 Task: Research Airbnb accommodation in Mansa, Zambia from 5th November, 2023 to 16th November, 2023 for 2 adults.1  bedroom having 1 bed and 1 bathroom. Property type can be hotel. Amenities needed are: washing machine. Look for 5 properties as per requirement.
Action: Mouse pressed left at (467, 180)
Screenshot: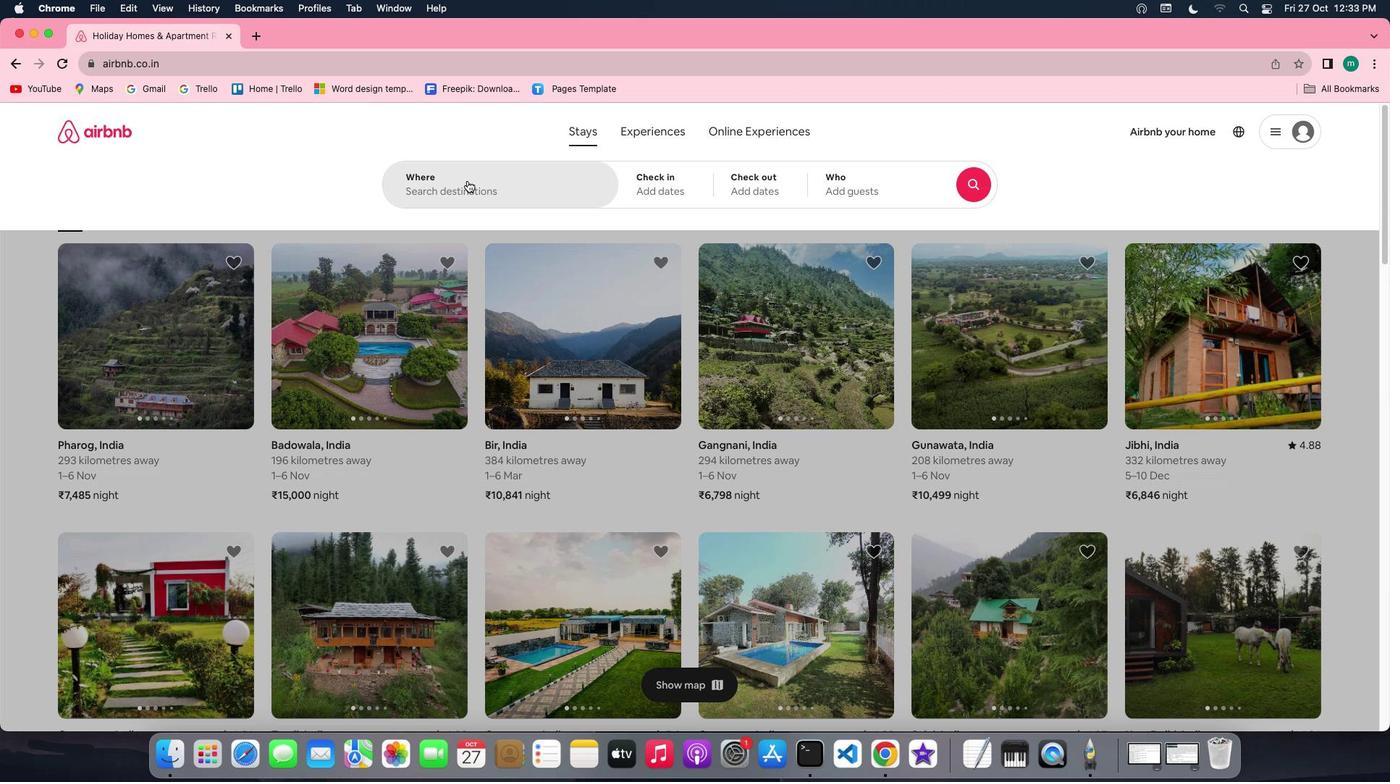 
Action: Key pressed Key.shift'M''a''n''s''a'','Key.spaceKey.shift'Z''a''m''b''i''a'
Screenshot: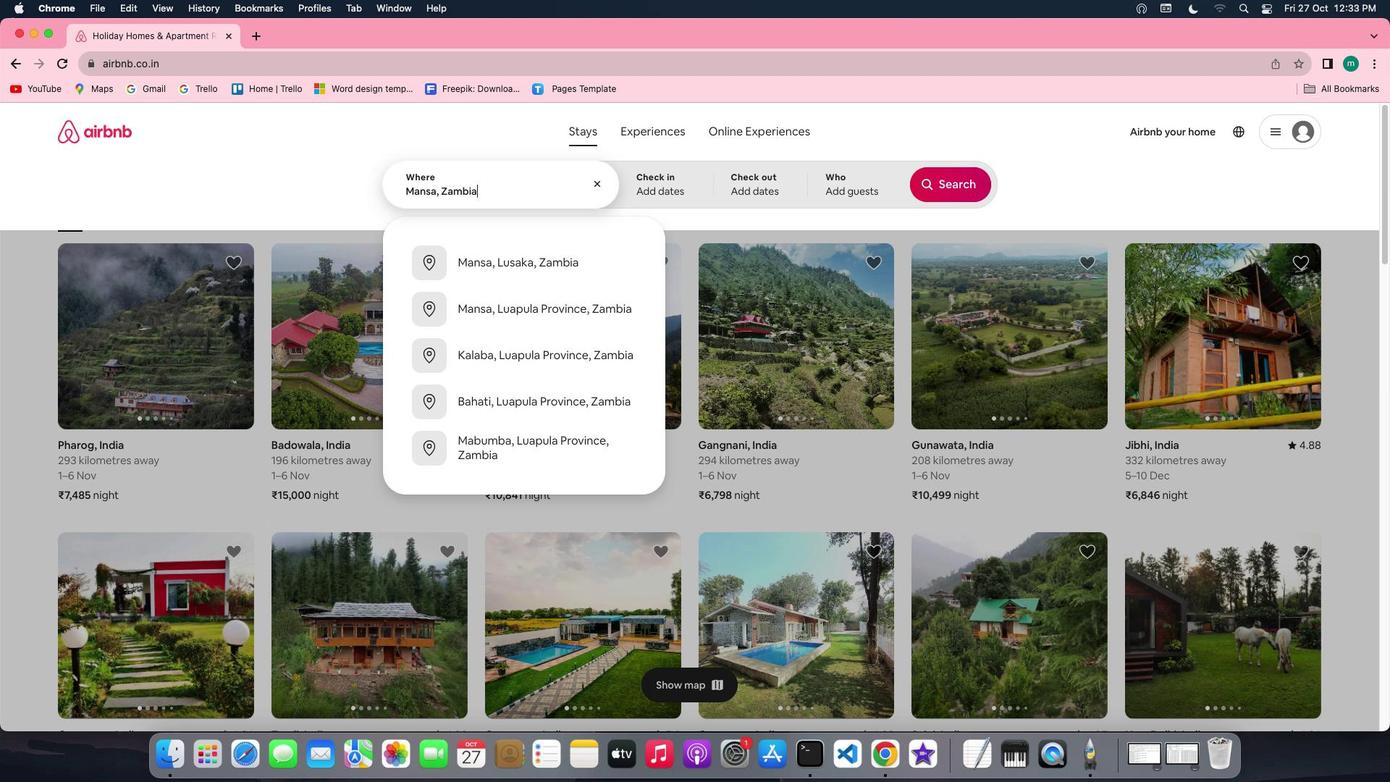 
Action: Mouse moved to (667, 186)
Screenshot: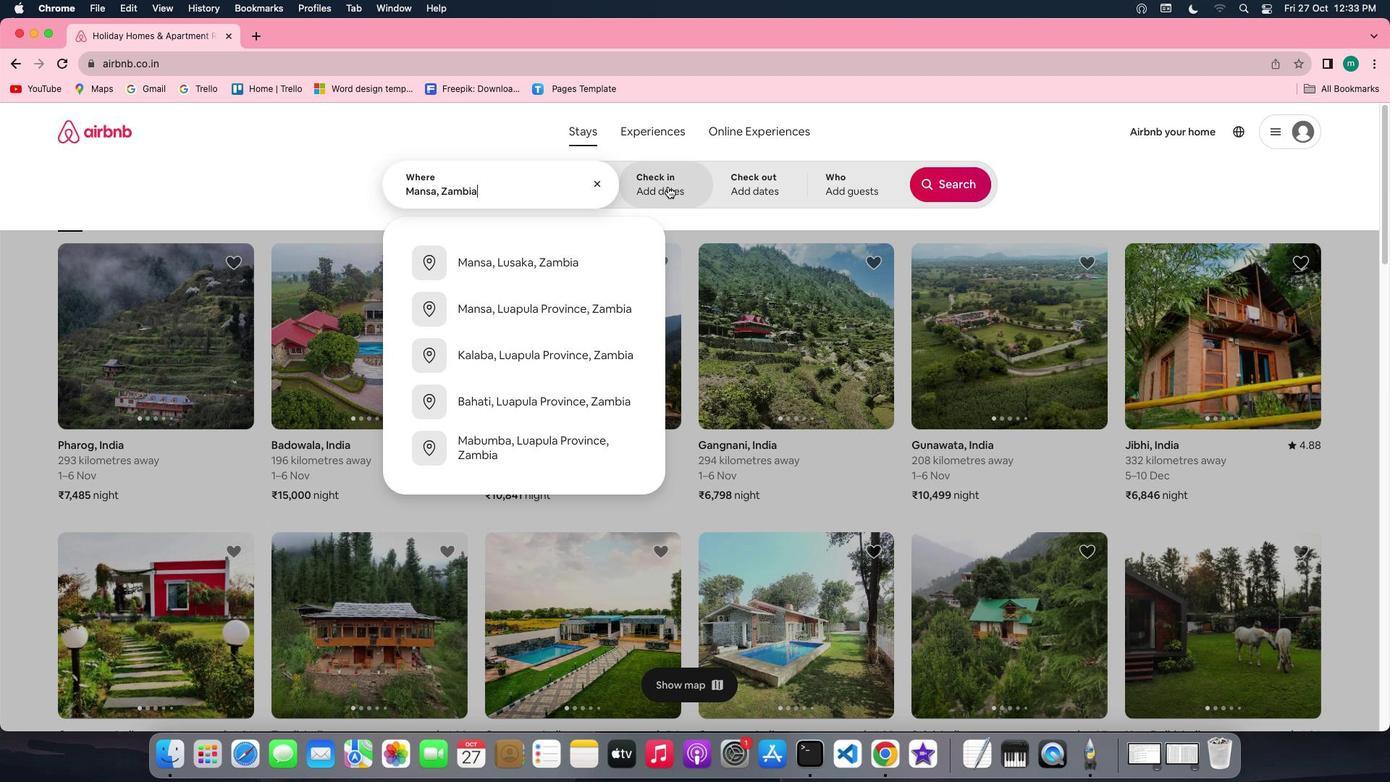 
Action: Mouse pressed left at (667, 186)
Screenshot: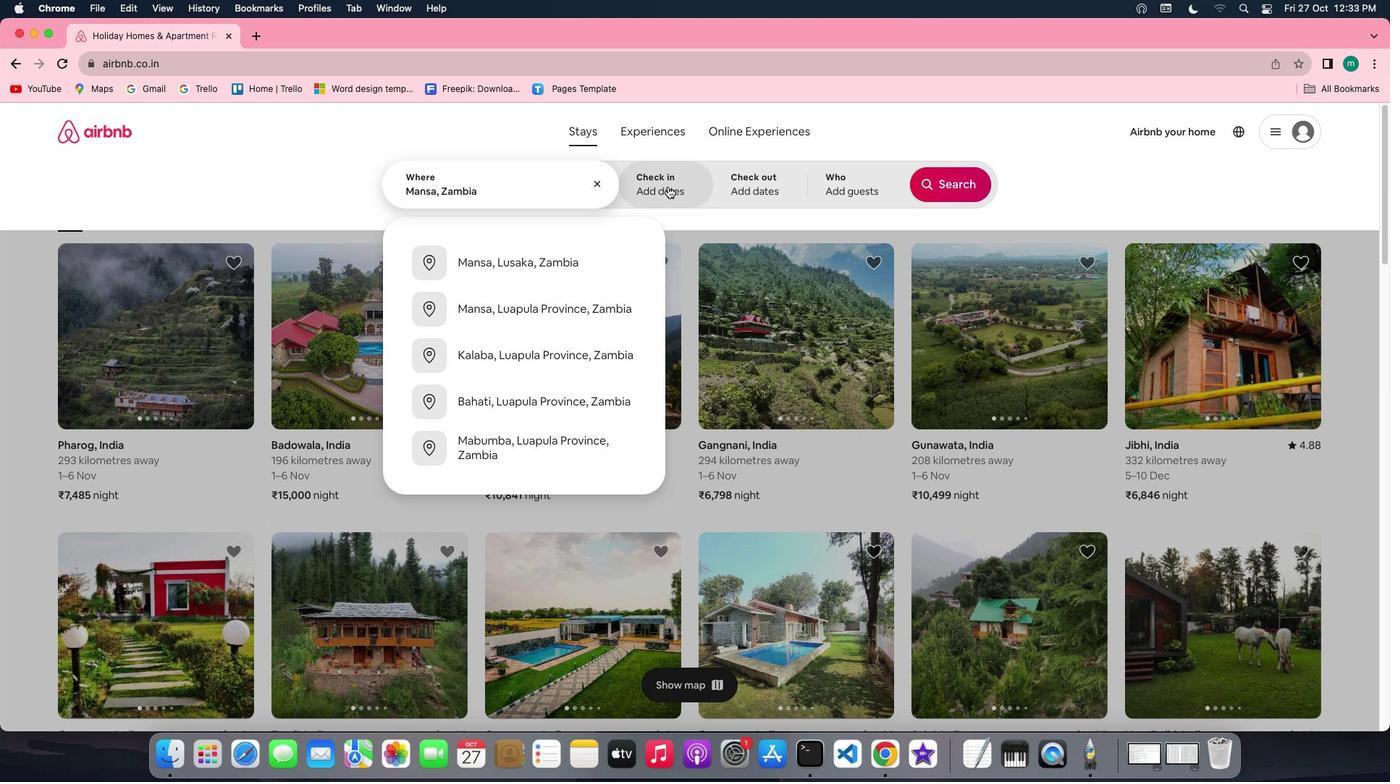 
Action: Mouse moved to (727, 396)
Screenshot: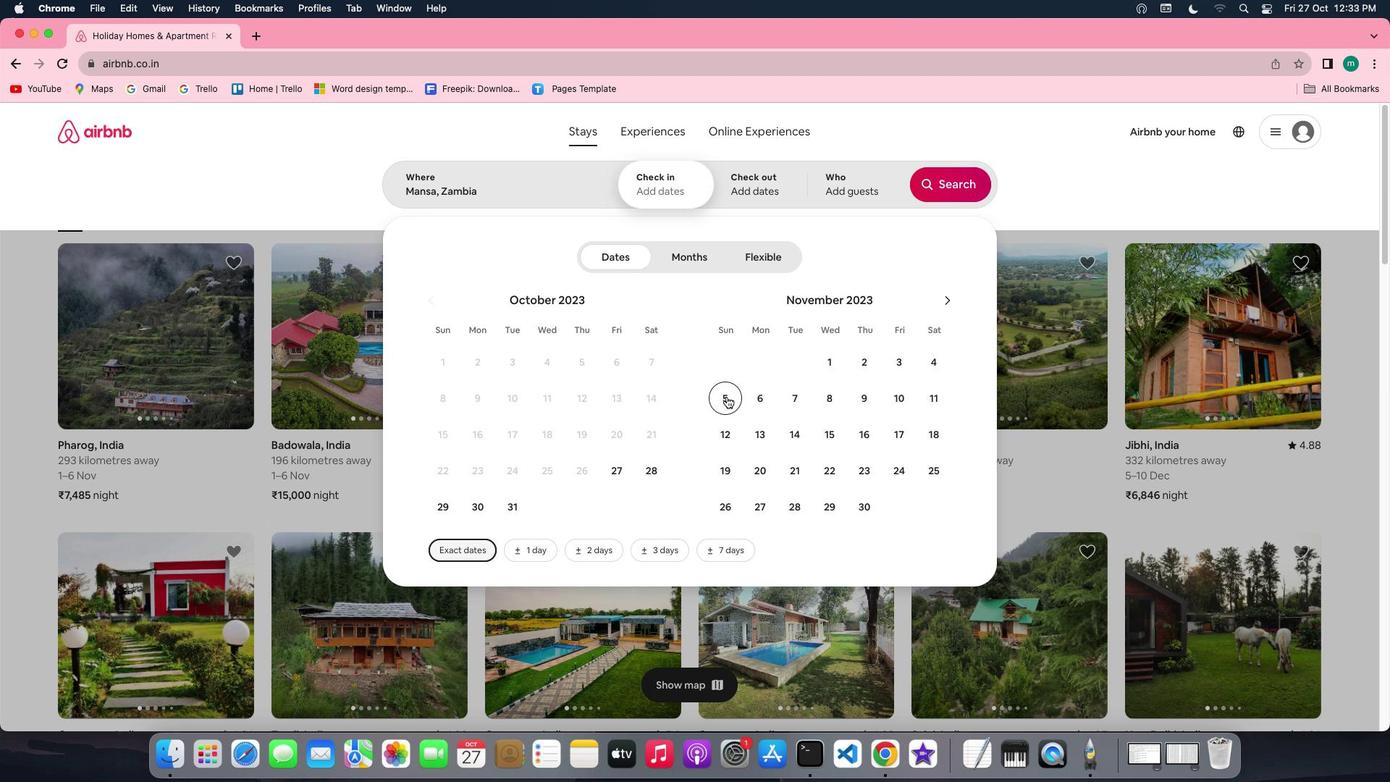 
Action: Mouse pressed left at (727, 396)
Screenshot: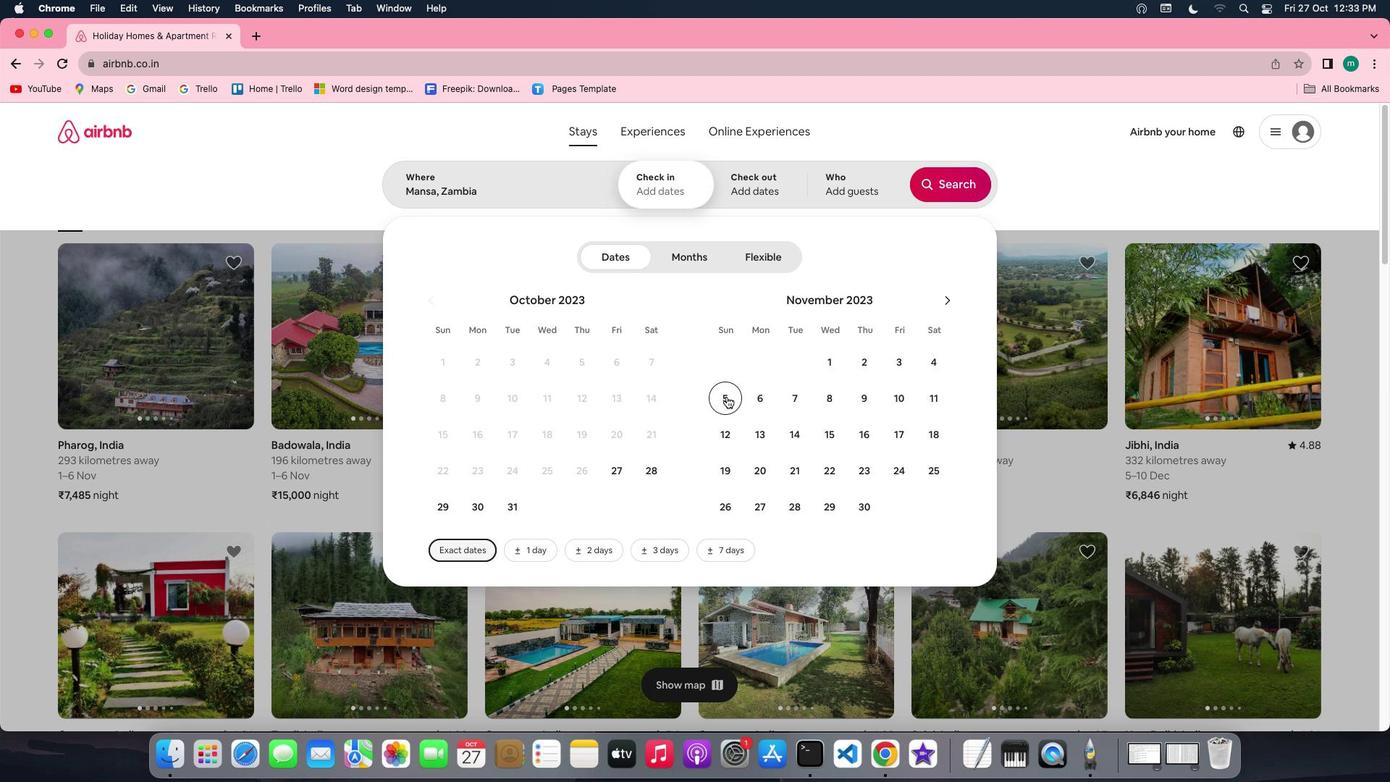 
Action: Mouse moved to (867, 422)
Screenshot: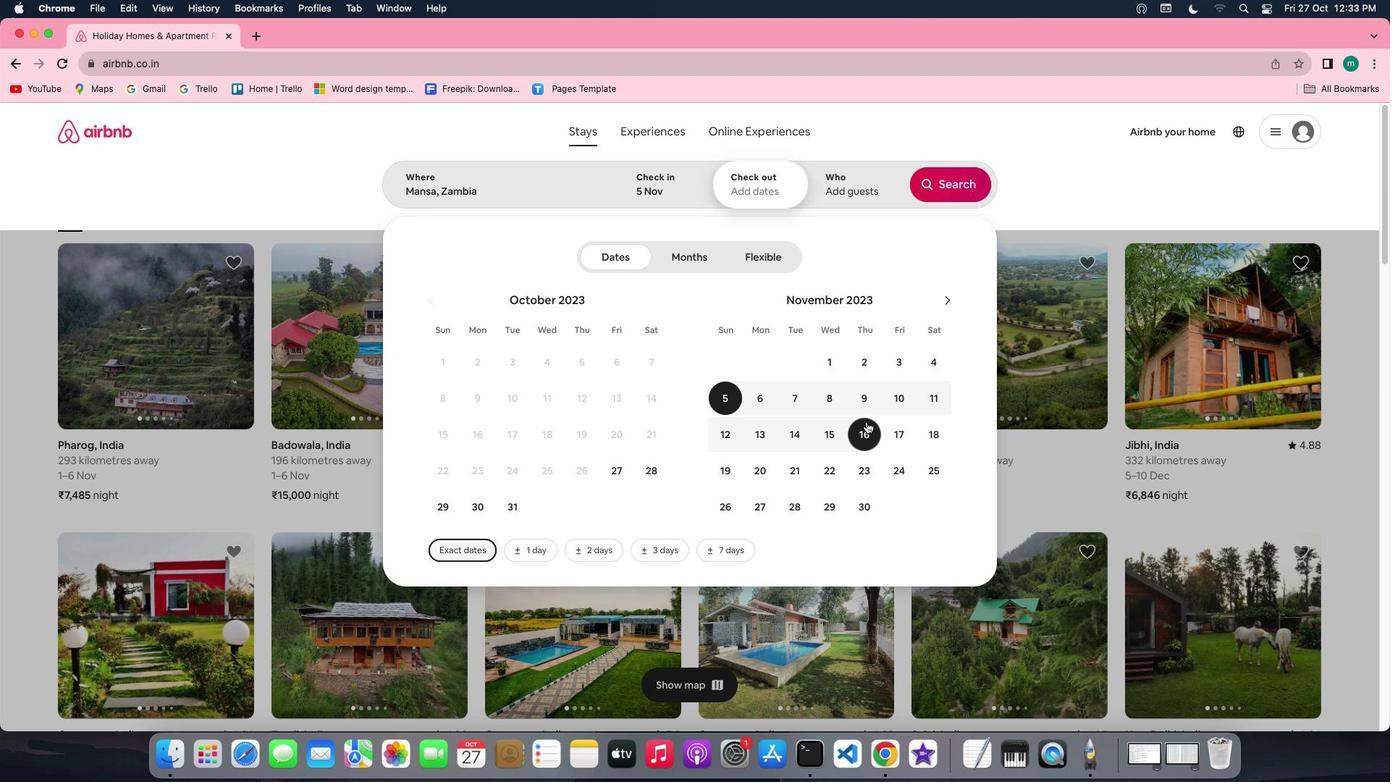 
Action: Mouse pressed left at (867, 422)
Screenshot: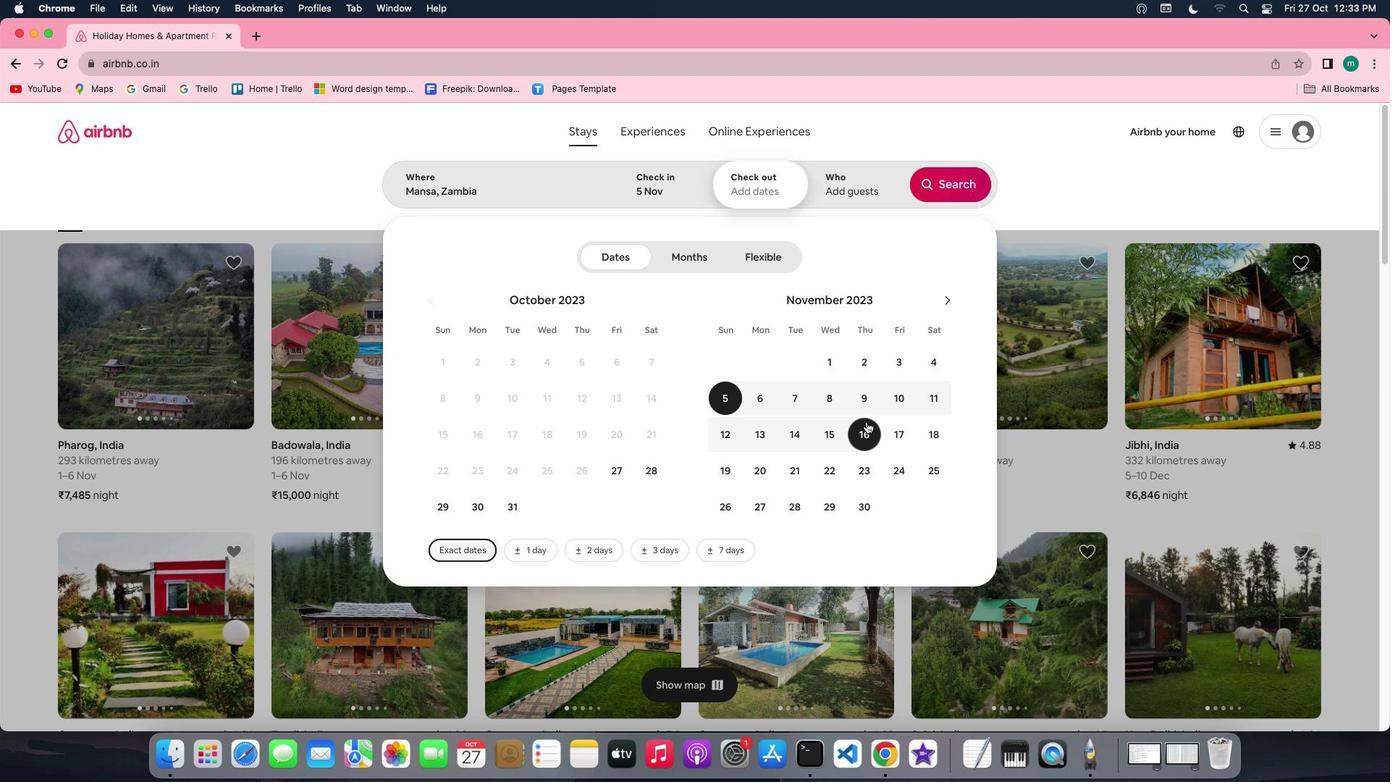 
Action: Mouse moved to (848, 184)
Screenshot: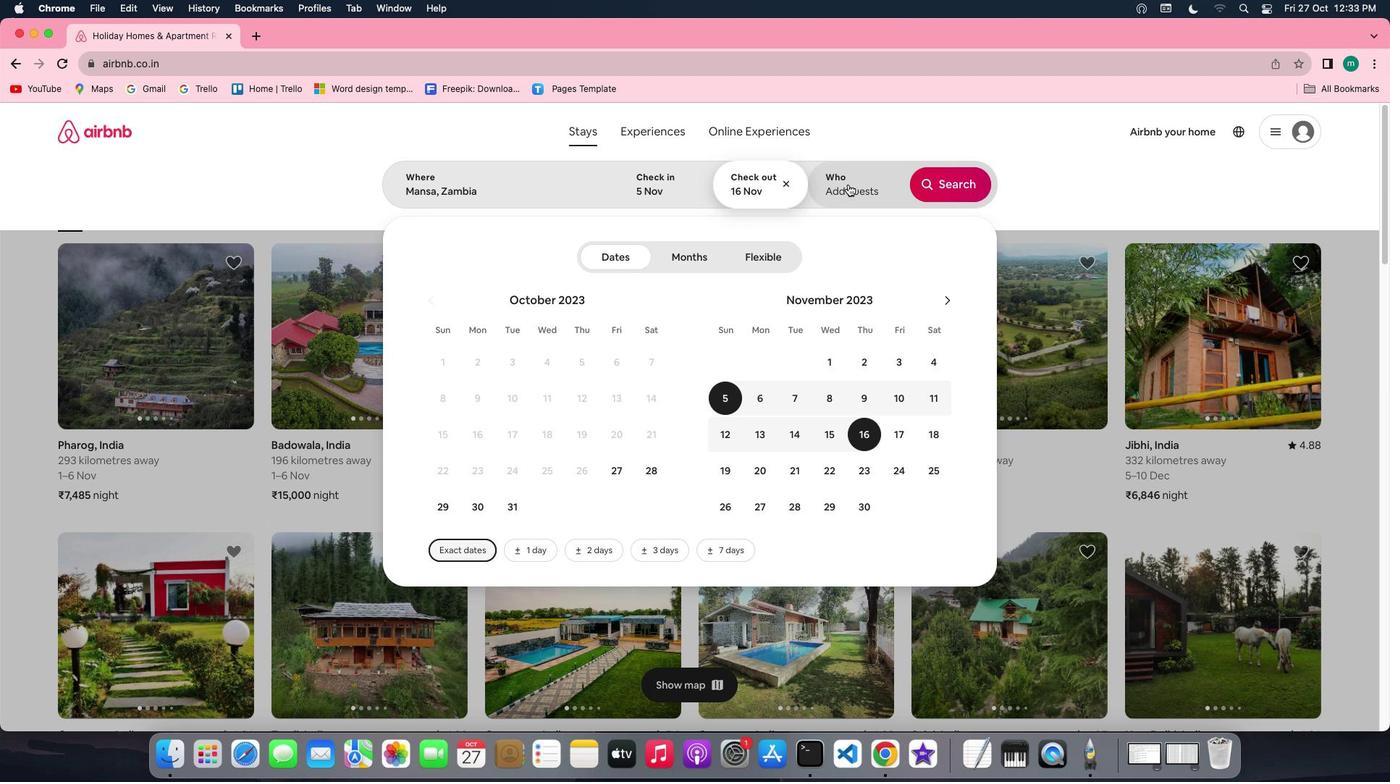 
Action: Mouse pressed left at (848, 184)
Screenshot: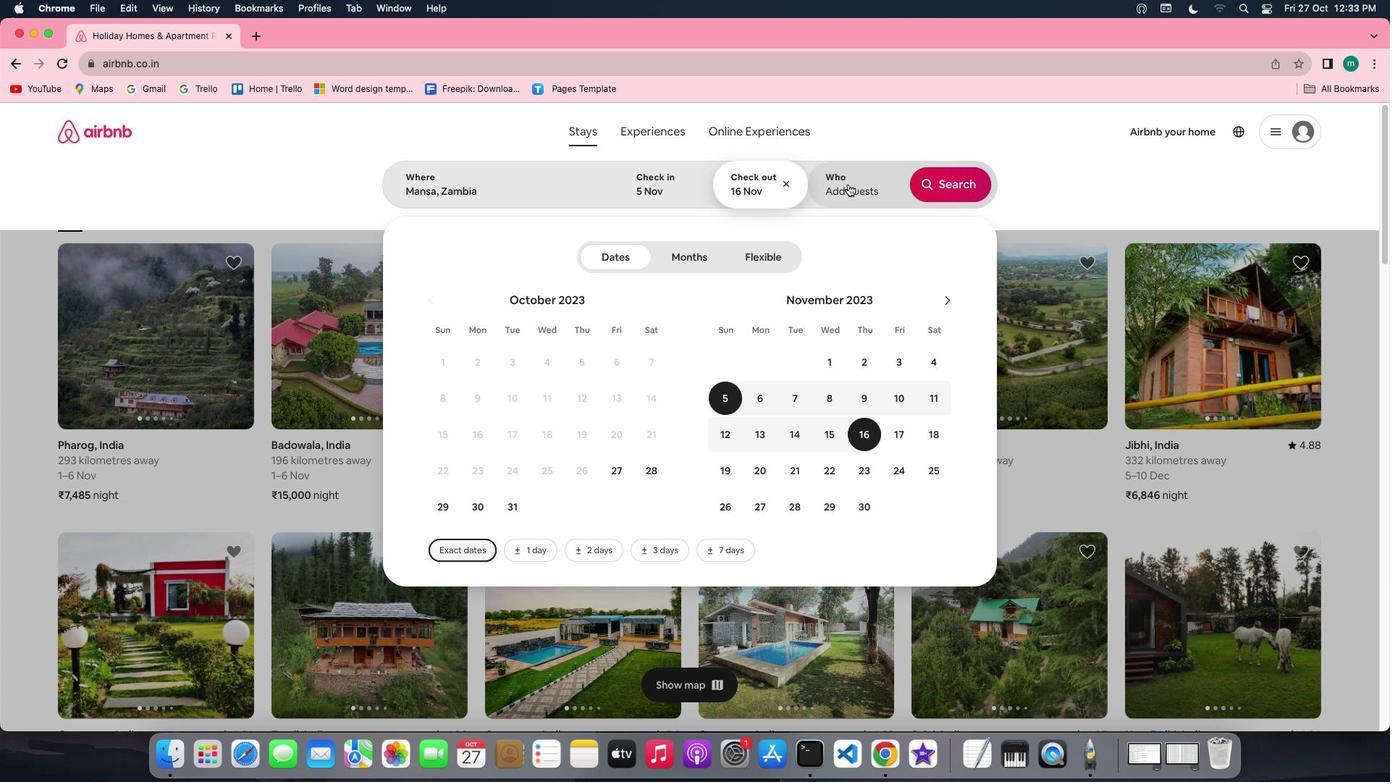 
Action: Mouse moved to (955, 252)
Screenshot: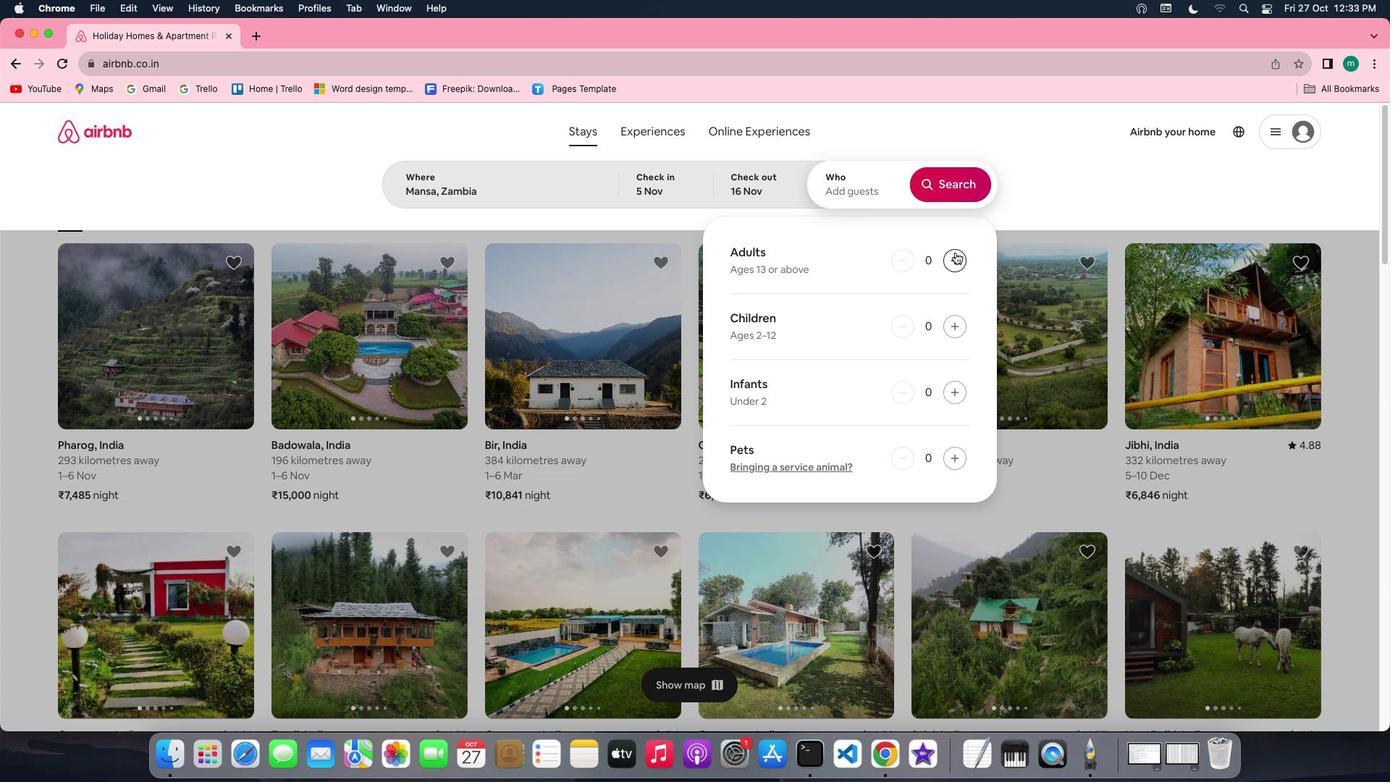 
Action: Mouse pressed left at (955, 252)
Screenshot: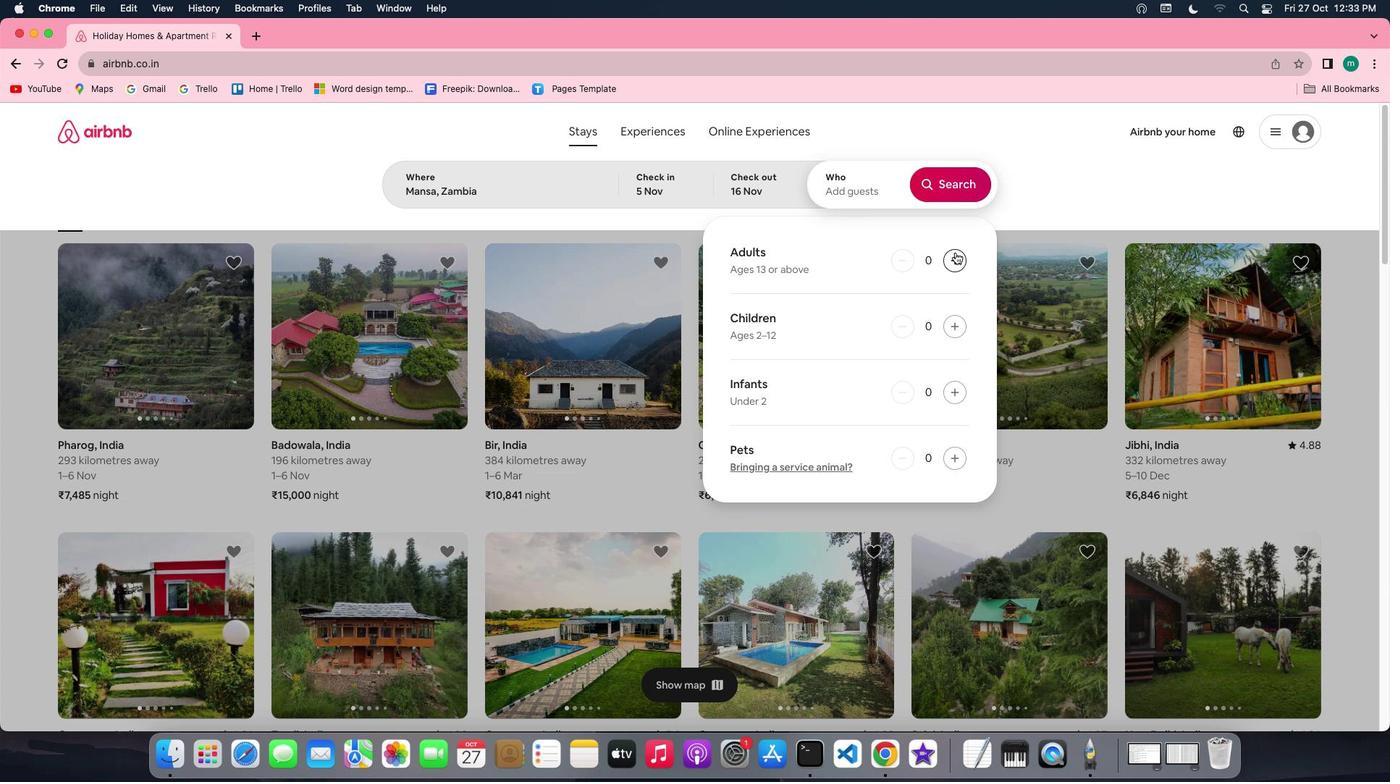 
Action: Mouse pressed left at (955, 252)
Screenshot: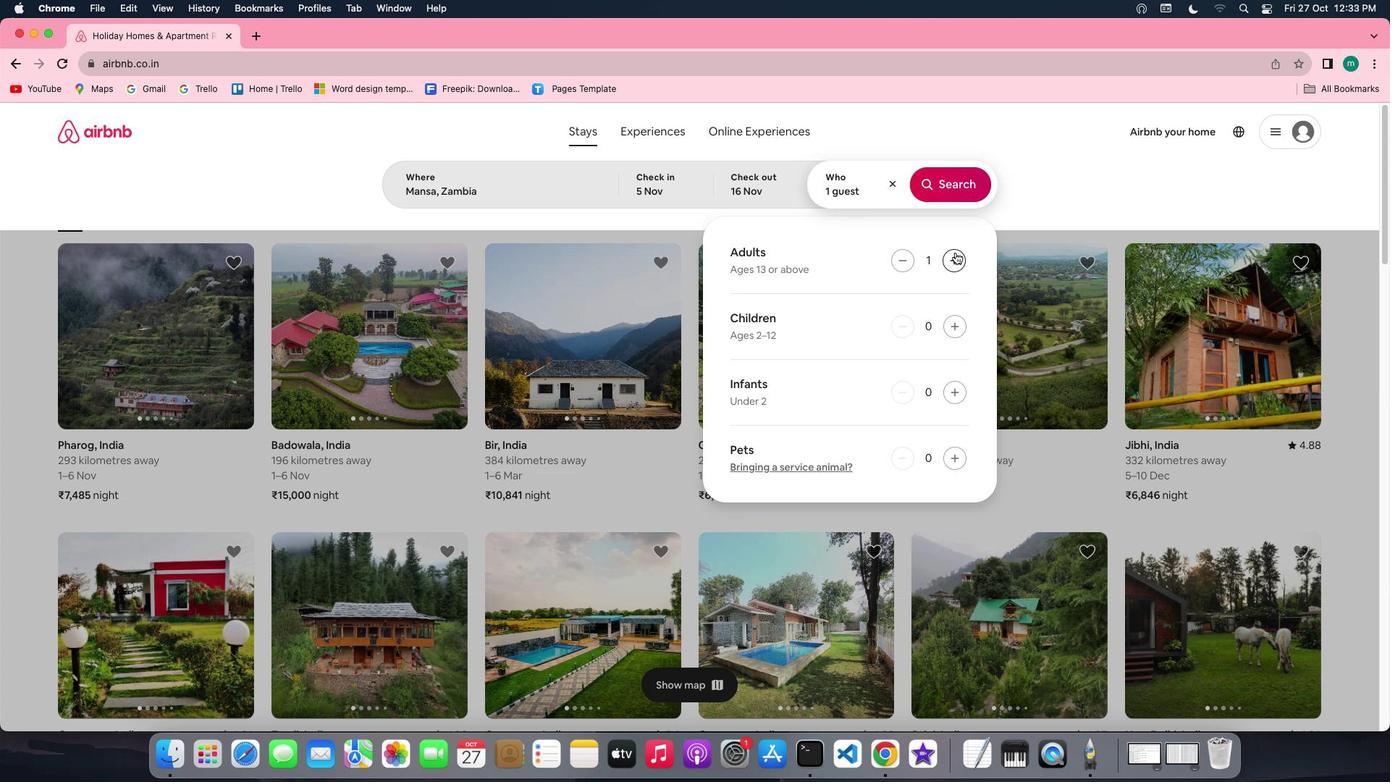
Action: Mouse moved to (945, 174)
Screenshot: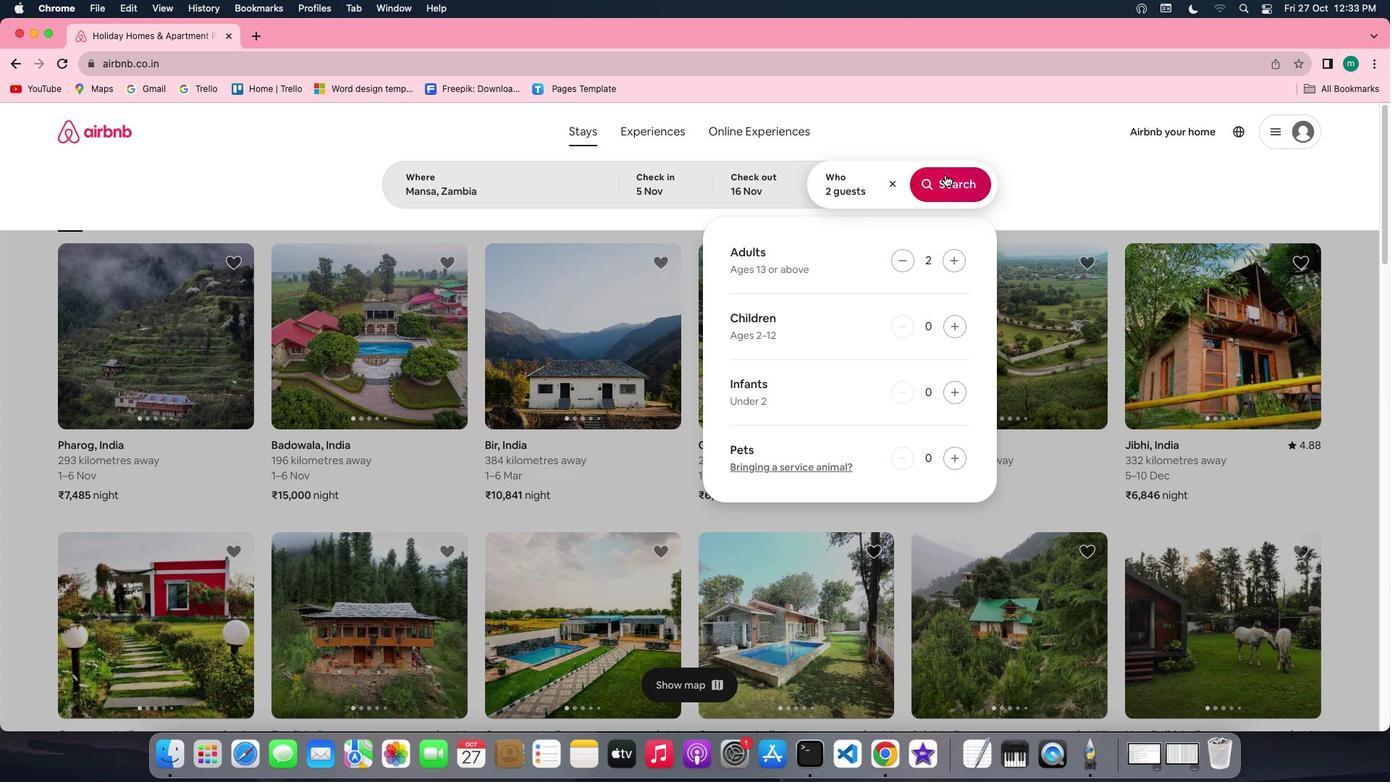 
Action: Mouse pressed left at (945, 174)
Screenshot: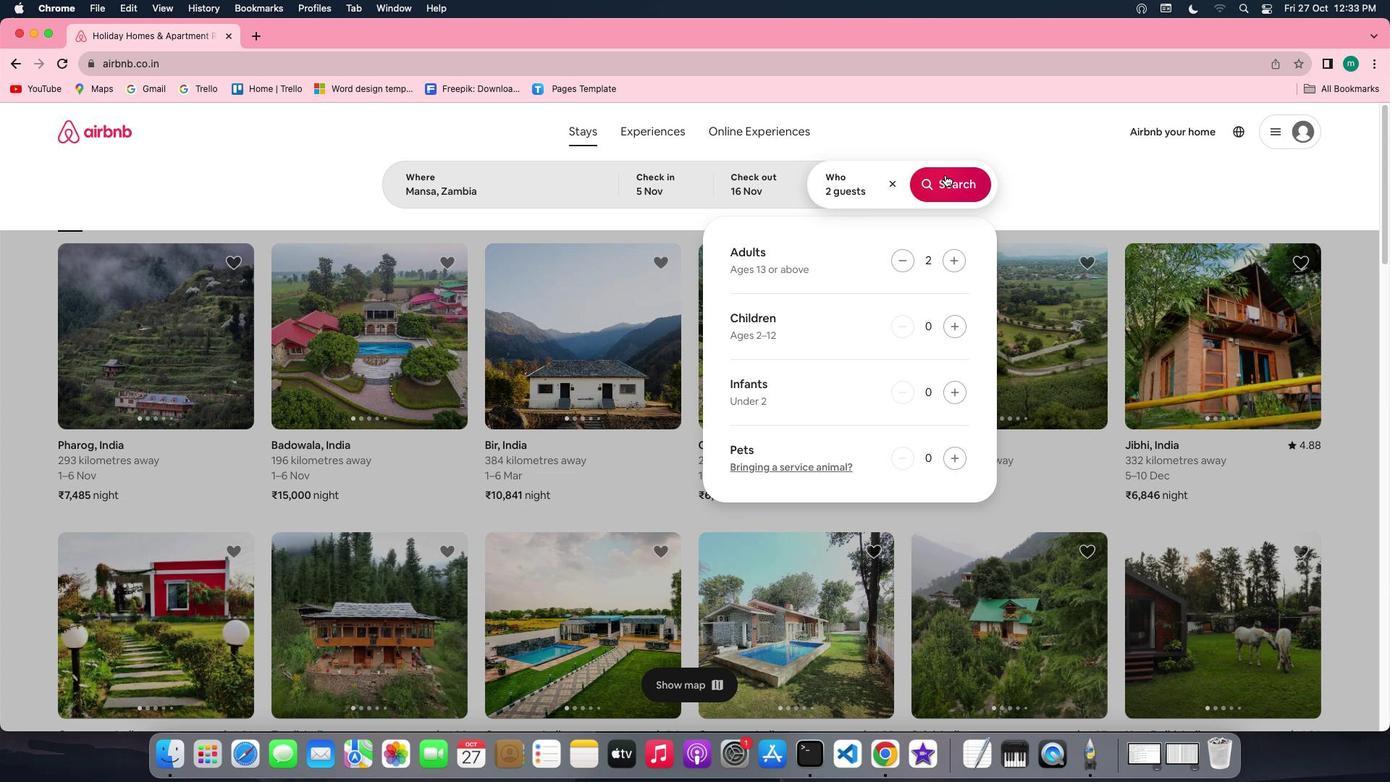 
Action: Mouse moved to (1148, 193)
Screenshot: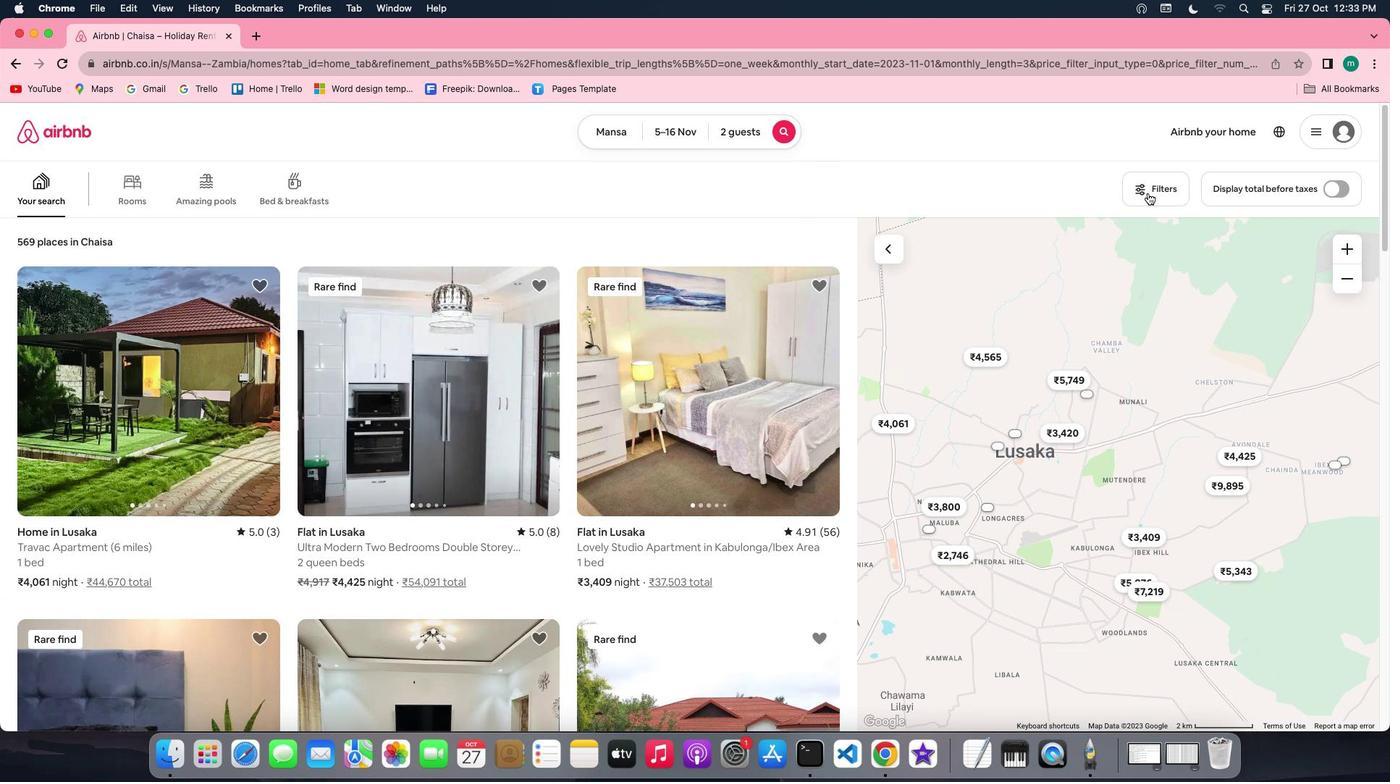 
Action: Mouse pressed left at (1148, 193)
Screenshot: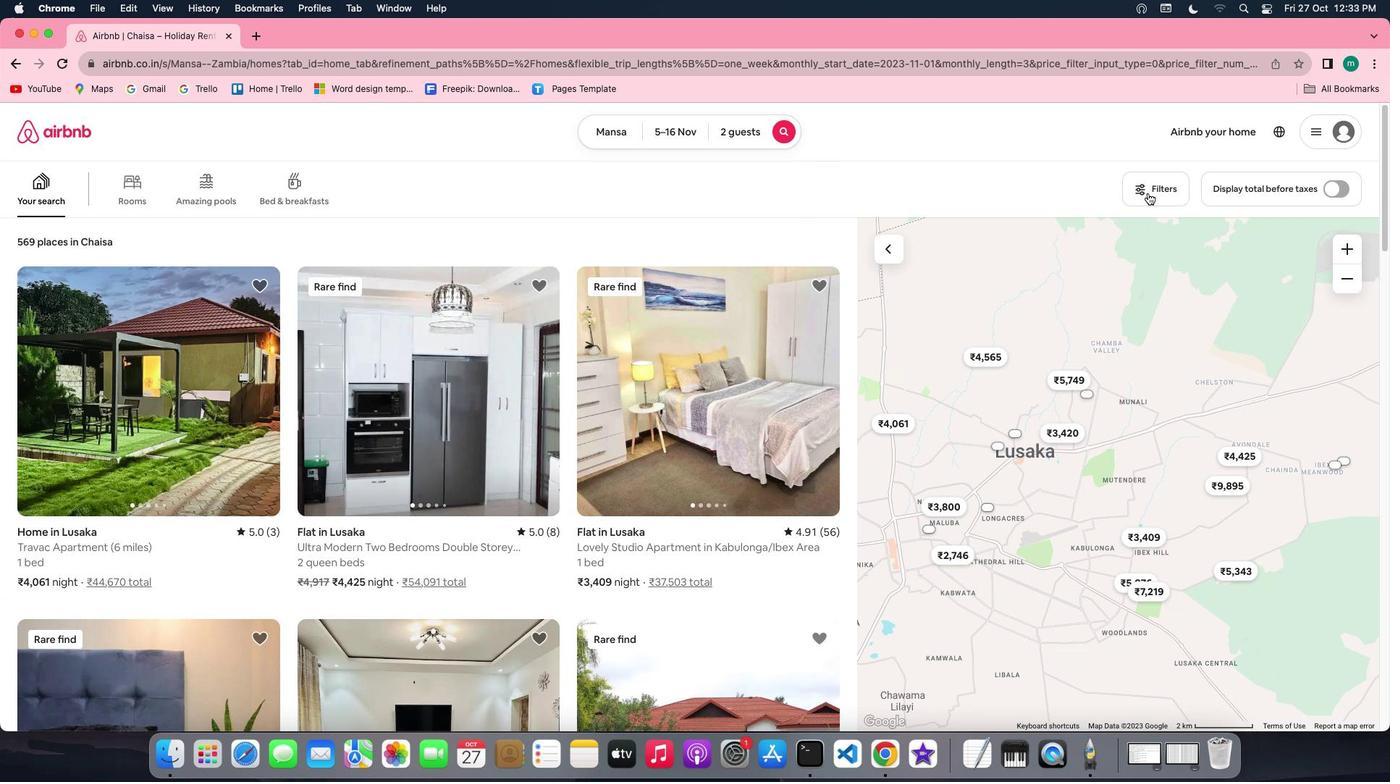 
Action: Mouse moved to (892, 286)
Screenshot: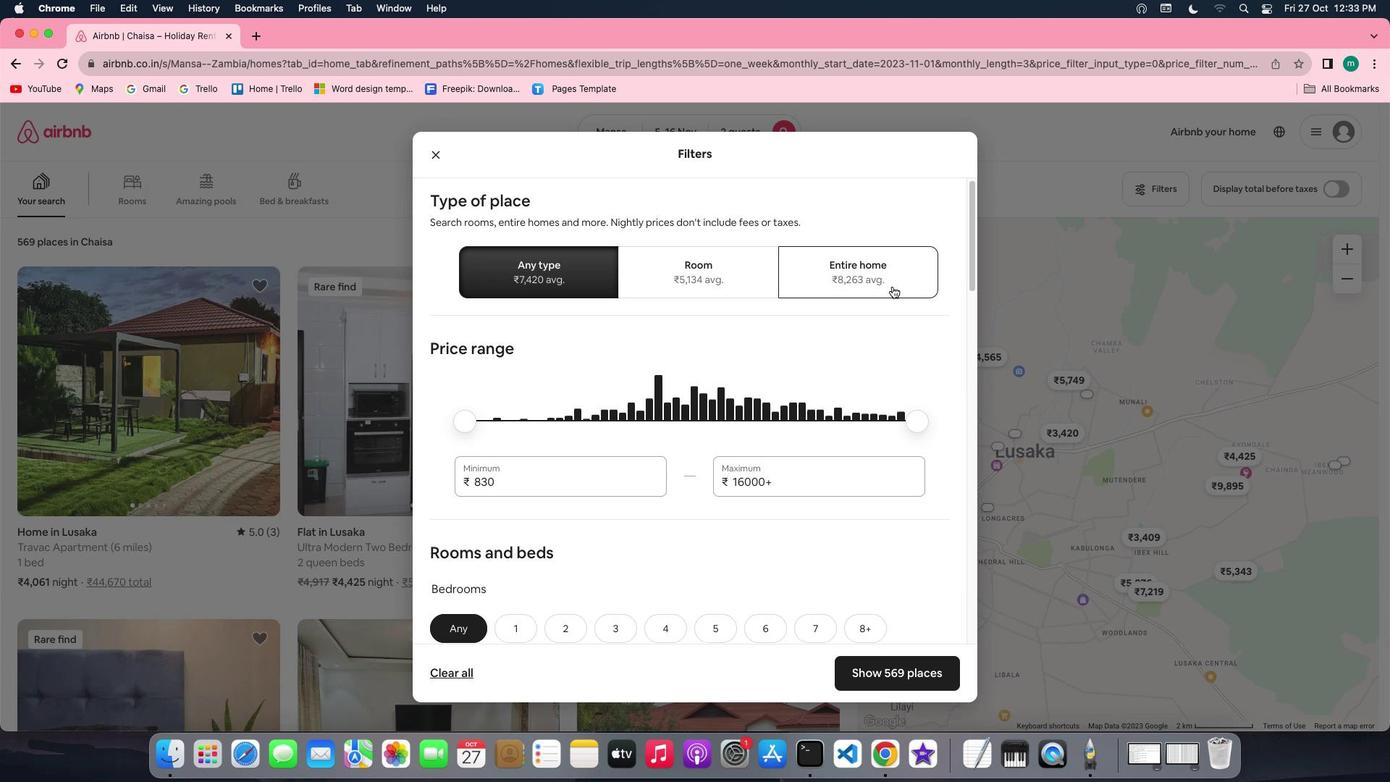 
Action: Mouse scrolled (892, 286) with delta (0, 0)
Screenshot: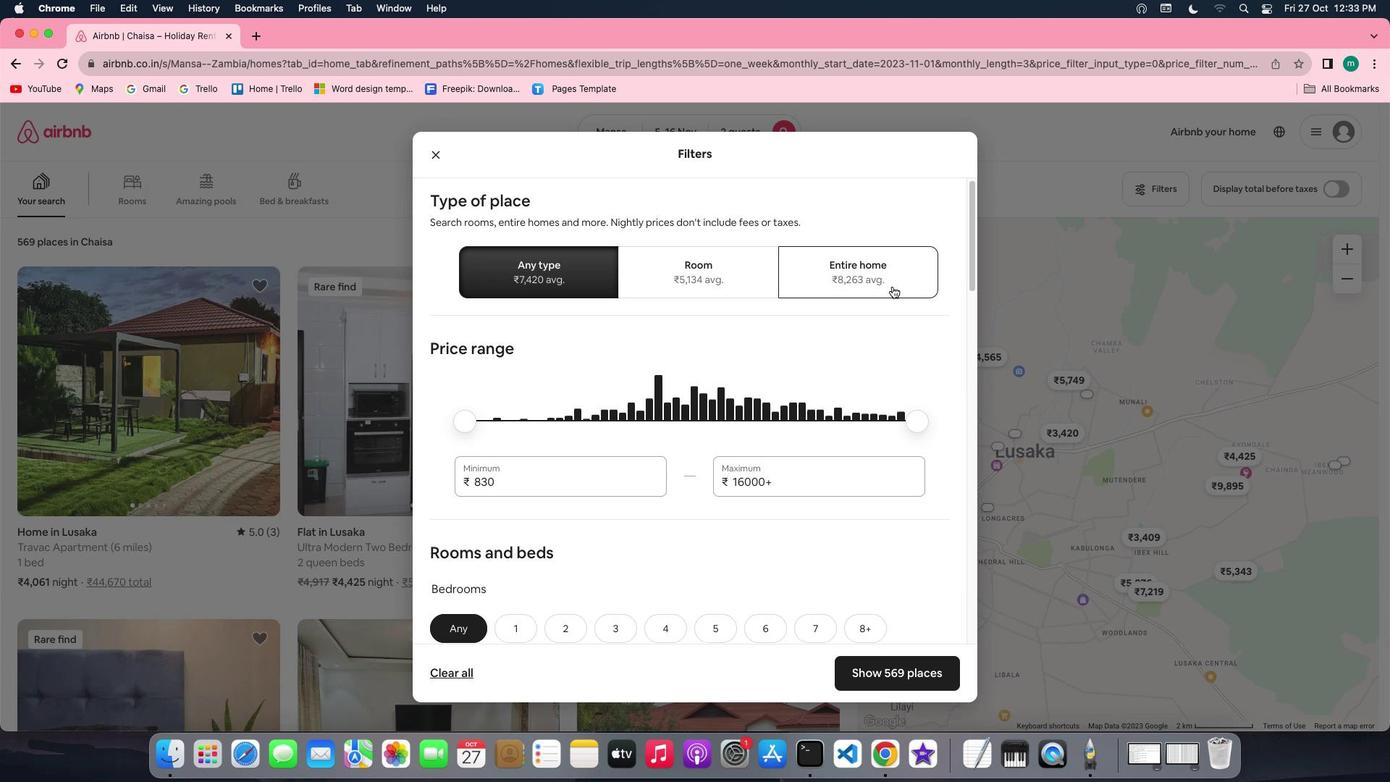 
Action: Mouse scrolled (892, 286) with delta (0, 0)
Screenshot: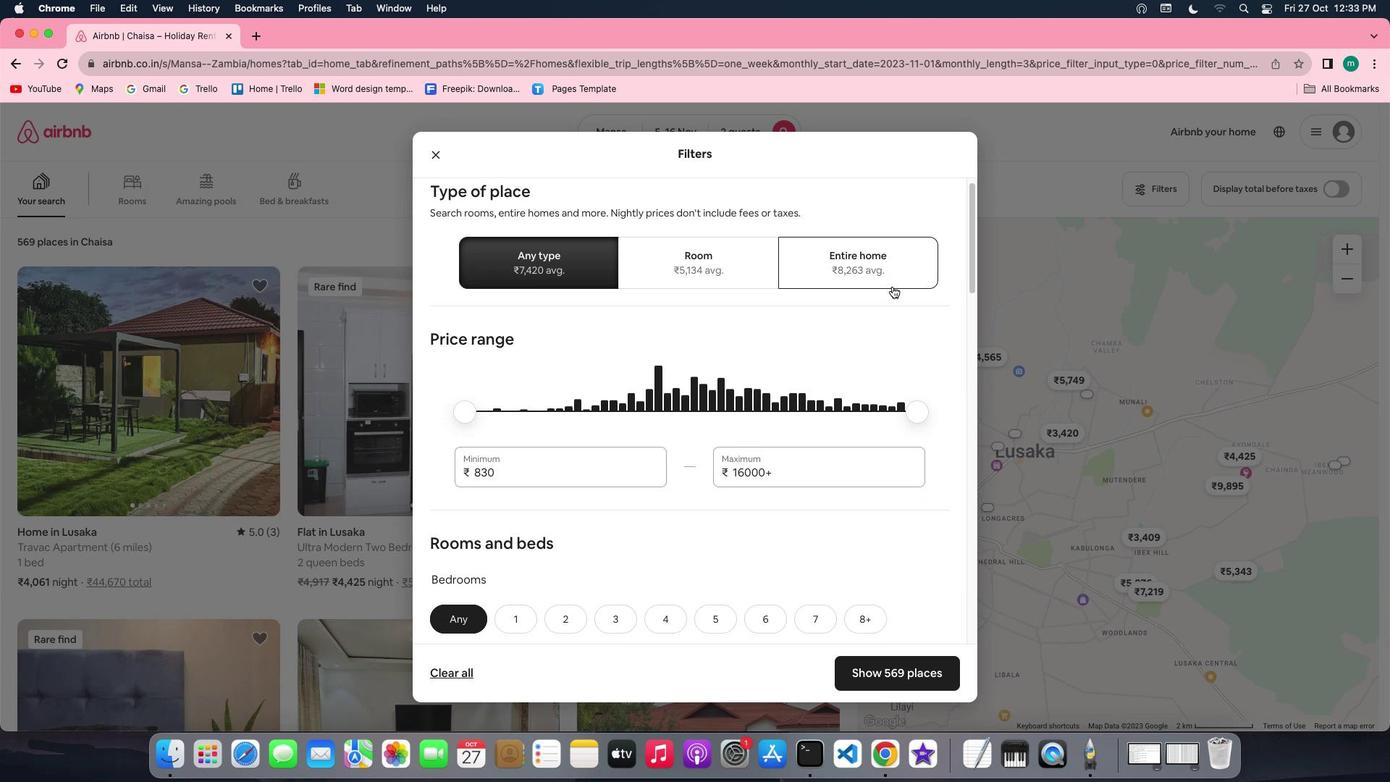 
Action: Mouse scrolled (892, 286) with delta (0, -1)
Screenshot: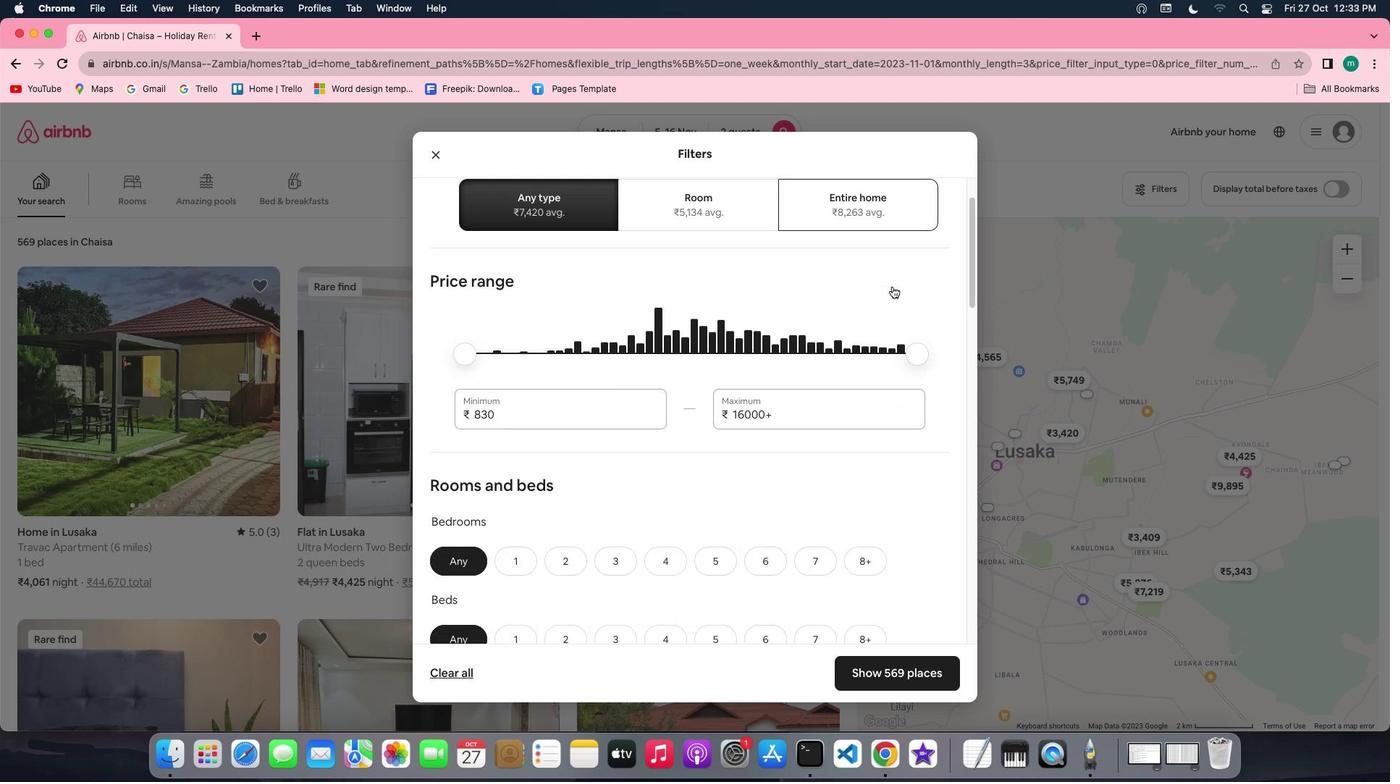 
Action: Mouse scrolled (892, 286) with delta (0, -2)
Screenshot: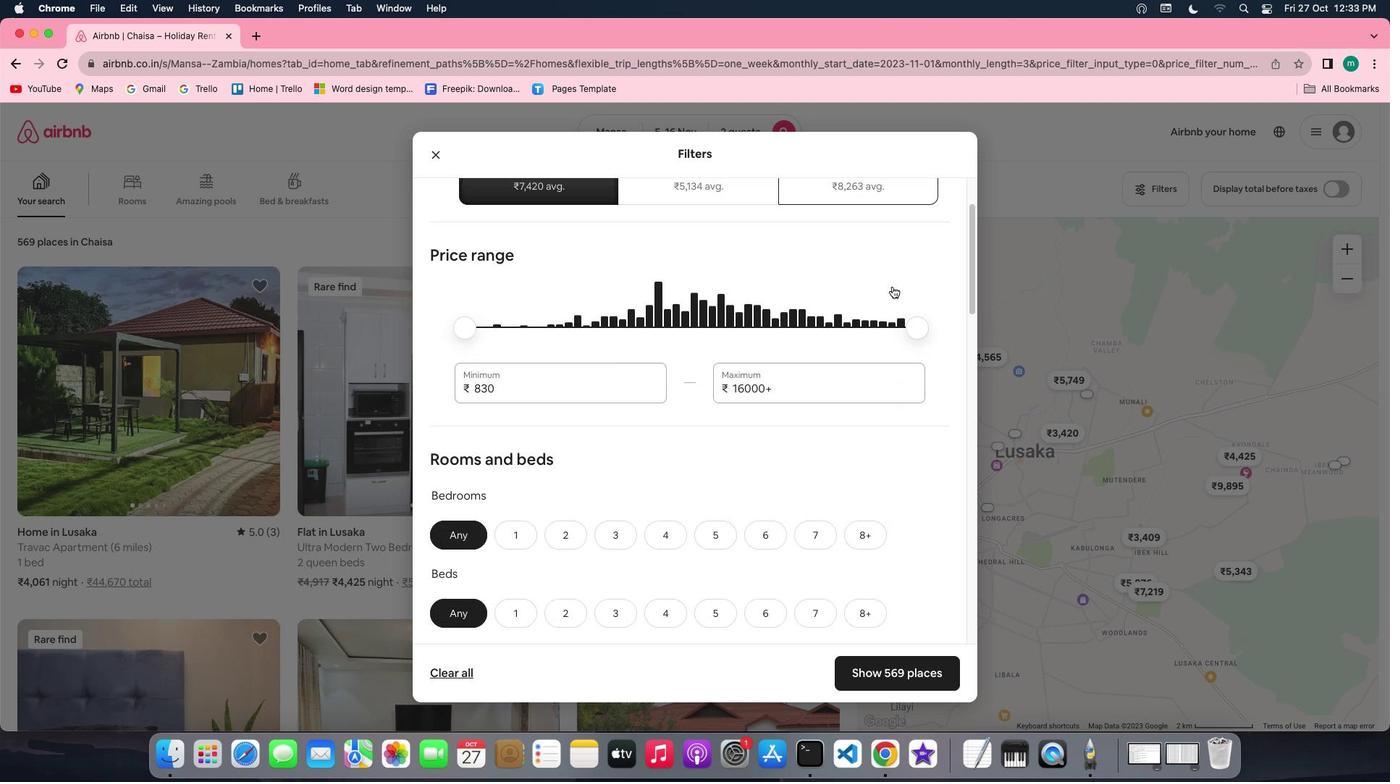
Action: Mouse moved to (529, 421)
Screenshot: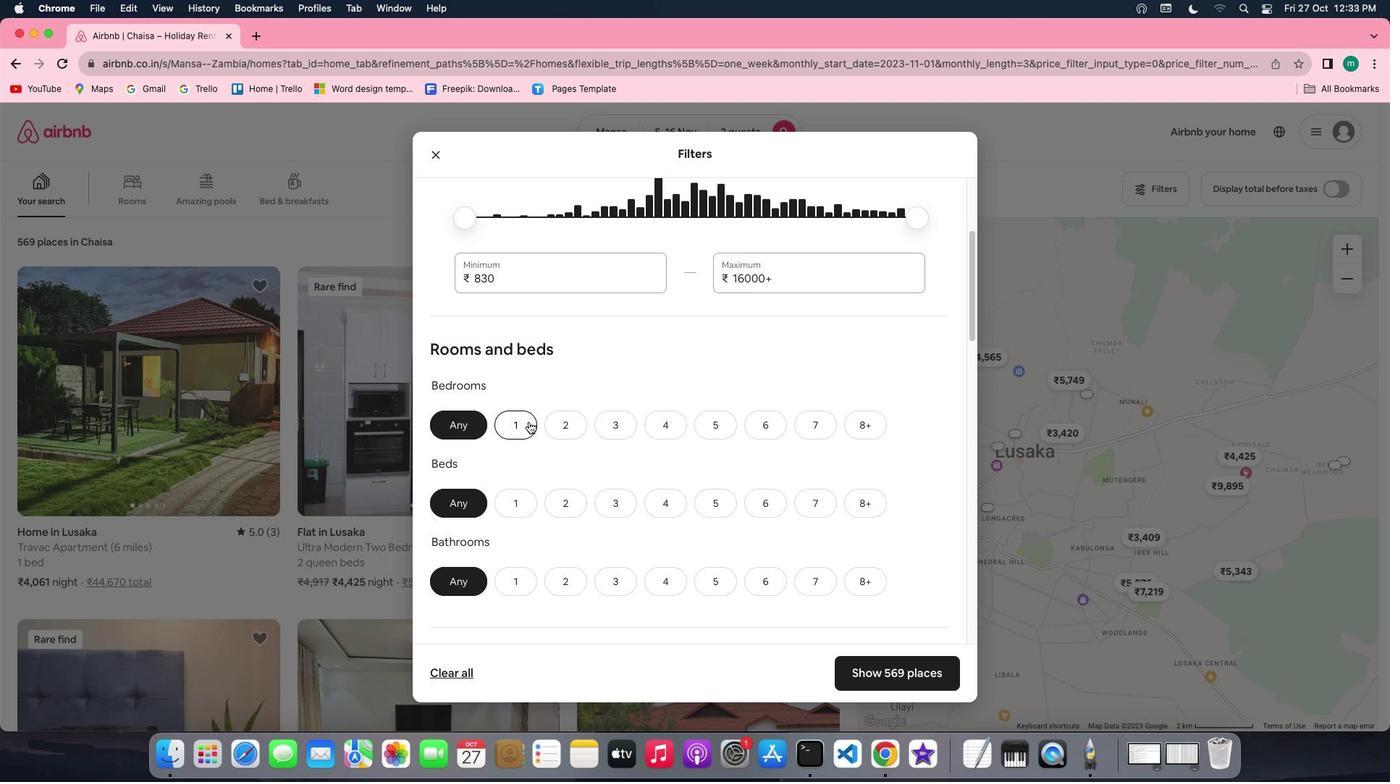 
Action: Mouse pressed left at (529, 421)
Screenshot: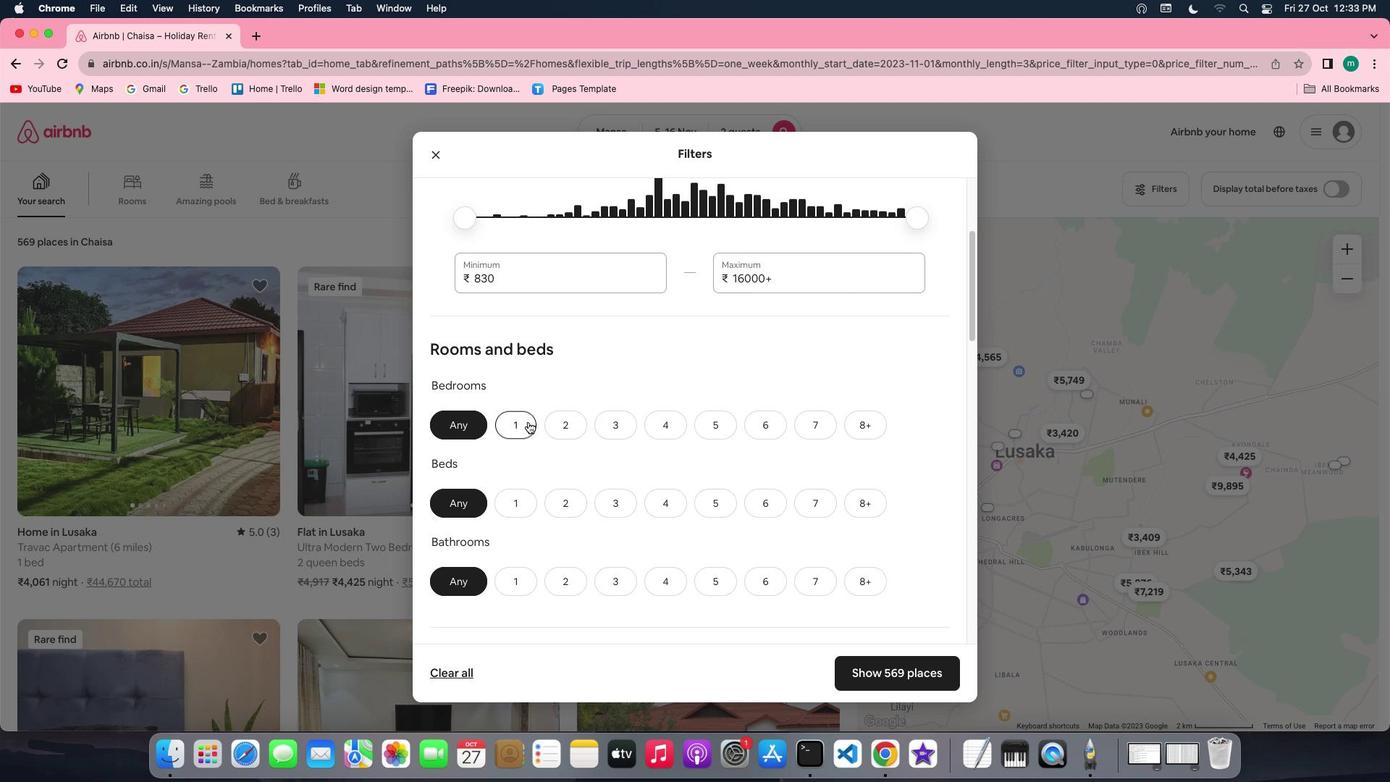 
Action: Mouse moved to (520, 502)
Screenshot: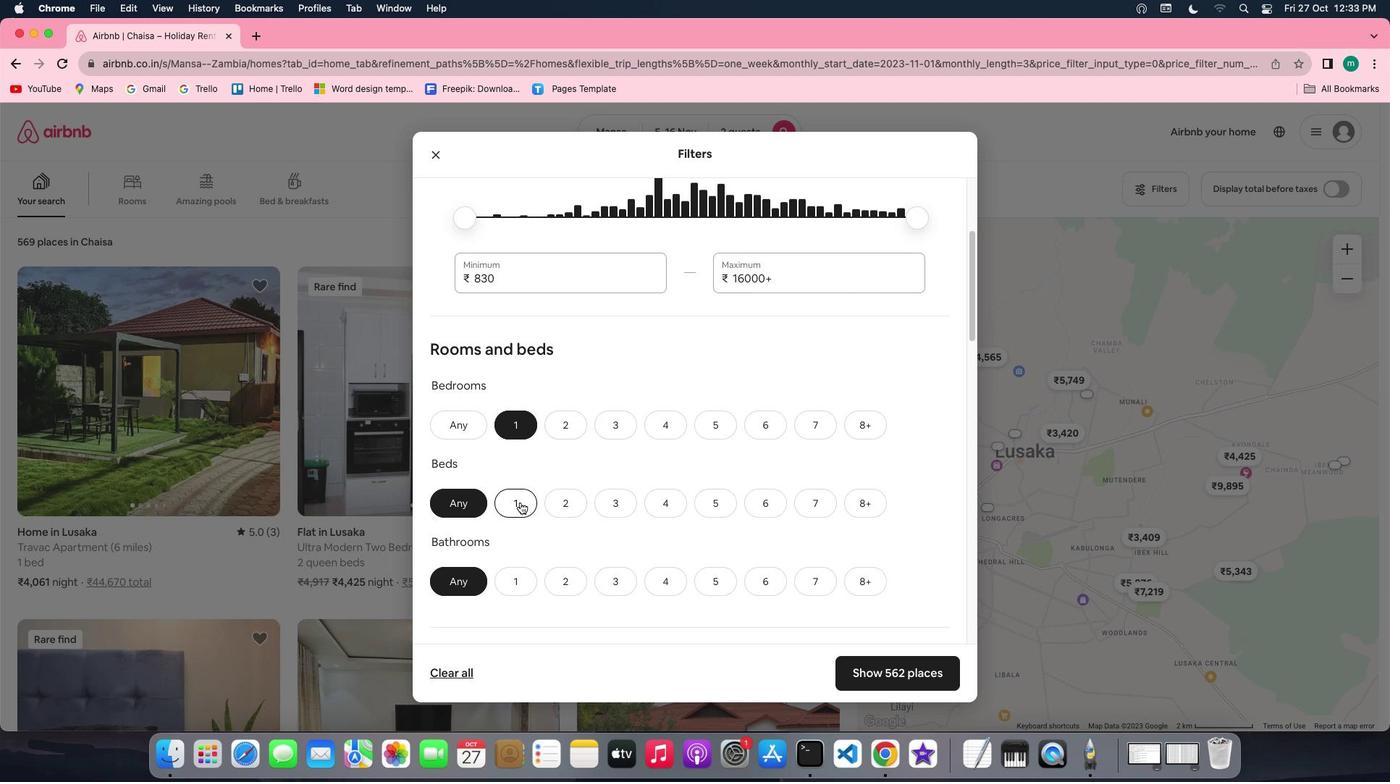 
Action: Mouse pressed left at (520, 502)
Screenshot: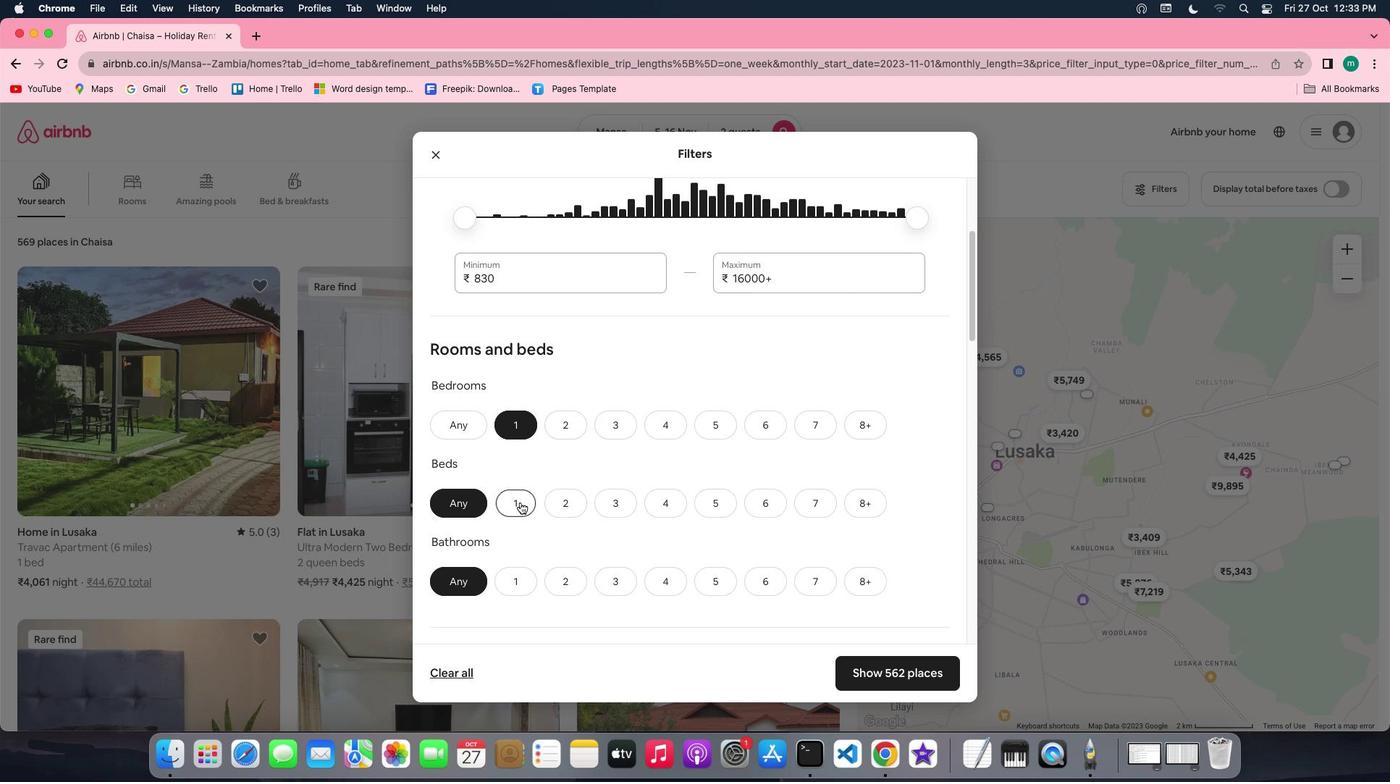 
Action: Mouse moved to (524, 574)
Screenshot: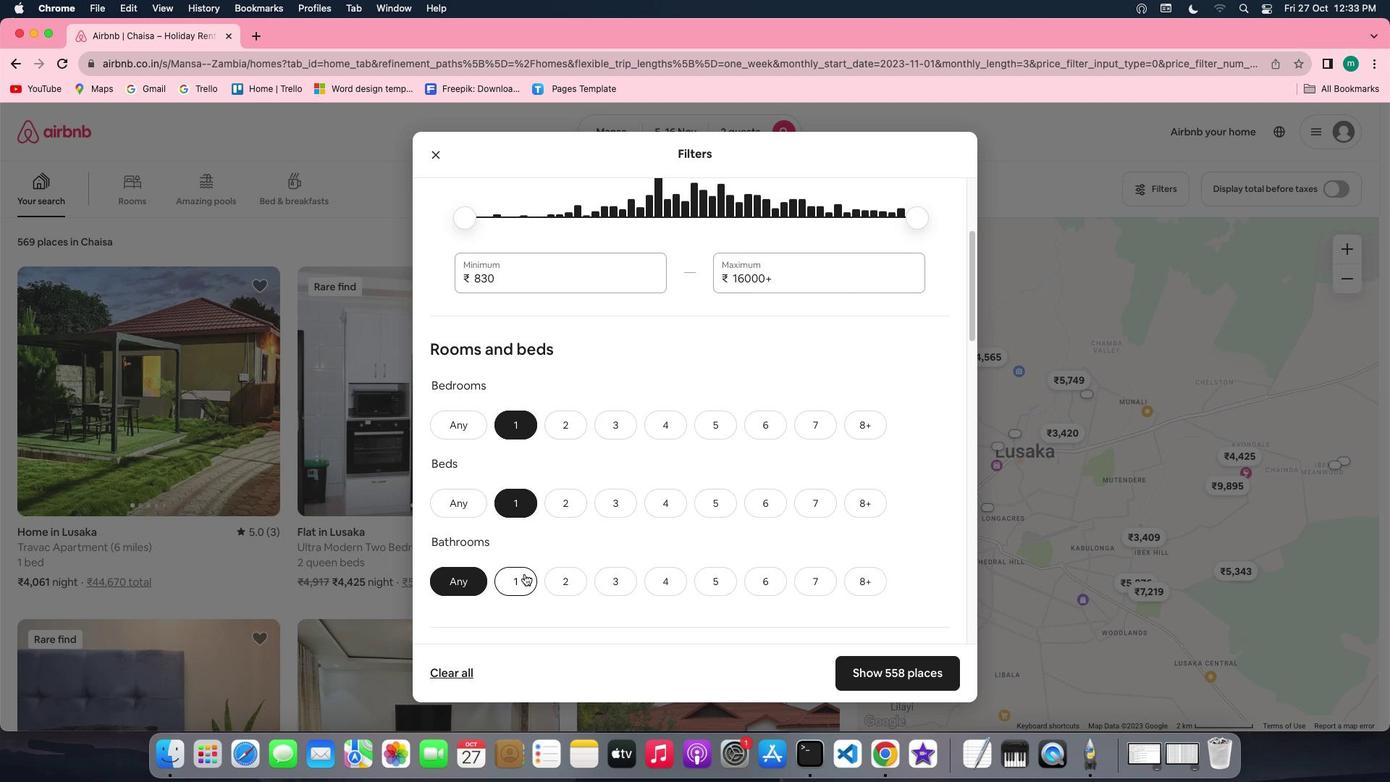 
Action: Mouse pressed left at (524, 574)
Screenshot: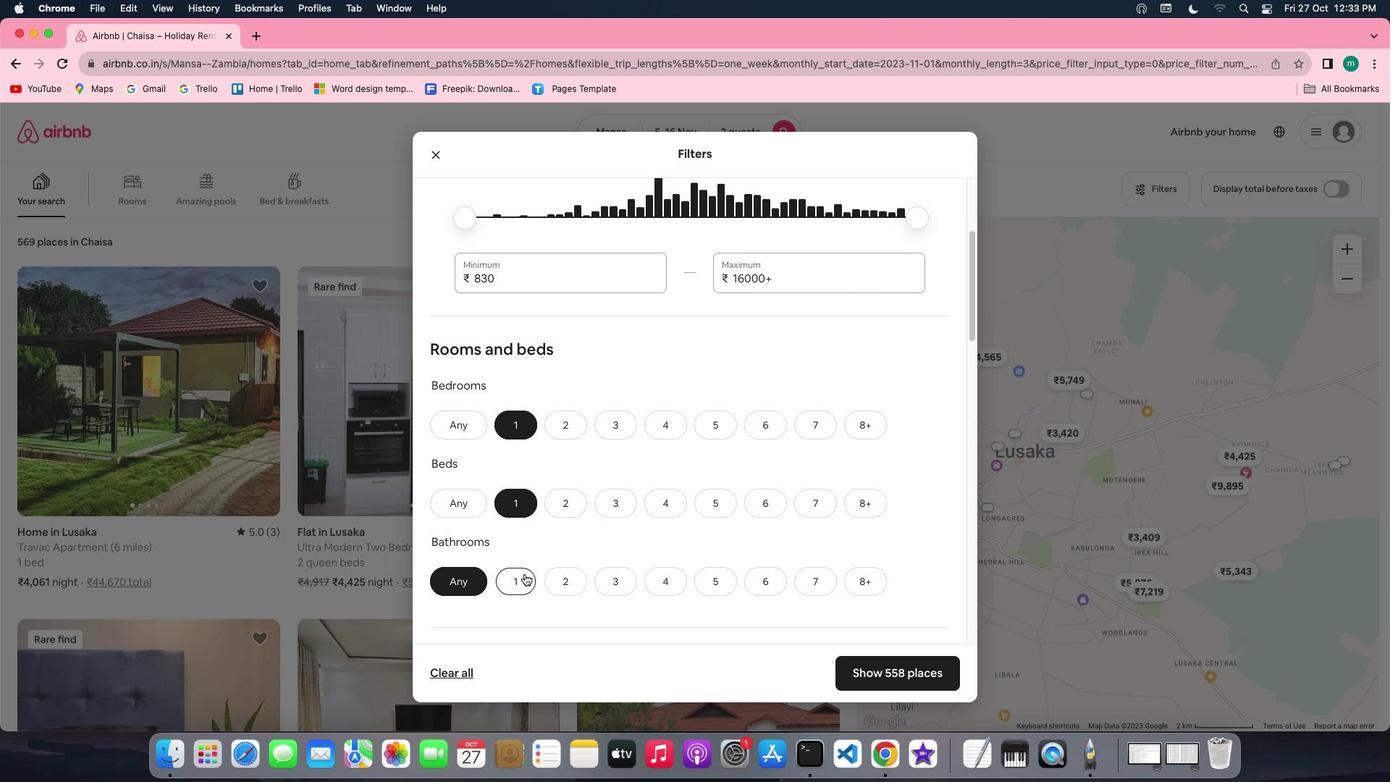 
Action: Mouse moved to (638, 607)
Screenshot: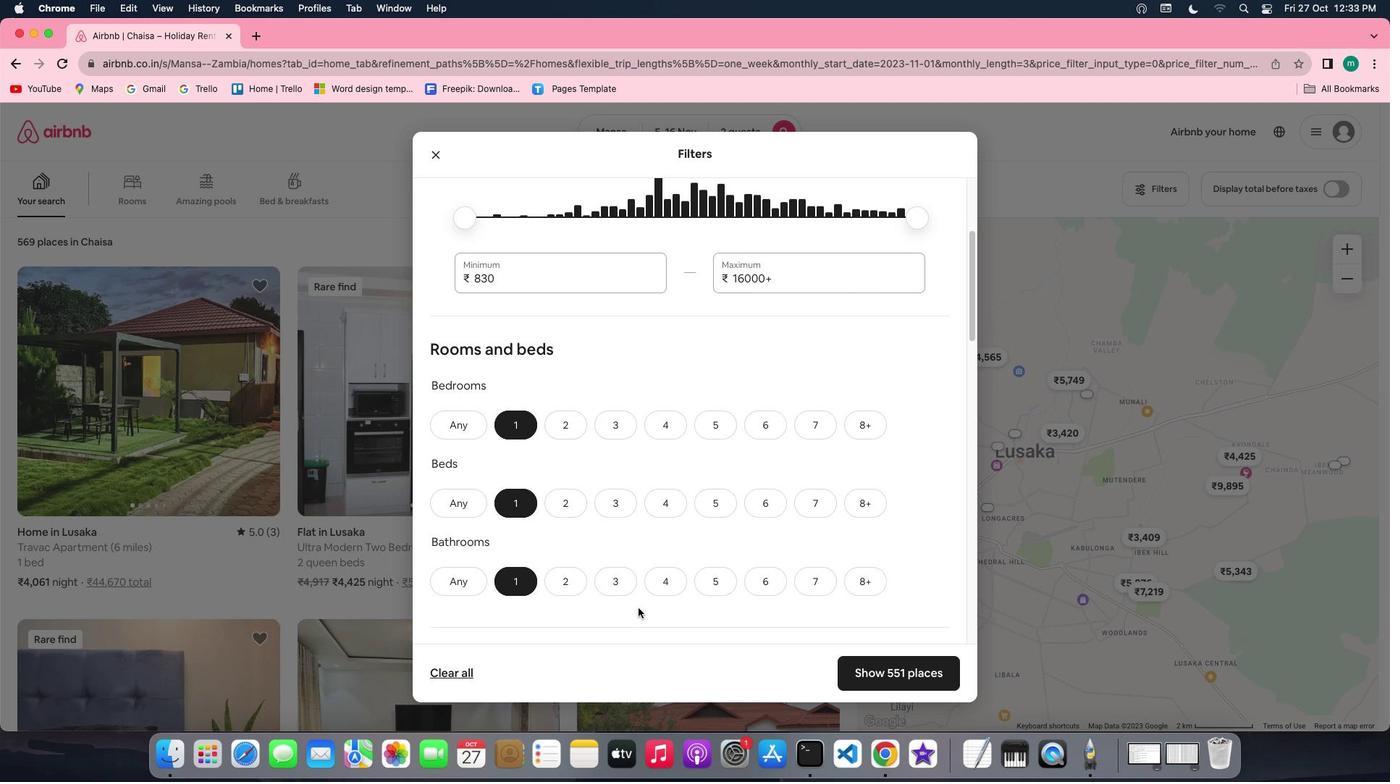 
Action: Mouse scrolled (638, 607) with delta (0, 0)
Screenshot: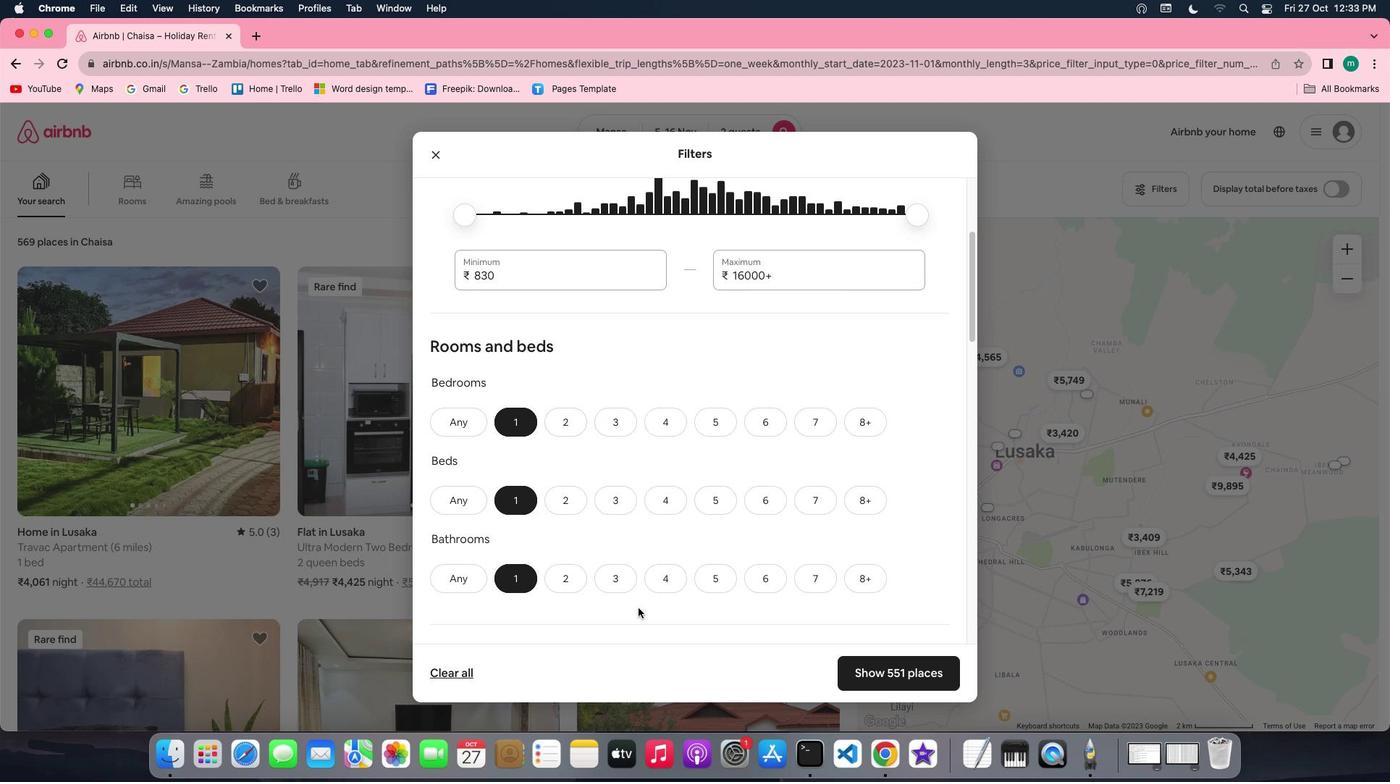 
Action: Mouse scrolled (638, 607) with delta (0, 0)
Screenshot: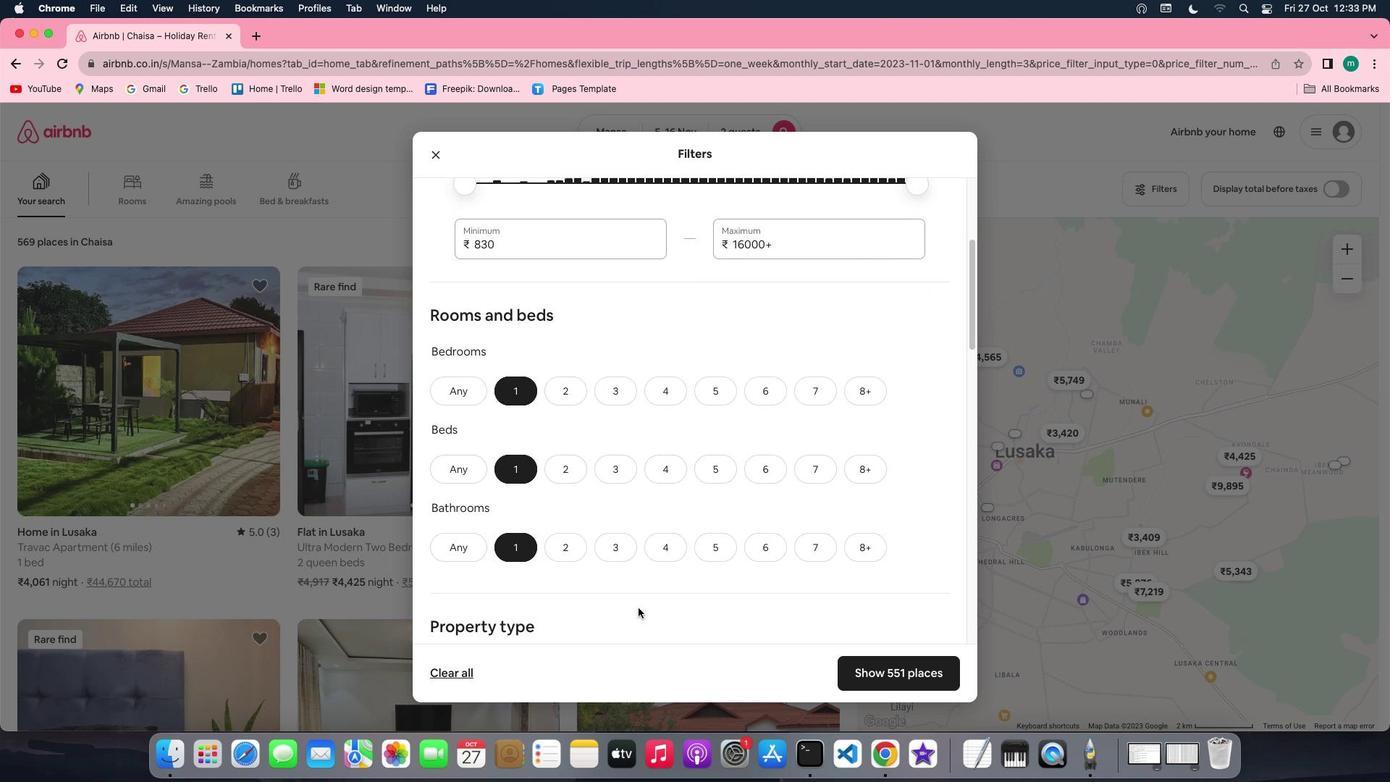 
Action: Mouse scrolled (638, 607) with delta (0, -1)
Screenshot: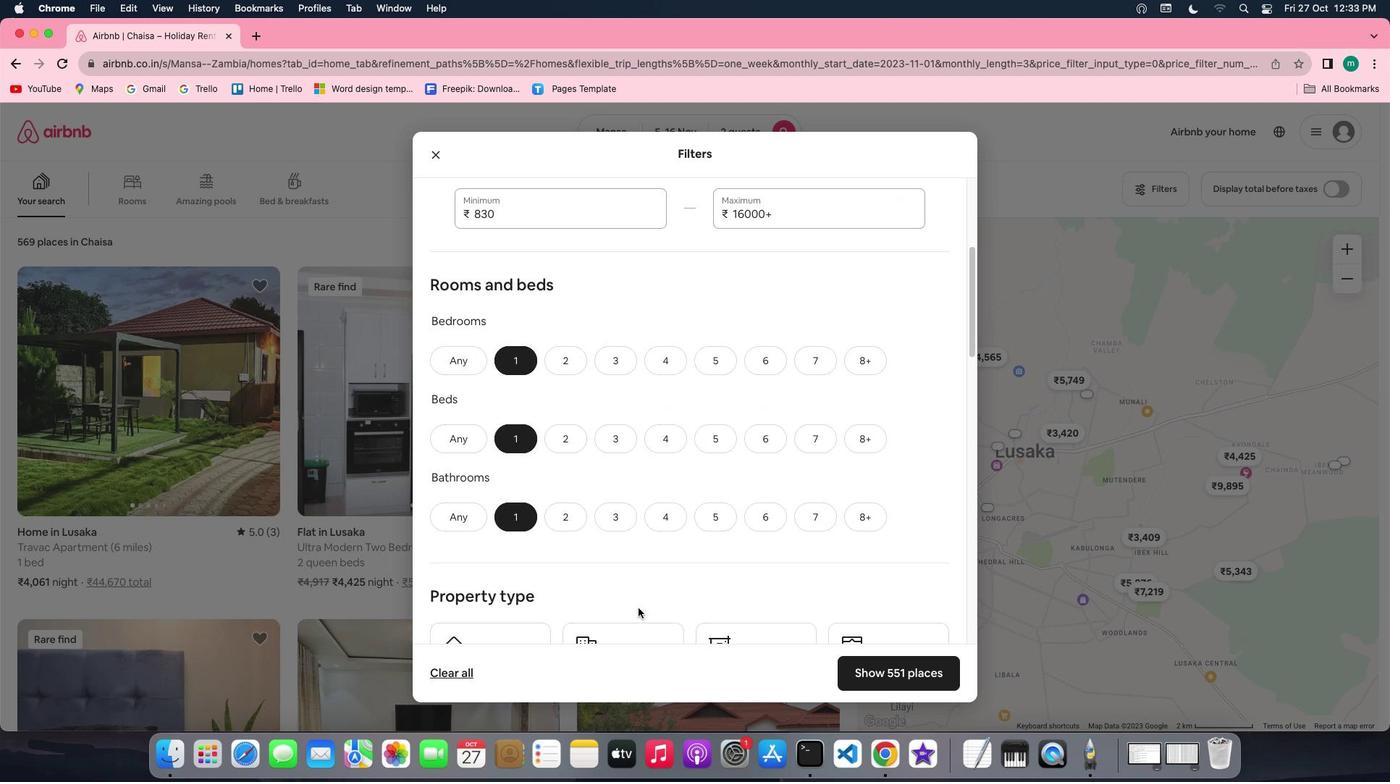 
Action: Mouse scrolled (638, 607) with delta (0, 0)
Screenshot: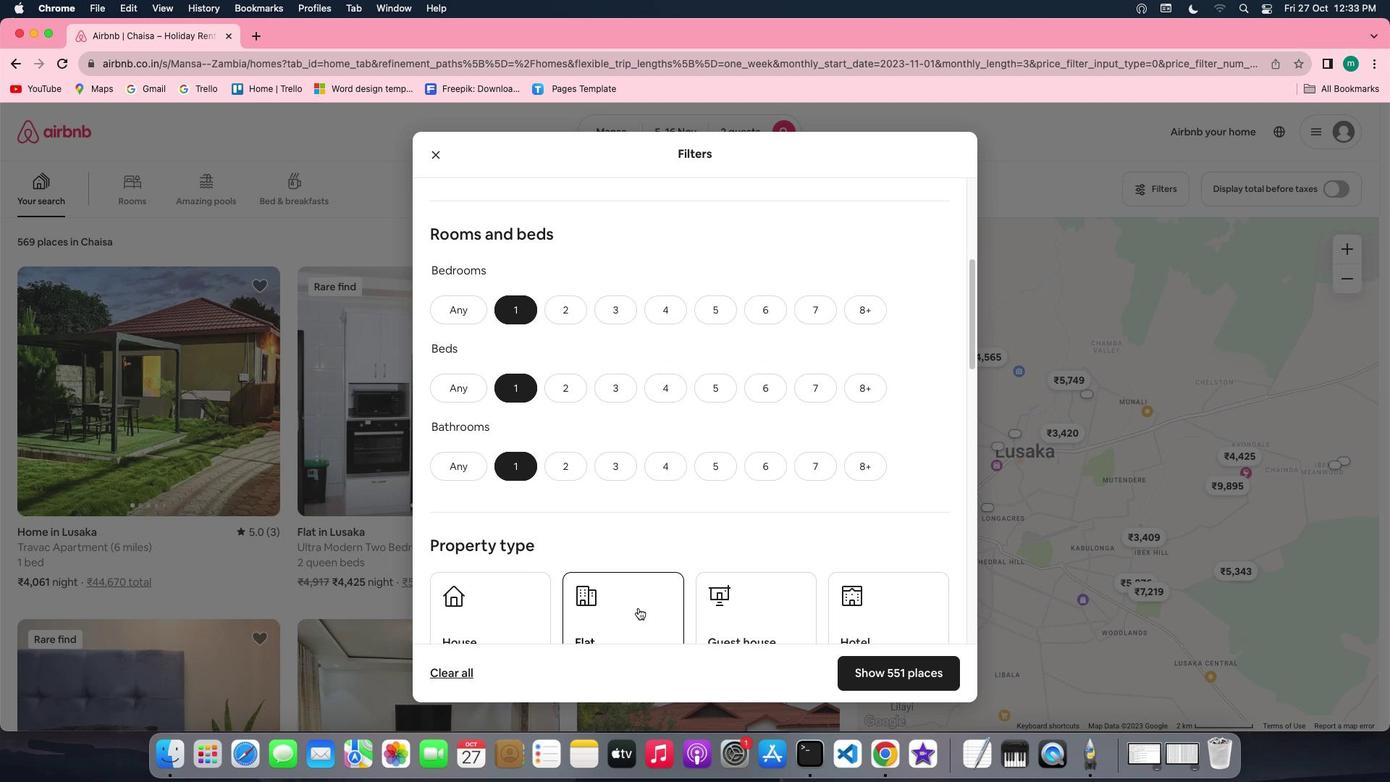 
Action: Mouse scrolled (638, 607) with delta (0, 0)
Screenshot: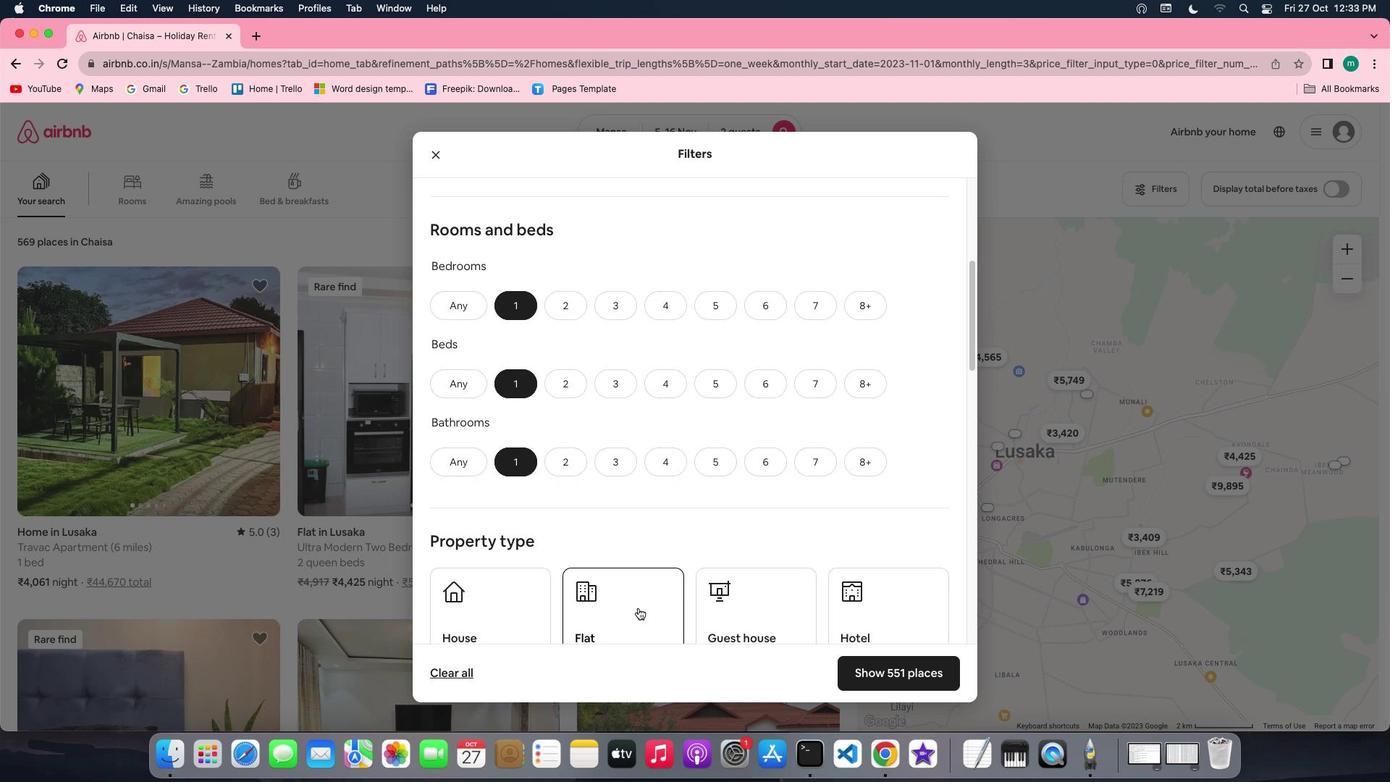 
Action: Mouse scrolled (638, 607) with delta (0, 0)
Screenshot: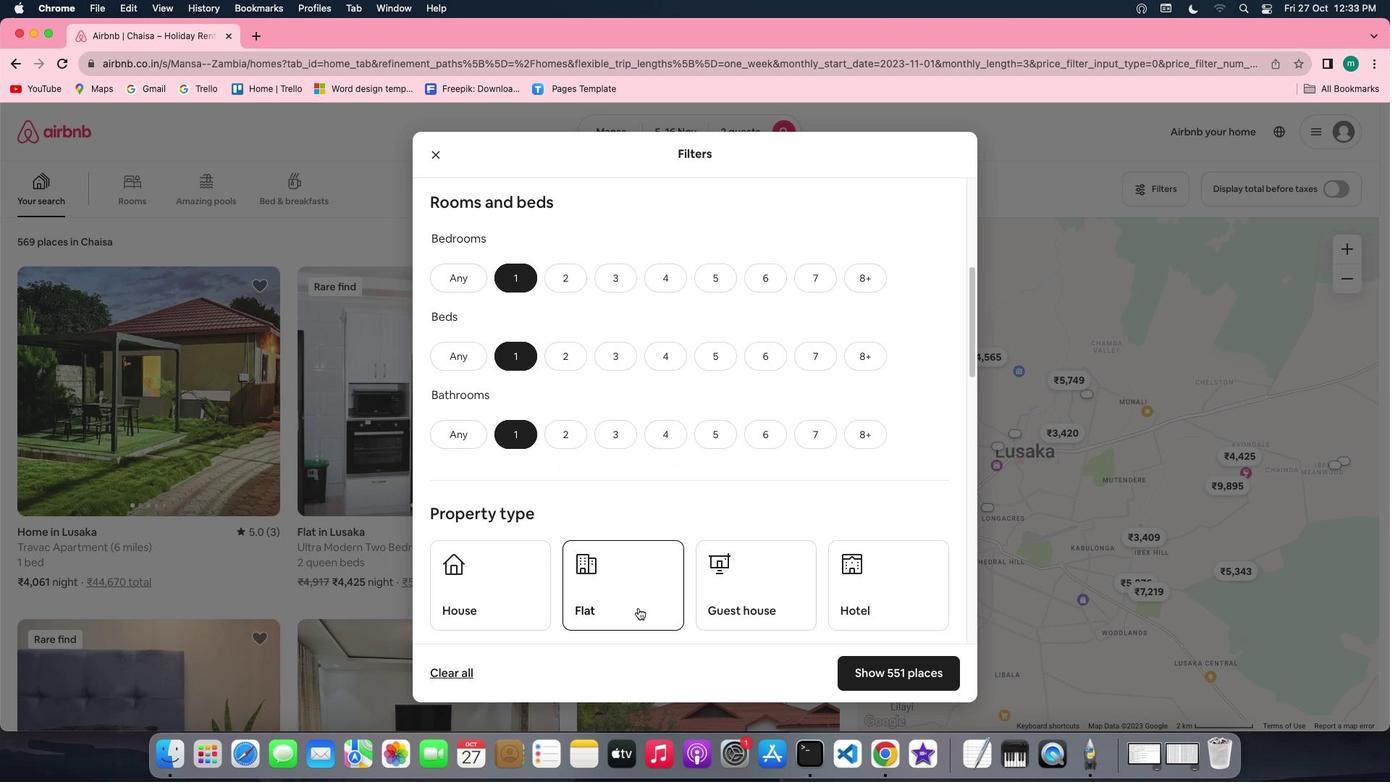 
Action: Mouse scrolled (638, 607) with delta (0, 0)
Screenshot: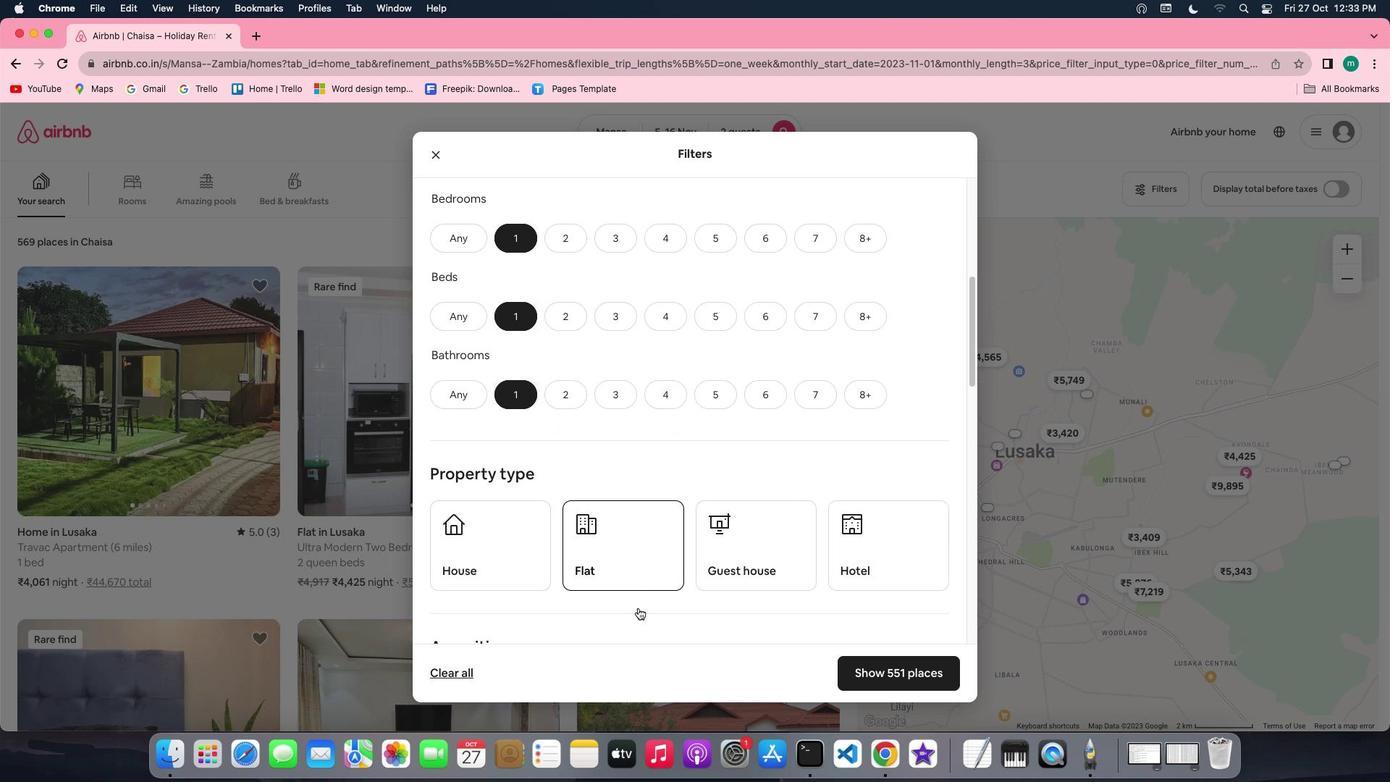 
Action: Mouse scrolled (638, 607) with delta (0, 0)
Screenshot: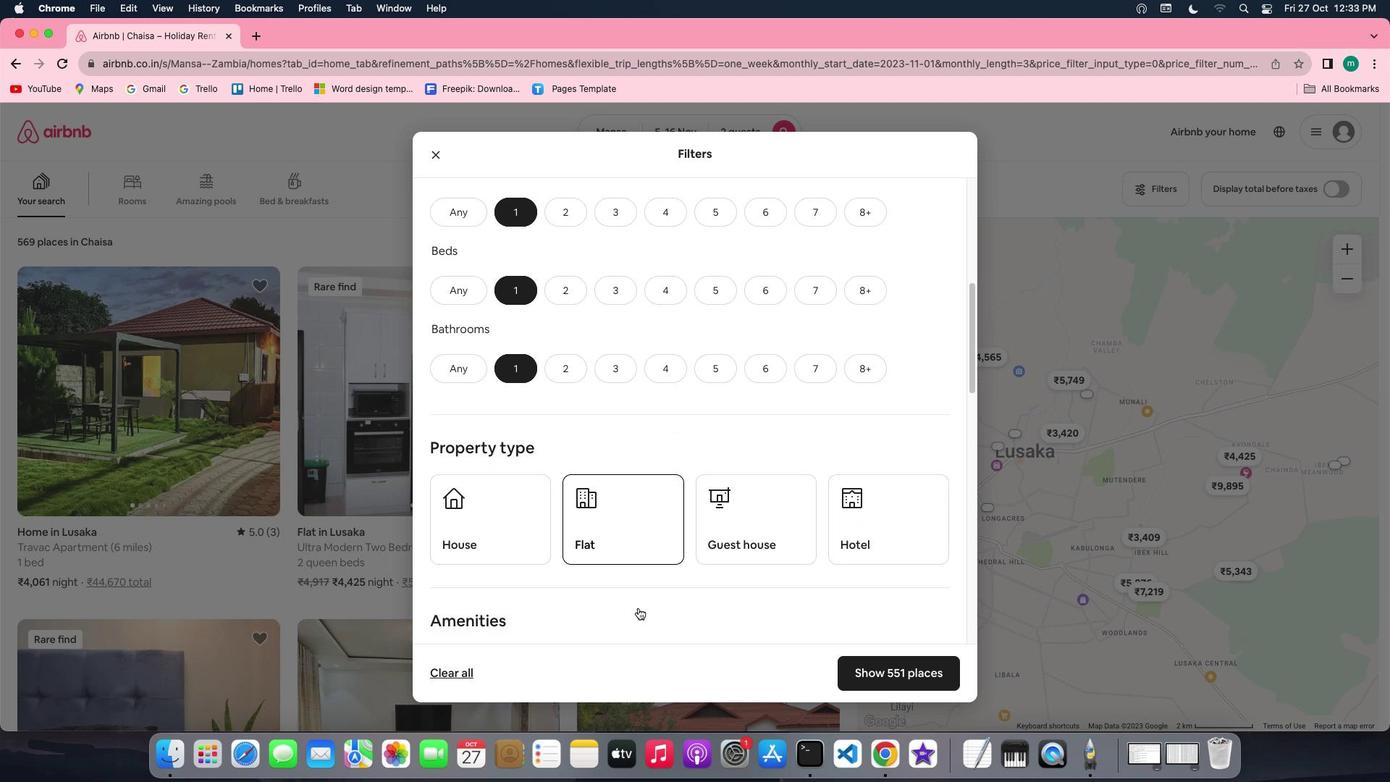 
Action: Mouse scrolled (638, 607) with delta (0, 0)
Screenshot: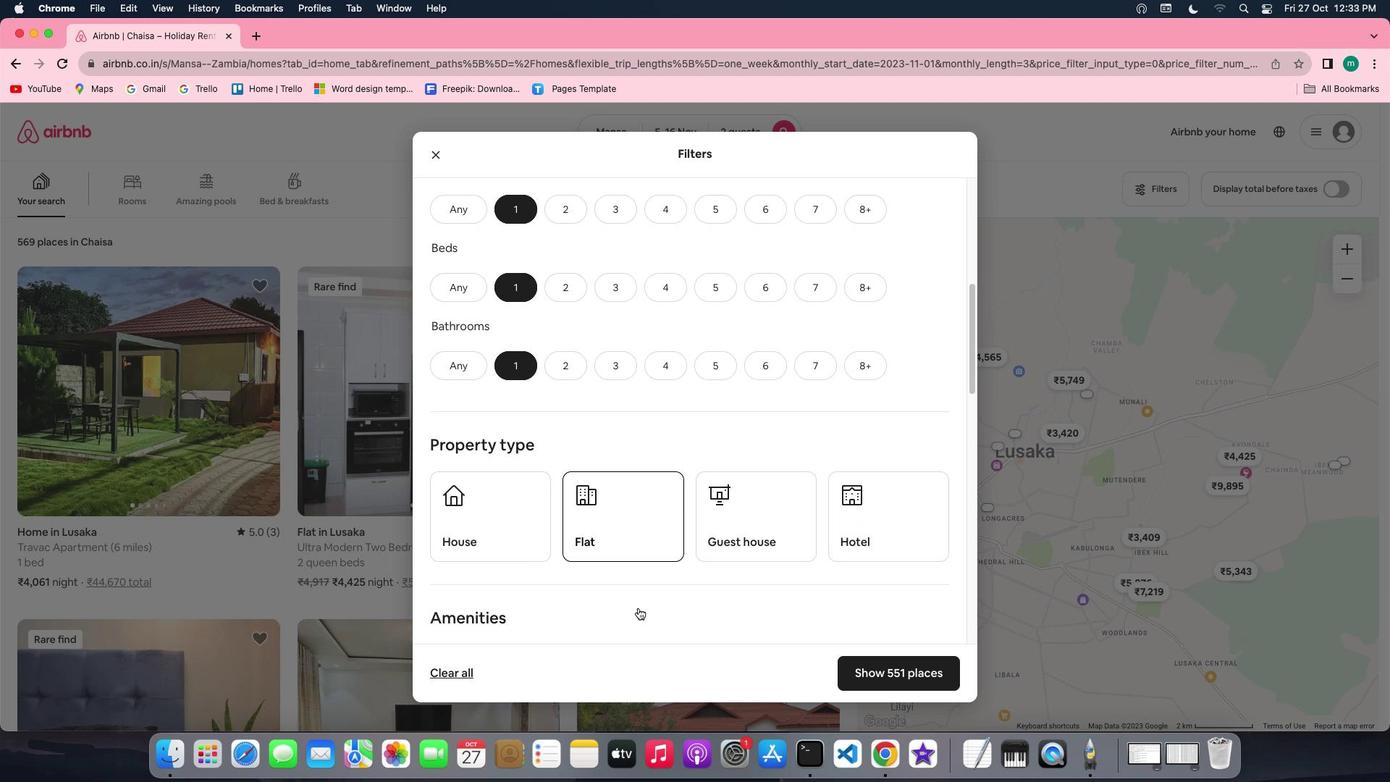 
Action: Mouse scrolled (638, 607) with delta (0, 0)
Screenshot: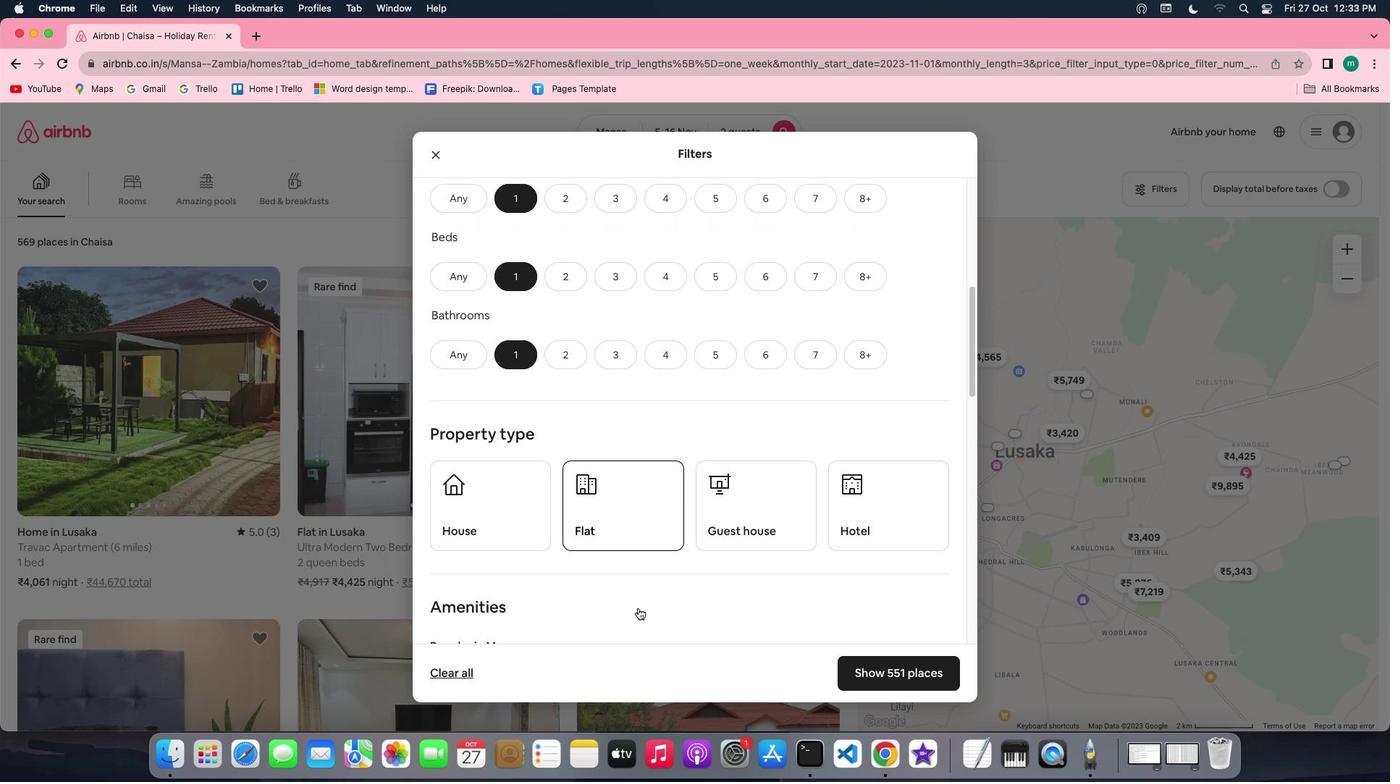 
Action: Mouse scrolled (638, 607) with delta (0, 0)
Screenshot: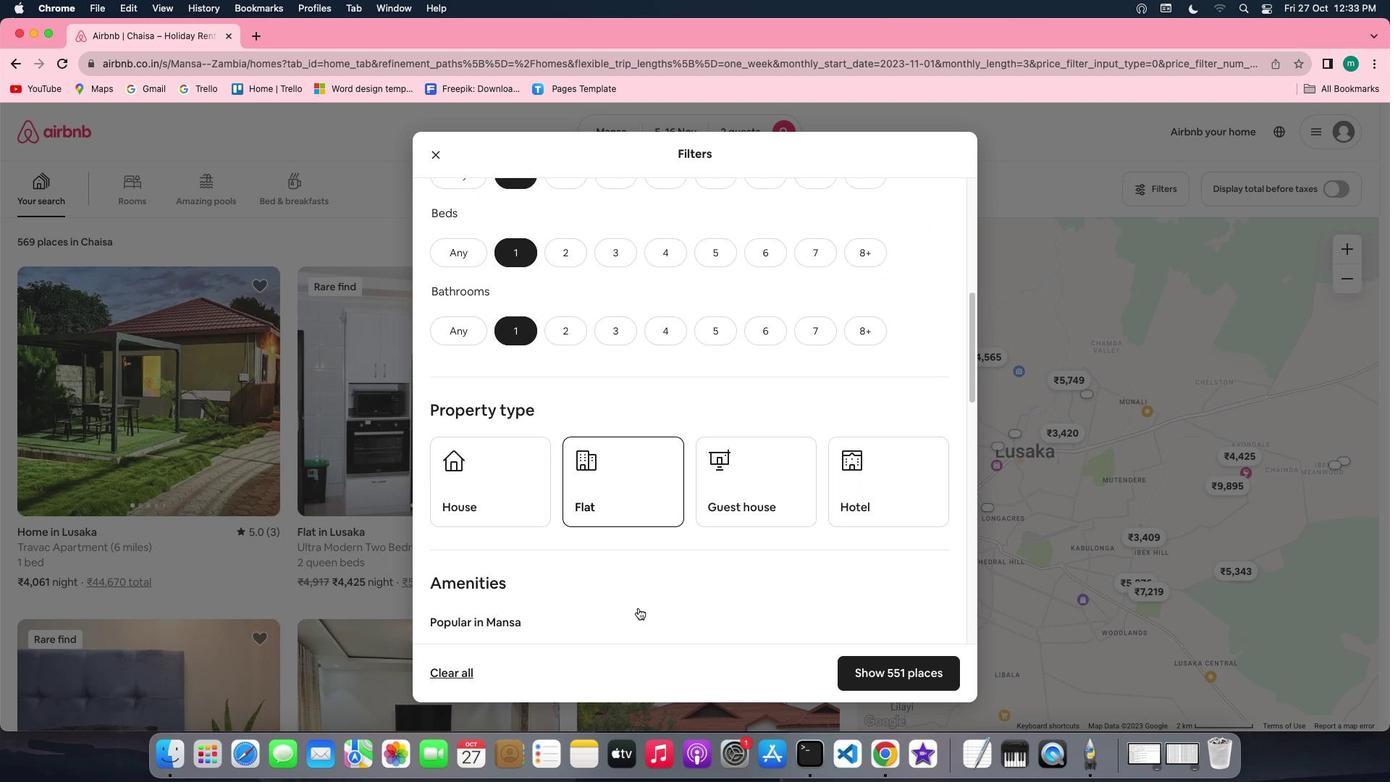 
Action: Mouse scrolled (638, 607) with delta (0, 0)
Screenshot: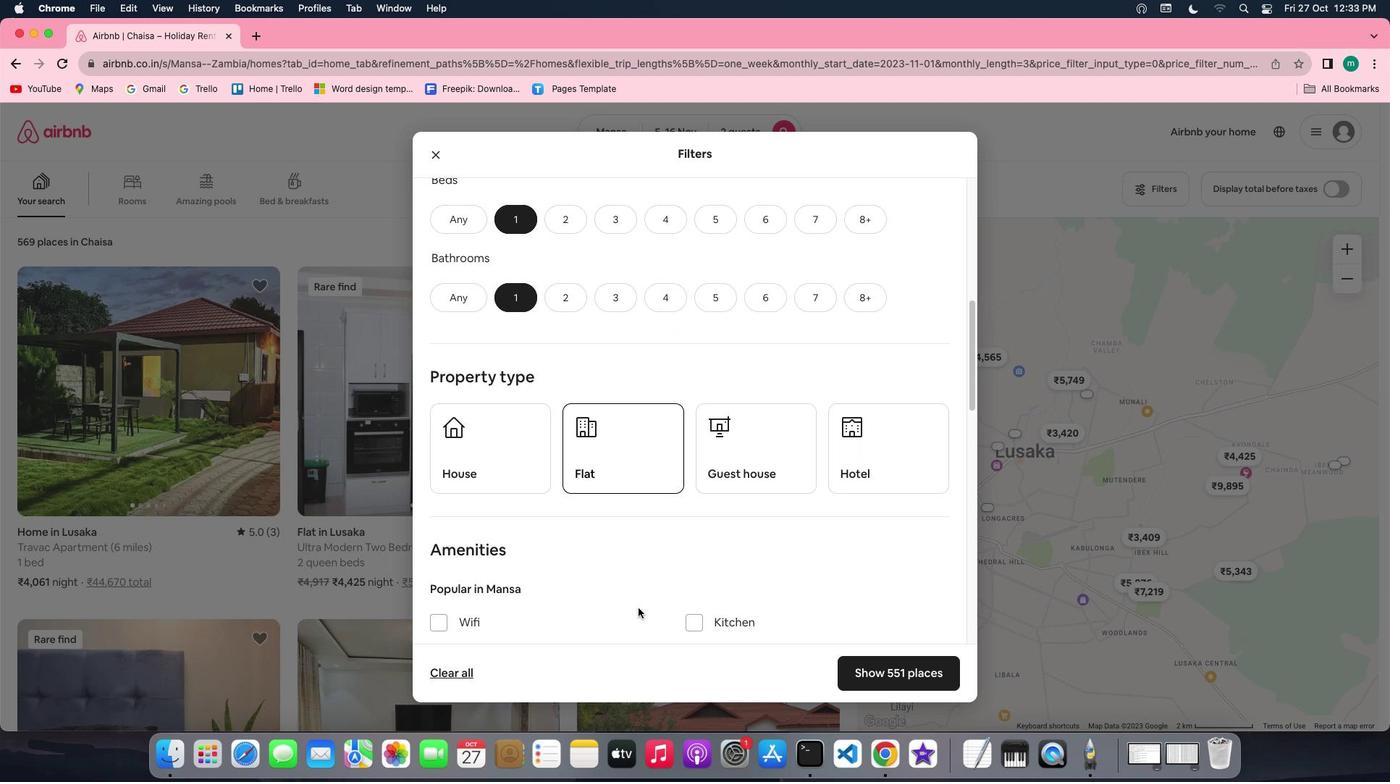 
Action: Mouse scrolled (638, 607) with delta (0, 0)
Screenshot: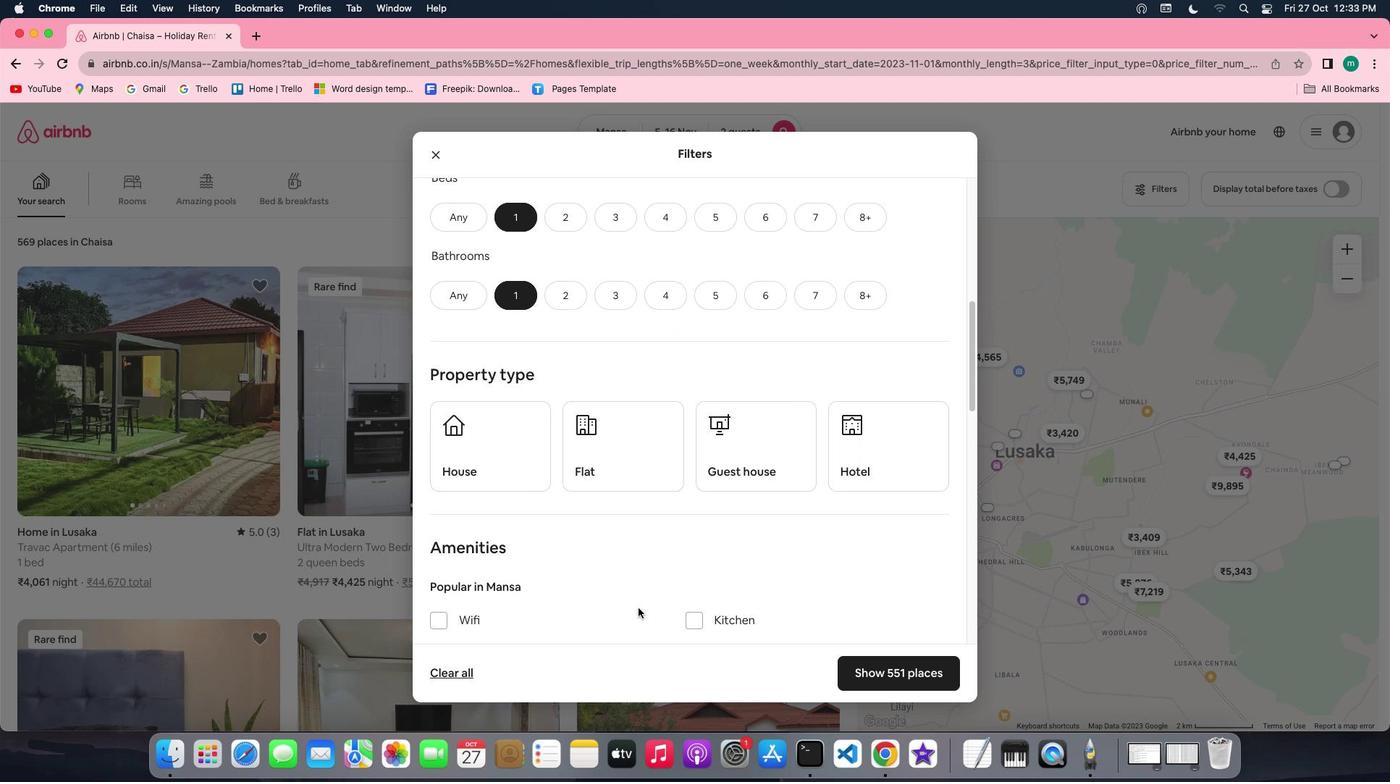 
Action: Mouse scrolled (638, 607) with delta (0, 0)
Screenshot: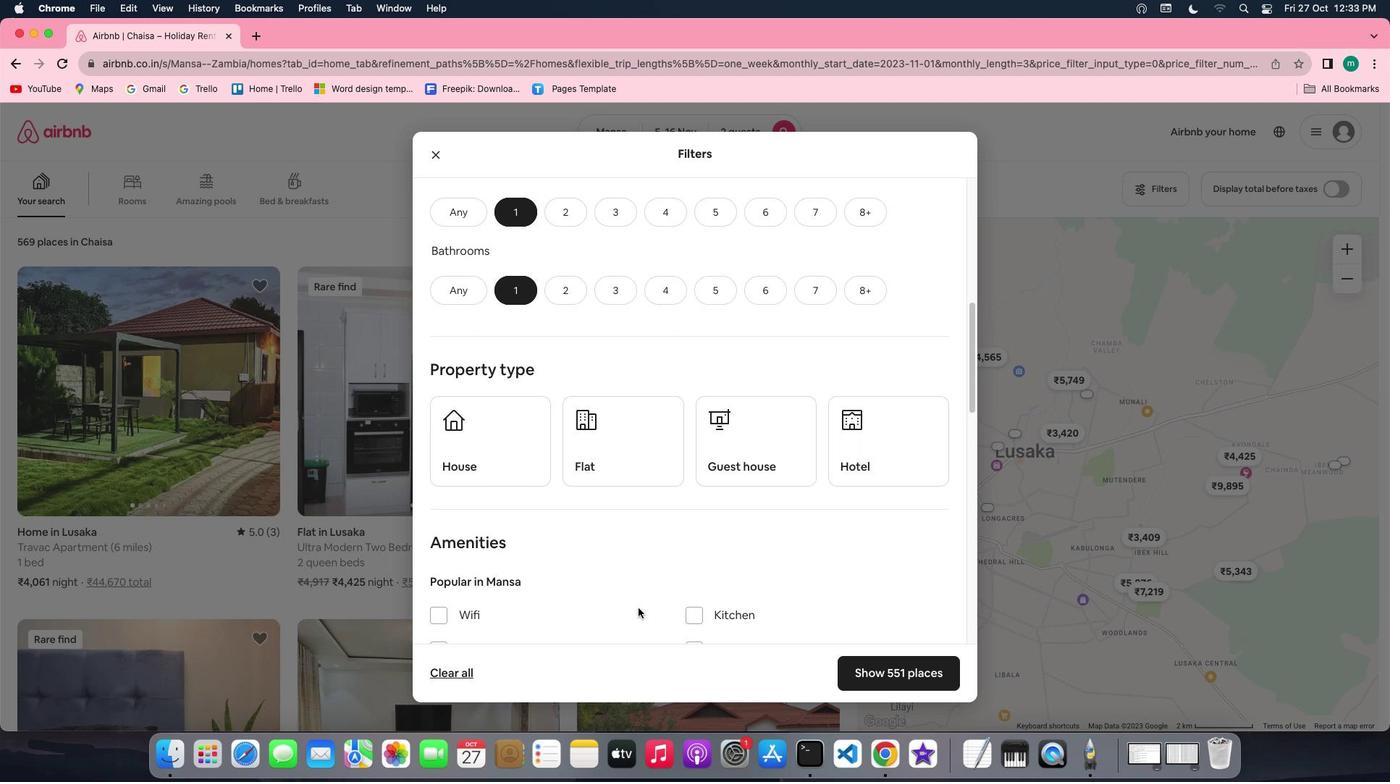 
Action: Mouse moved to (877, 450)
Screenshot: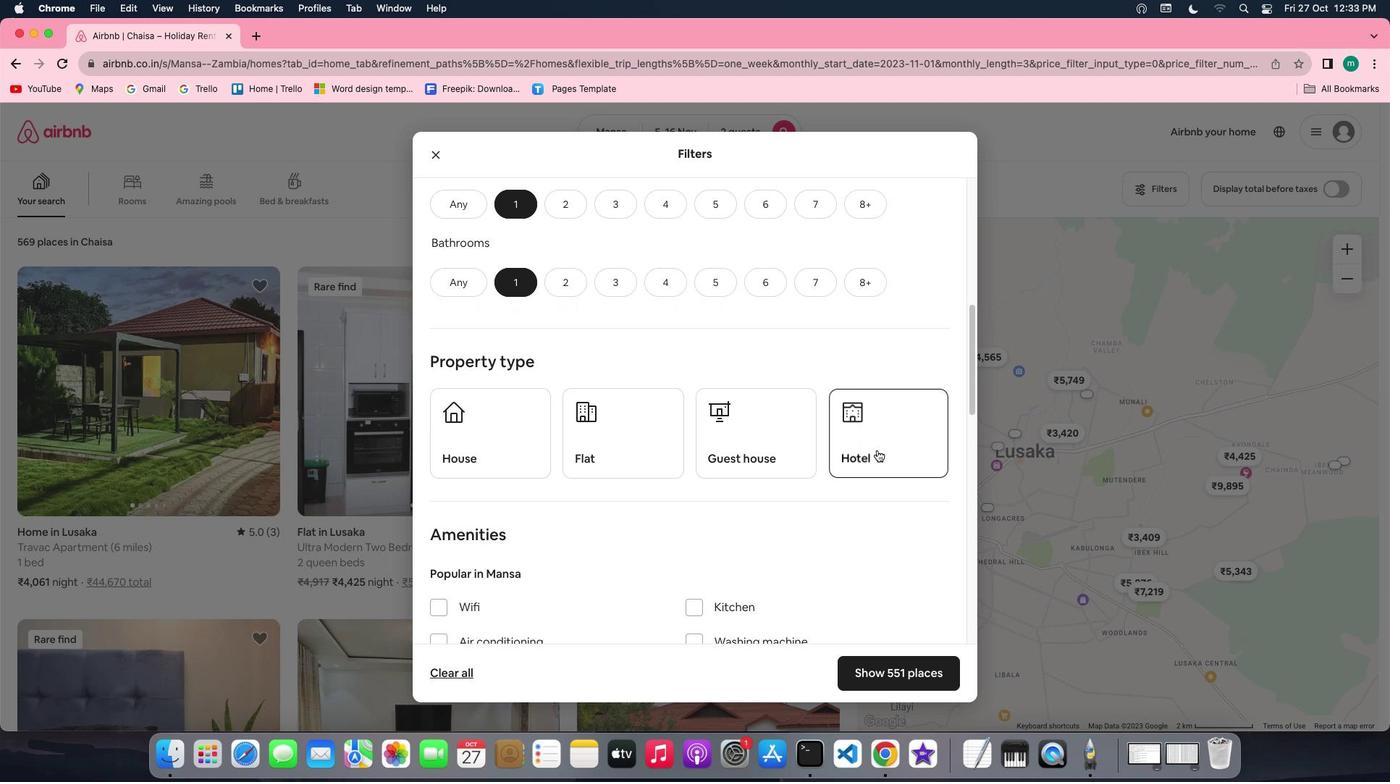 
Action: Mouse pressed left at (877, 450)
Screenshot: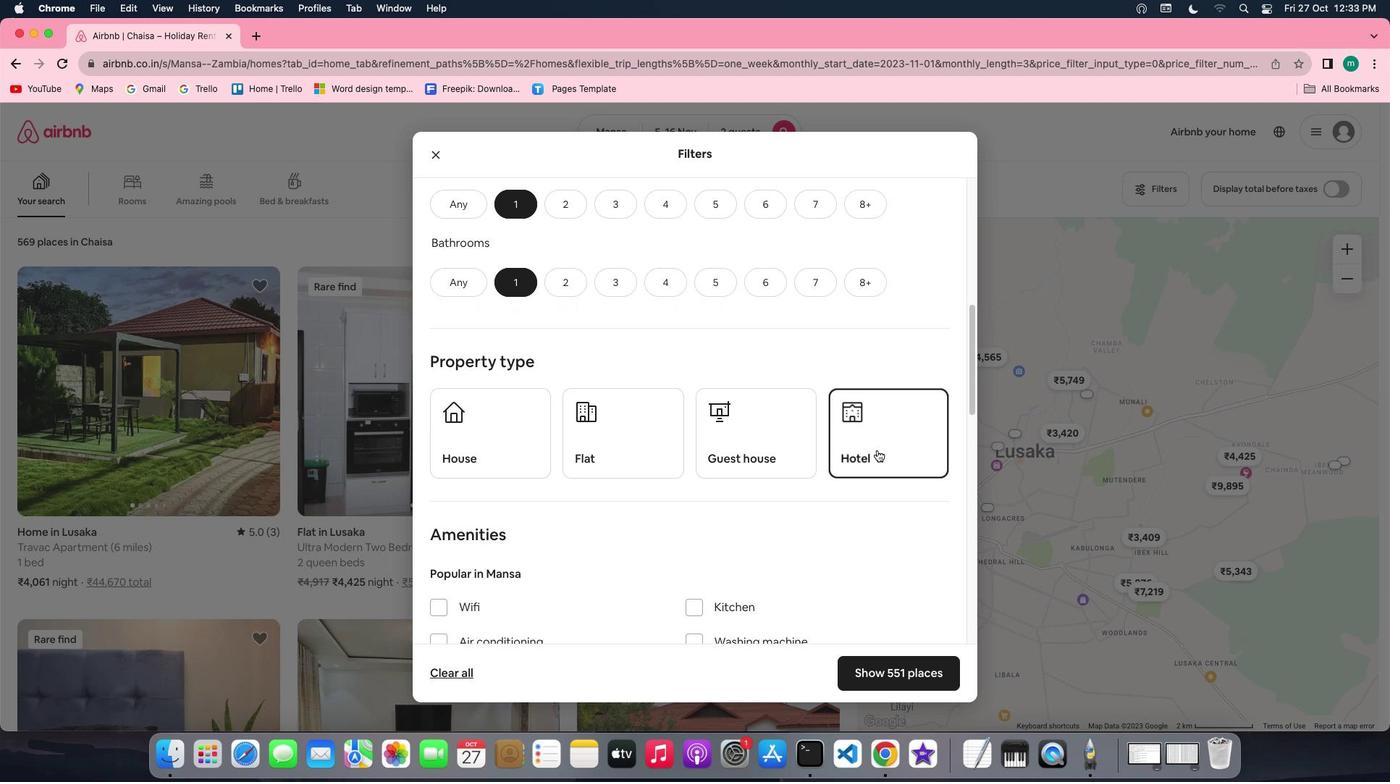
Action: Mouse moved to (711, 557)
Screenshot: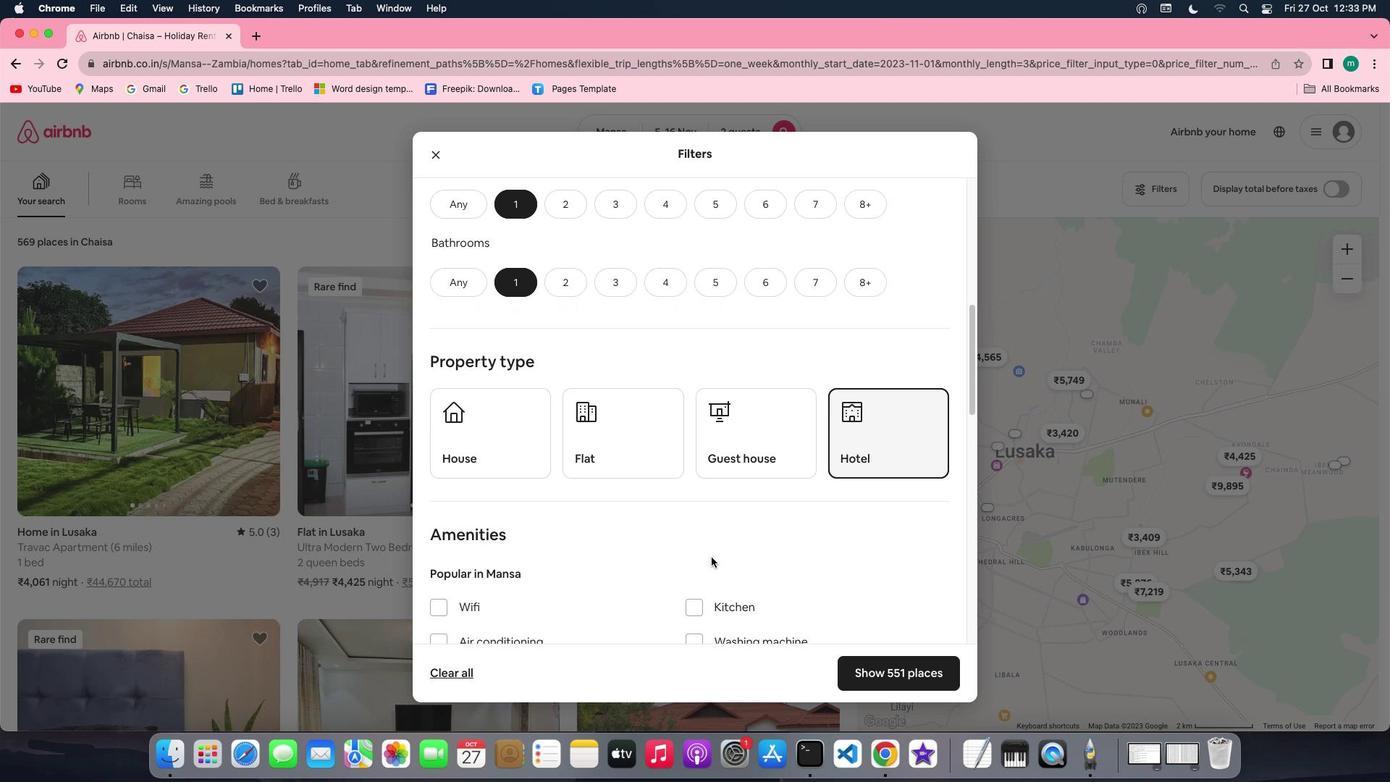 
Action: Mouse scrolled (711, 557) with delta (0, 0)
Screenshot: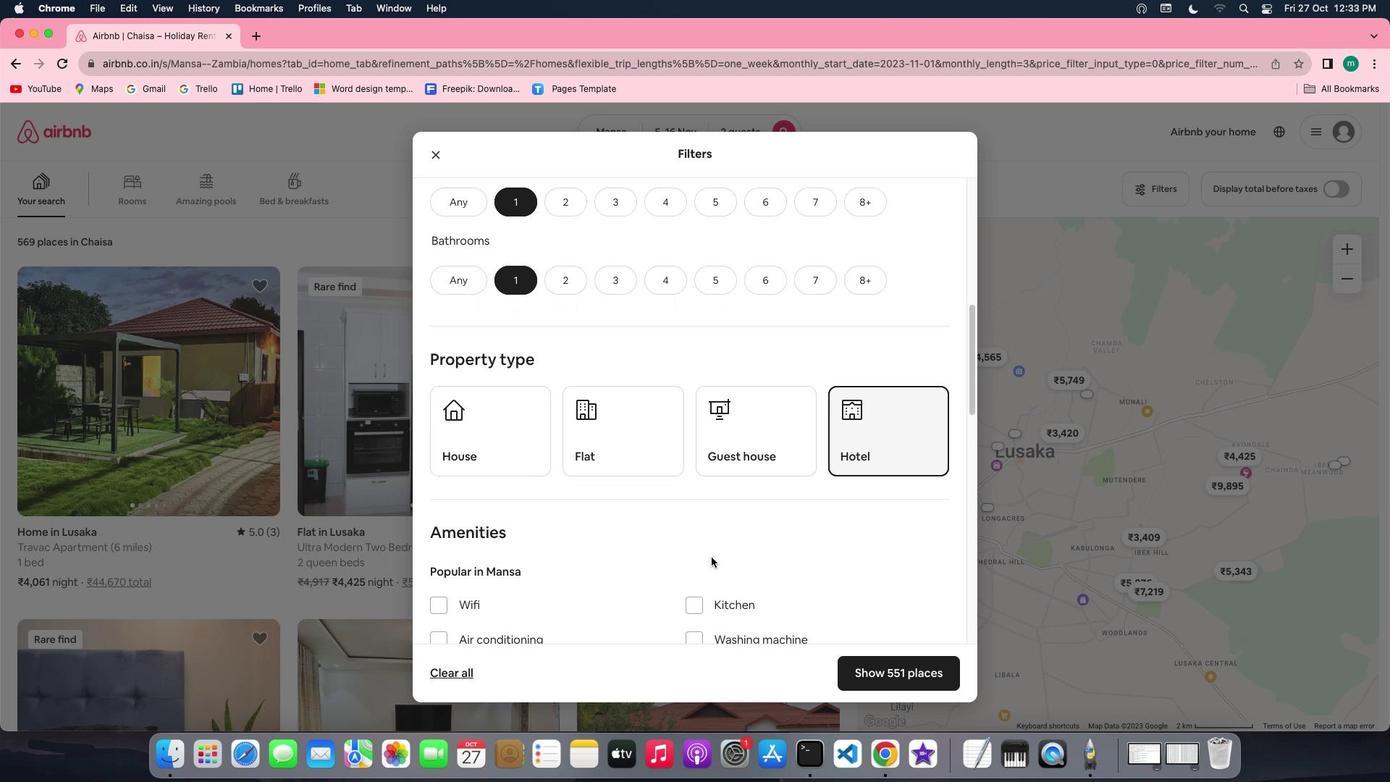
Action: Mouse scrolled (711, 557) with delta (0, 0)
Screenshot: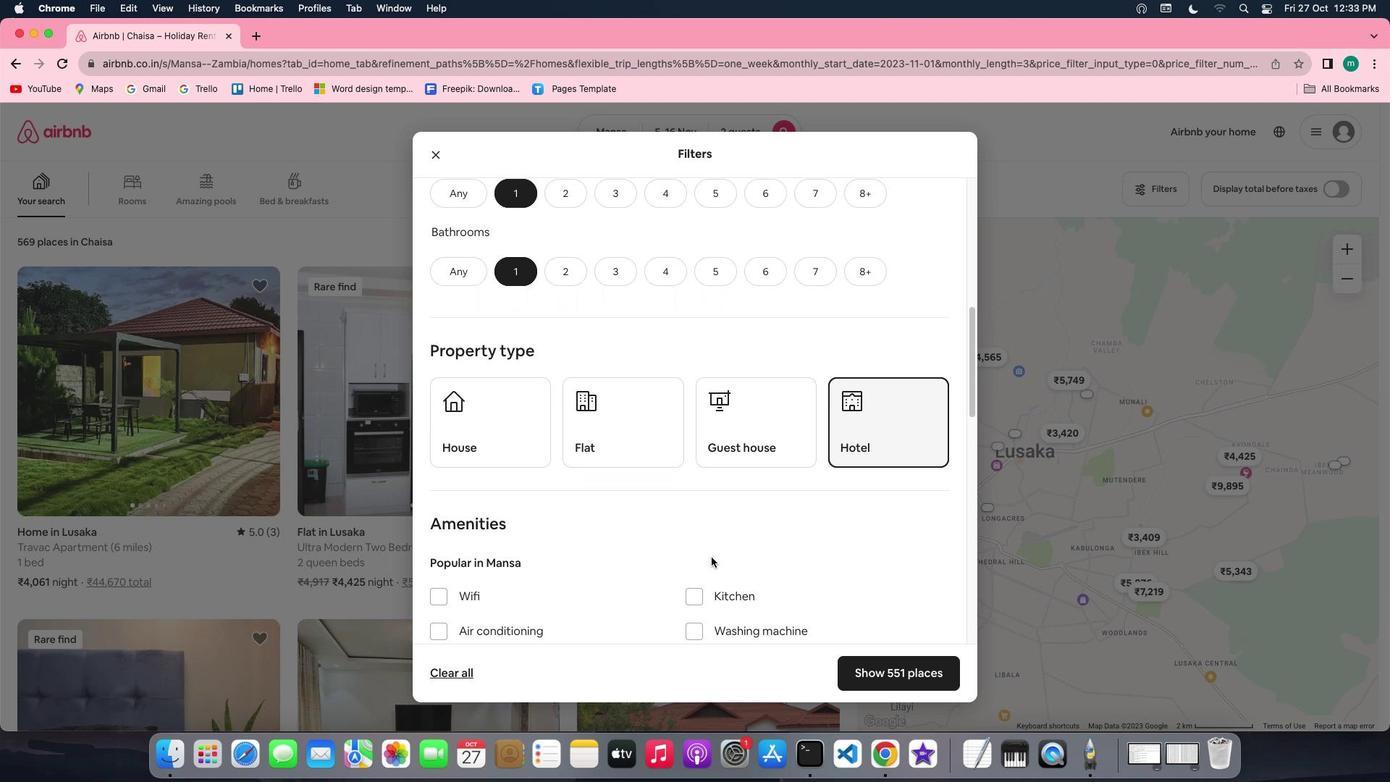 
Action: Mouse scrolled (711, 557) with delta (0, -1)
Screenshot: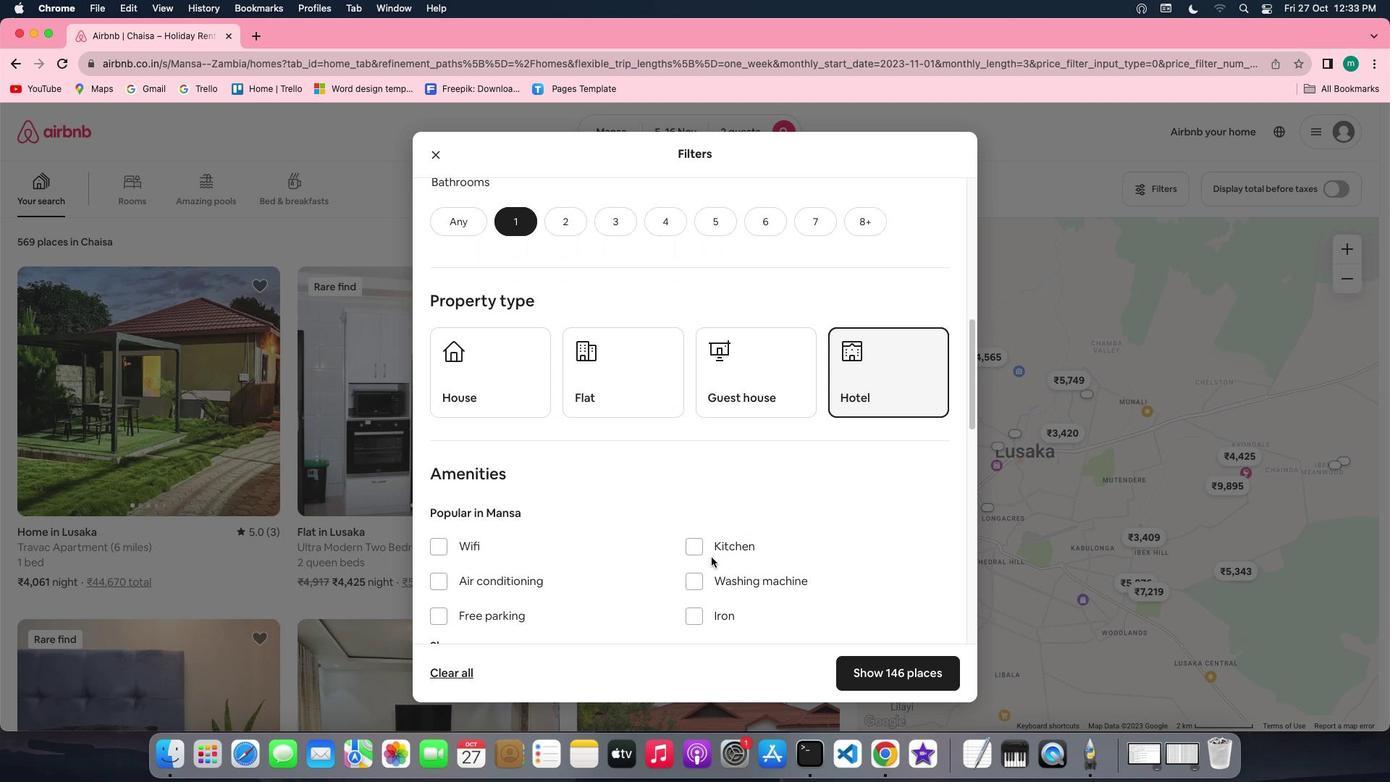 
Action: Mouse scrolled (711, 557) with delta (0, -1)
Screenshot: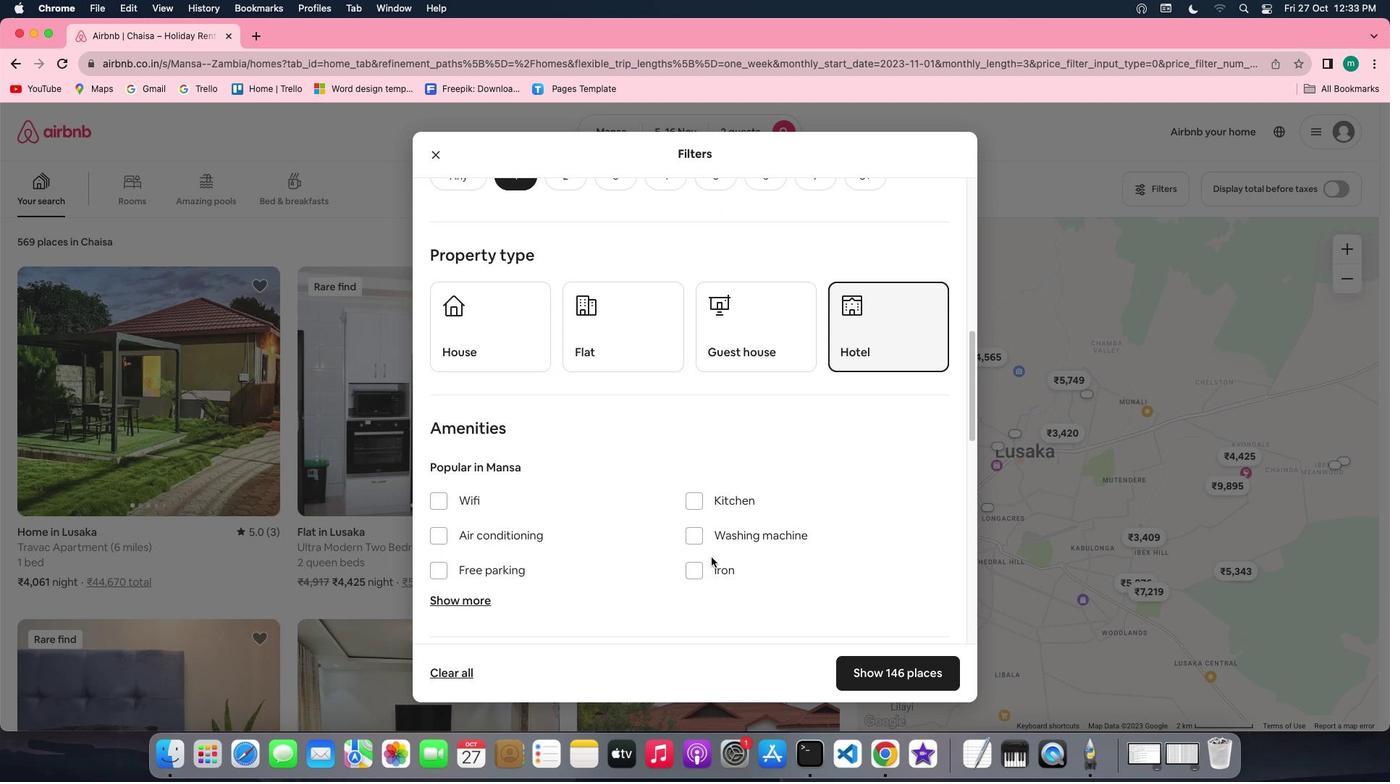 
Action: Mouse scrolled (711, 557) with delta (0, 0)
Screenshot: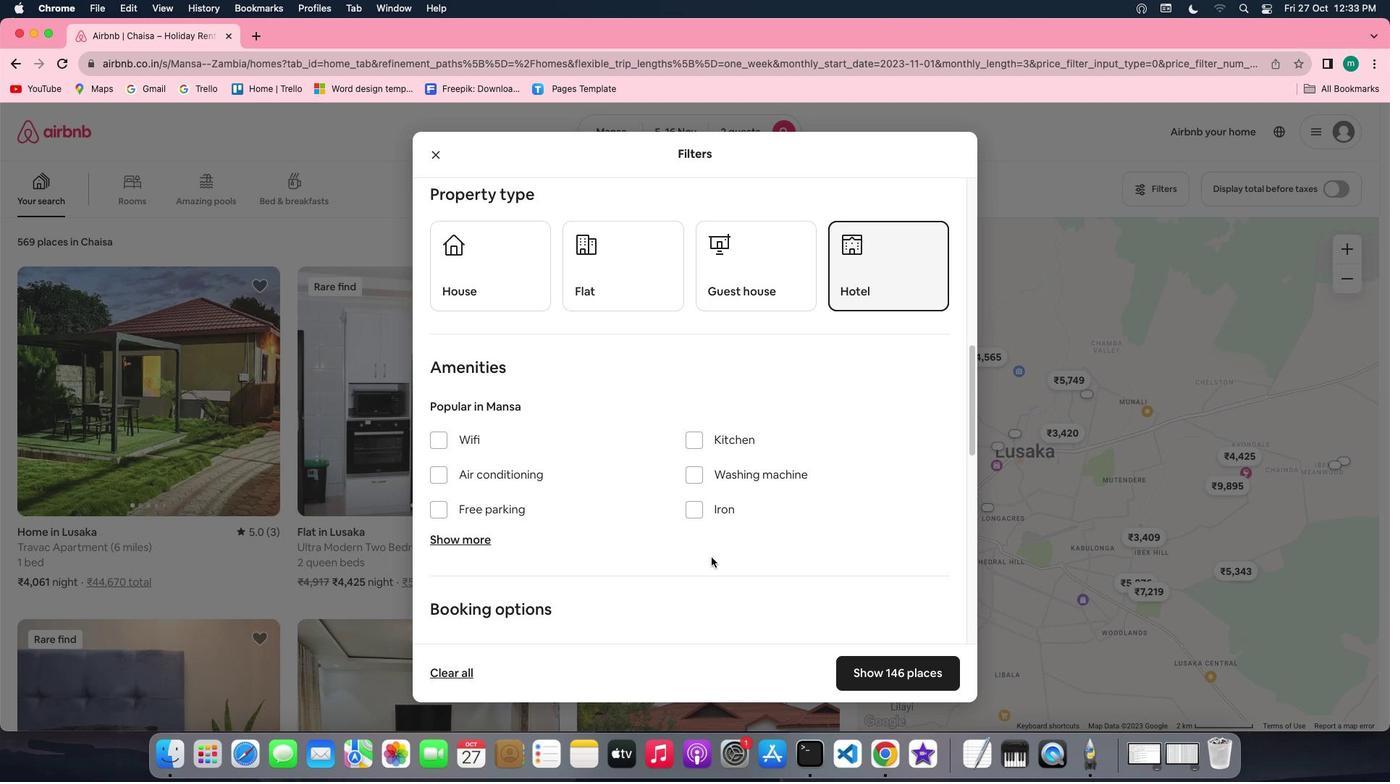 
Action: Mouse scrolled (711, 557) with delta (0, 0)
Screenshot: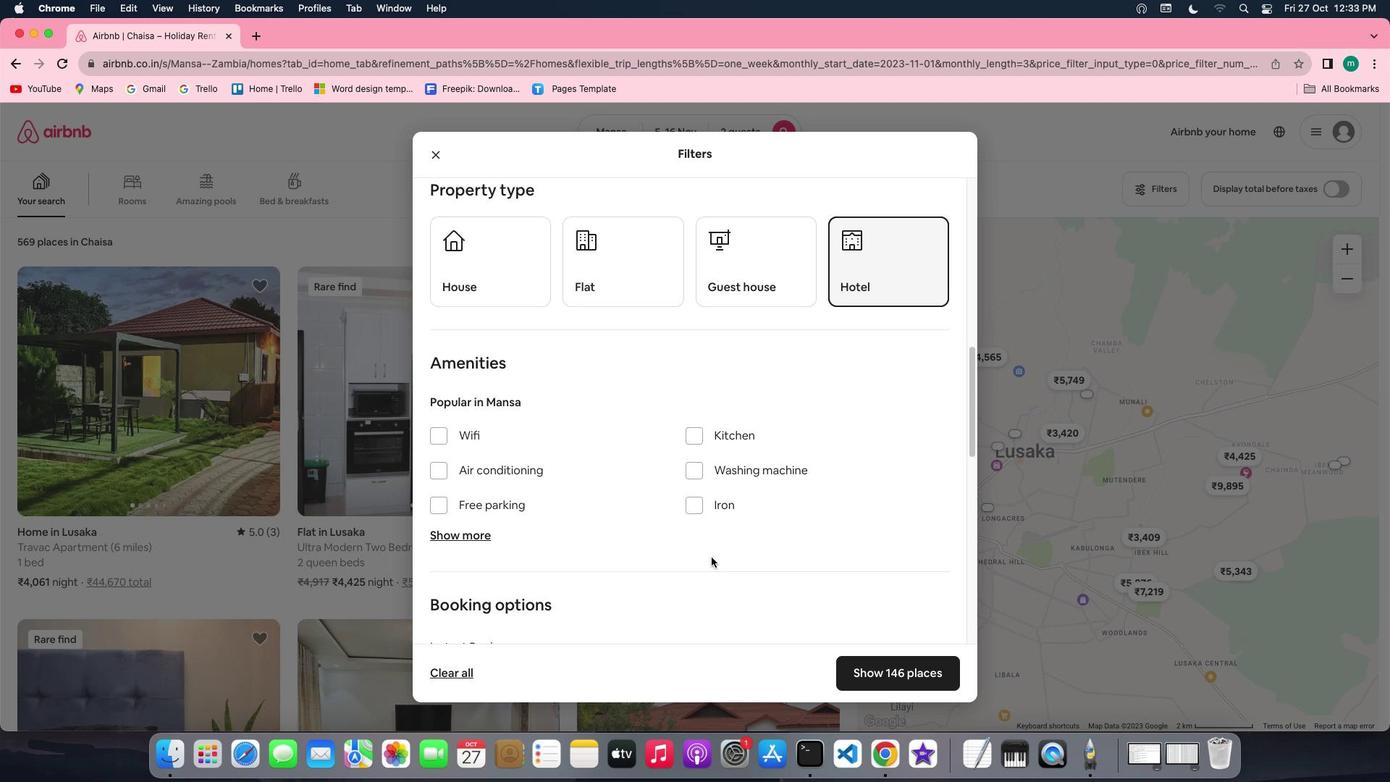 
Action: Mouse scrolled (711, 557) with delta (0, 0)
Screenshot: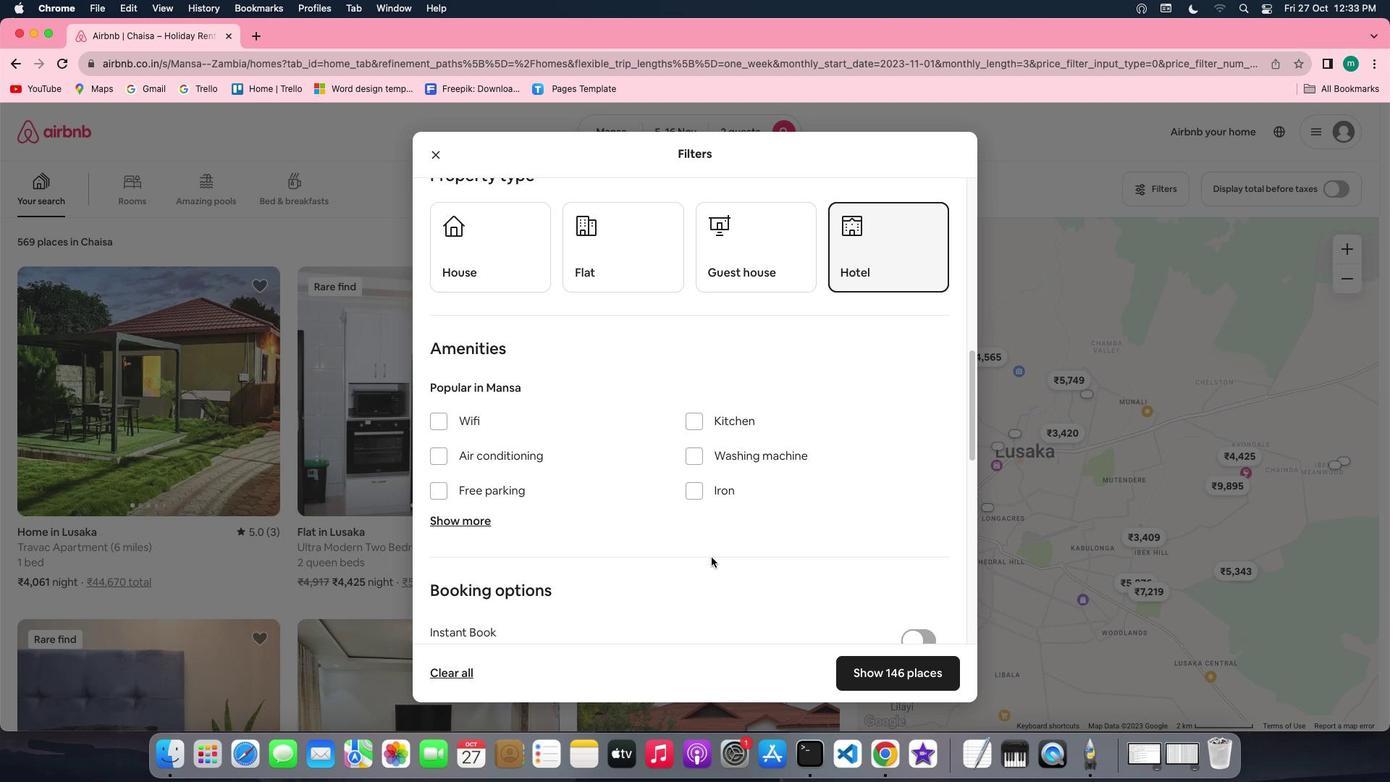 
Action: Mouse scrolled (711, 557) with delta (0, 0)
Screenshot: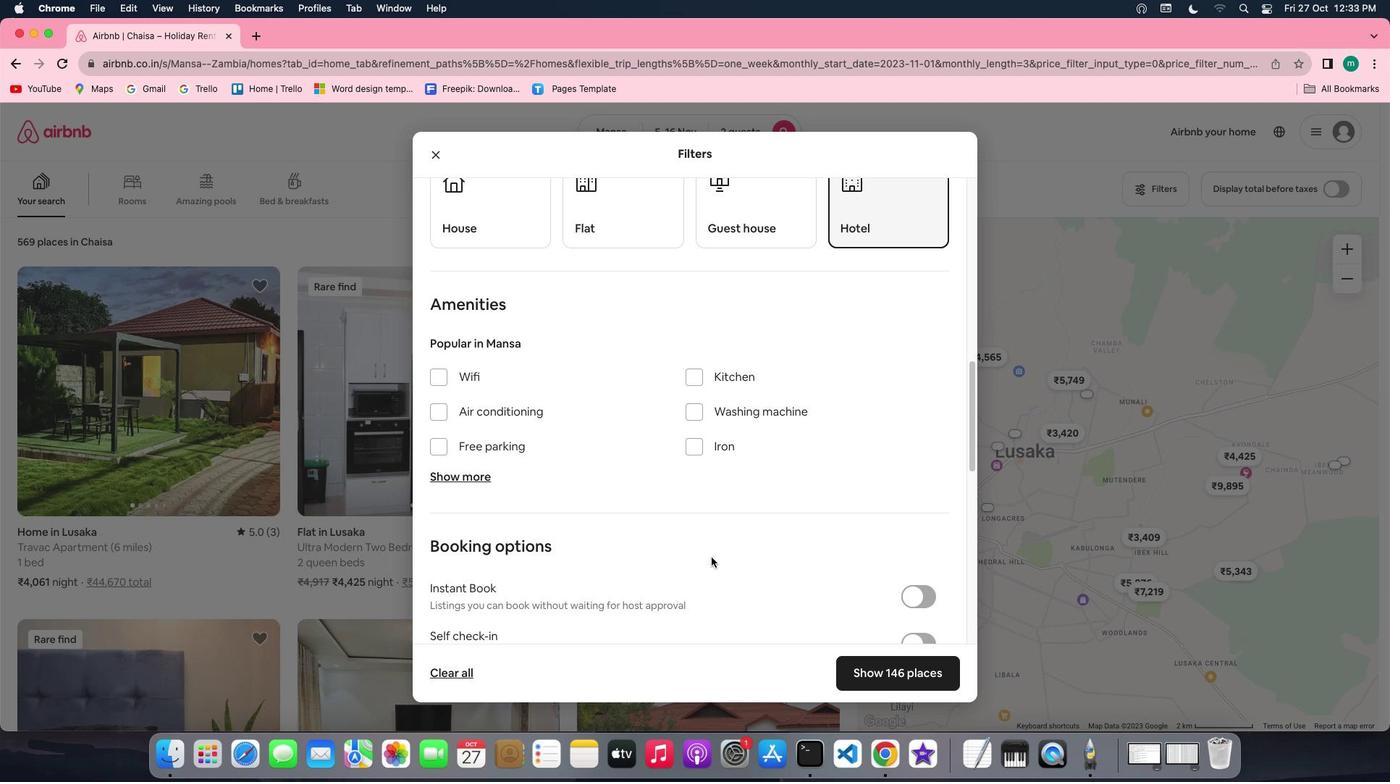 
Action: Mouse scrolled (711, 557) with delta (0, 0)
Screenshot: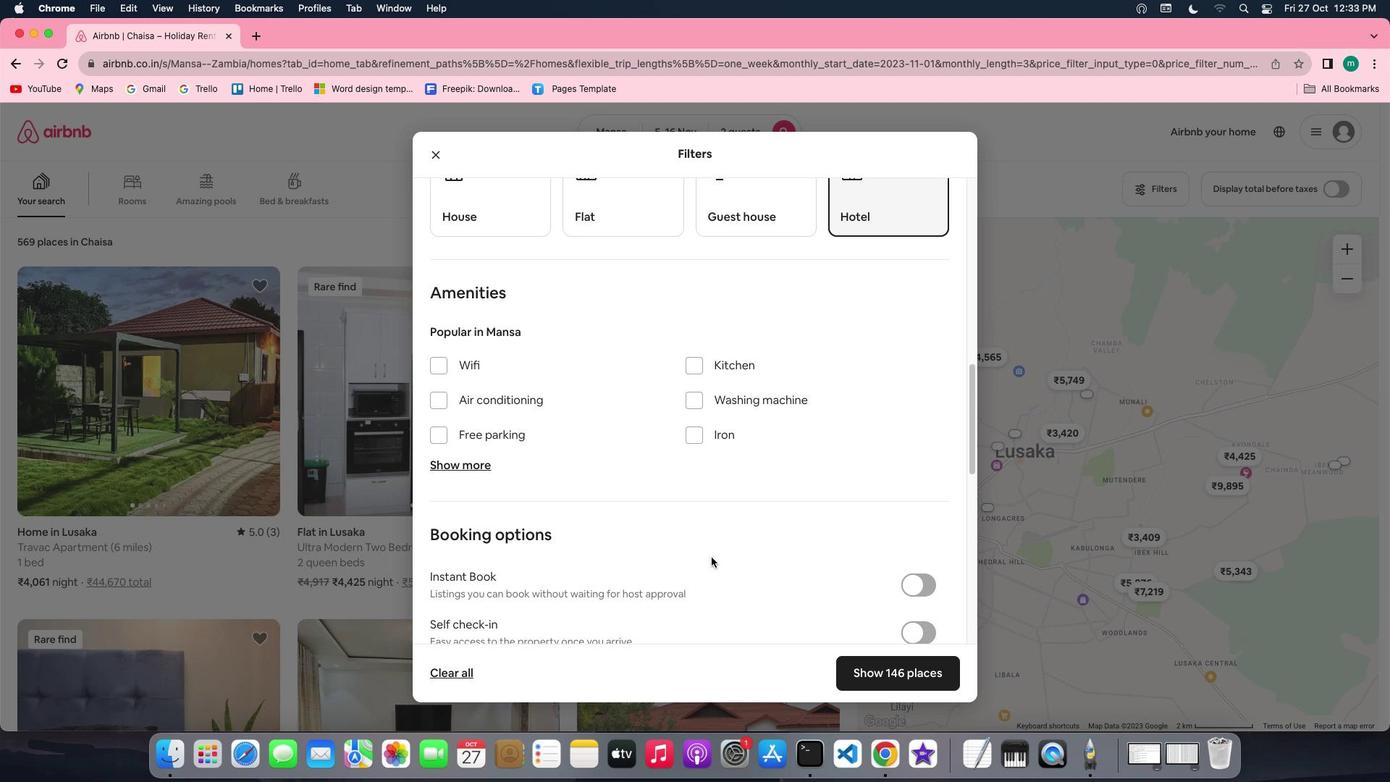 
Action: Mouse scrolled (711, 557) with delta (0, 0)
Screenshot: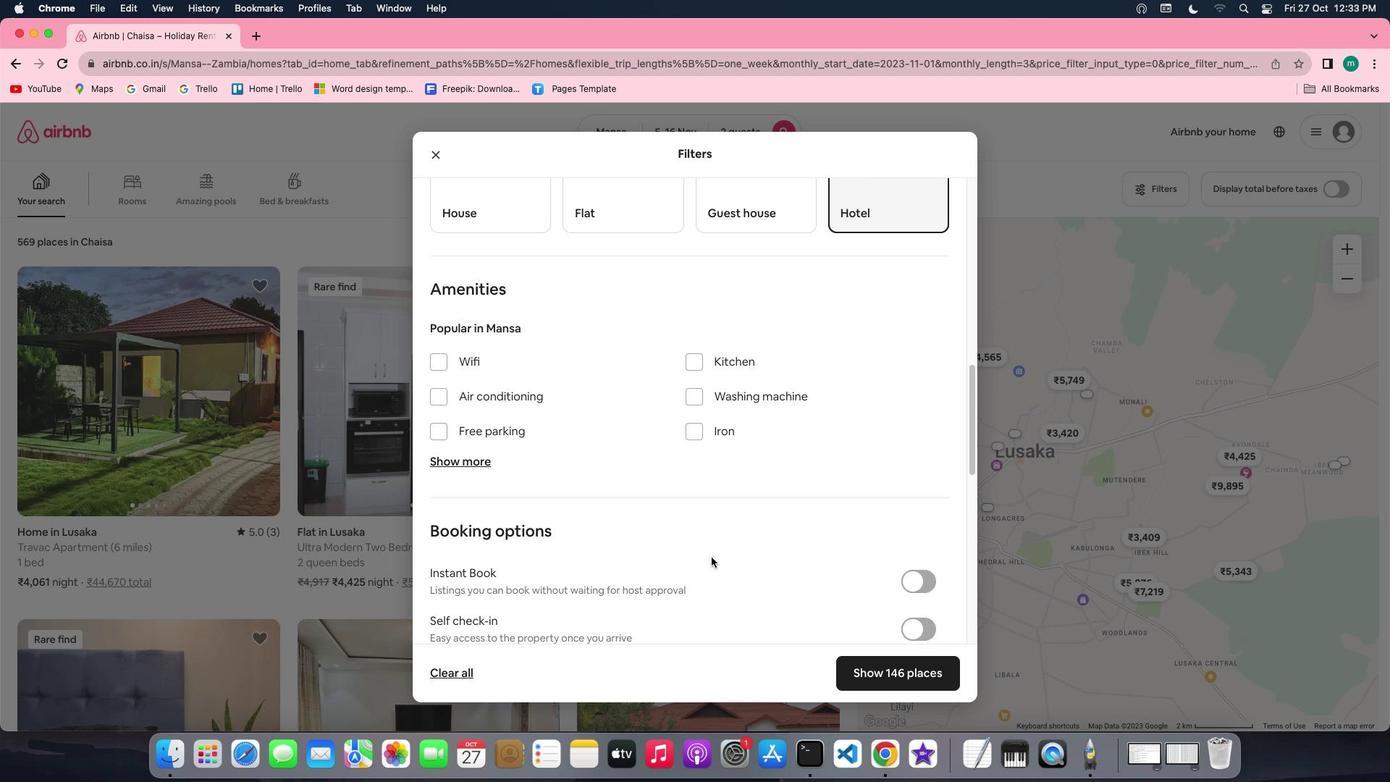 
Action: Mouse scrolled (711, 557) with delta (0, 0)
Screenshot: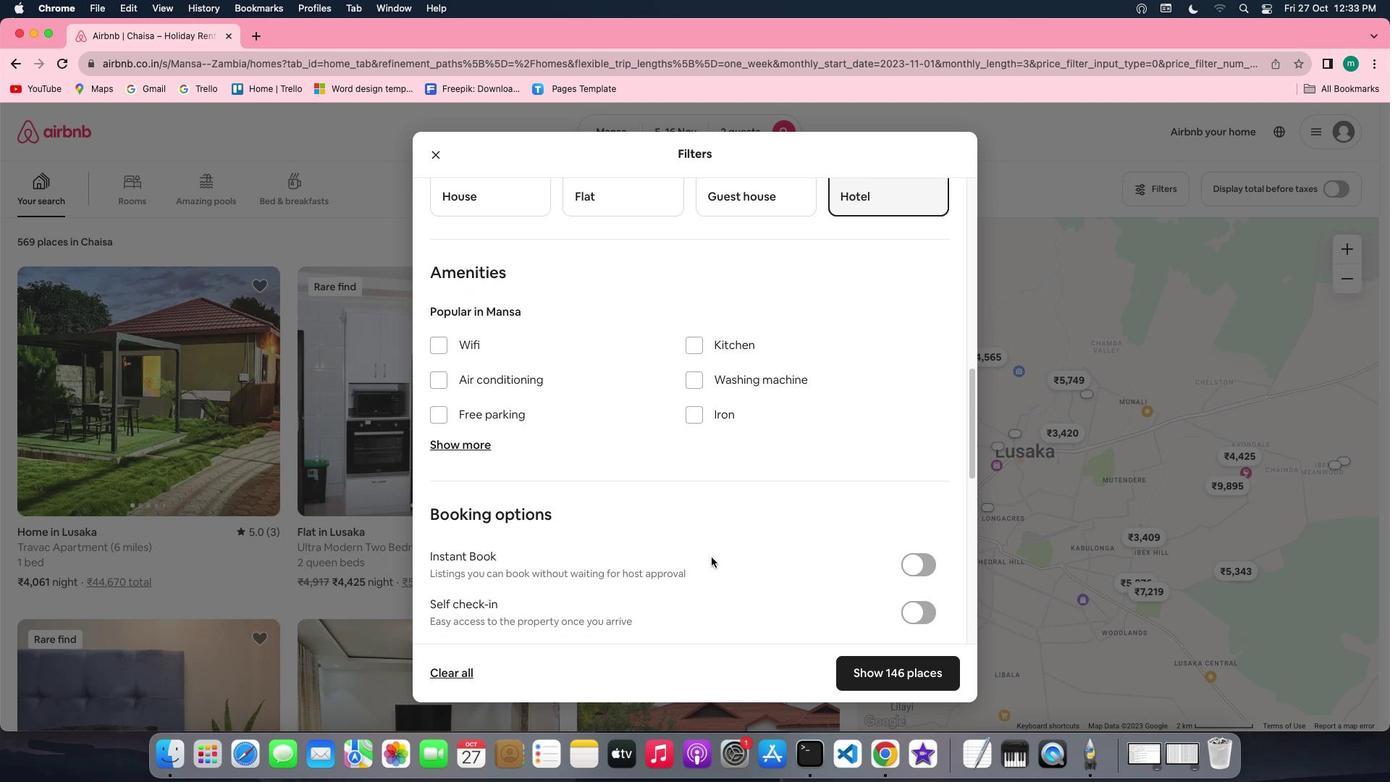 
Action: Mouse moved to (727, 368)
Screenshot: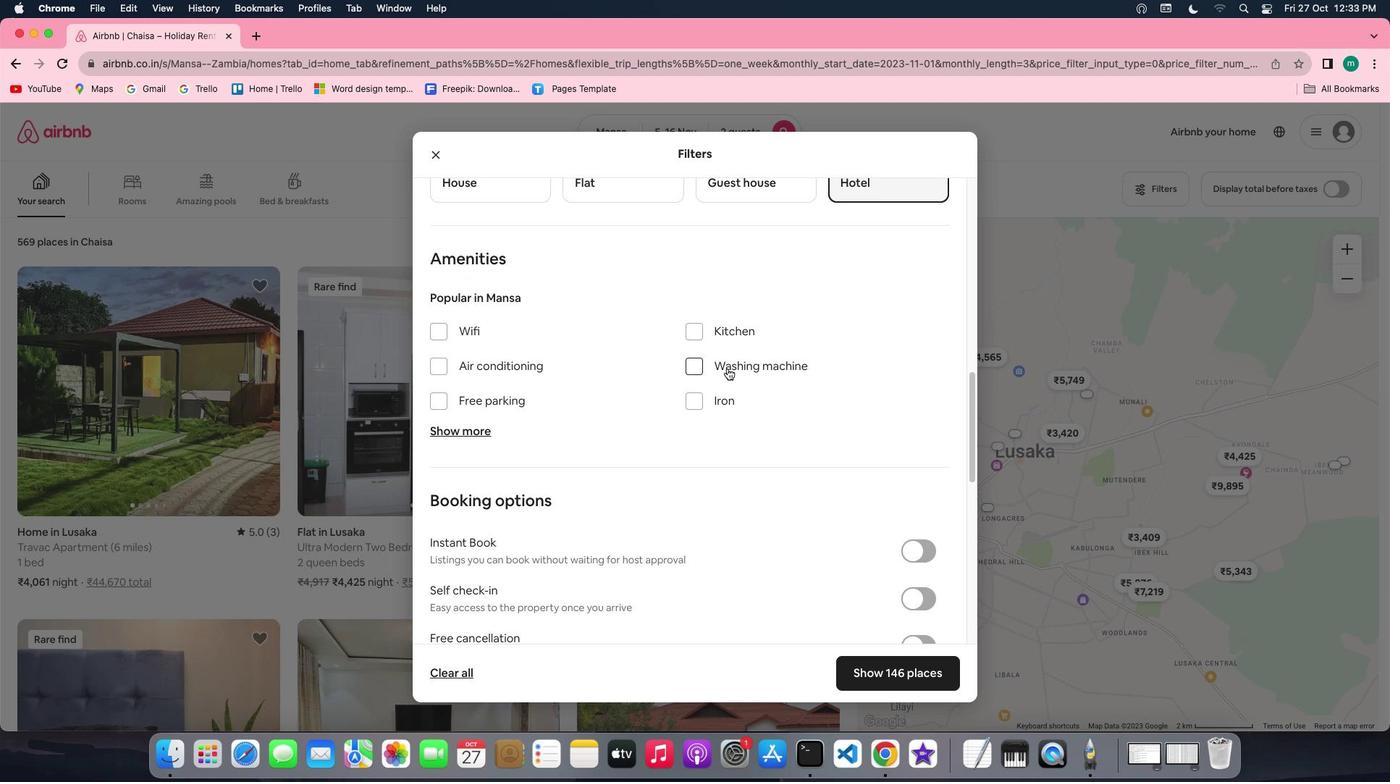 
Action: Mouse pressed left at (727, 368)
Screenshot: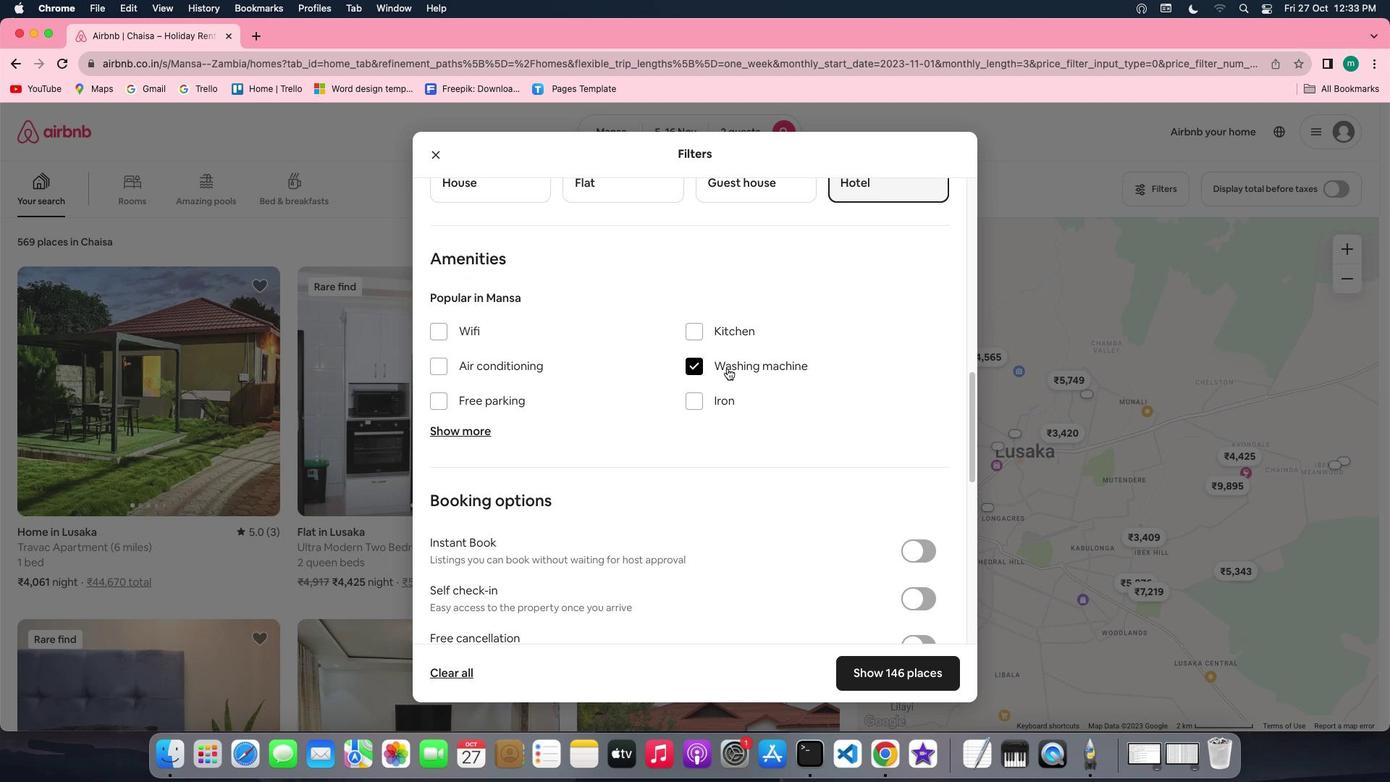 
Action: Mouse moved to (778, 538)
Screenshot: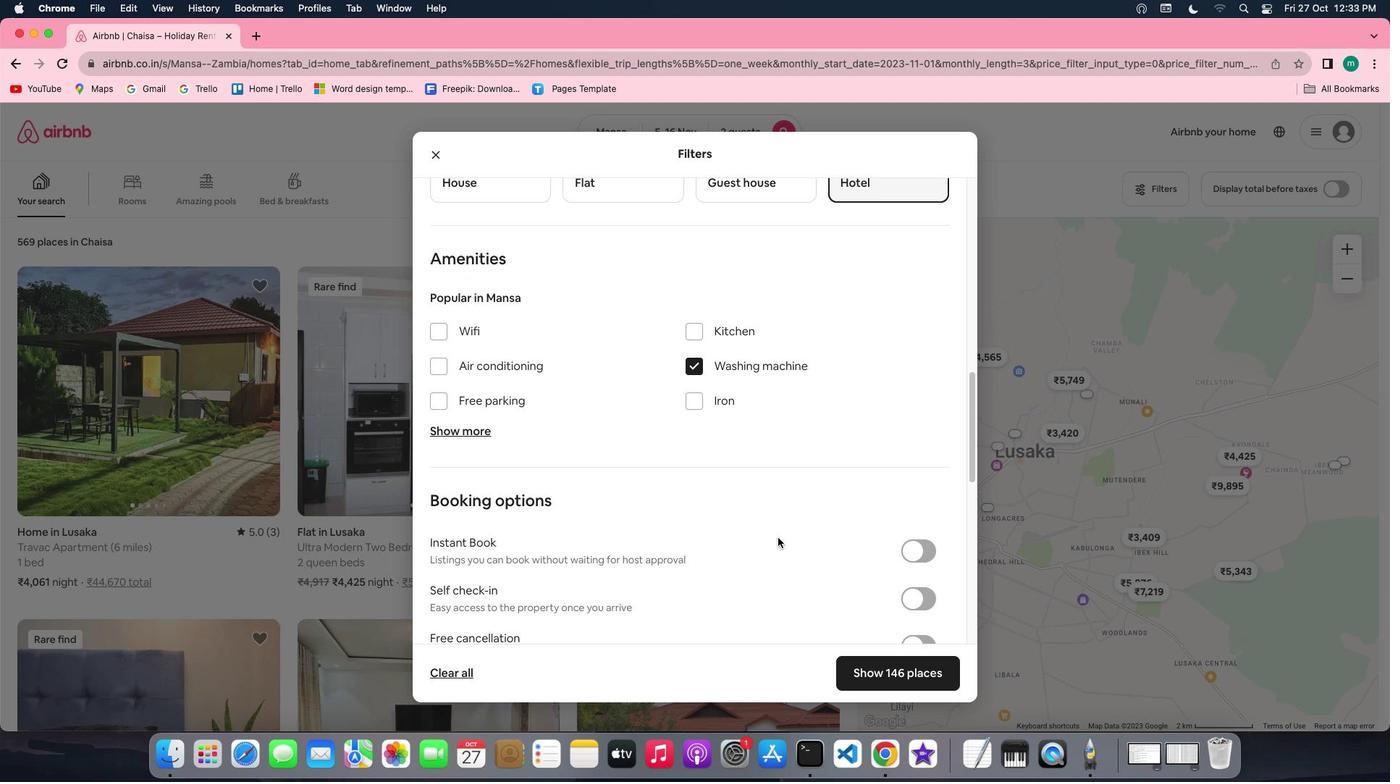 
Action: Mouse scrolled (778, 538) with delta (0, 0)
Screenshot: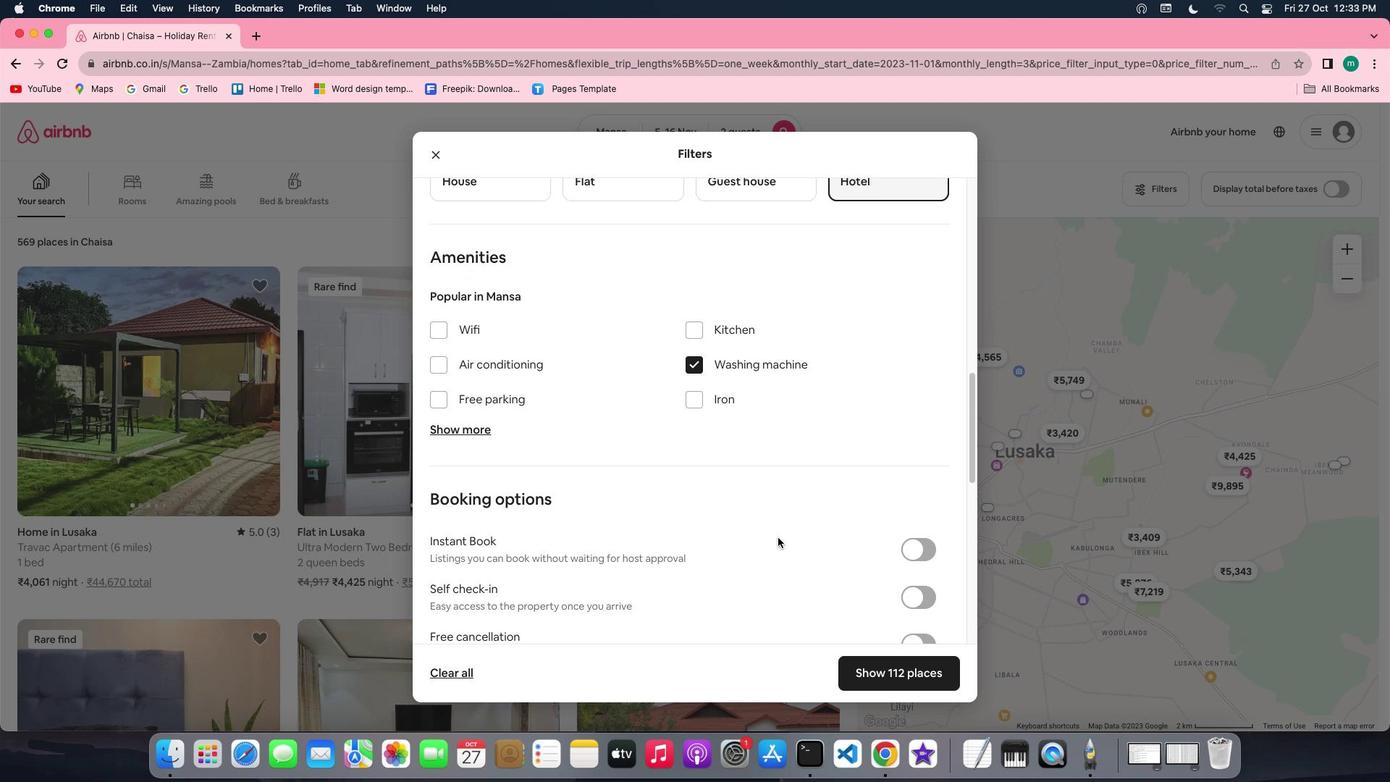 
Action: Mouse scrolled (778, 538) with delta (0, 0)
Screenshot: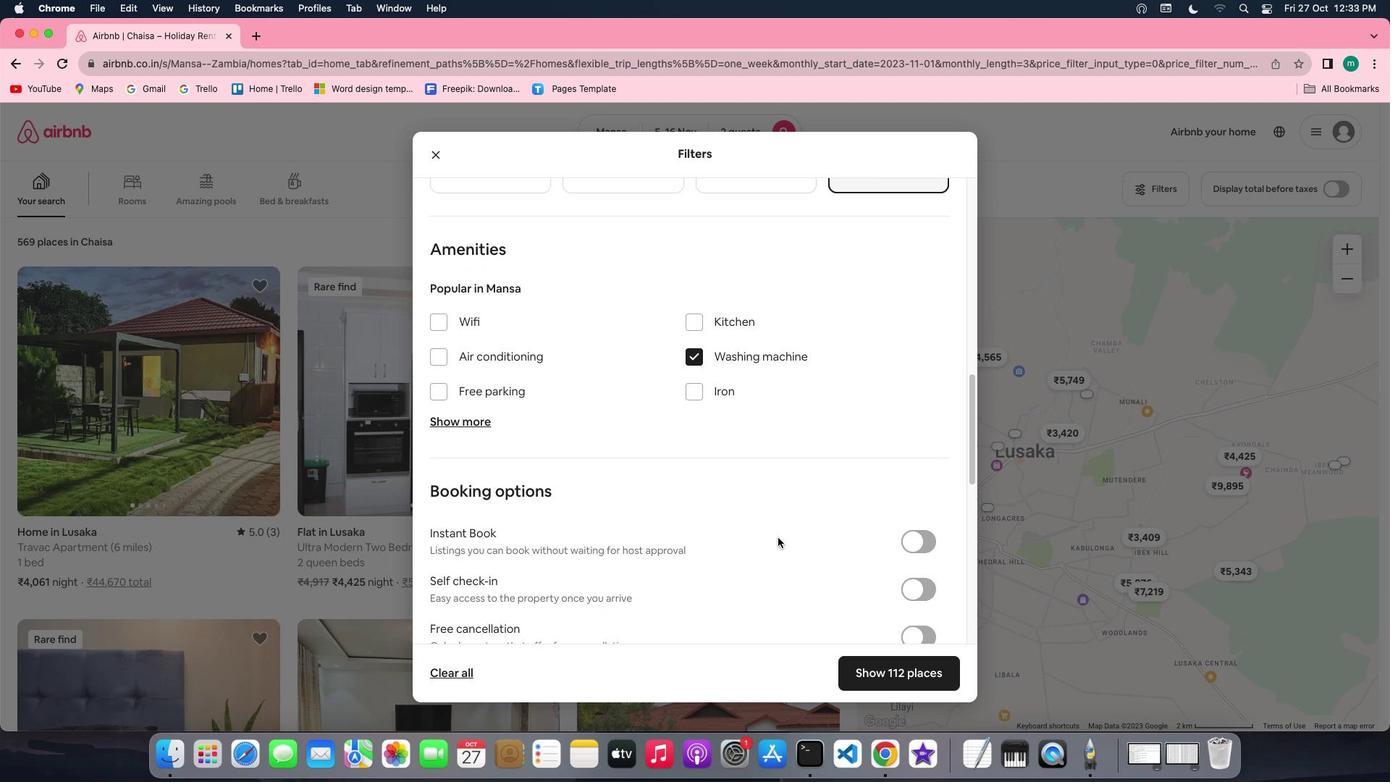 
Action: Mouse scrolled (778, 538) with delta (0, 0)
Screenshot: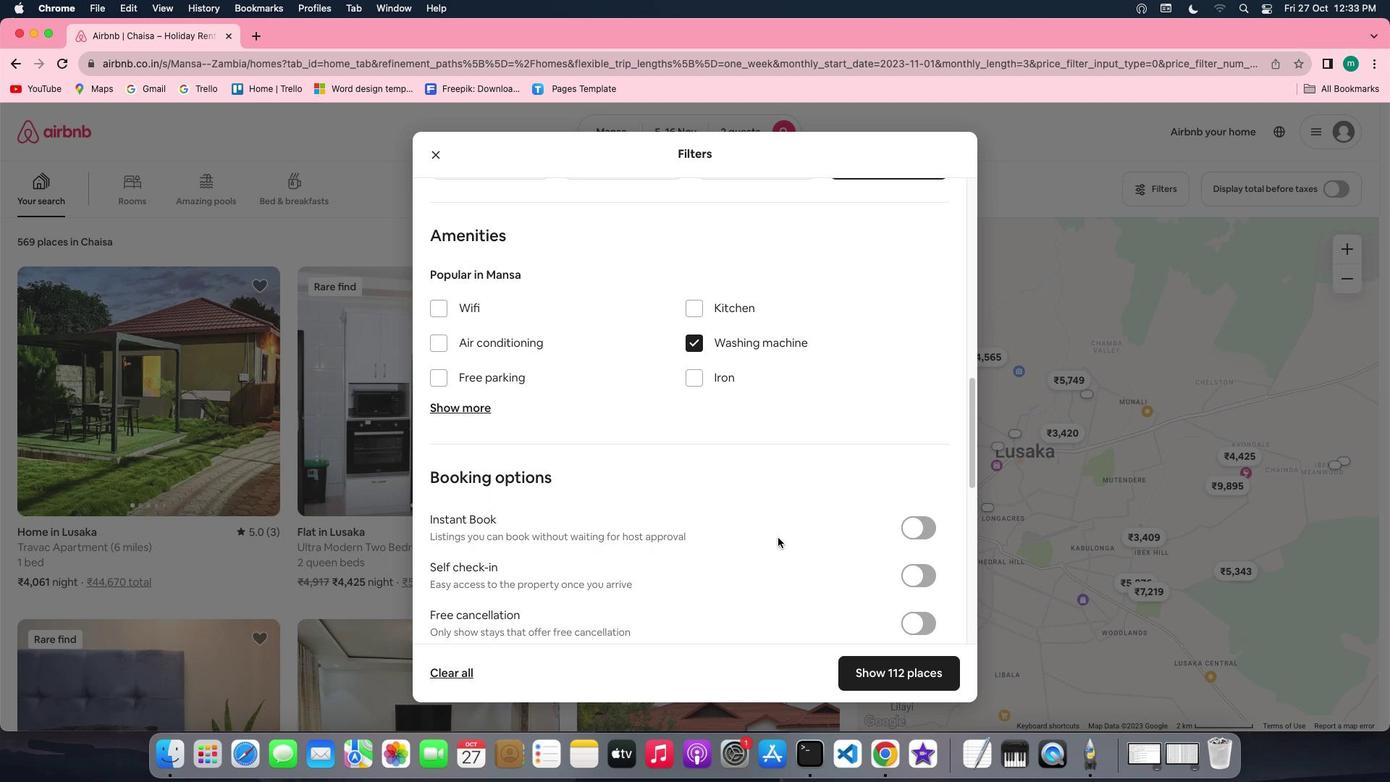 
Action: Mouse scrolled (778, 538) with delta (0, 0)
Screenshot: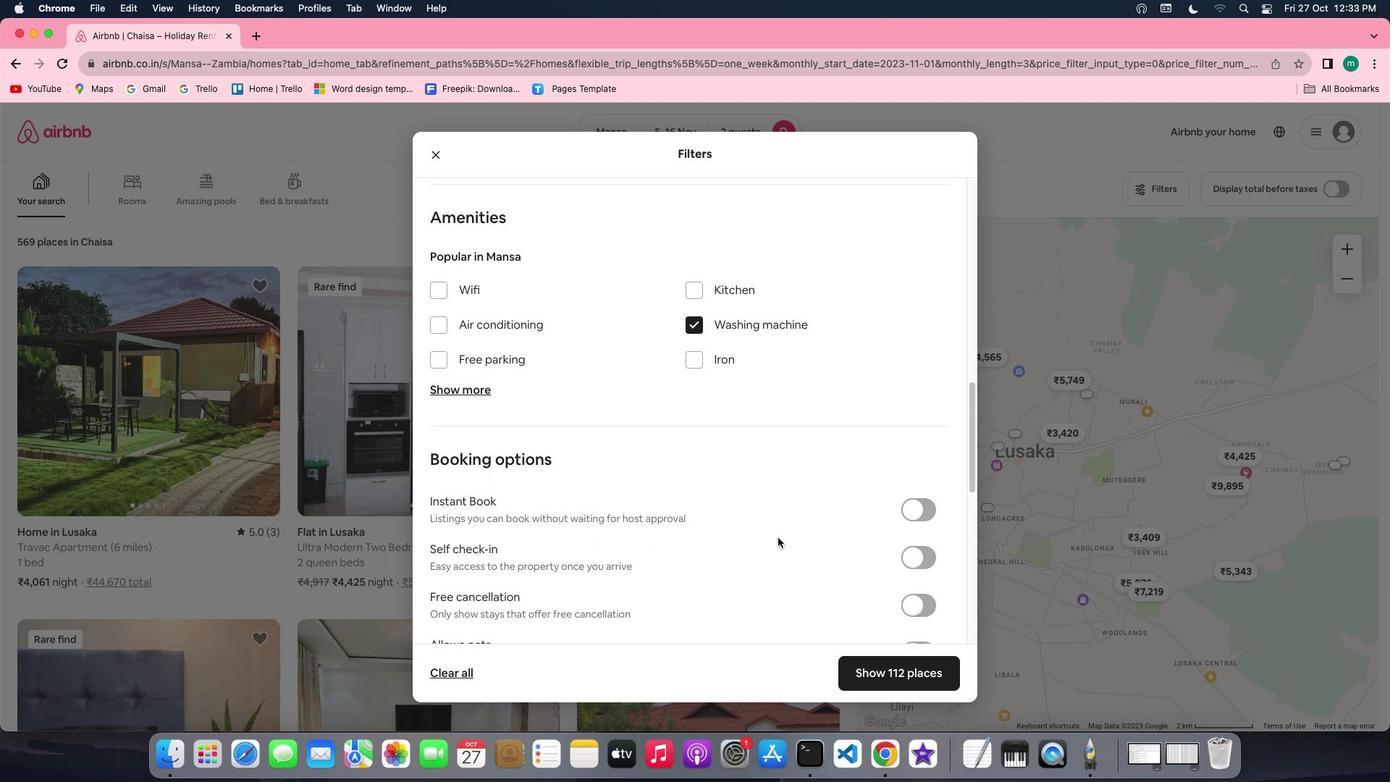 
Action: Mouse scrolled (778, 538) with delta (0, 0)
Screenshot: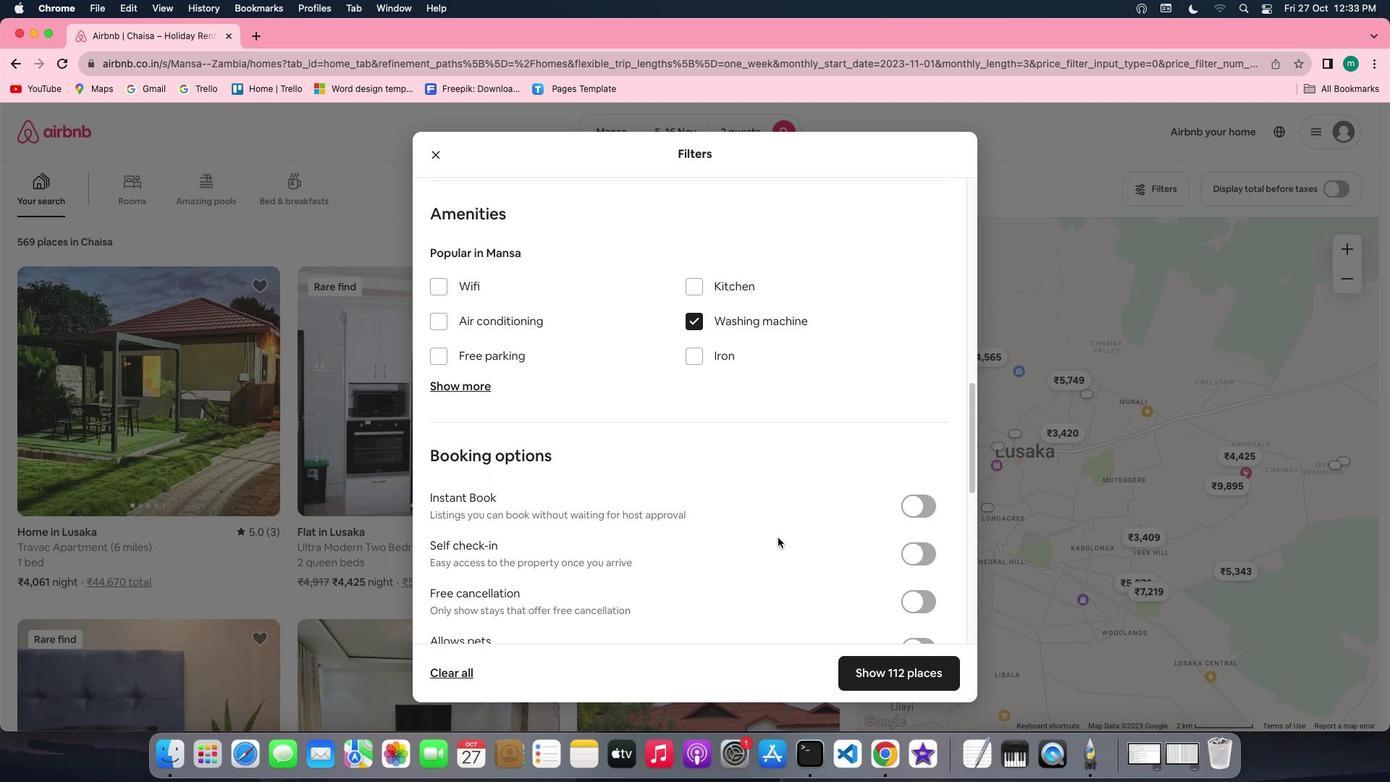 
Action: Mouse scrolled (778, 538) with delta (0, 0)
Screenshot: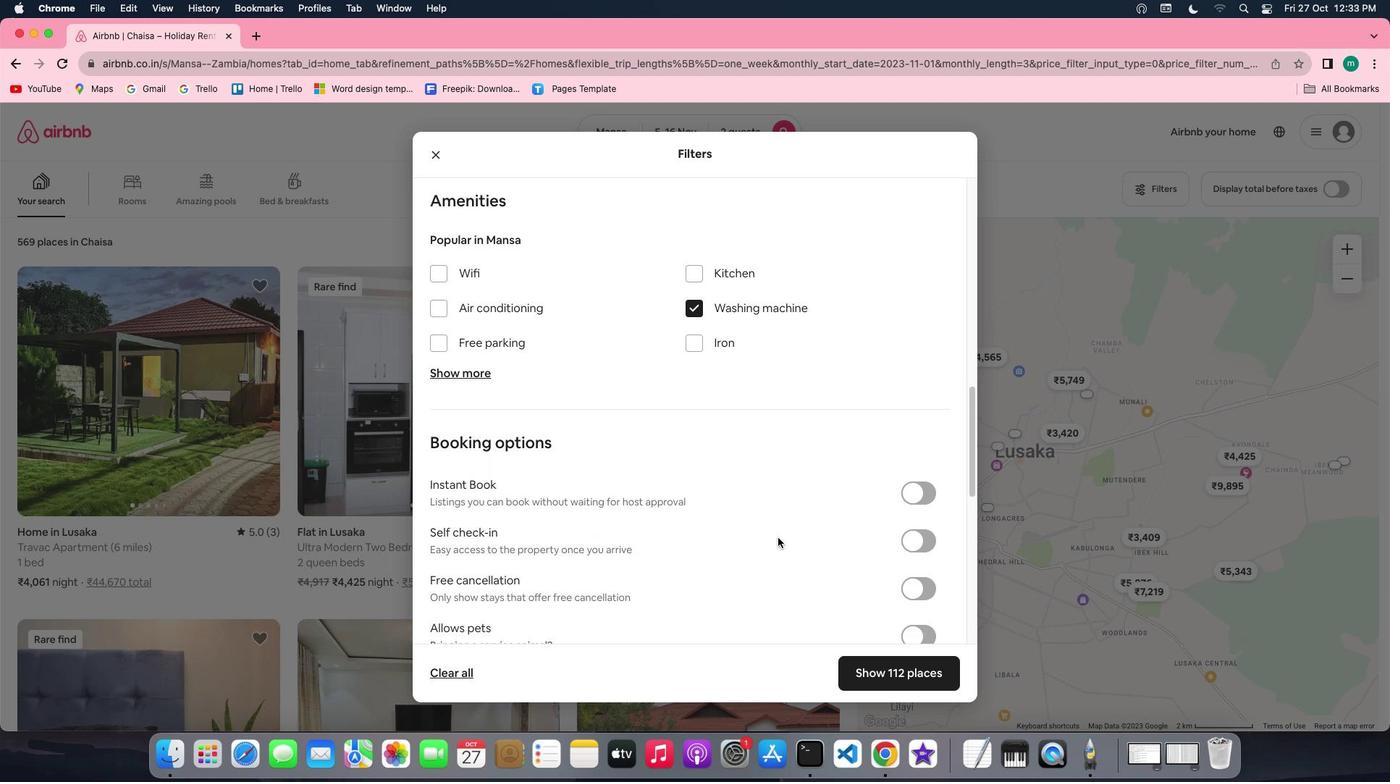 
Action: Mouse scrolled (778, 538) with delta (0, 0)
Screenshot: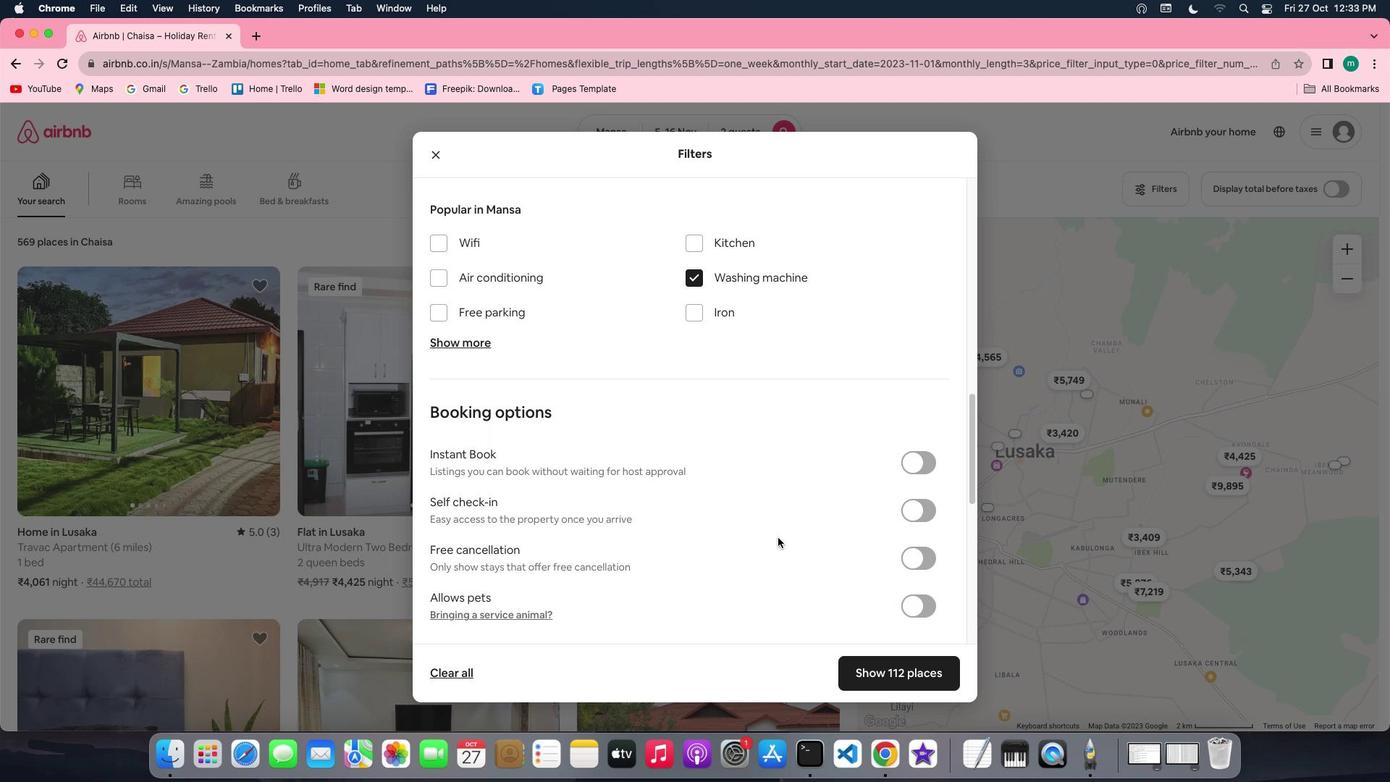 
Action: Mouse scrolled (778, 538) with delta (0, 0)
Screenshot: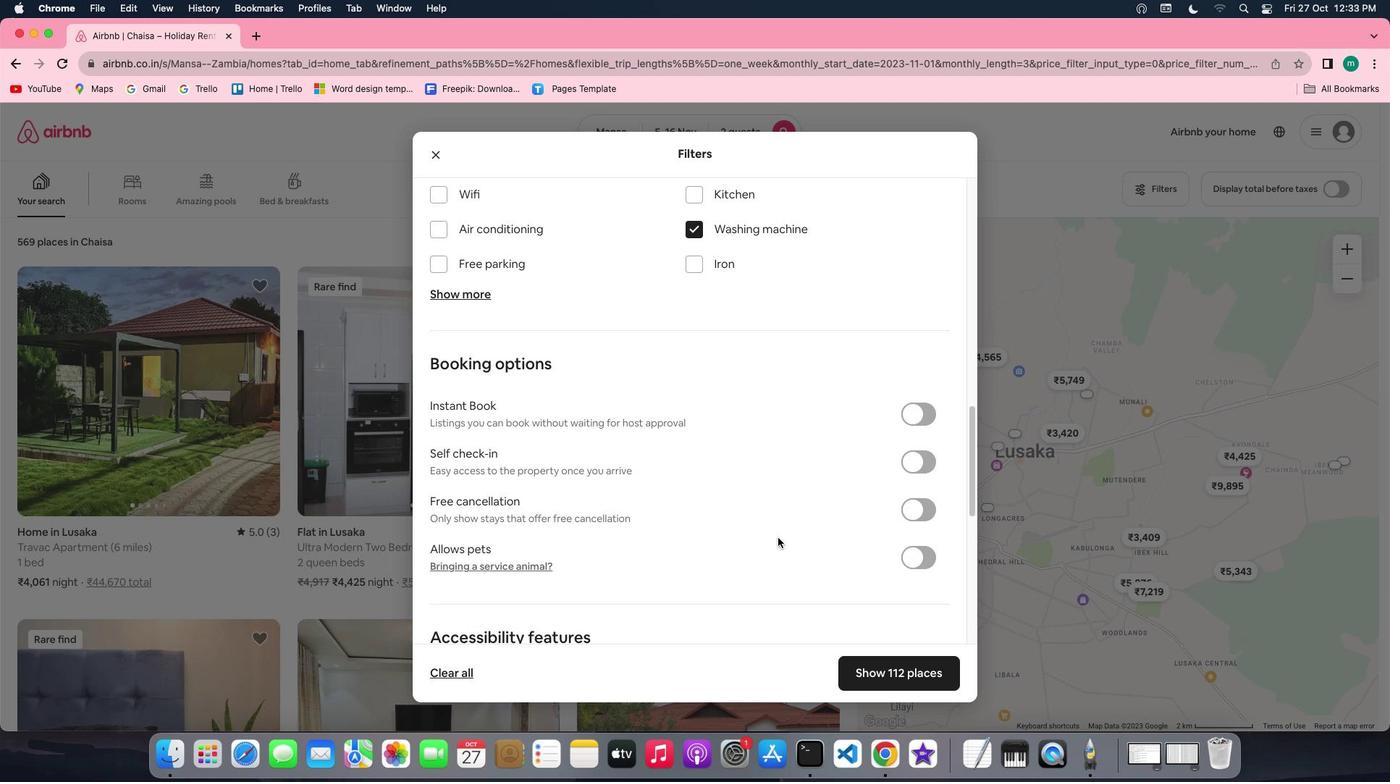 
Action: Mouse scrolled (778, 538) with delta (0, 0)
Screenshot: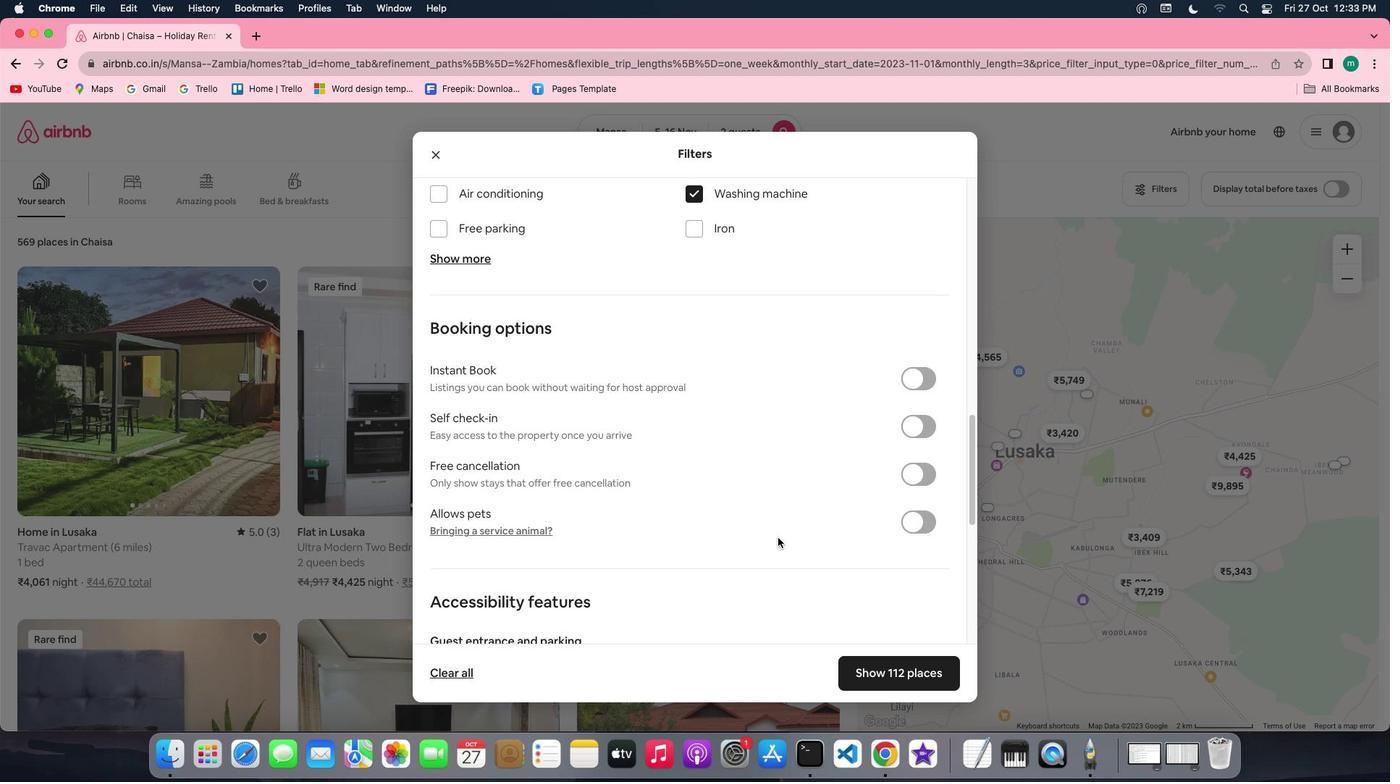 
Action: Mouse scrolled (778, 538) with delta (0, 0)
Screenshot: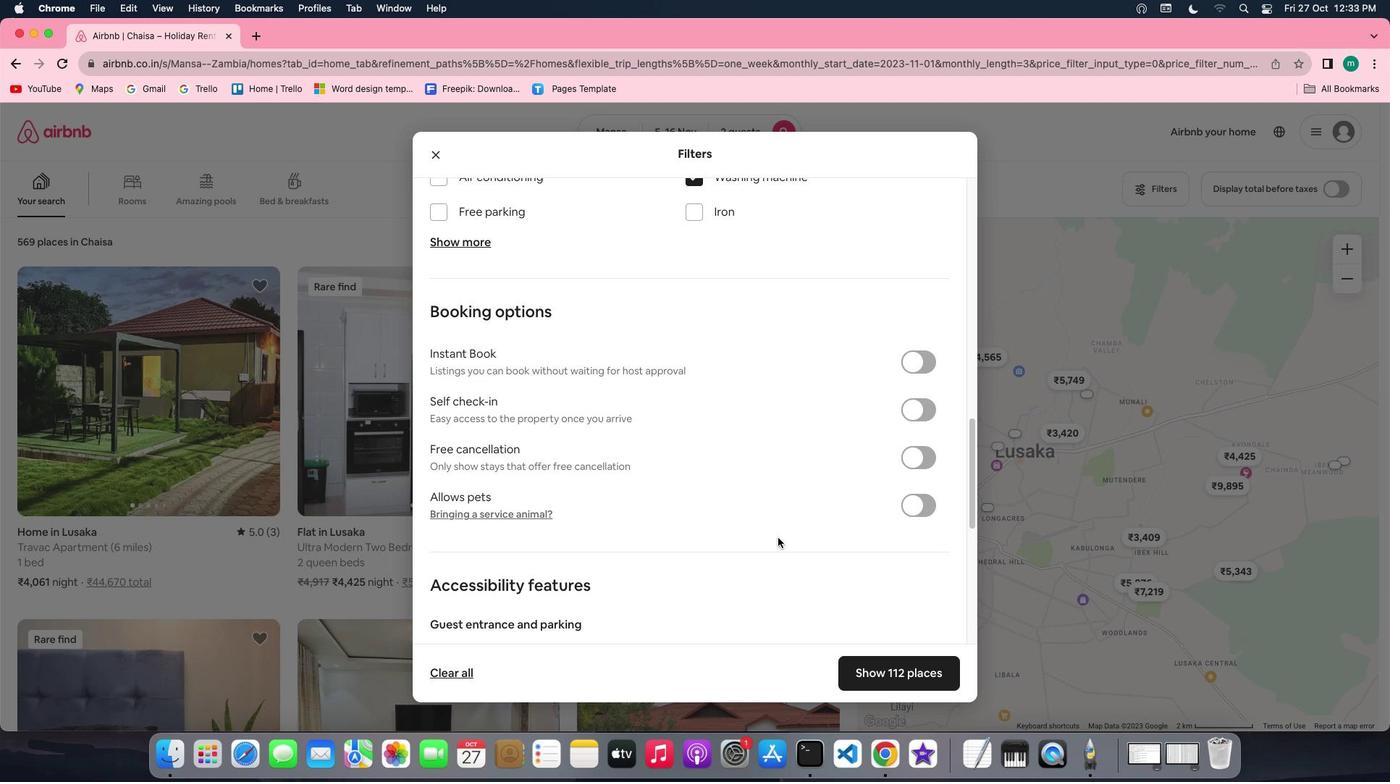 
Action: Mouse scrolled (778, 538) with delta (0, -1)
Screenshot: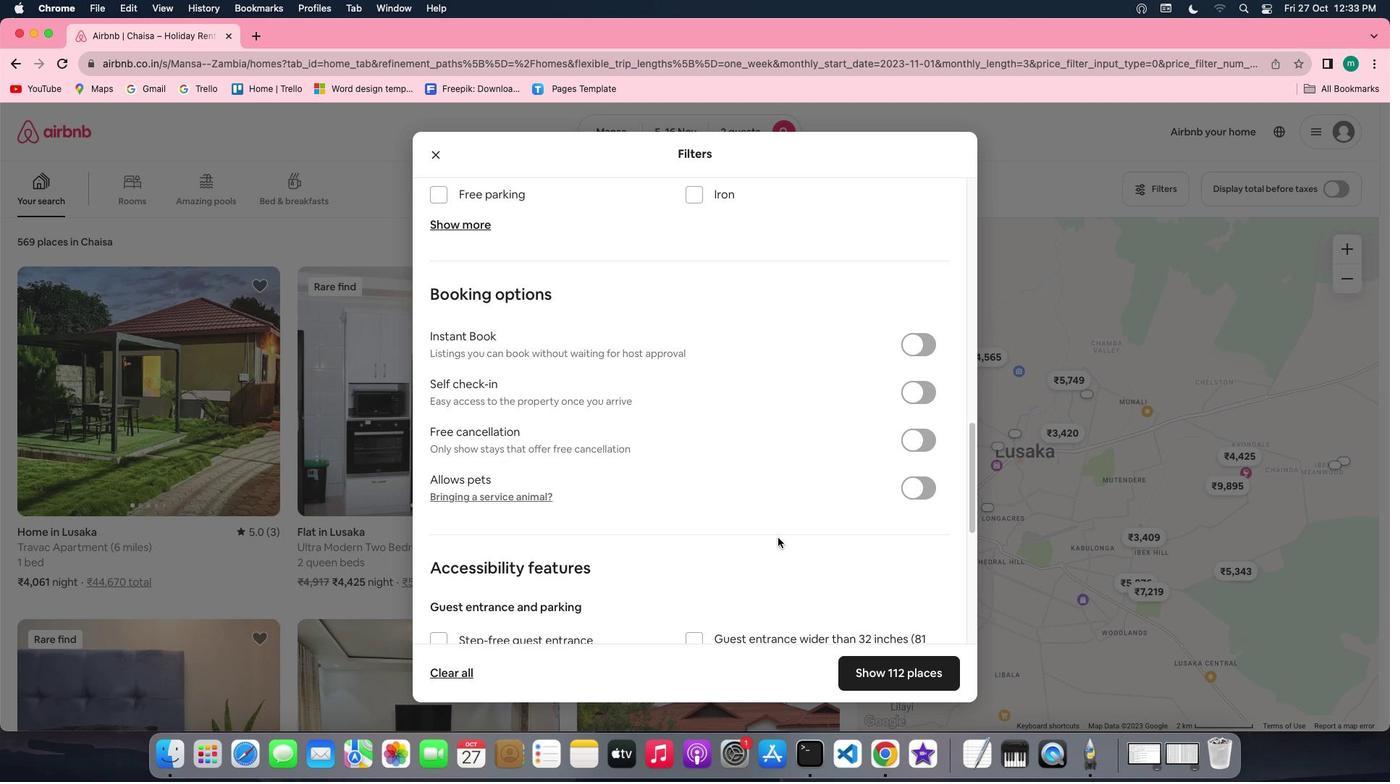 
Action: Mouse scrolled (778, 538) with delta (0, -1)
Screenshot: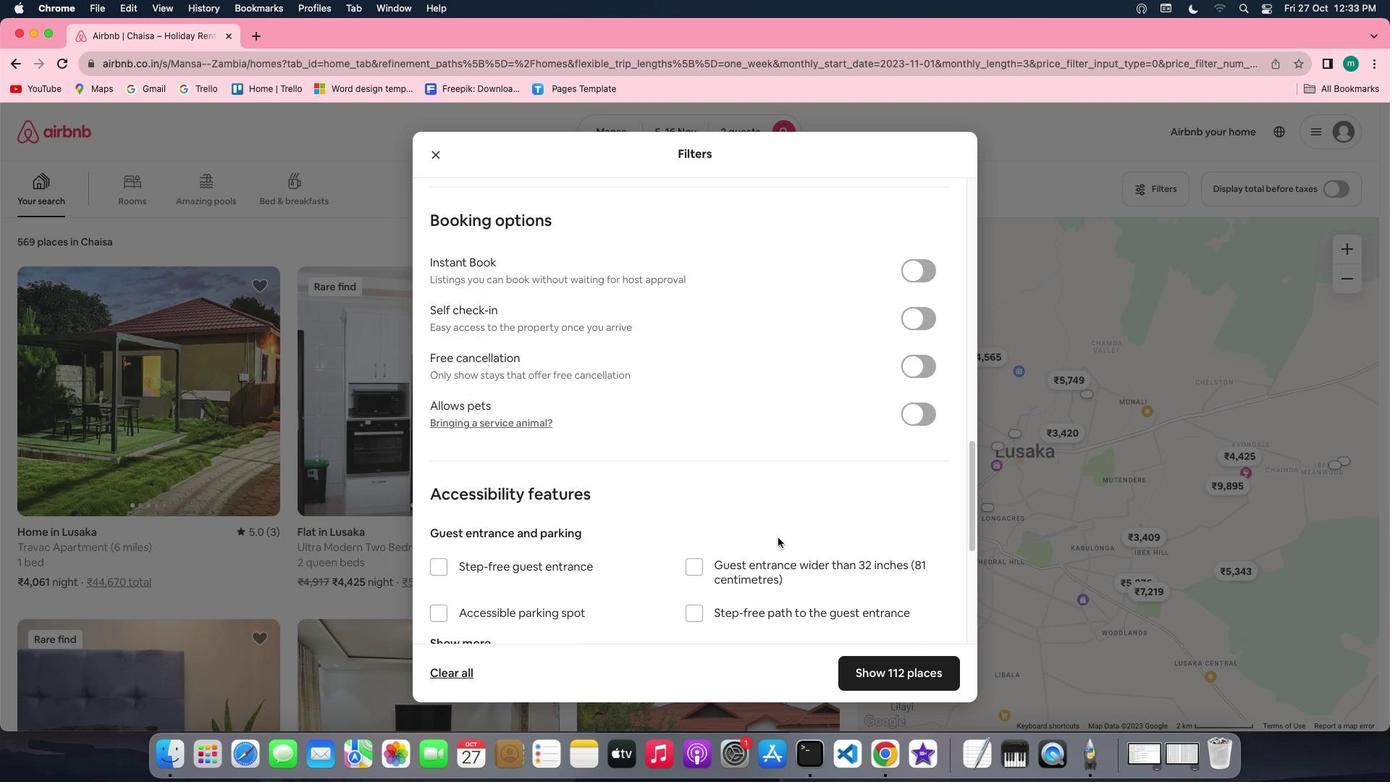 
Action: Mouse scrolled (778, 538) with delta (0, 0)
Screenshot: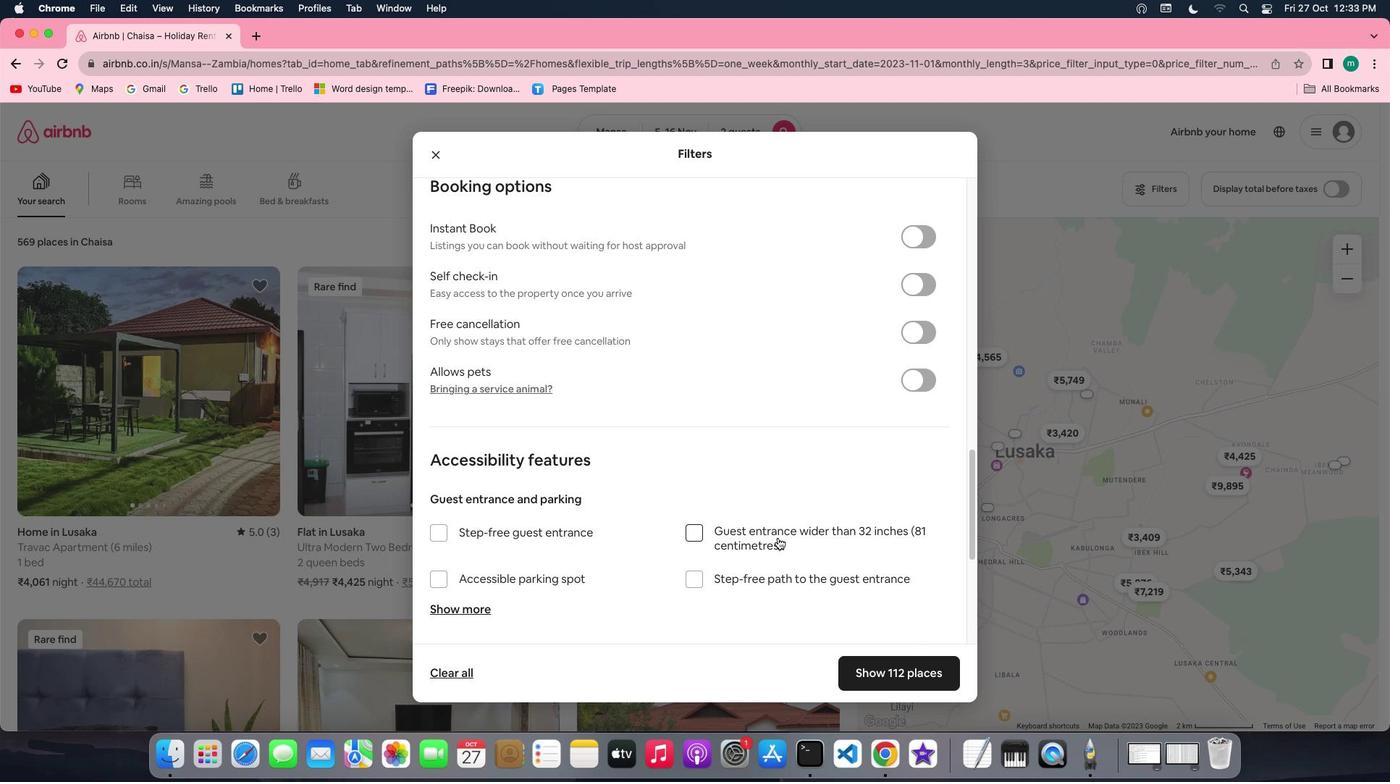 
Action: Mouse scrolled (778, 538) with delta (0, 0)
Screenshot: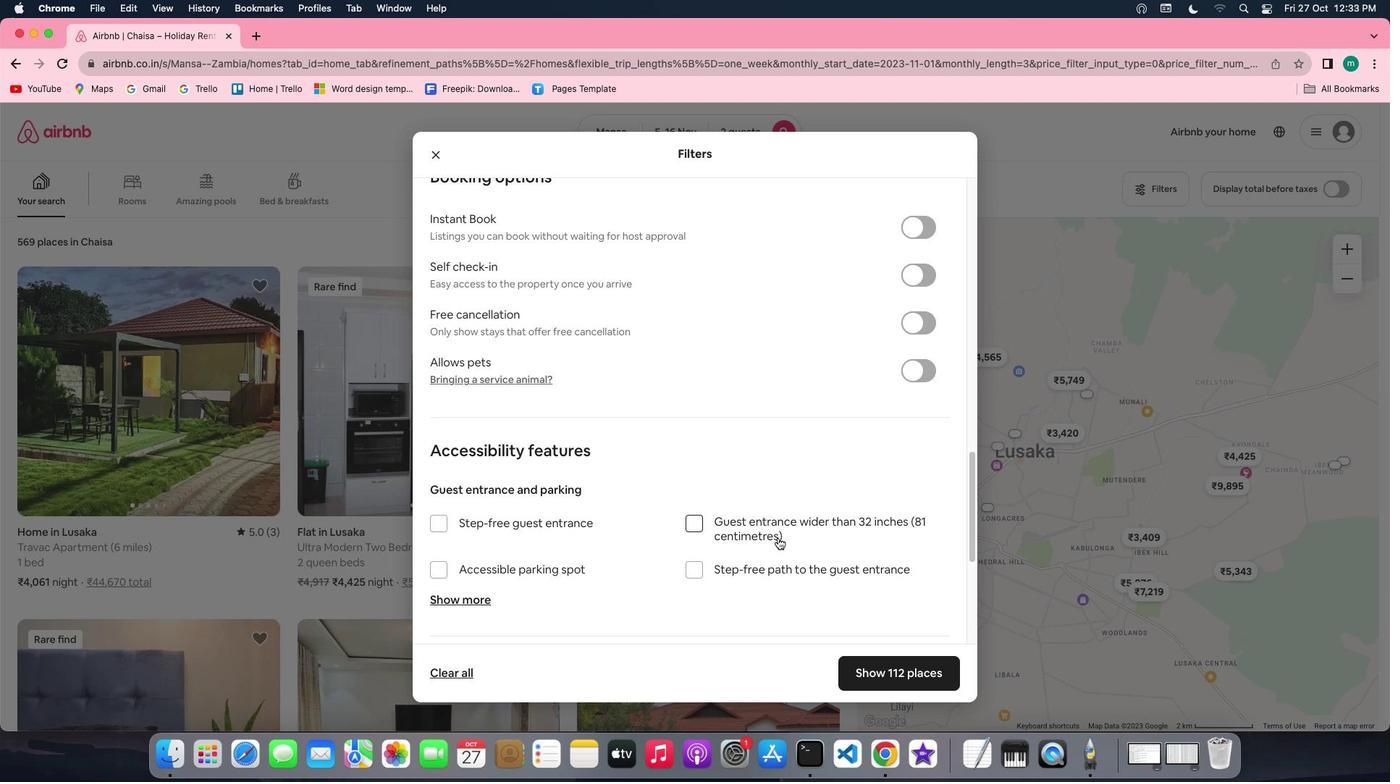 
Action: Mouse scrolled (778, 538) with delta (0, 0)
Screenshot: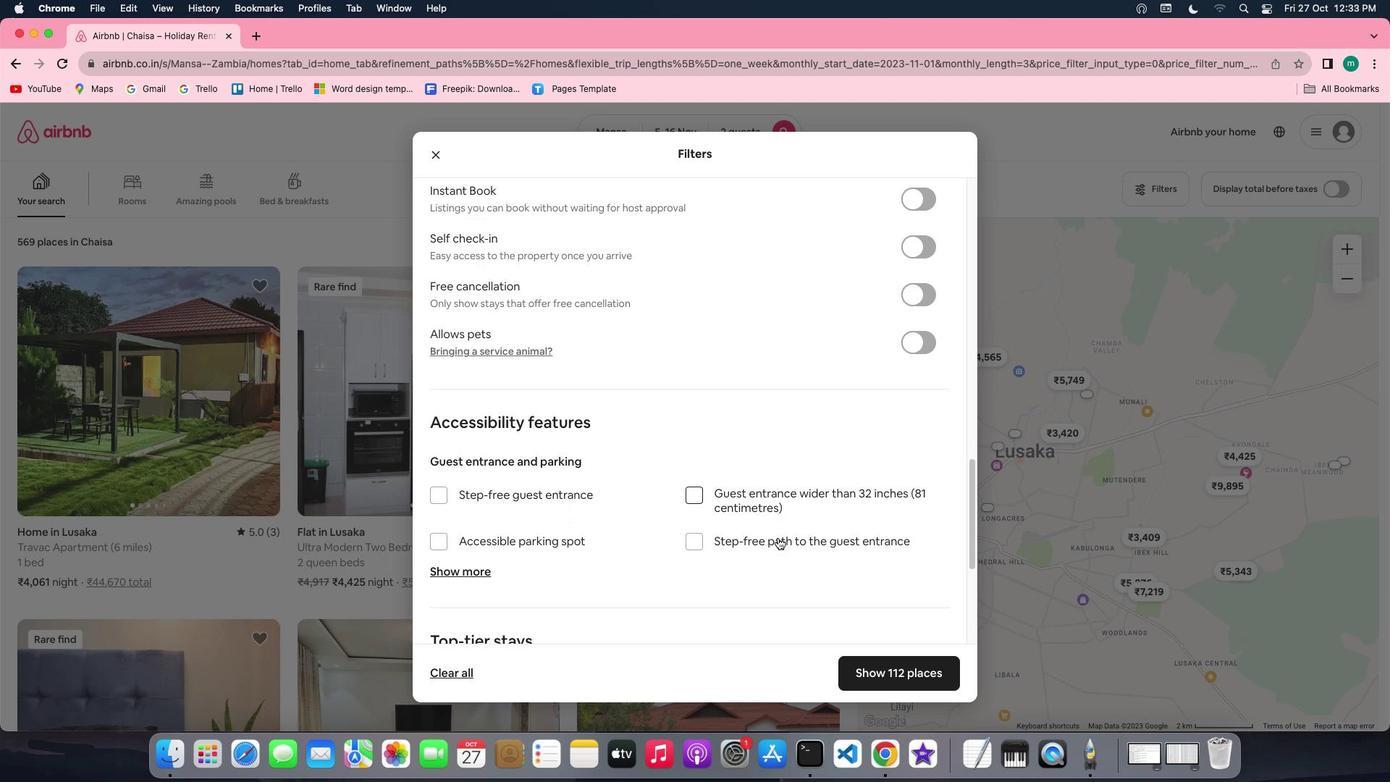 
Action: Mouse moved to (778, 538)
Screenshot: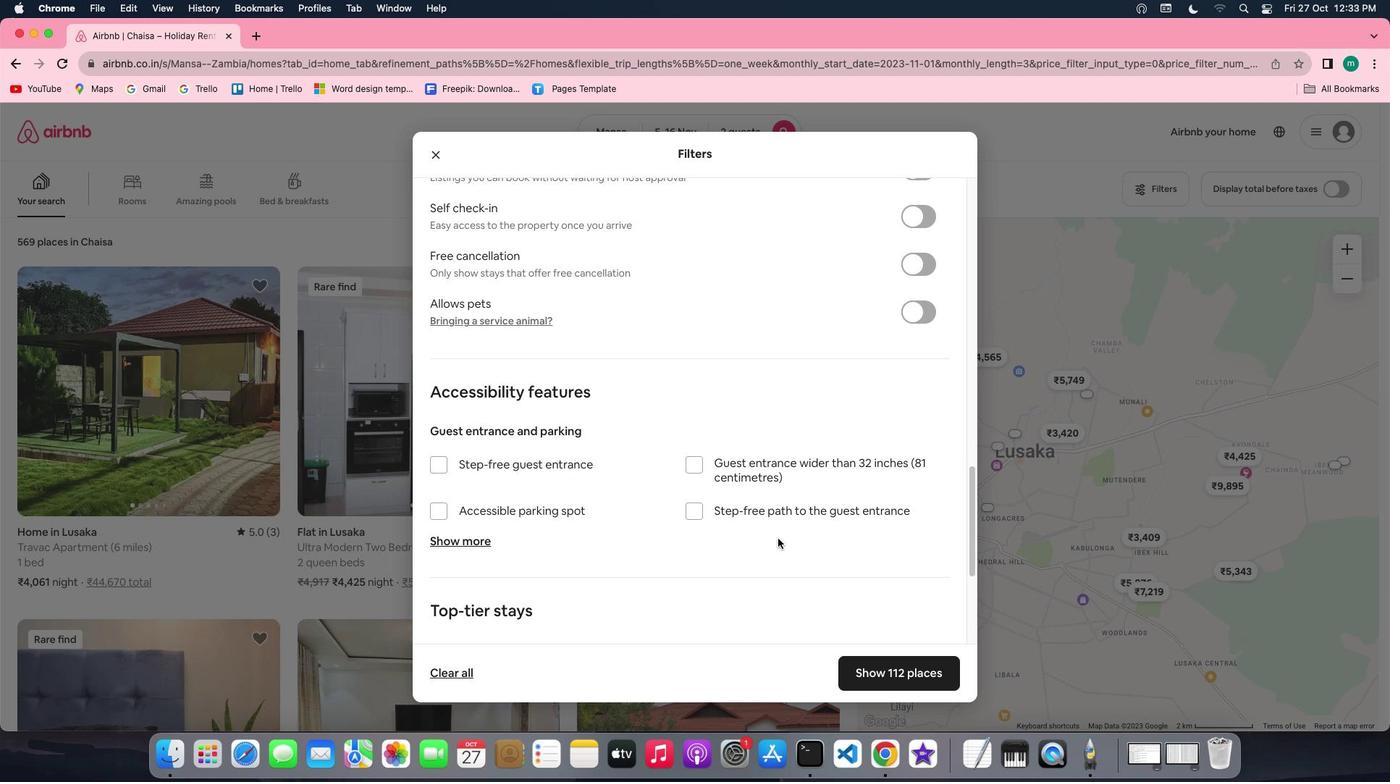 
Action: Mouse scrolled (778, 538) with delta (0, 0)
Screenshot: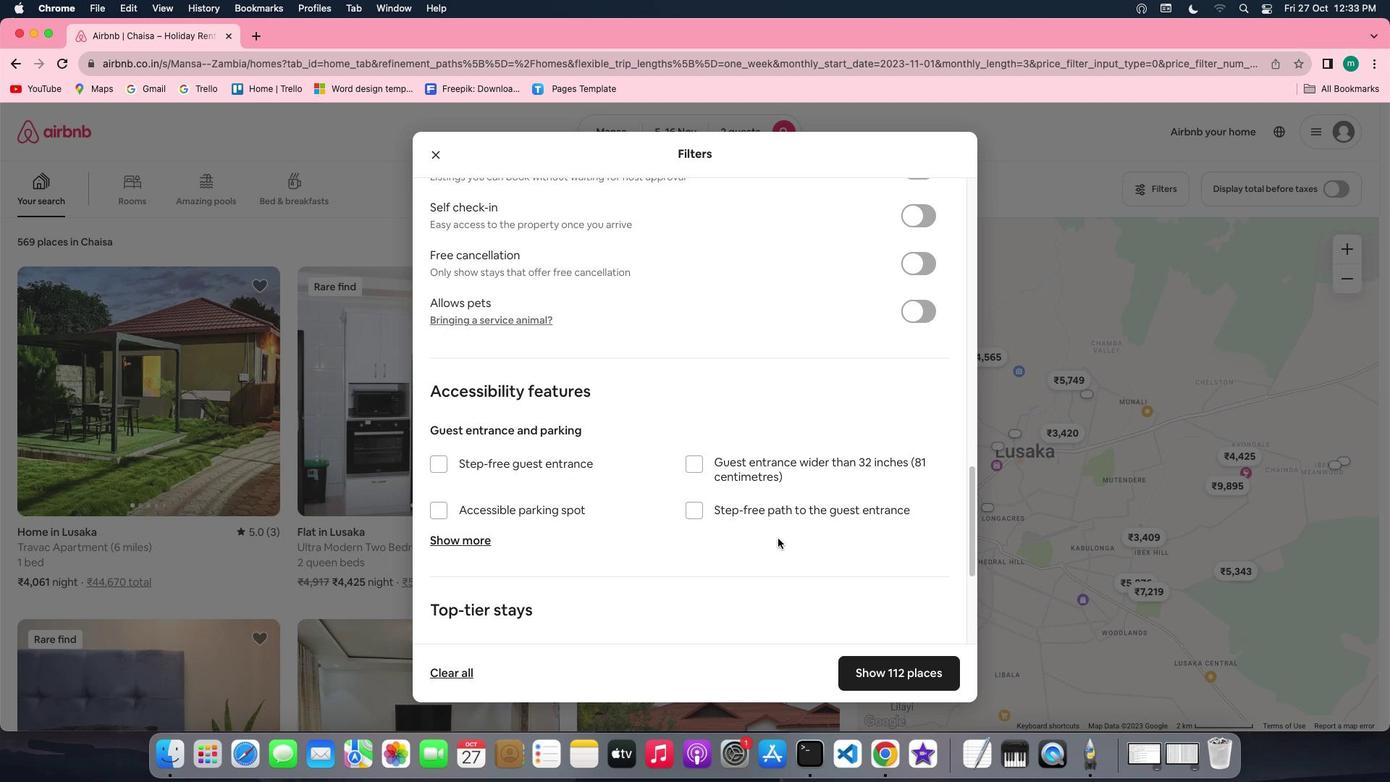 
Action: Mouse scrolled (778, 538) with delta (0, 0)
Screenshot: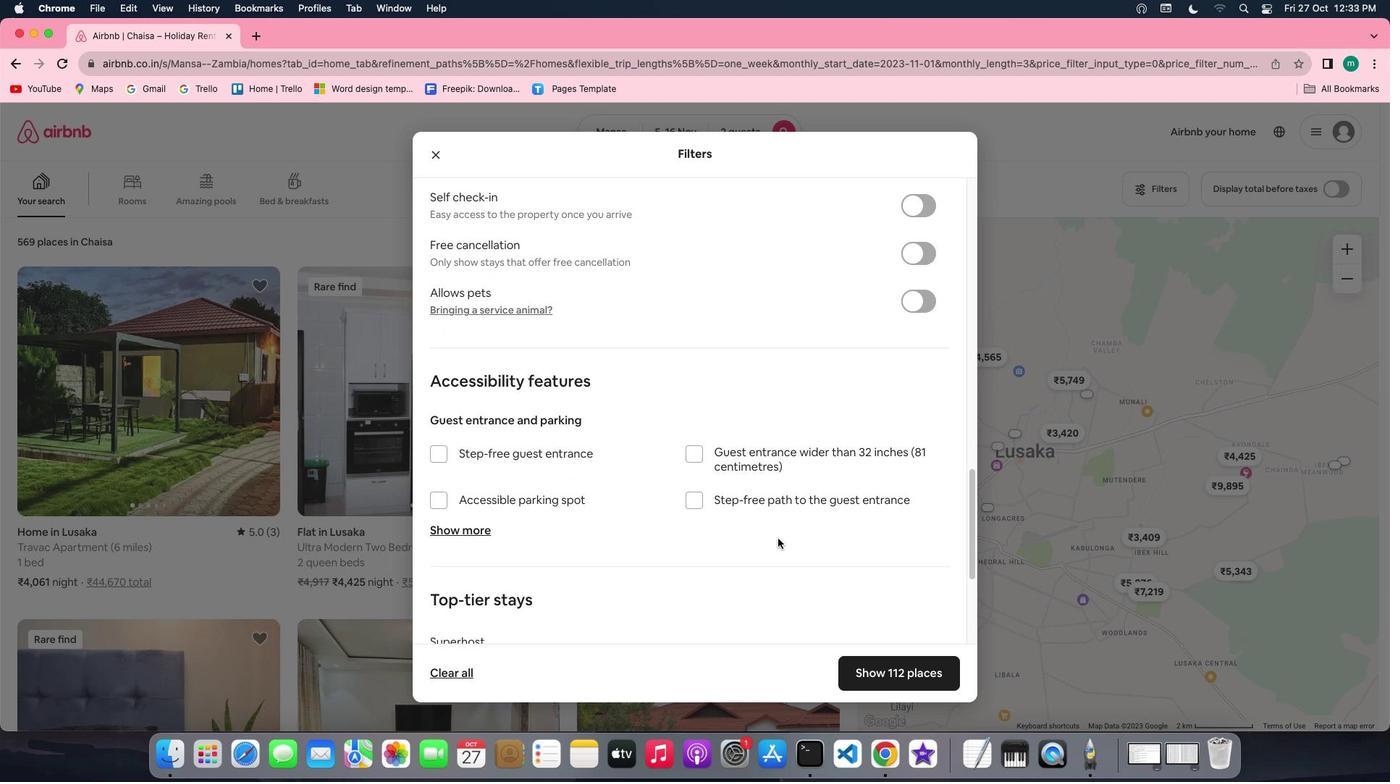 
Action: Mouse scrolled (778, 538) with delta (0, 0)
Screenshot: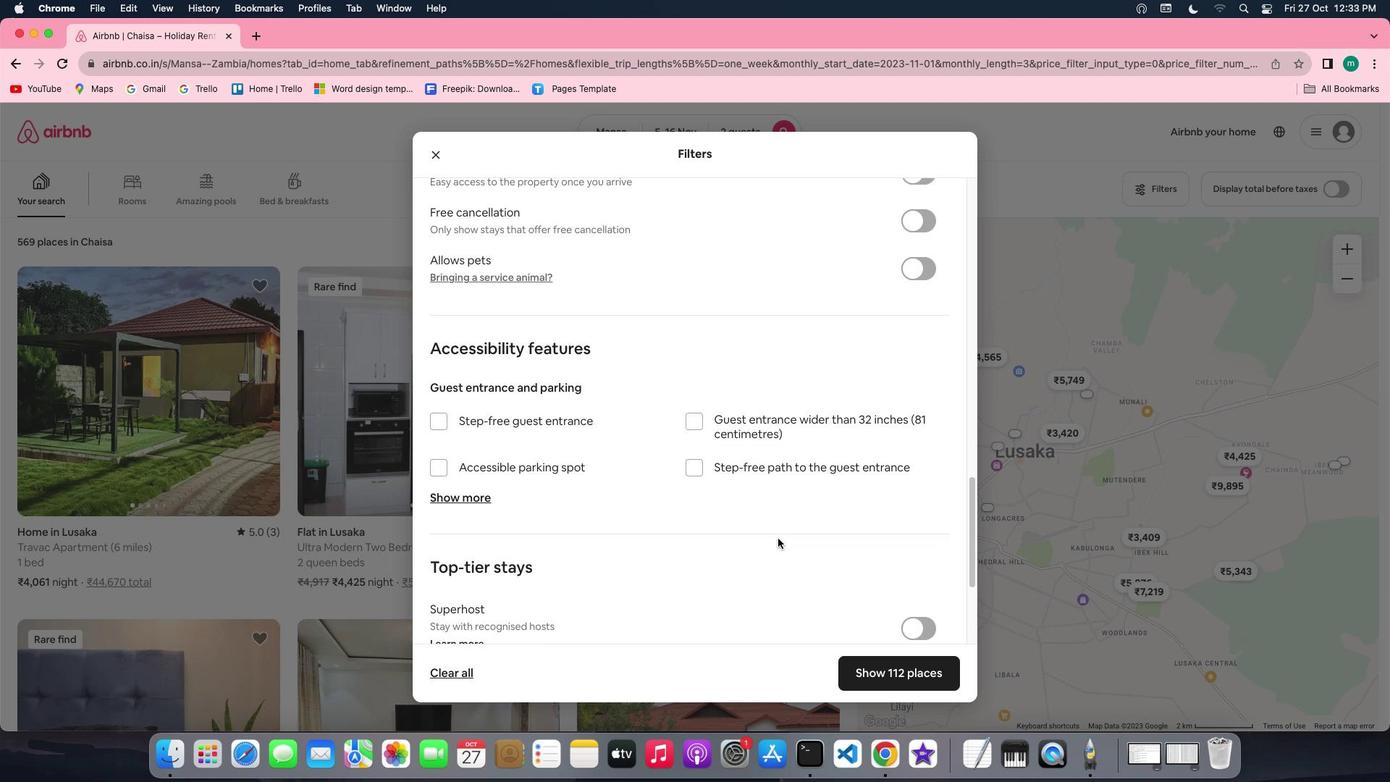 
Action: Mouse scrolled (778, 538) with delta (0, -2)
Screenshot: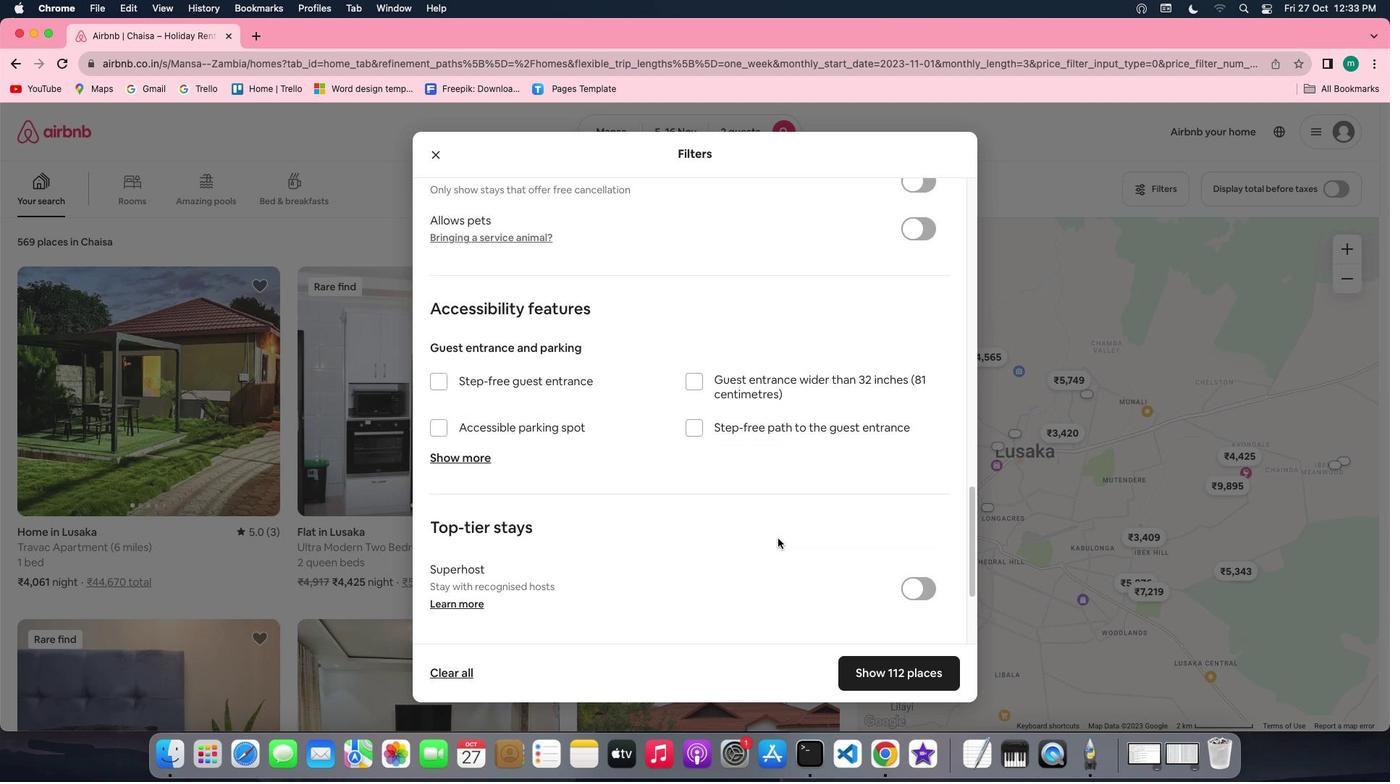 
Action: Mouse scrolled (778, 538) with delta (0, -2)
Screenshot: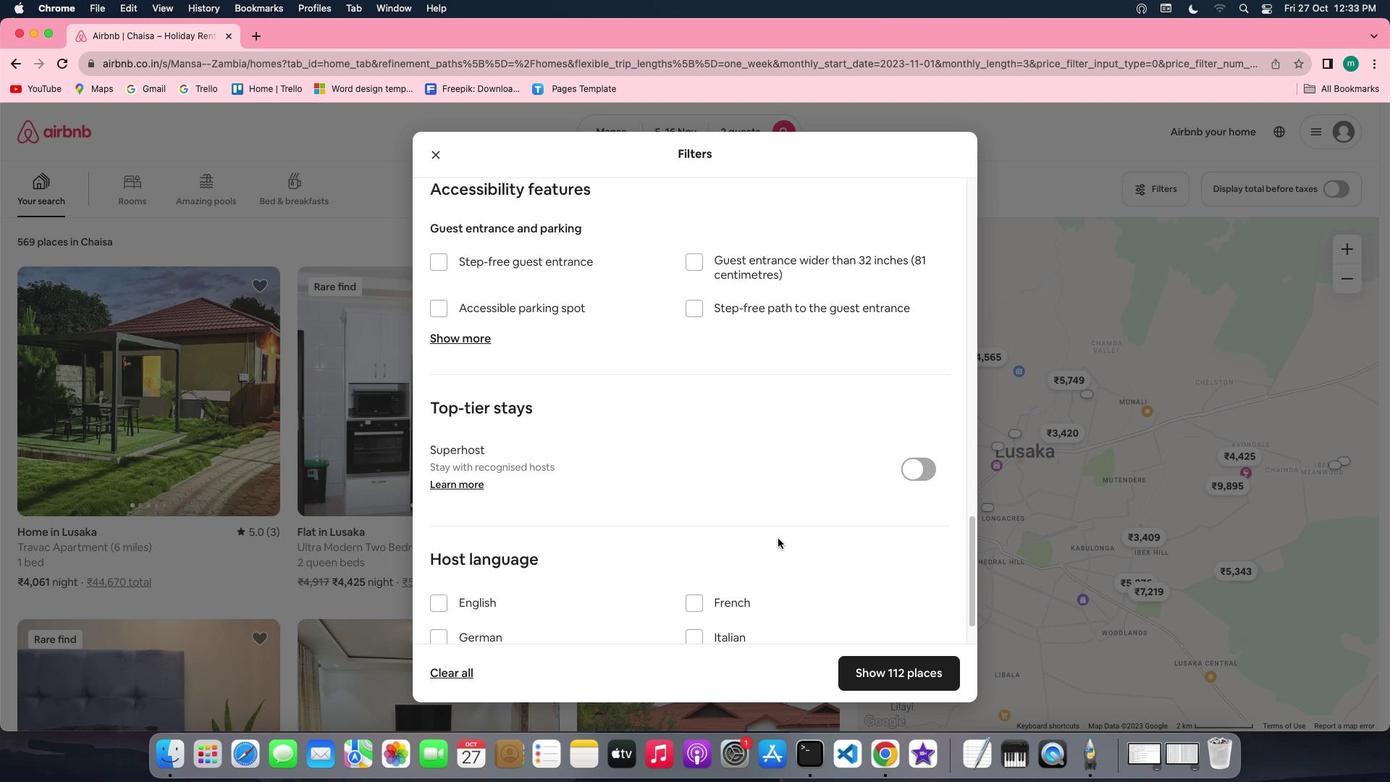 
Action: Mouse scrolled (778, 538) with delta (0, 0)
Screenshot: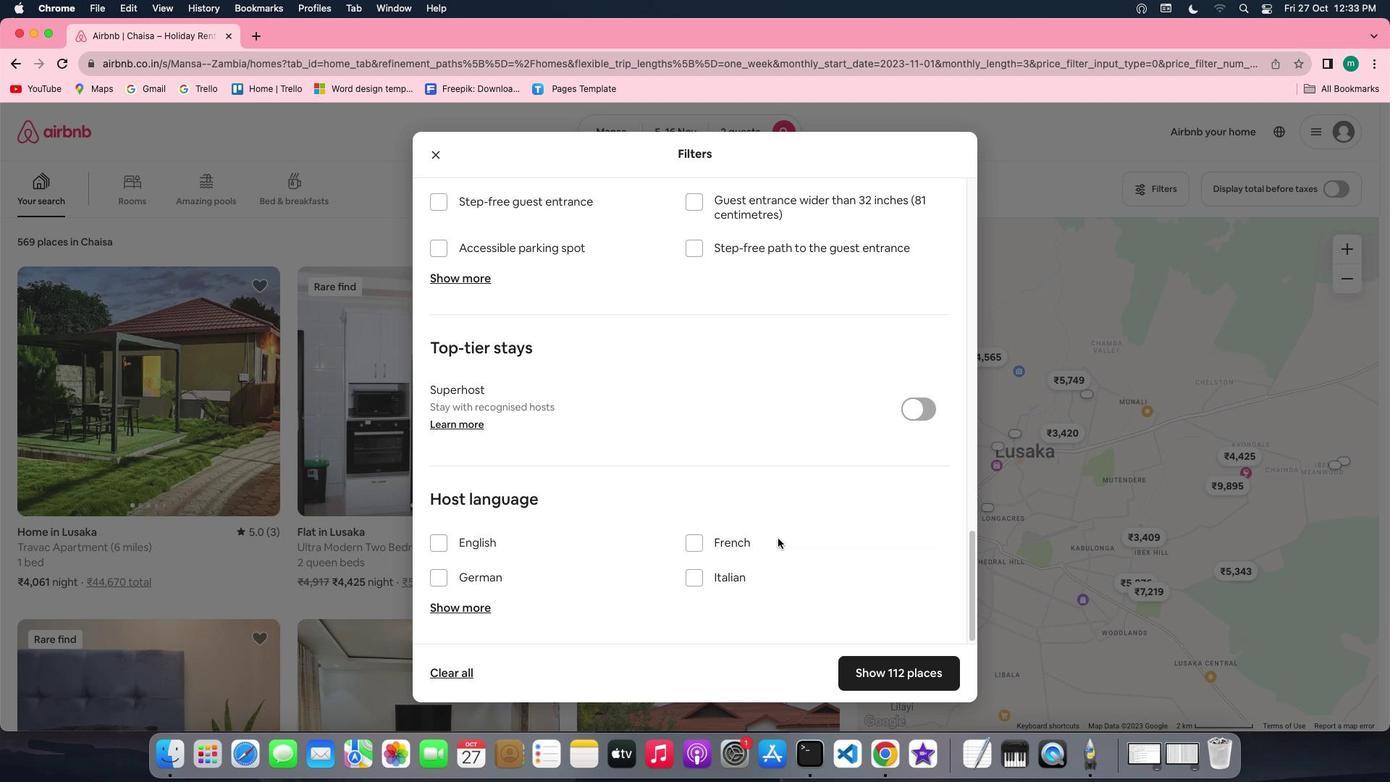 
Action: Mouse scrolled (778, 538) with delta (0, 0)
Screenshot: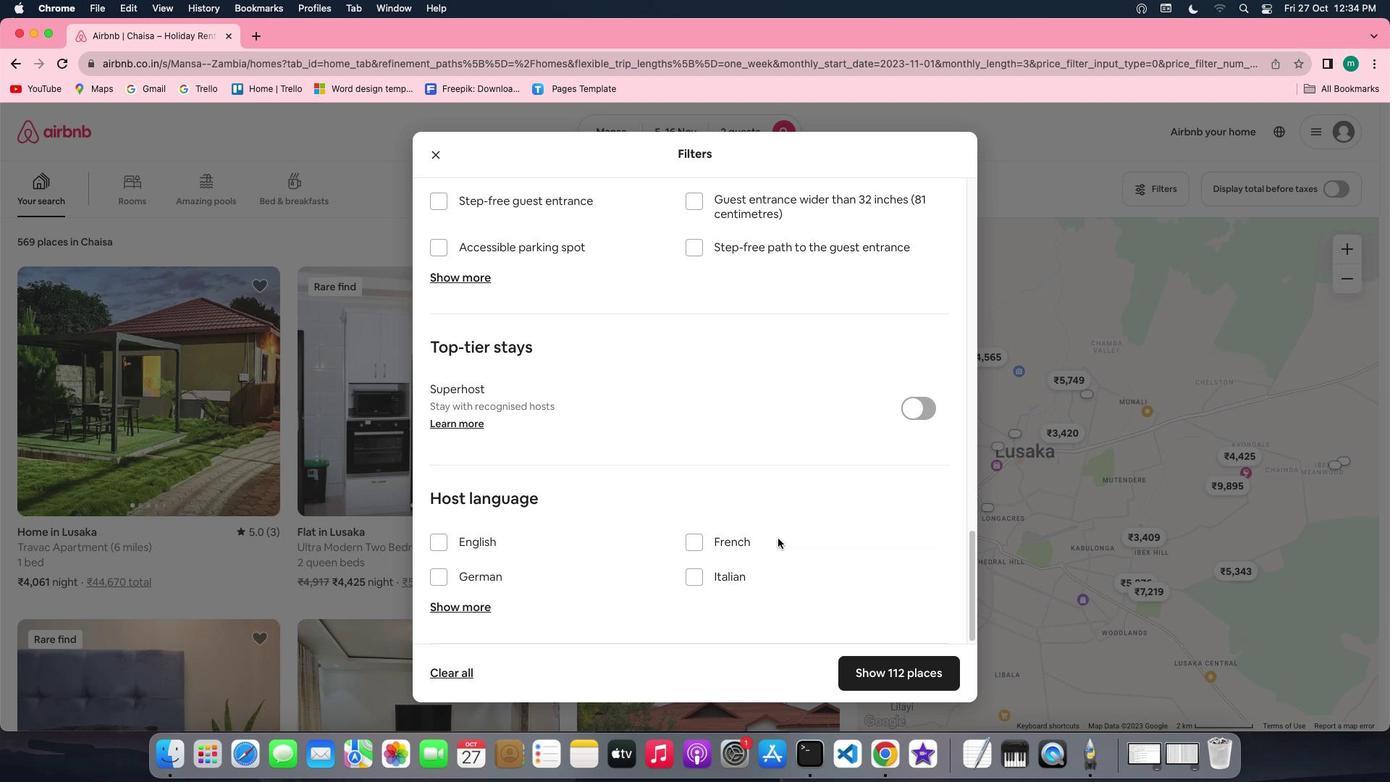 
Action: Mouse scrolled (778, 538) with delta (0, -2)
Screenshot: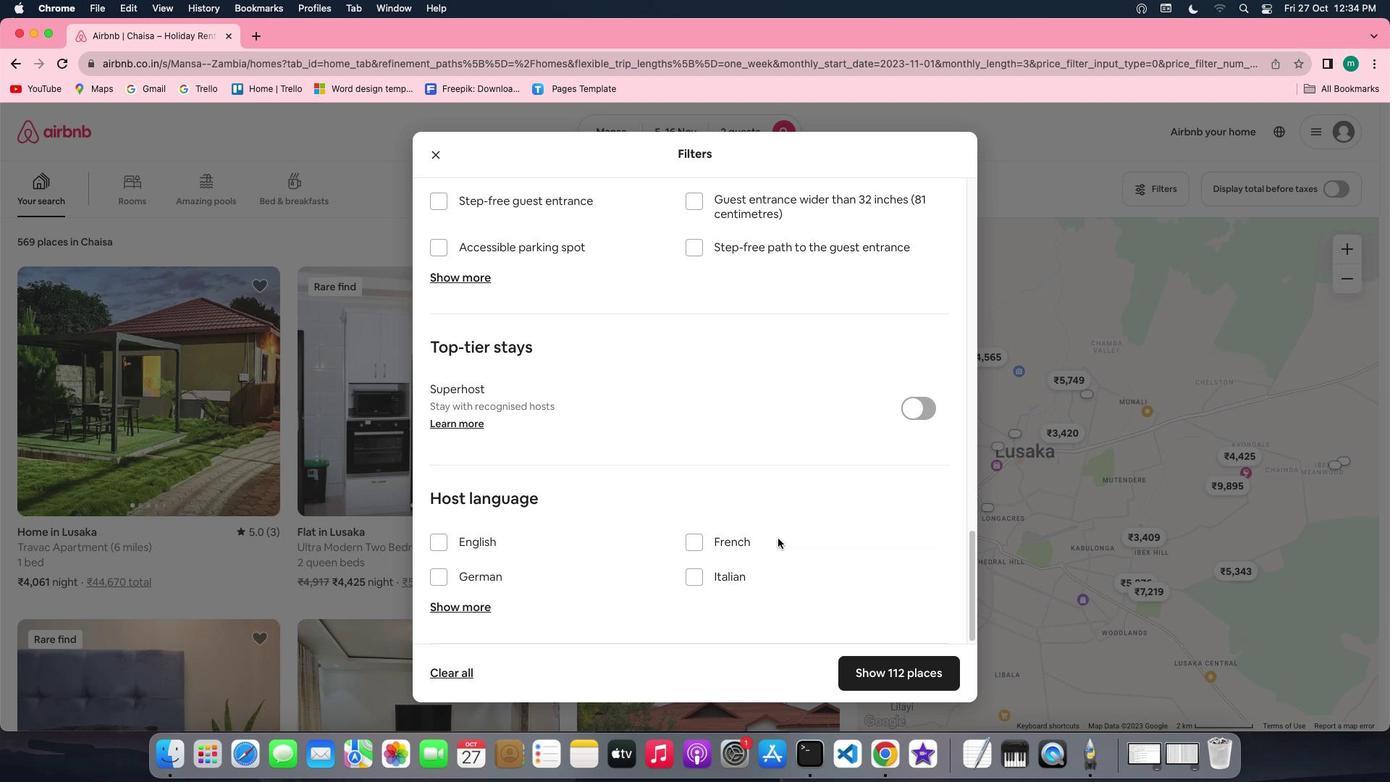
Action: Mouse scrolled (778, 538) with delta (0, -3)
Screenshot: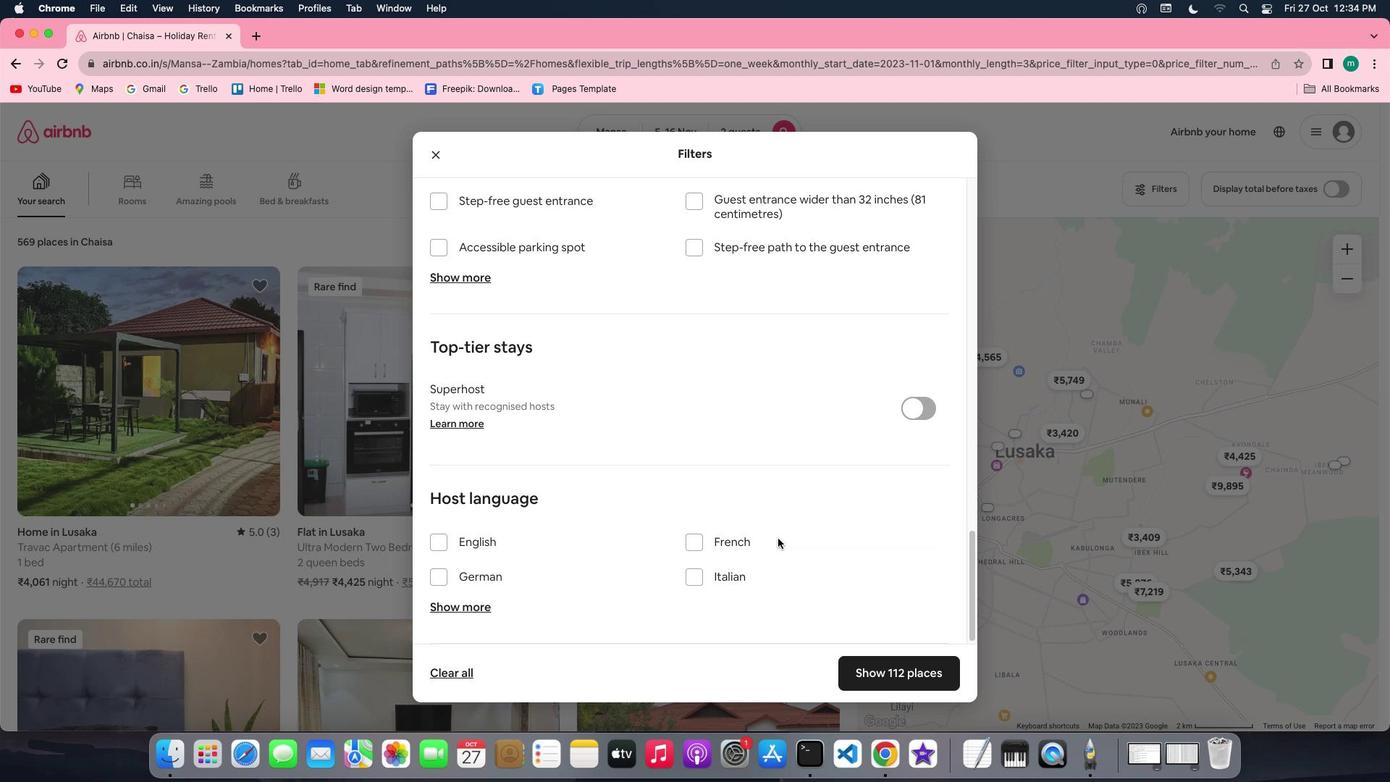 
Action: Mouse scrolled (778, 538) with delta (0, -4)
Screenshot: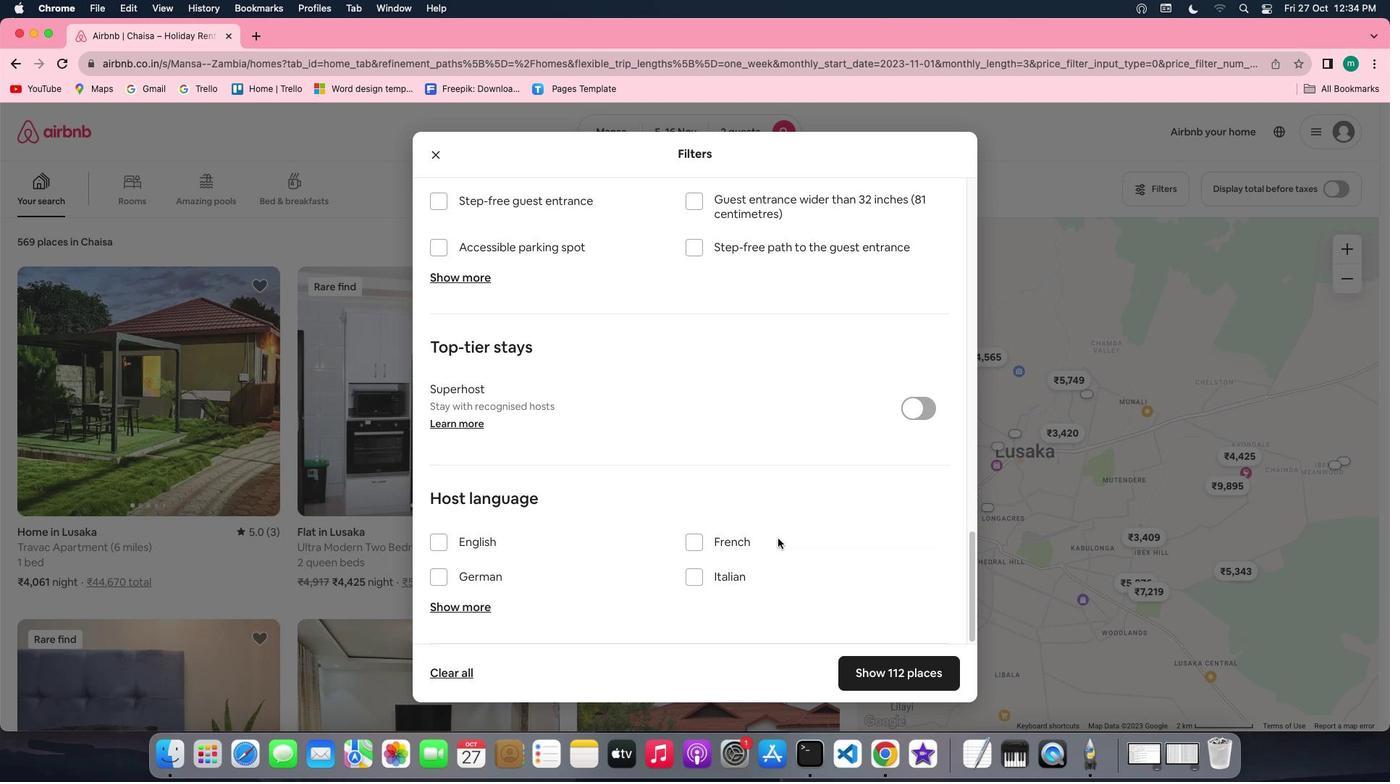 
Action: Mouse moved to (930, 667)
Screenshot: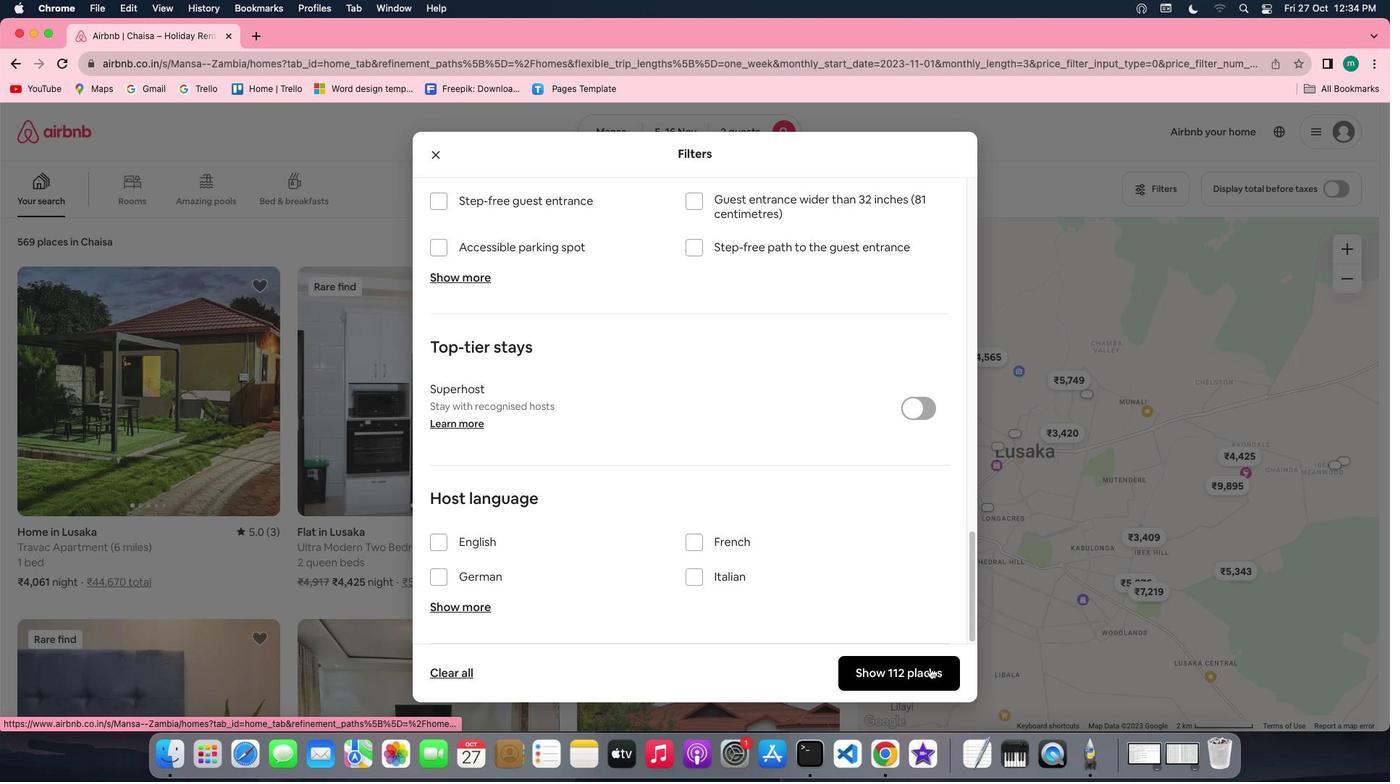 
Action: Mouse pressed left at (930, 667)
Screenshot: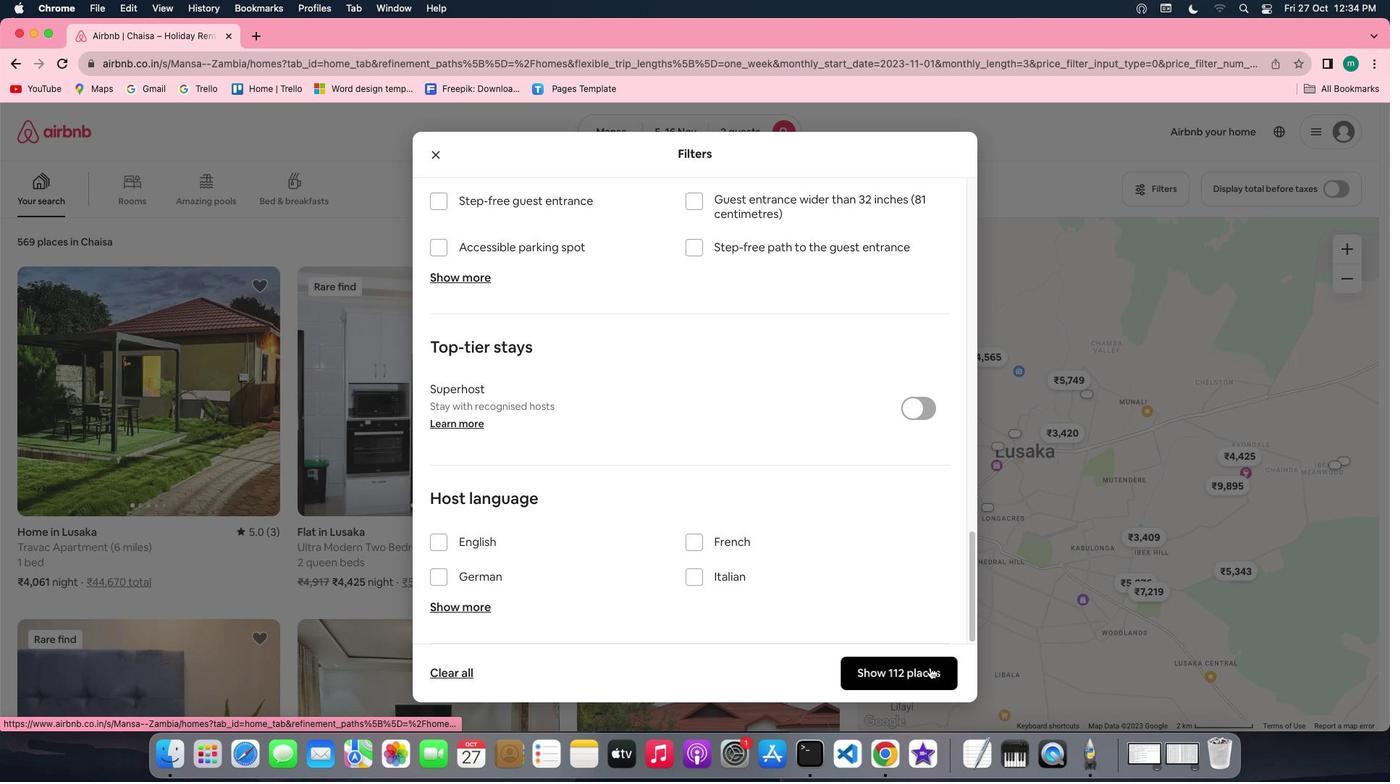 
Action: Mouse moved to (205, 449)
Screenshot: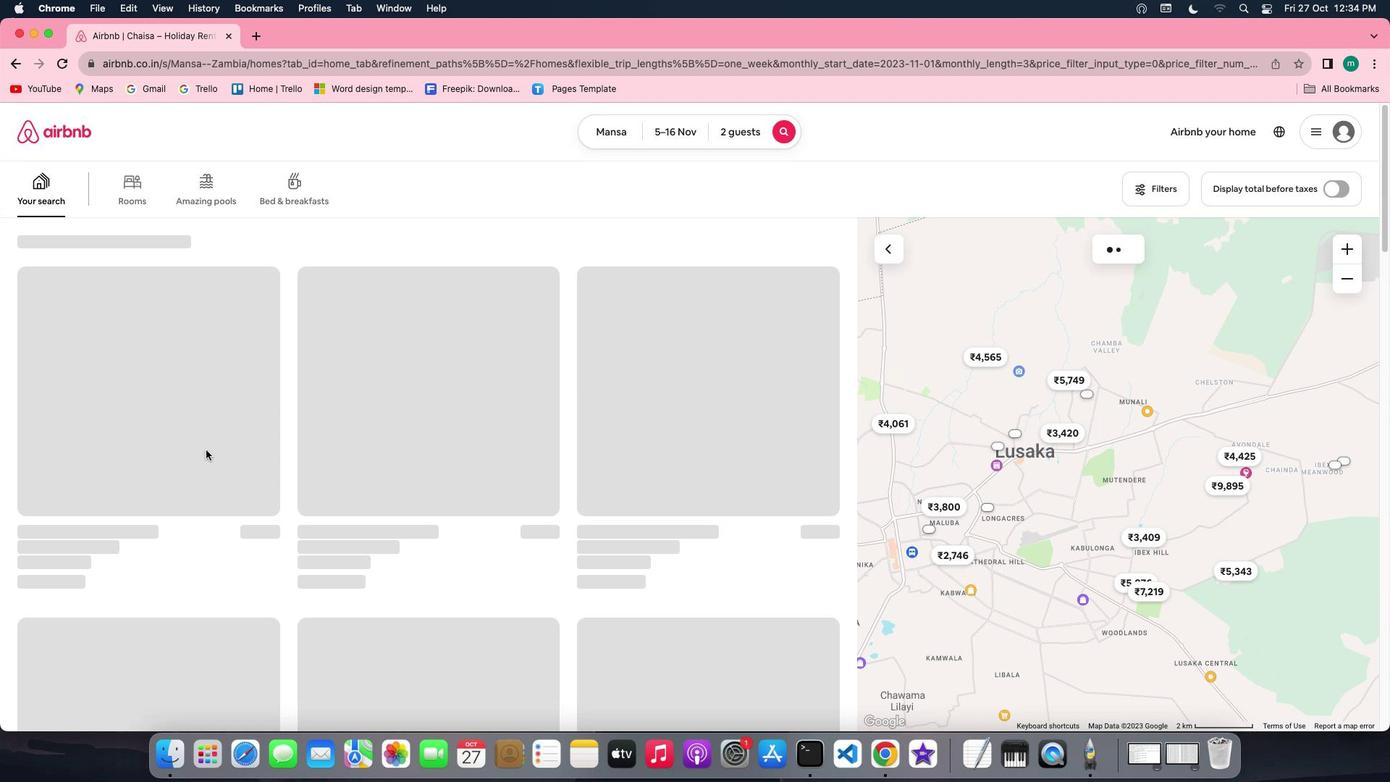 
Action: Mouse pressed left at (205, 449)
Screenshot: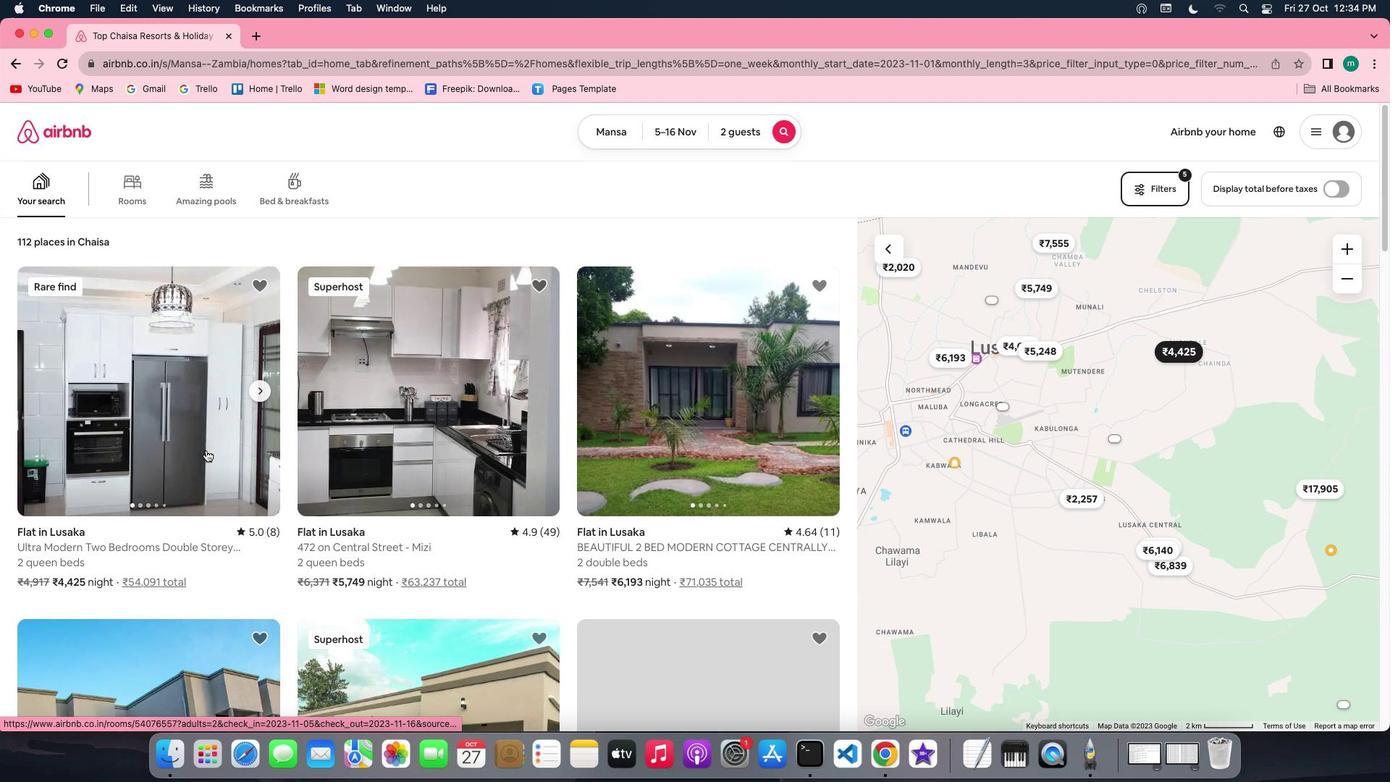 
Action: Mouse moved to (1042, 544)
Screenshot: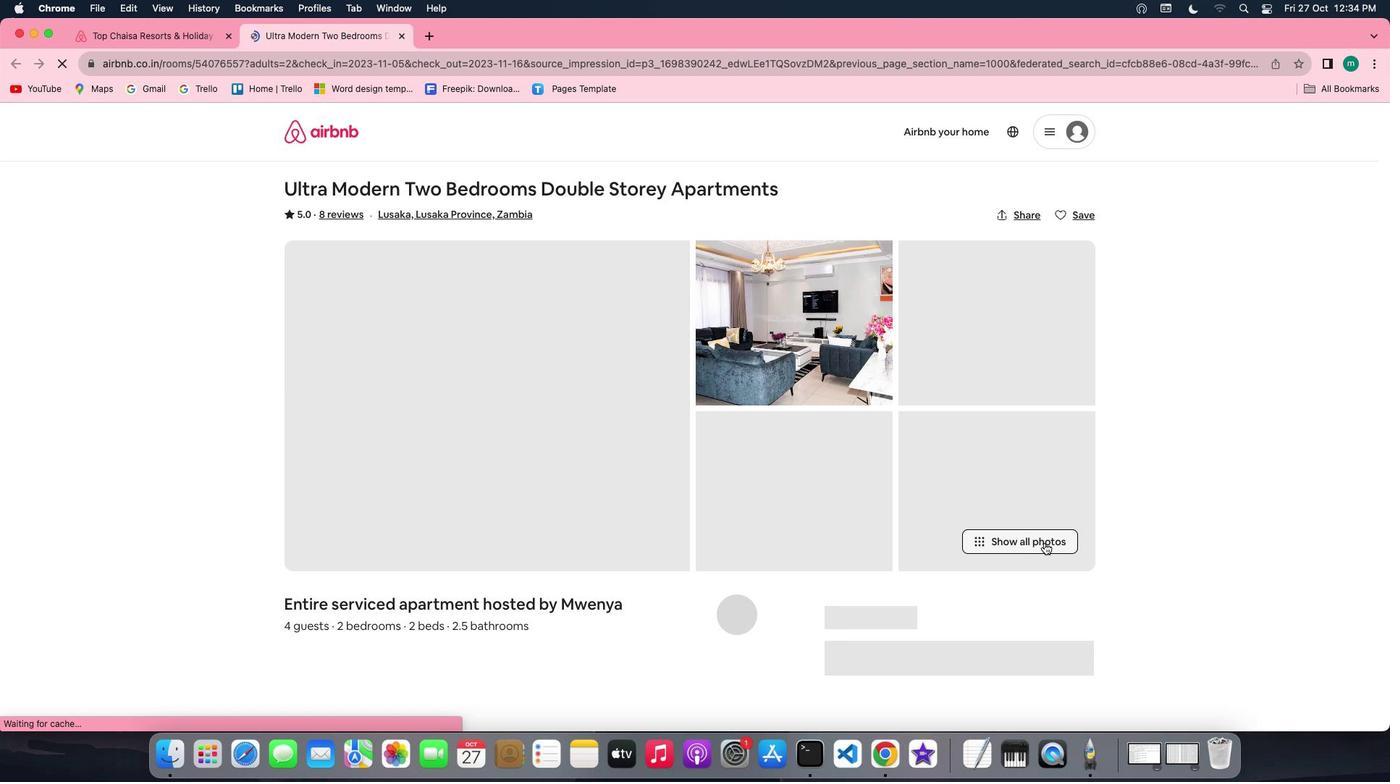 
Action: Mouse pressed left at (1042, 544)
Screenshot: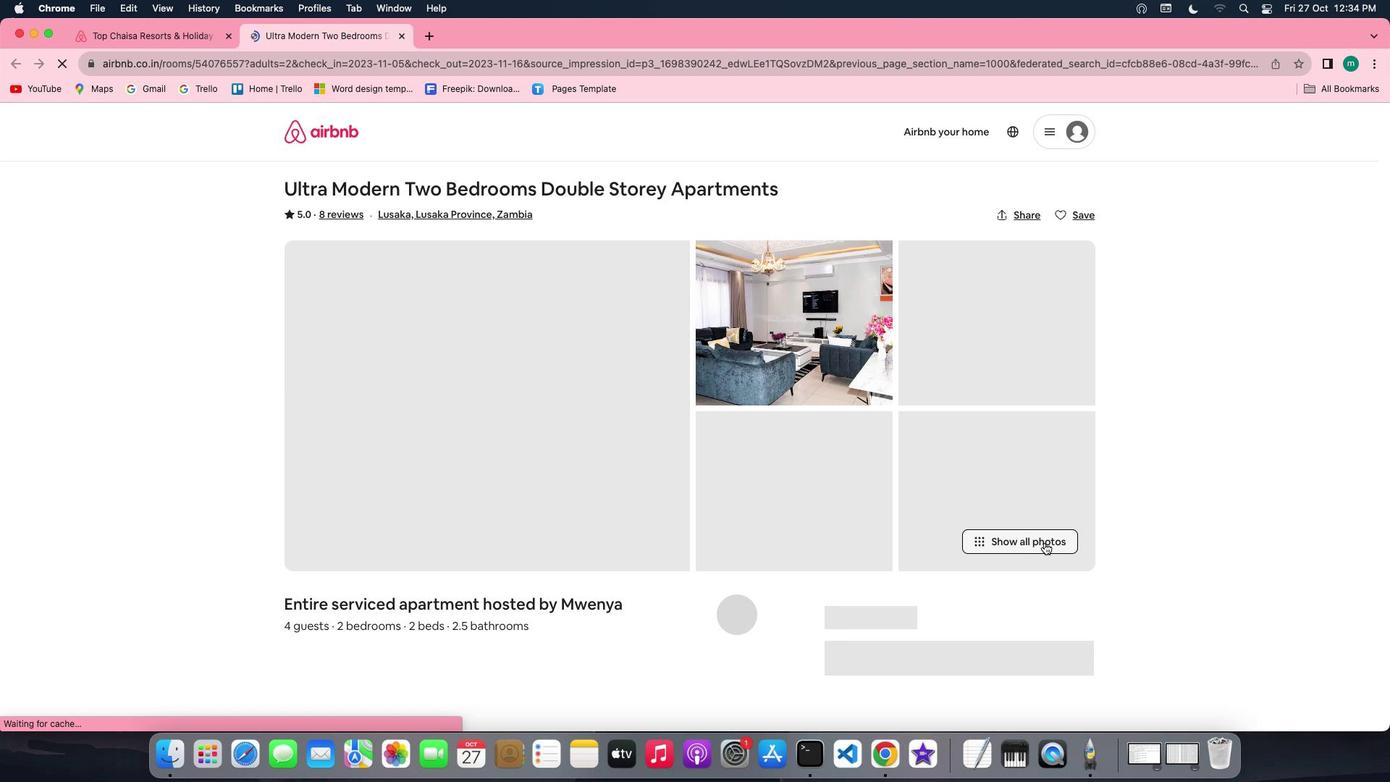 
Action: Mouse moved to (705, 495)
Screenshot: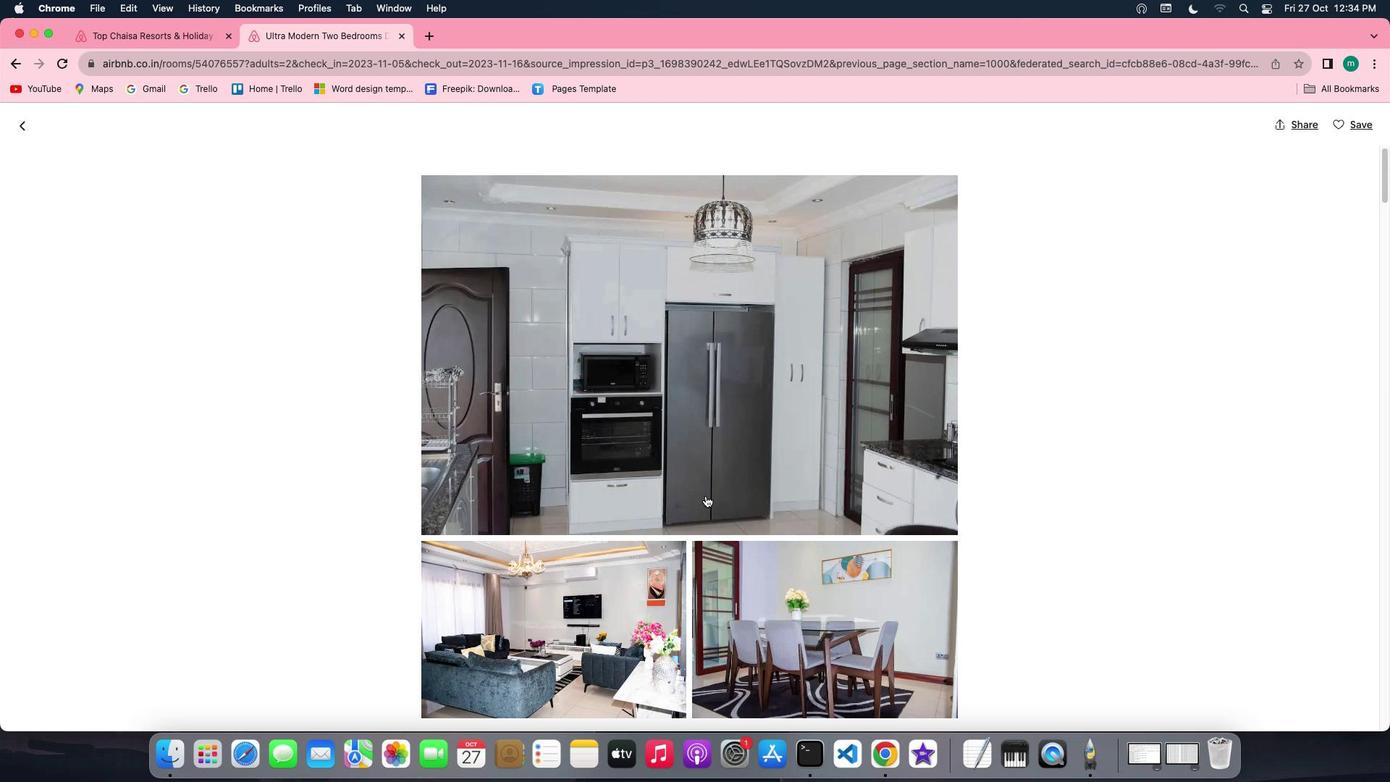 
Action: Mouse scrolled (705, 495) with delta (0, 0)
Screenshot: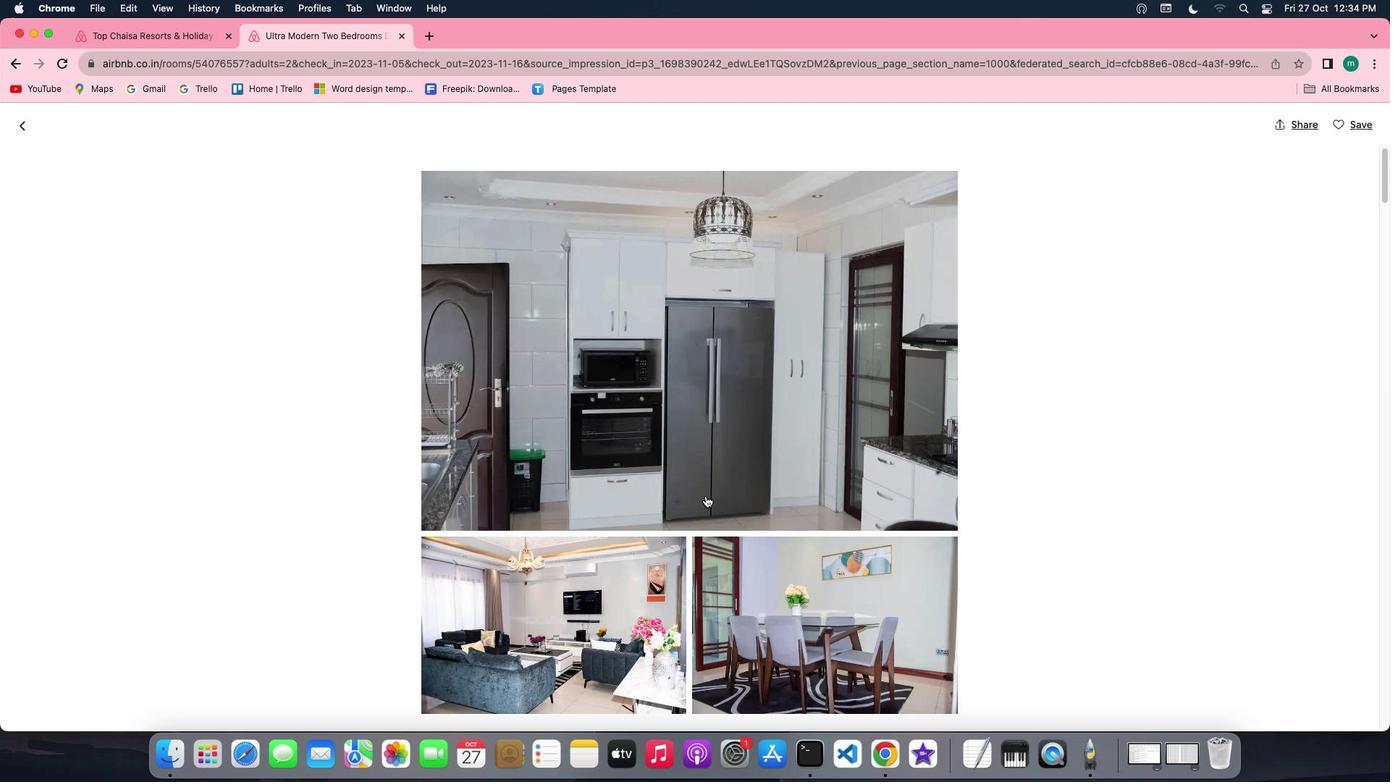 
Action: Mouse scrolled (705, 495) with delta (0, 0)
Screenshot: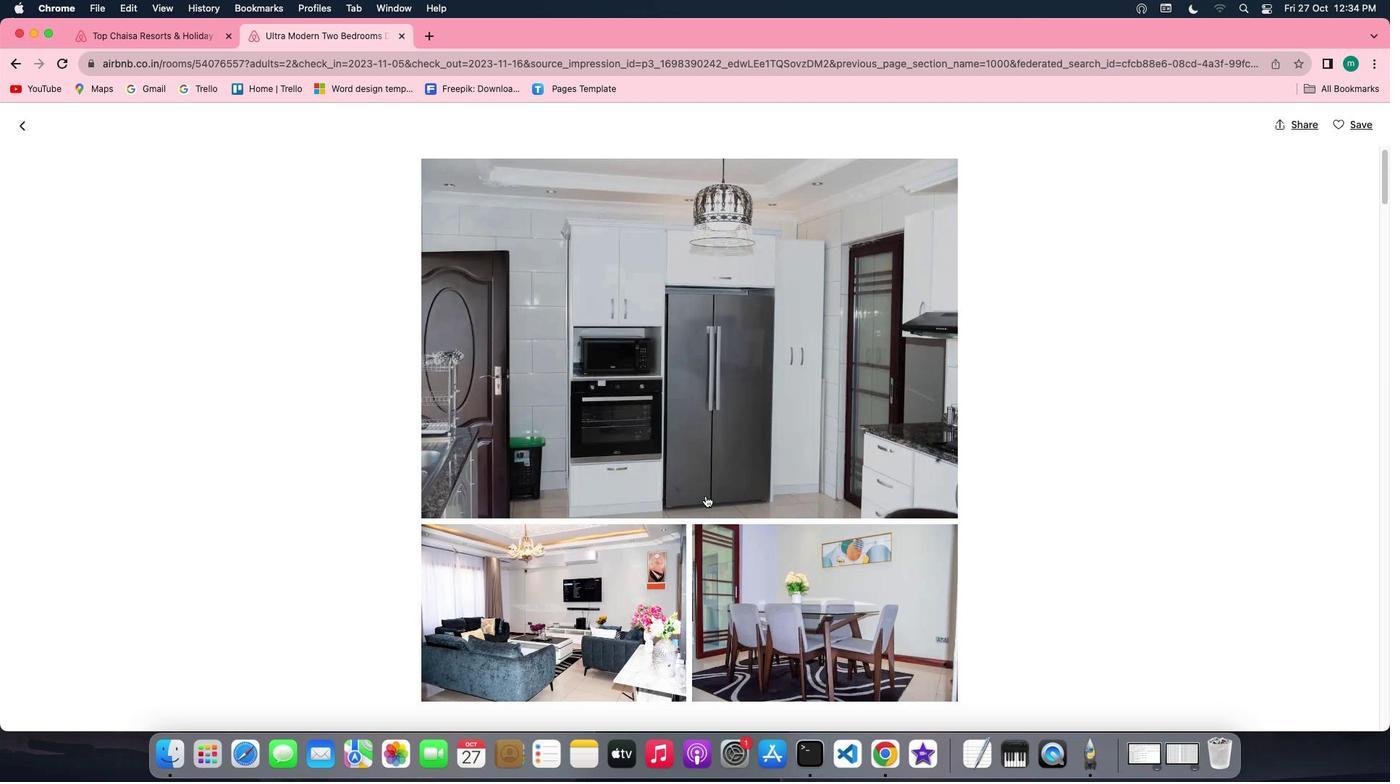 
Action: Mouse scrolled (705, 495) with delta (0, 0)
Screenshot: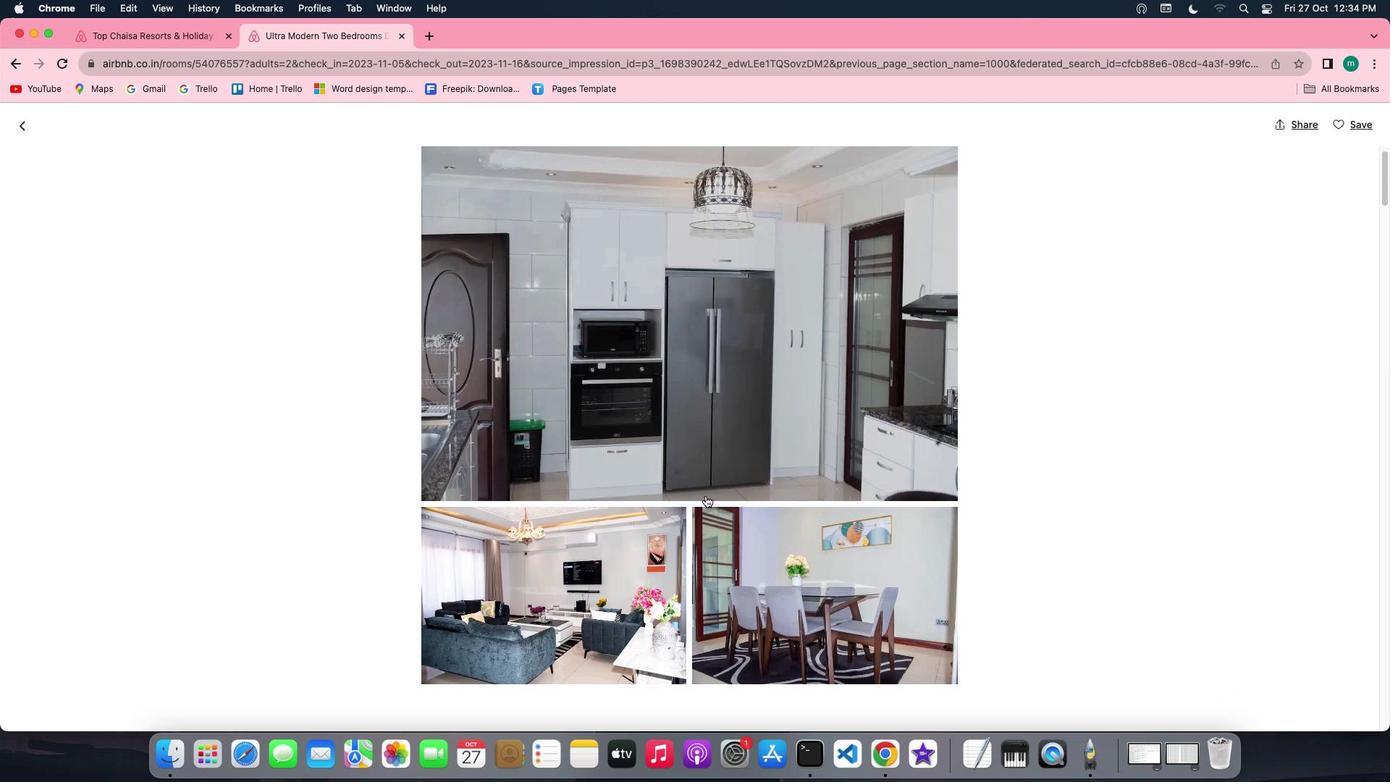 
Action: Mouse scrolled (705, 495) with delta (0, 0)
Screenshot: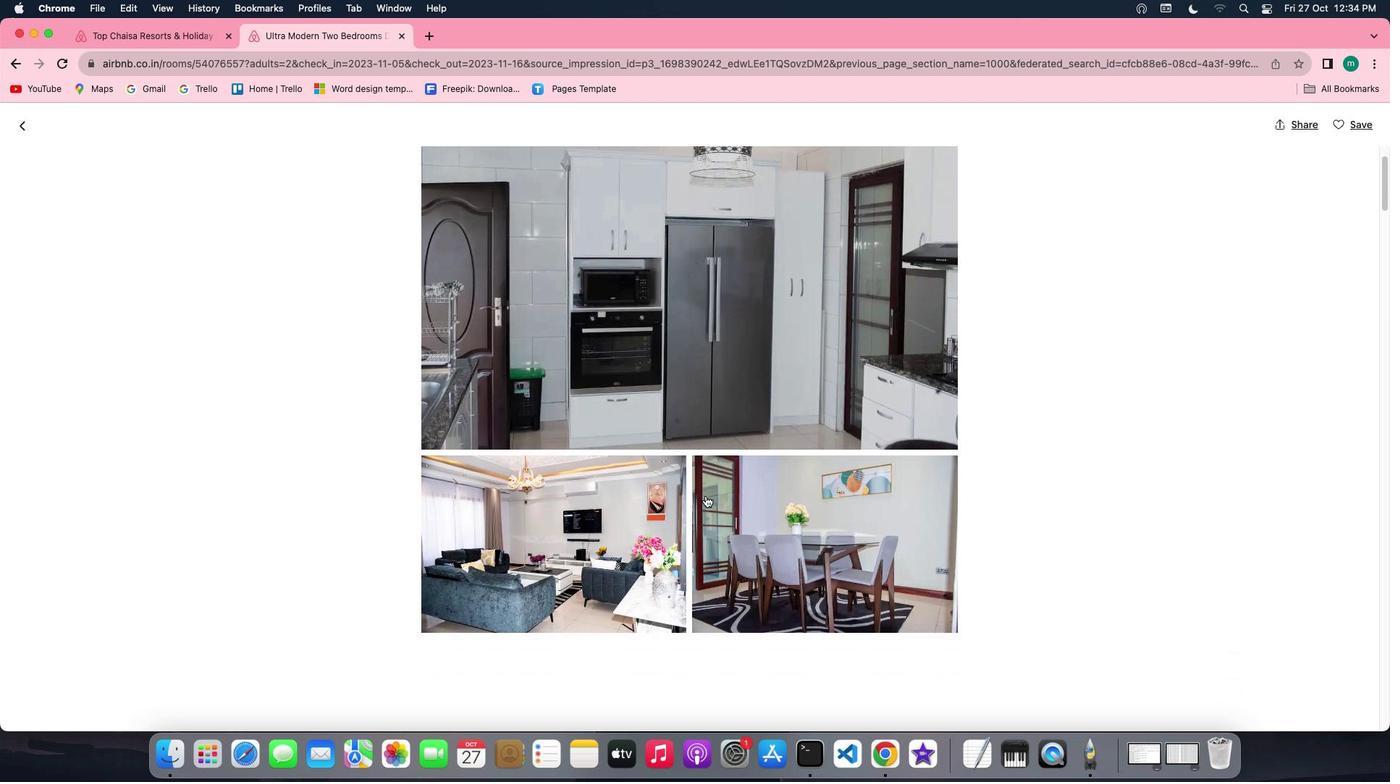 
Action: Mouse scrolled (705, 495) with delta (0, 0)
Screenshot: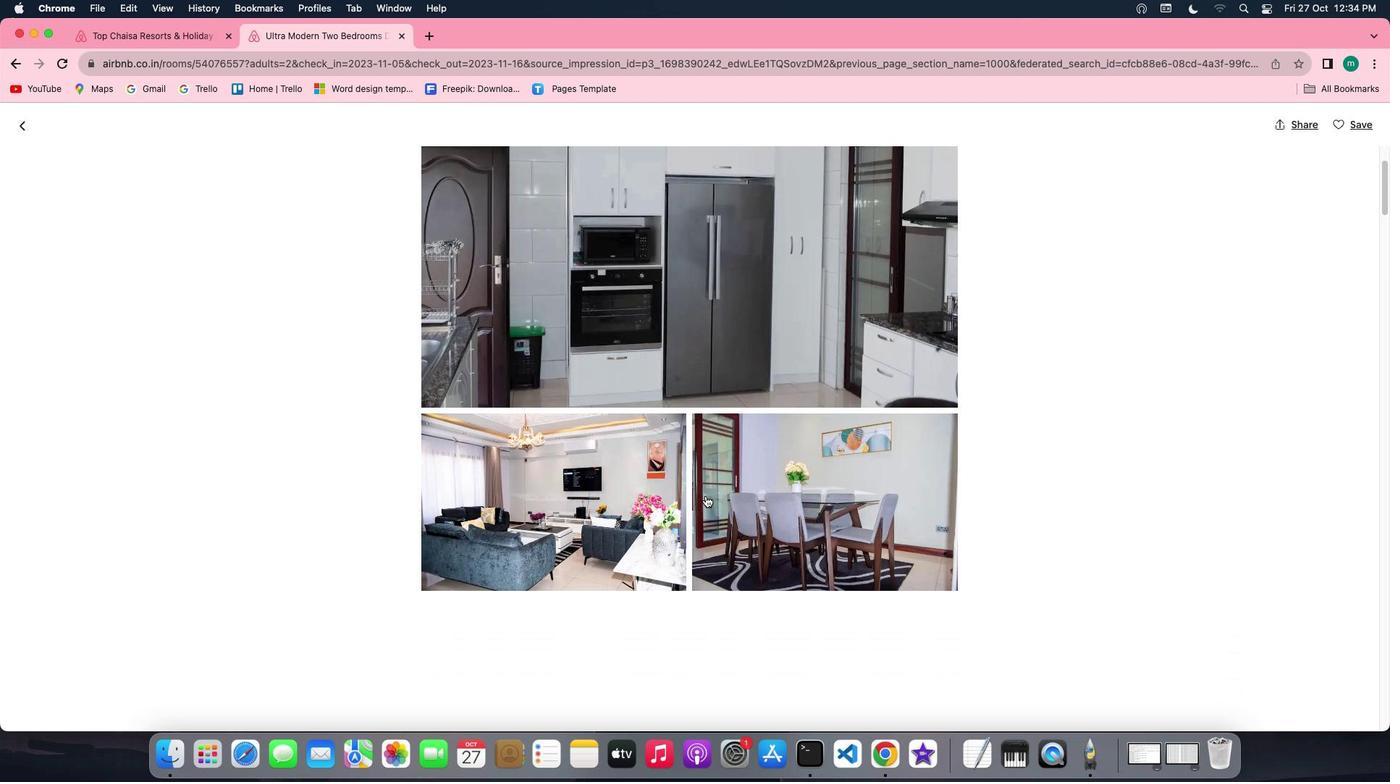 
Action: Mouse scrolled (705, 495) with delta (0, 0)
Screenshot: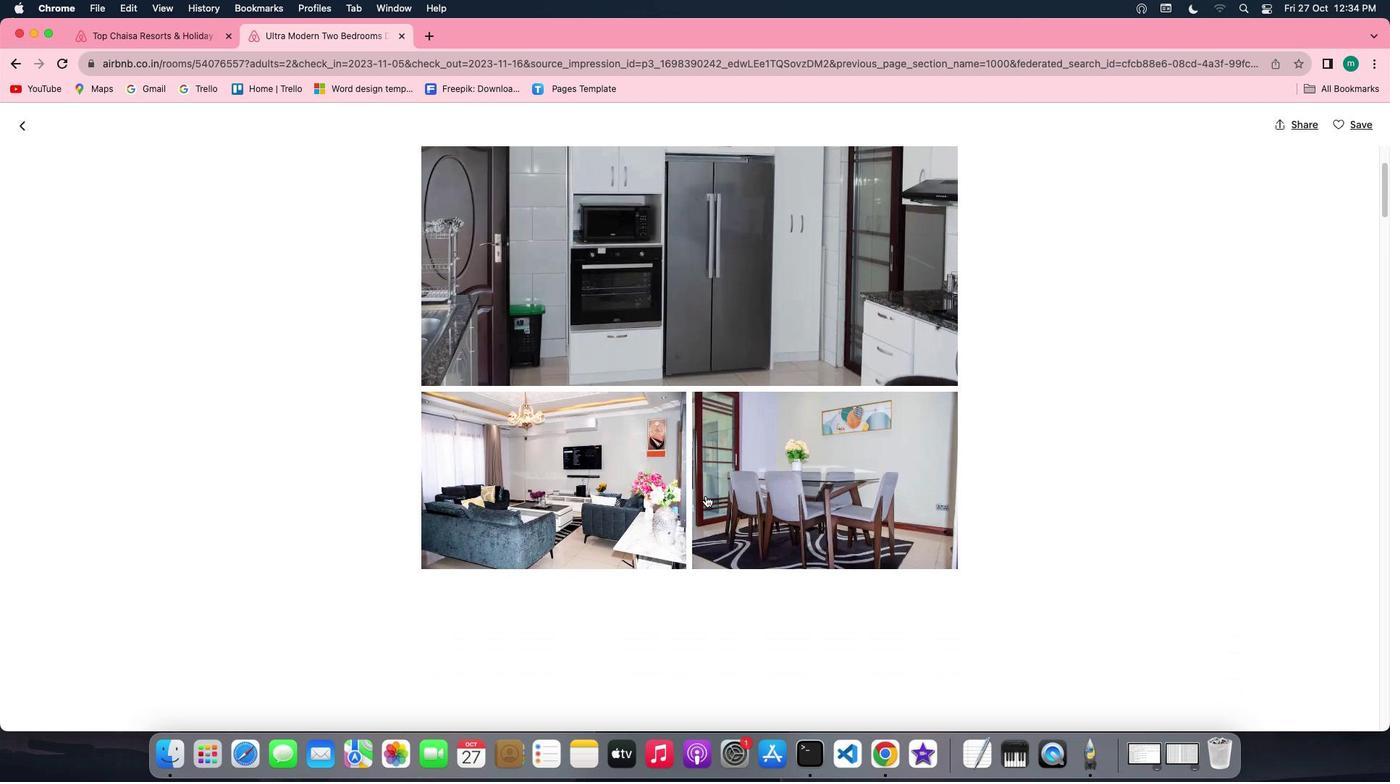 
Action: Mouse scrolled (705, 495) with delta (0, -2)
Screenshot: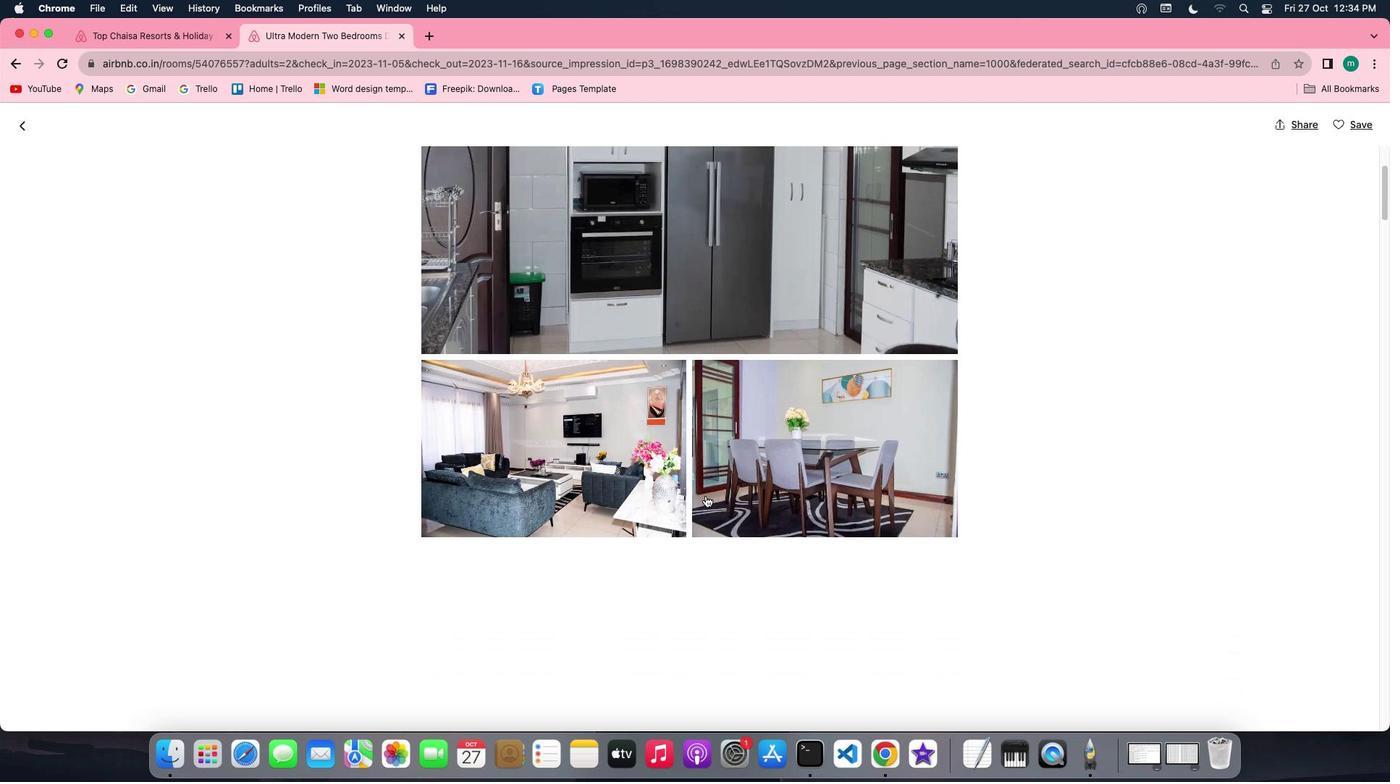 
Action: Mouse moved to (706, 495)
Screenshot: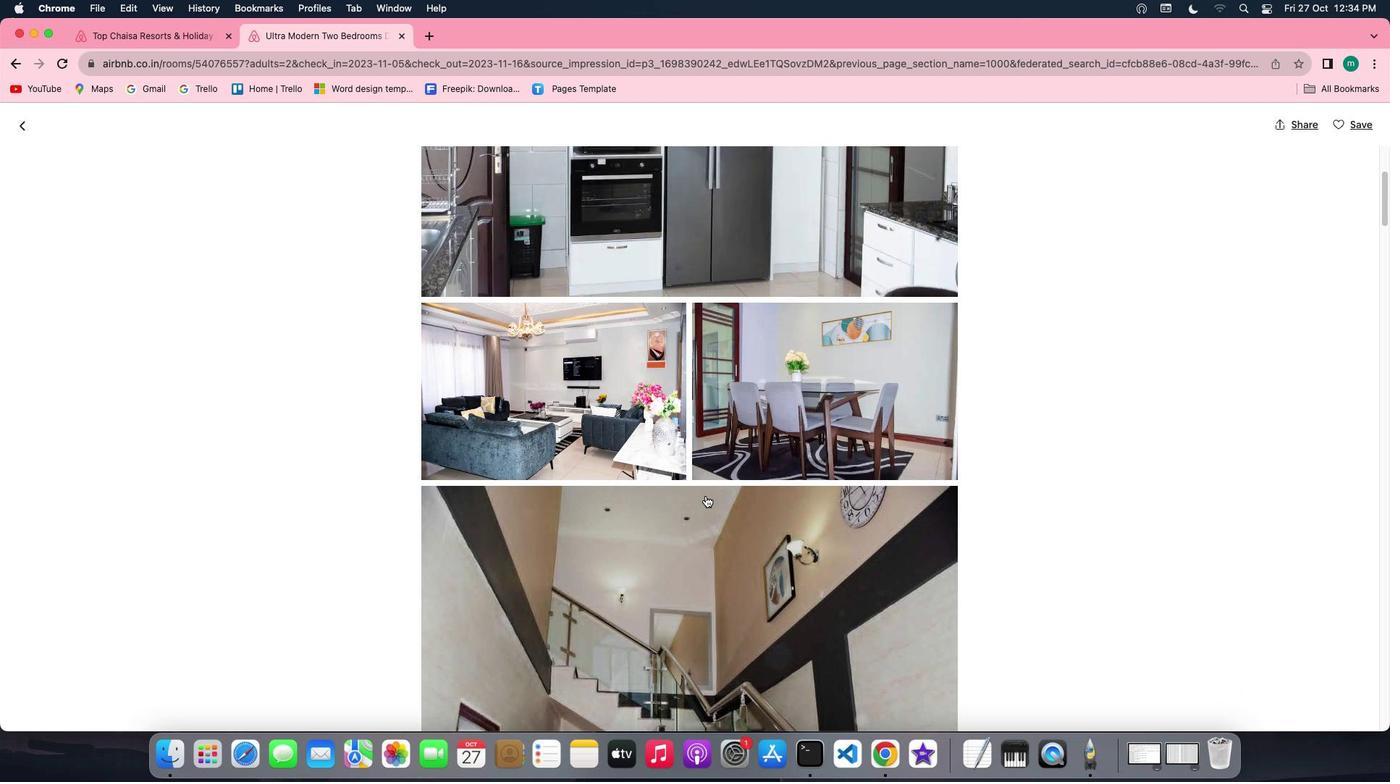 
Action: Mouse scrolled (706, 495) with delta (0, 0)
Screenshot: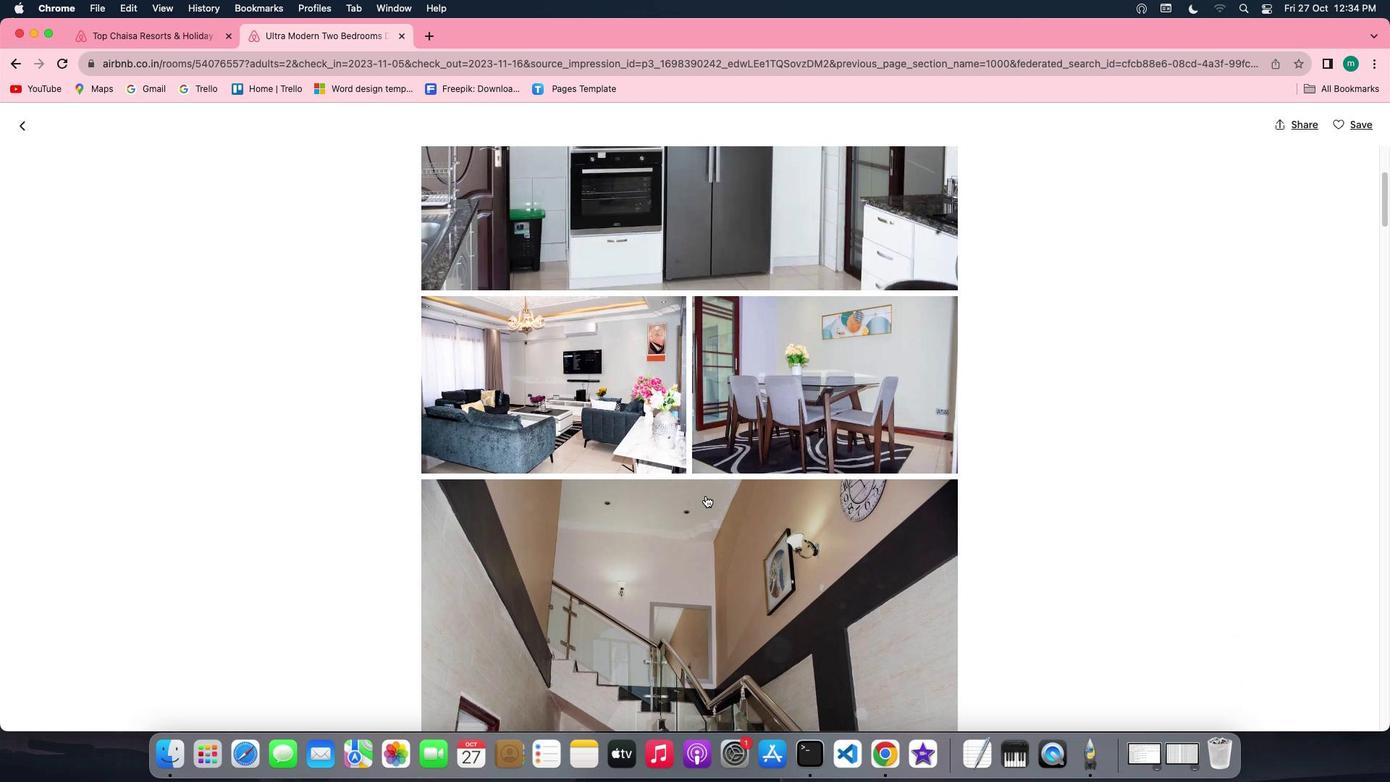 
Action: Mouse scrolled (706, 495) with delta (0, 0)
Screenshot: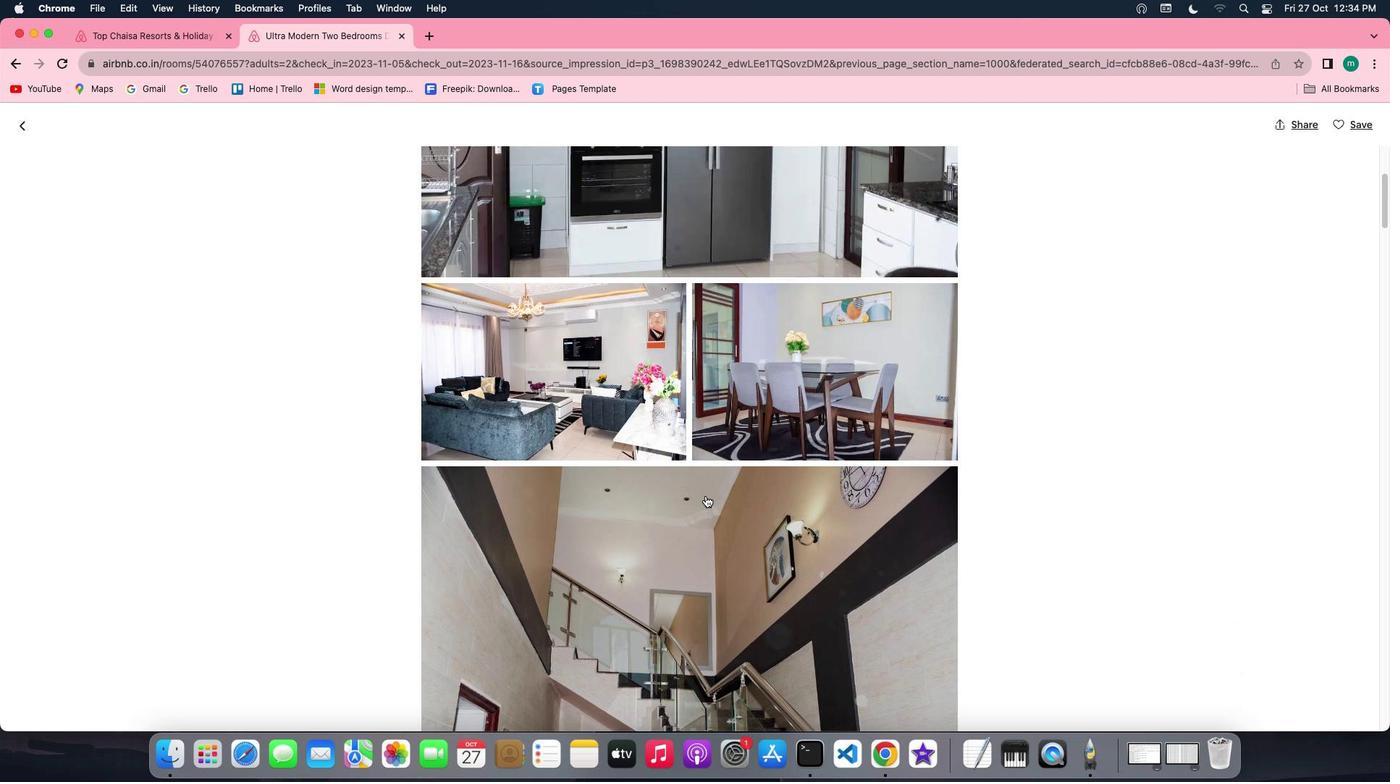 
Action: Mouse scrolled (706, 495) with delta (0, -1)
Screenshot: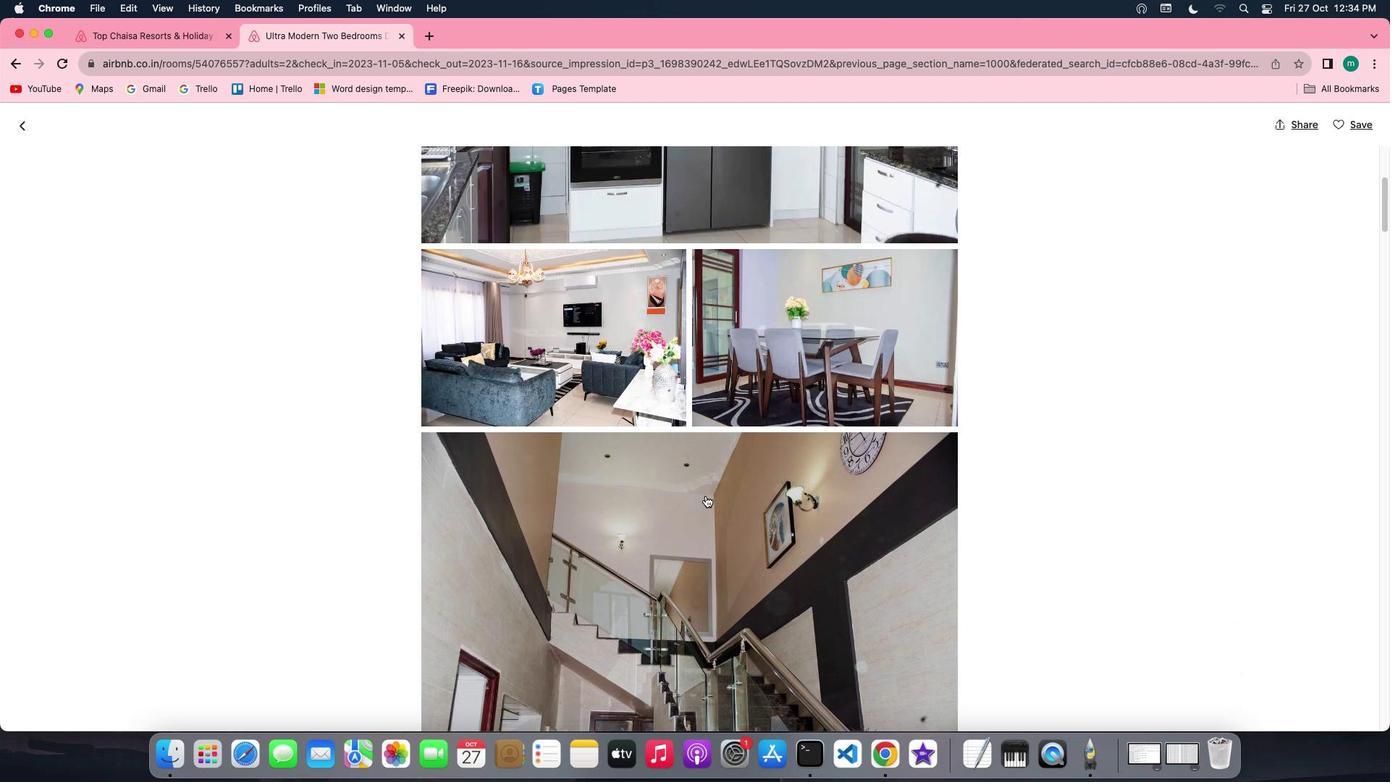 
Action: Mouse moved to (705, 496)
Screenshot: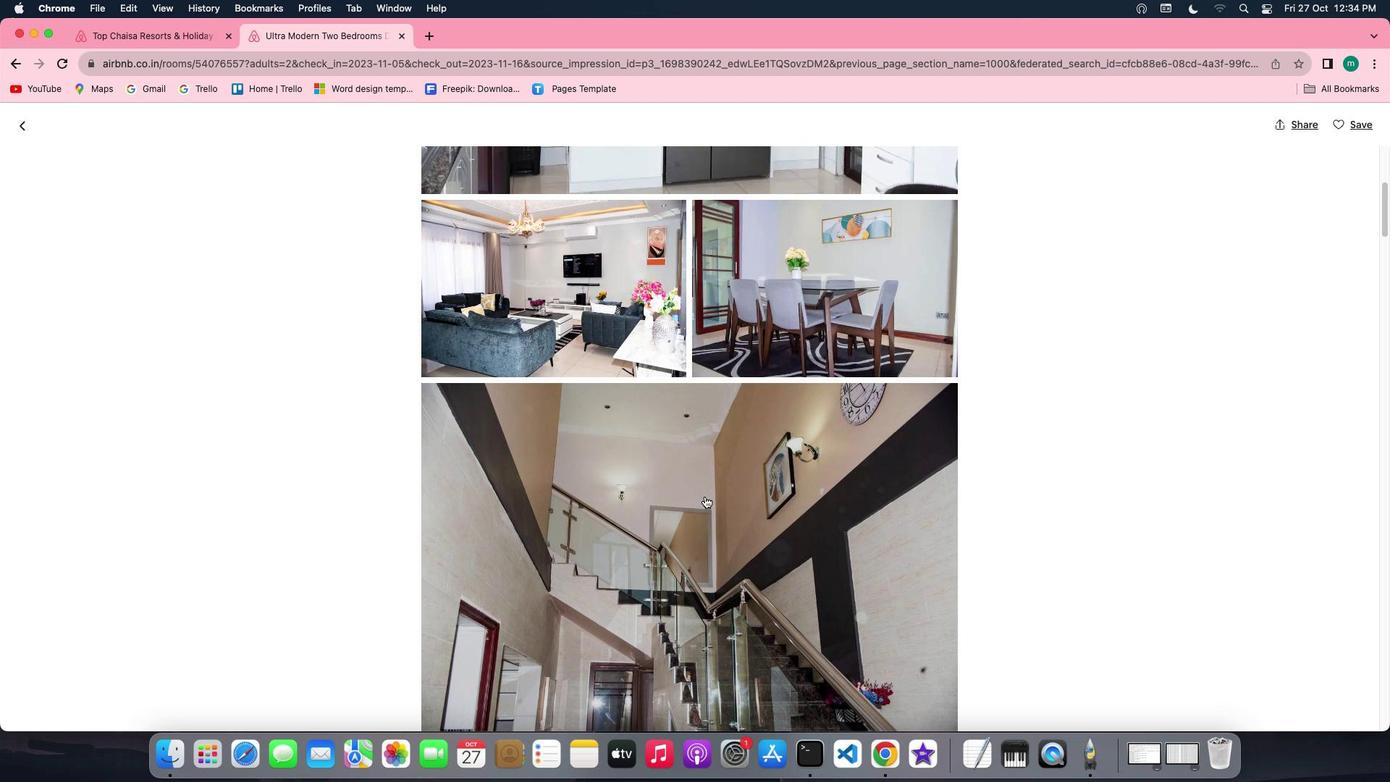 
Action: Mouse scrolled (705, 496) with delta (0, 0)
Screenshot: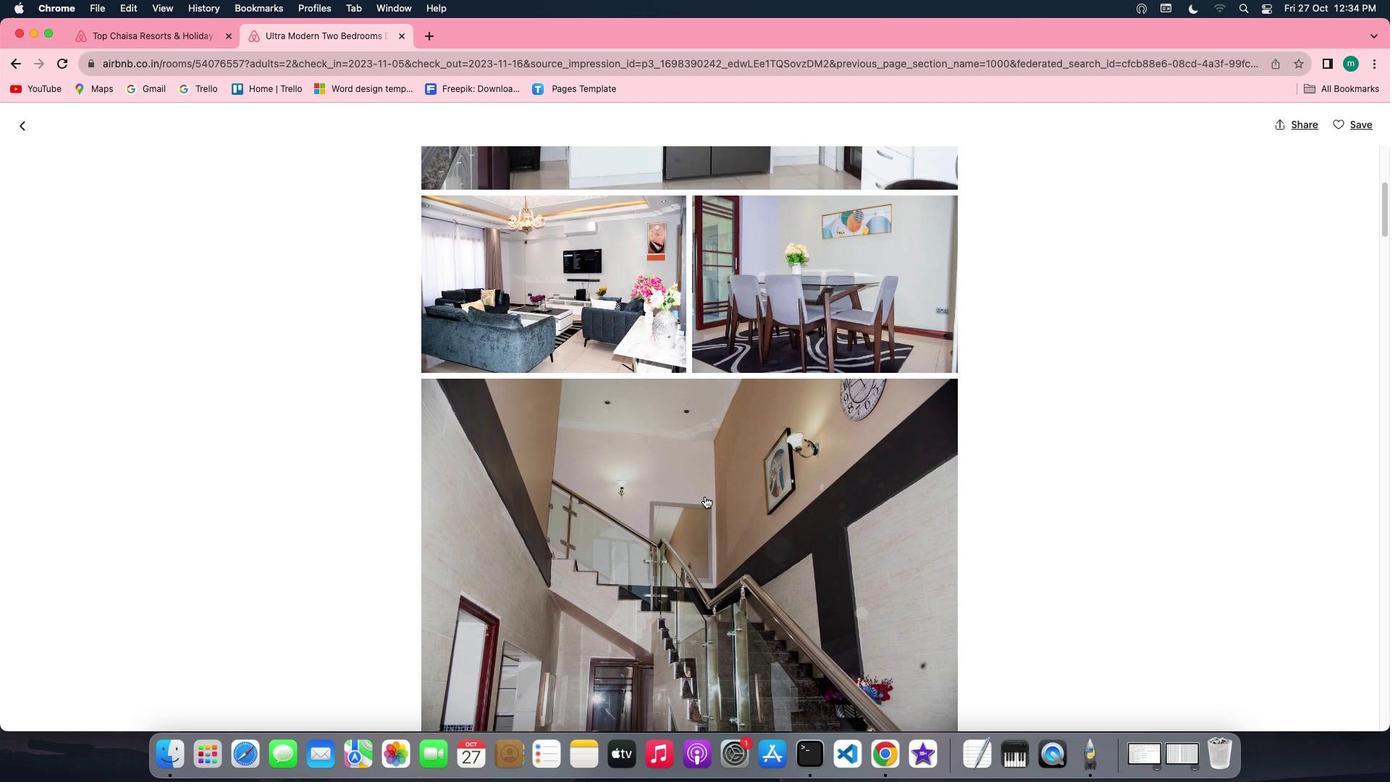 
Action: Mouse scrolled (705, 496) with delta (0, 0)
Screenshot: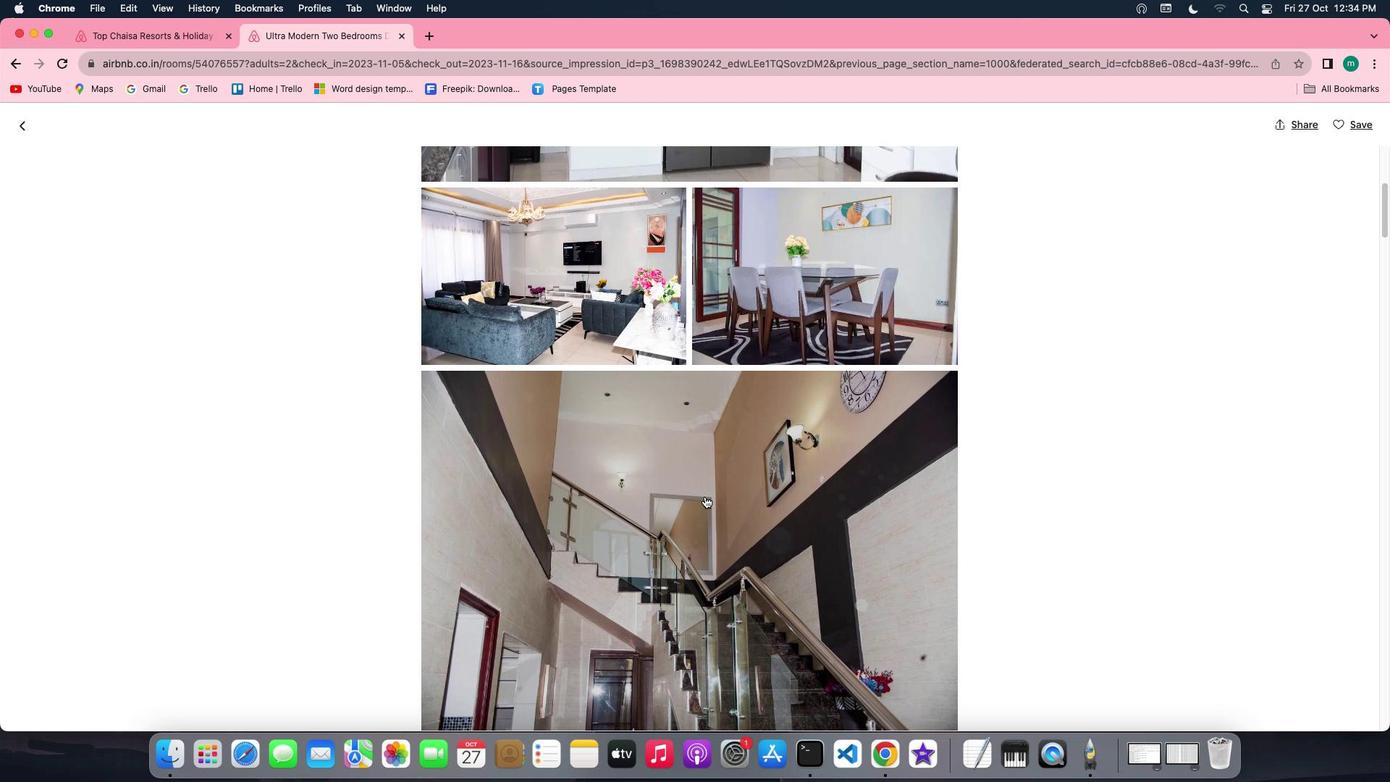 
Action: Mouse moved to (704, 496)
Screenshot: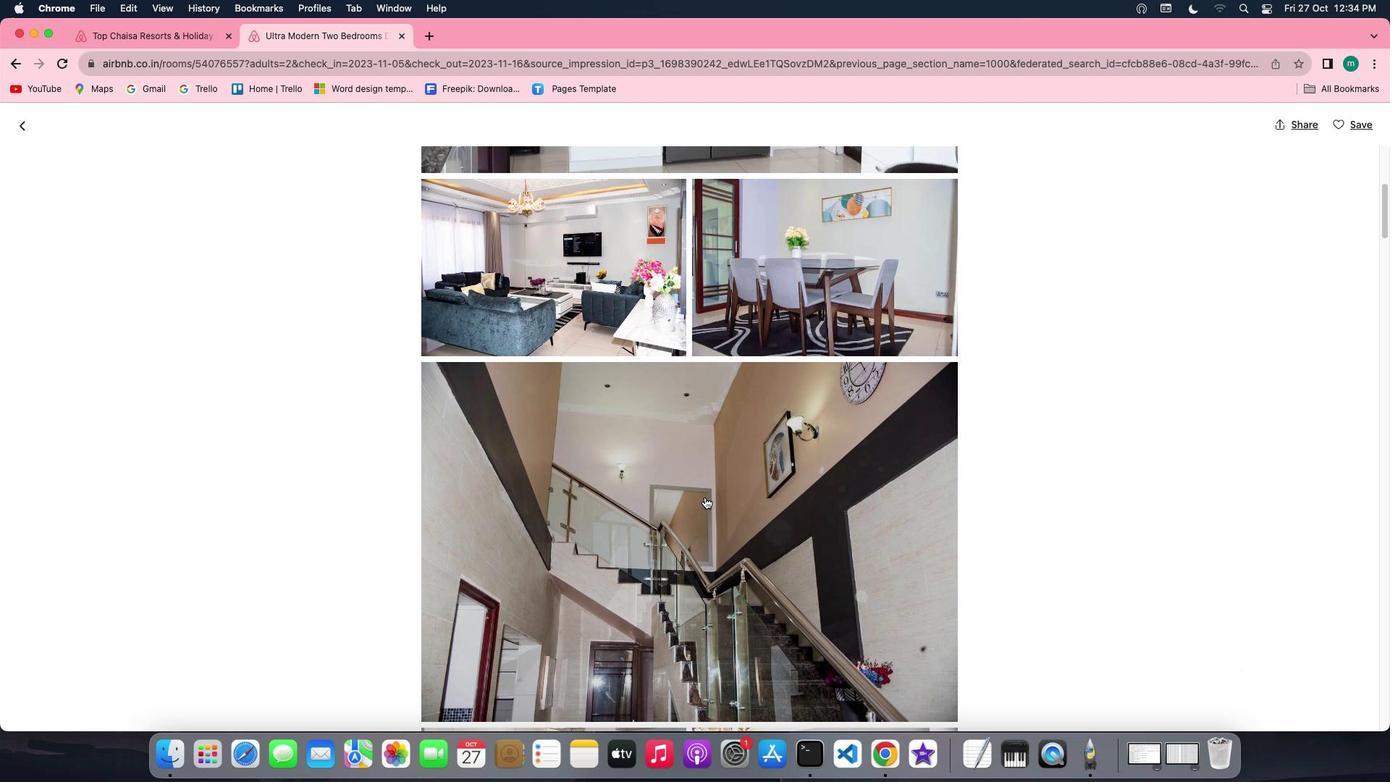 
Action: Mouse scrolled (704, 496) with delta (0, 0)
Screenshot: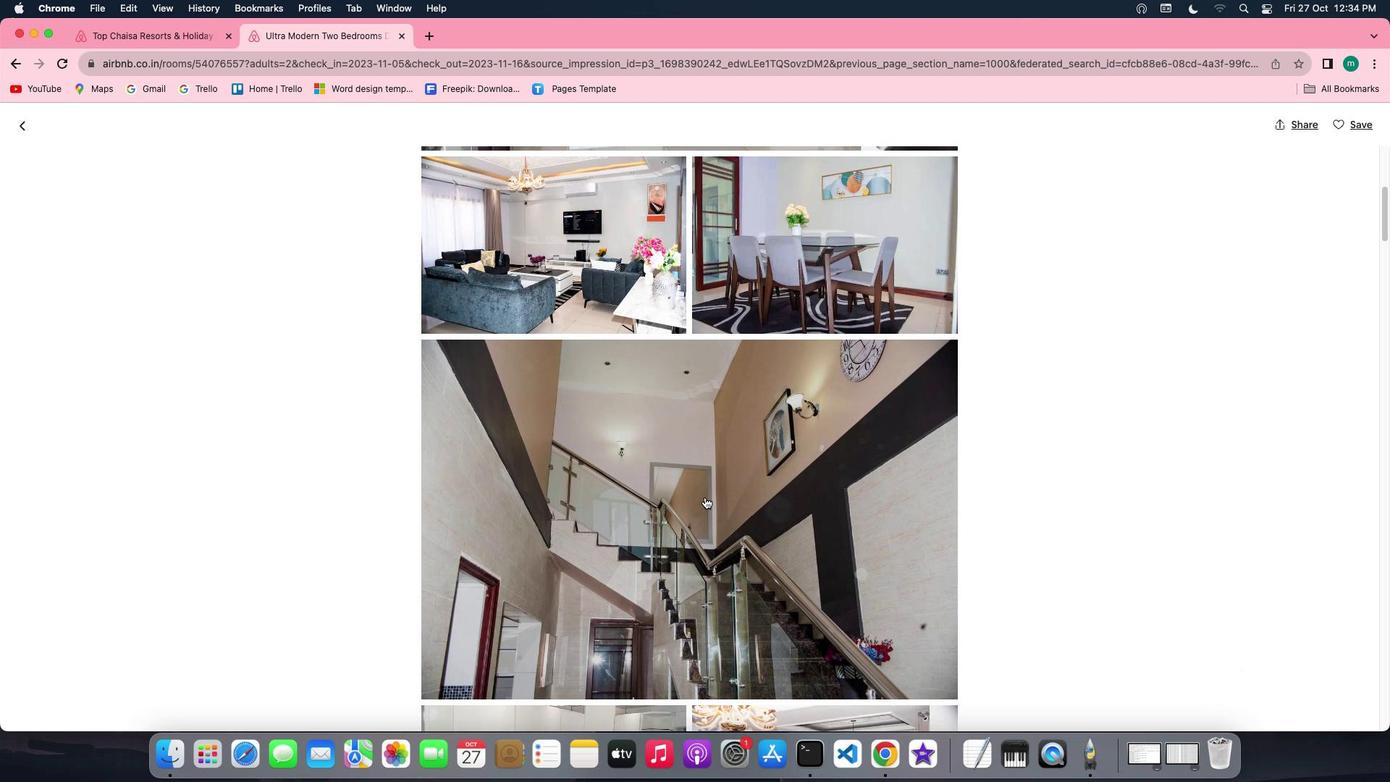 
Action: Mouse scrolled (704, 496) with delta (0, 0)
Screenshot: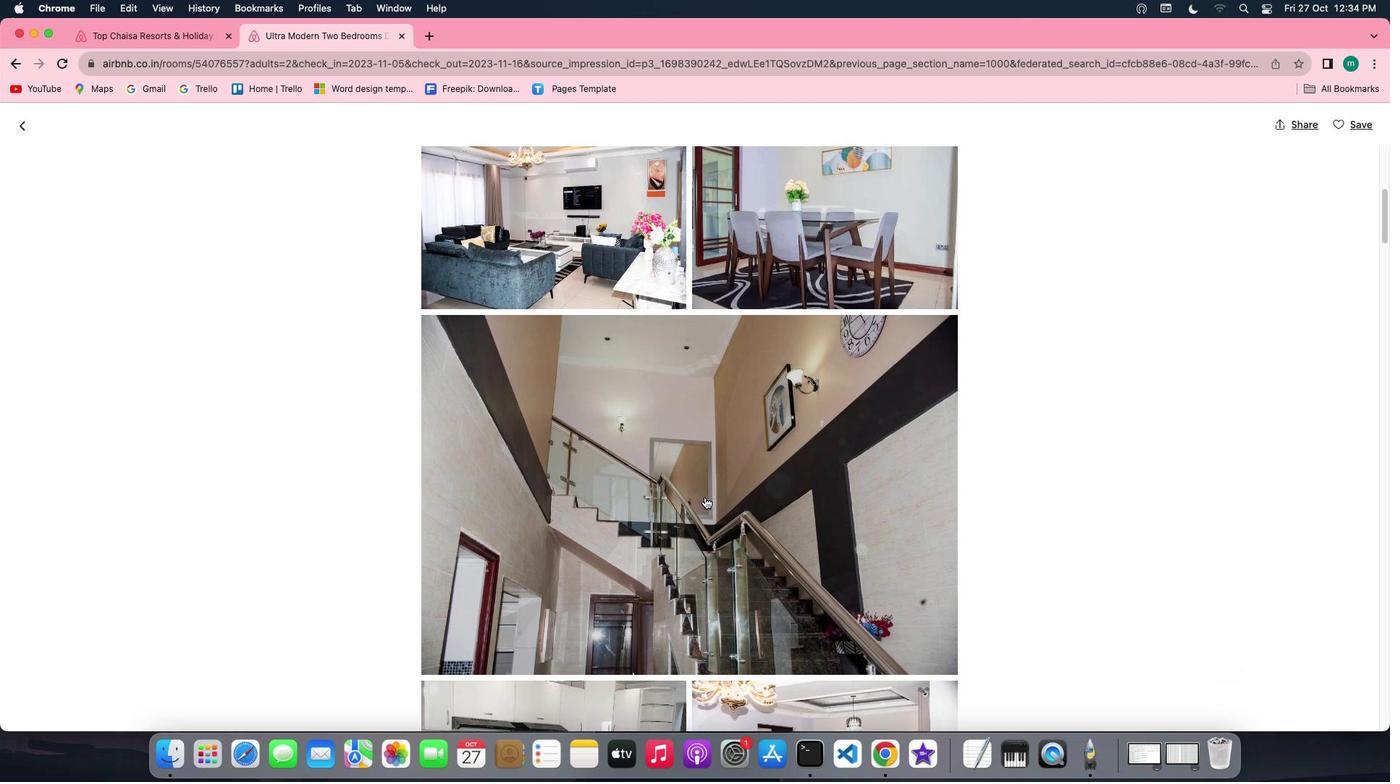 
Action: Mouse scrolled (704, 496) with delta (0, -1)
Screenshot: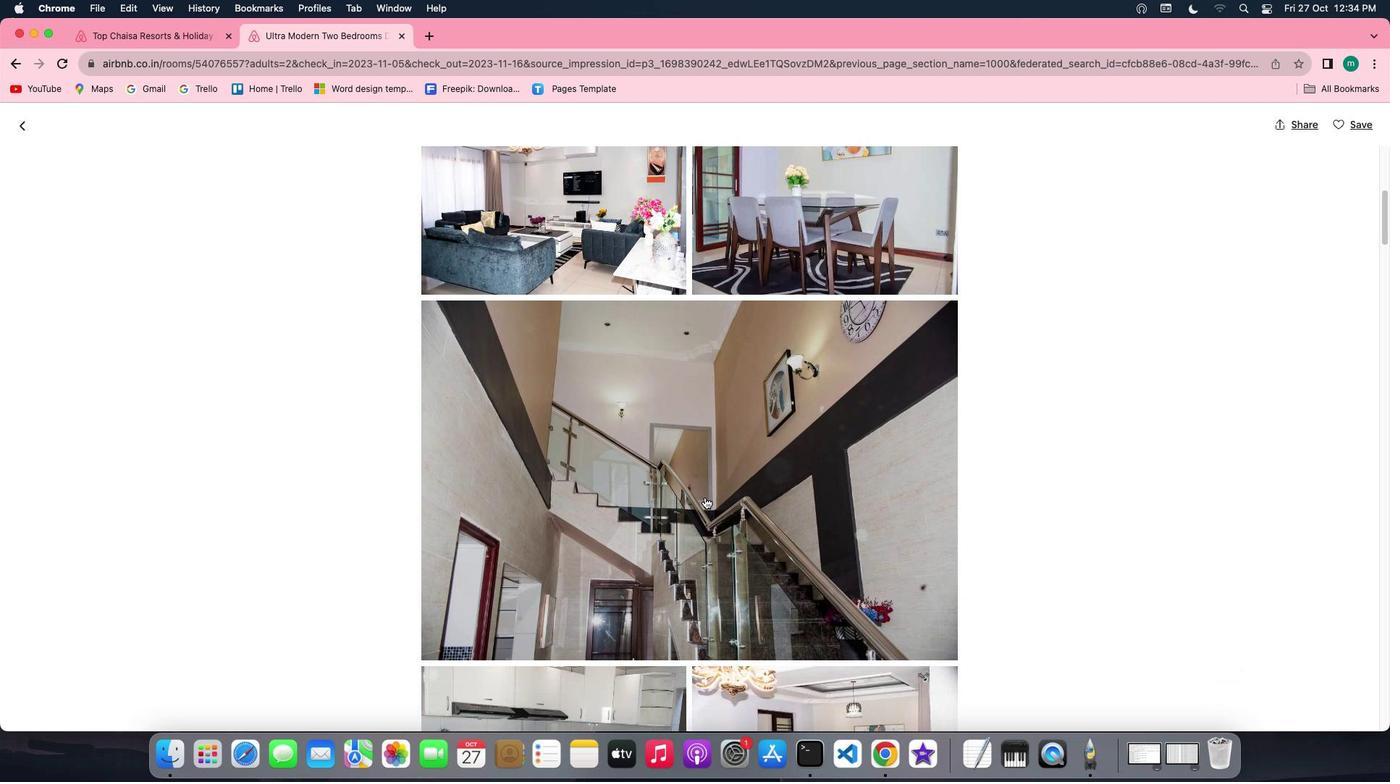 
Action: Mouse scrolled (704, 496) with delta (0, -2)
Screenshot: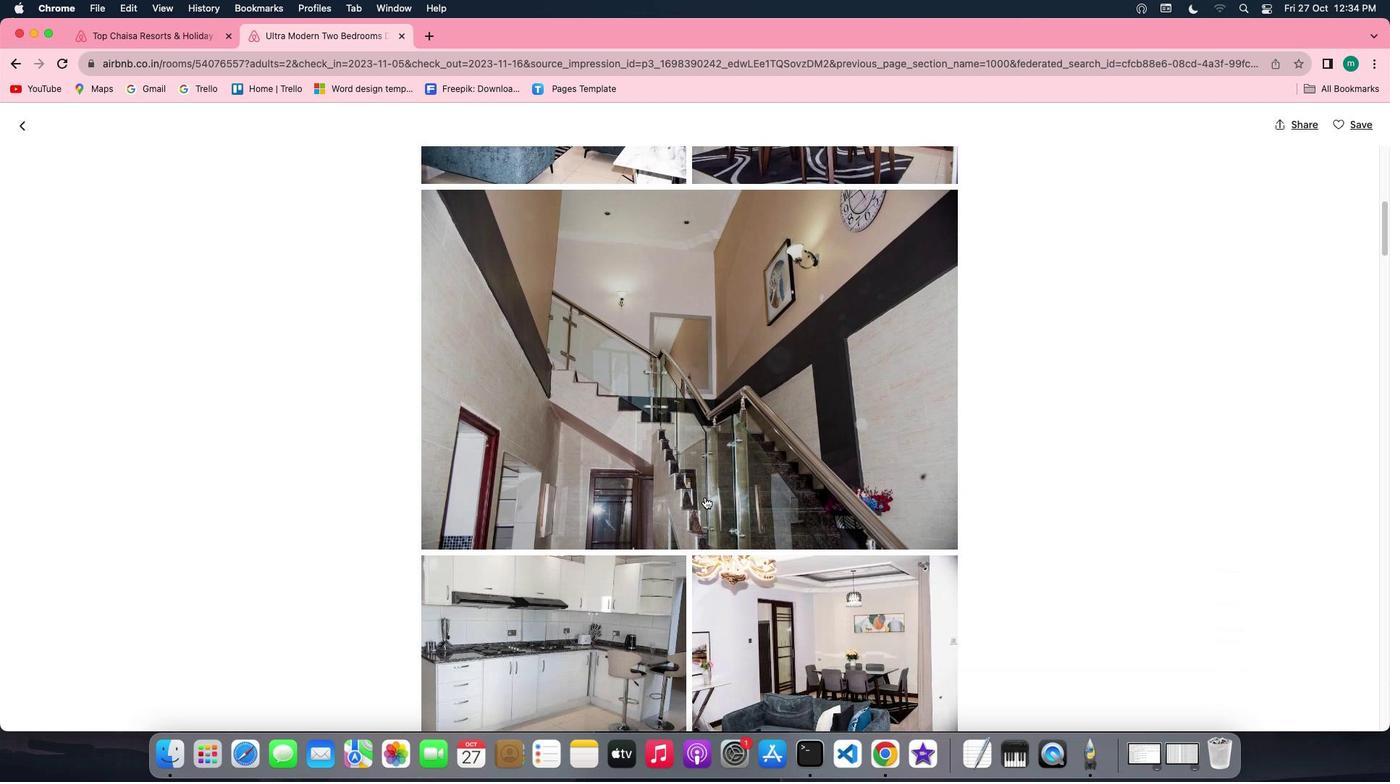 
Action: Mouse scrolled (704, 496) with delta (0, 0)
Screenshot: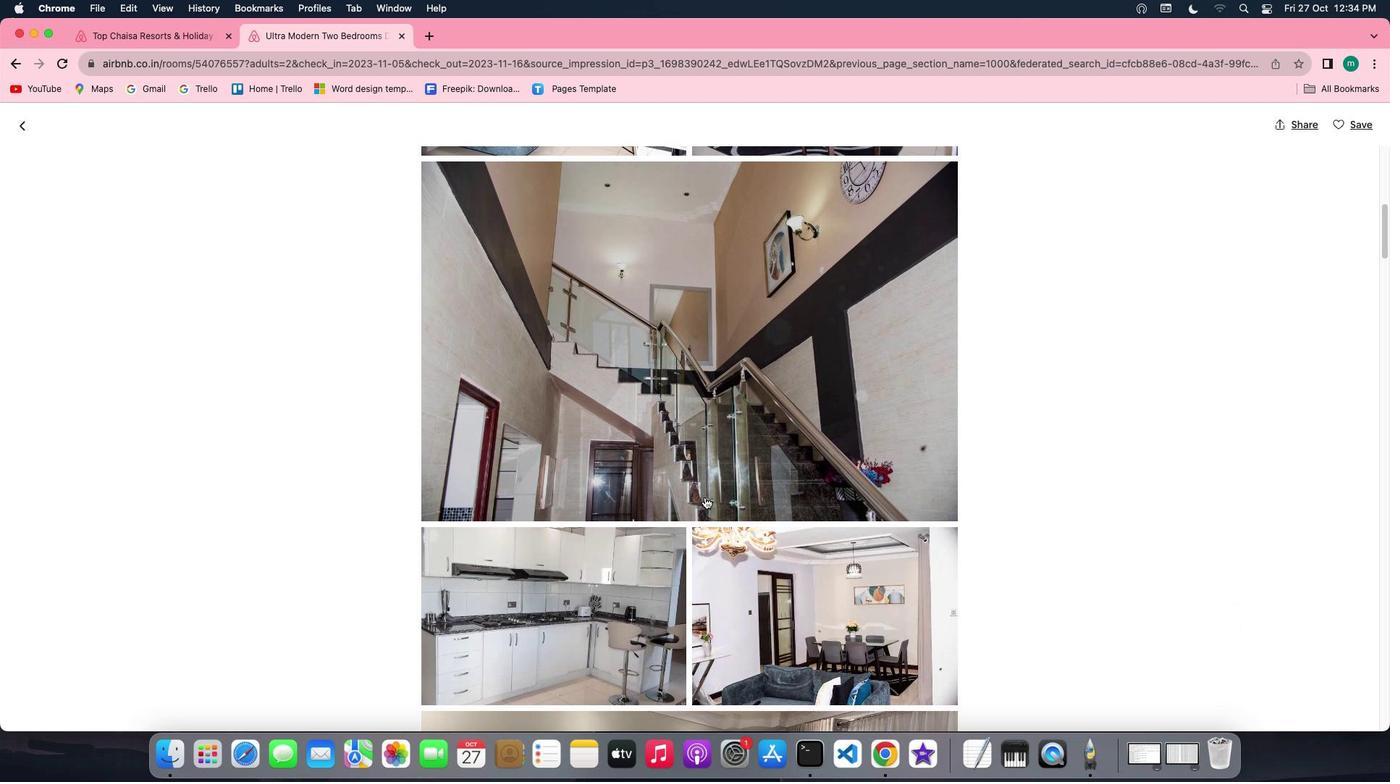 
Action: Mouse scrolled (704, 496) with delta (0, 0)
Screenshot: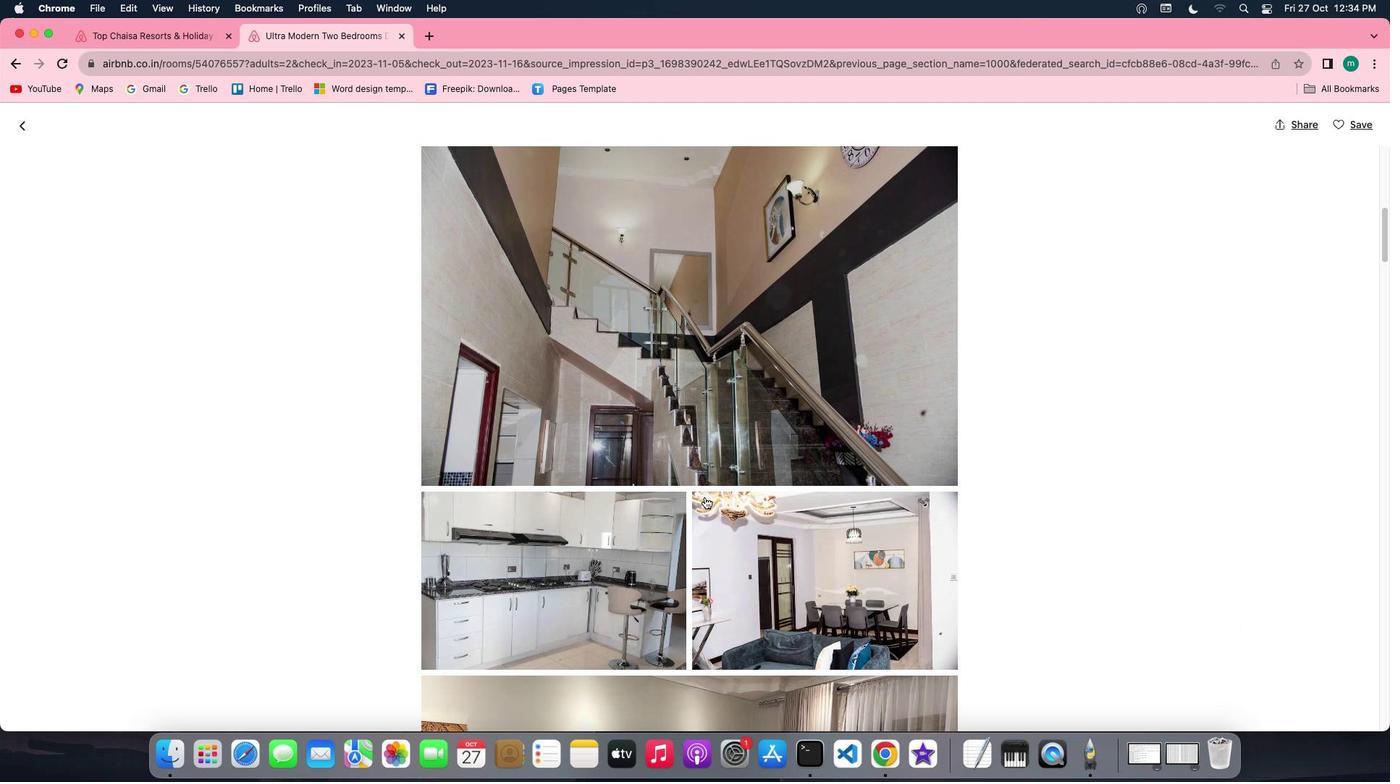 
Action: Mouse scrolled (704, 496) with delta (0, -1)
Screenshot: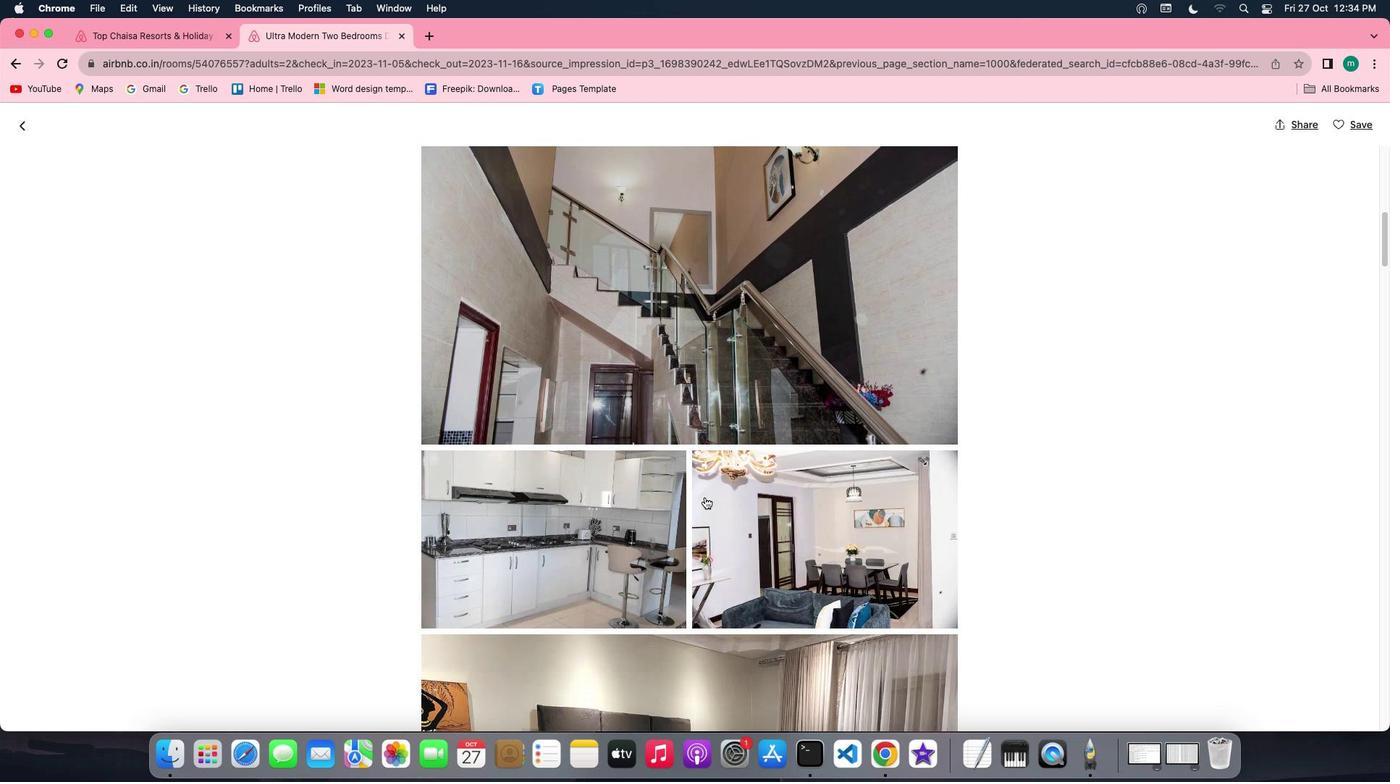 
Action: Mouse scrolled (704, 496) with delta (0, -2)
Screenshot: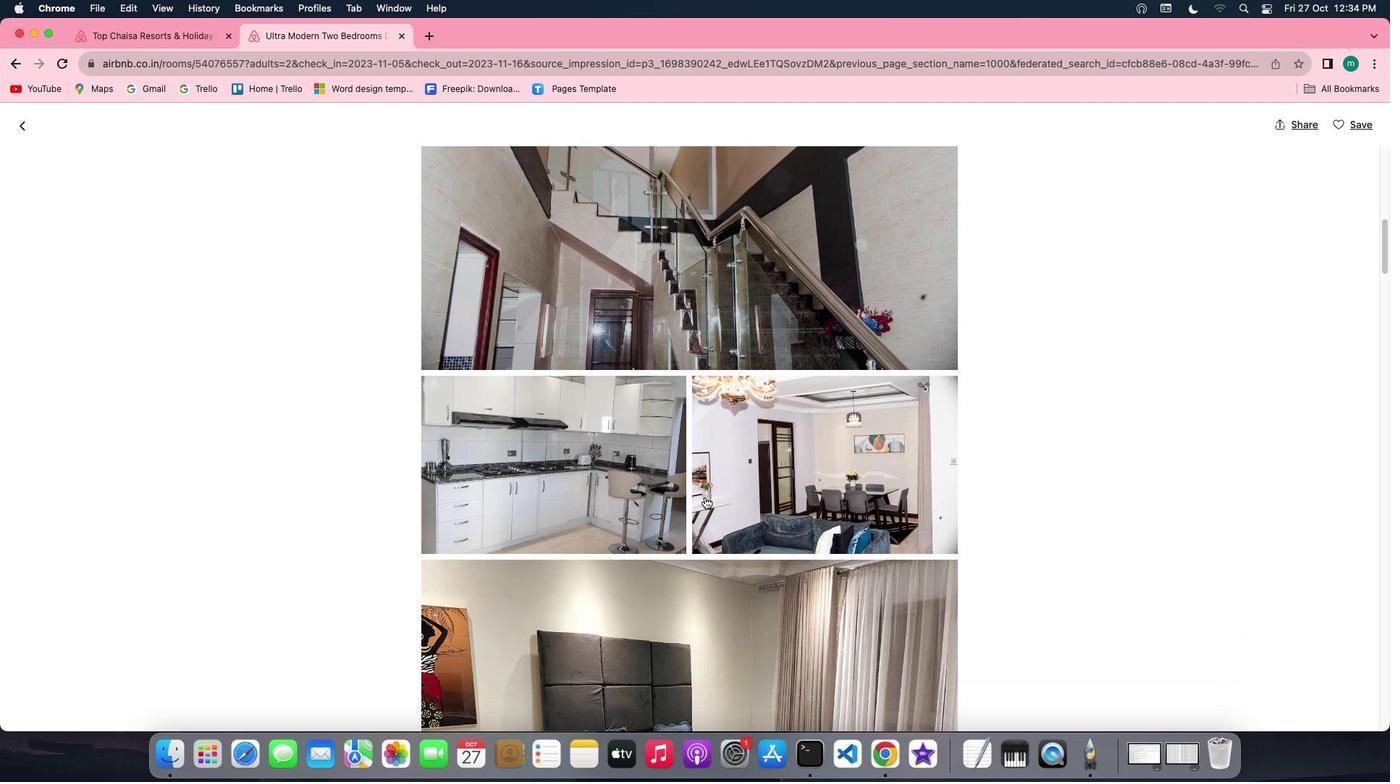 
Action: Mouse moved to (704, 498)
Screenshot: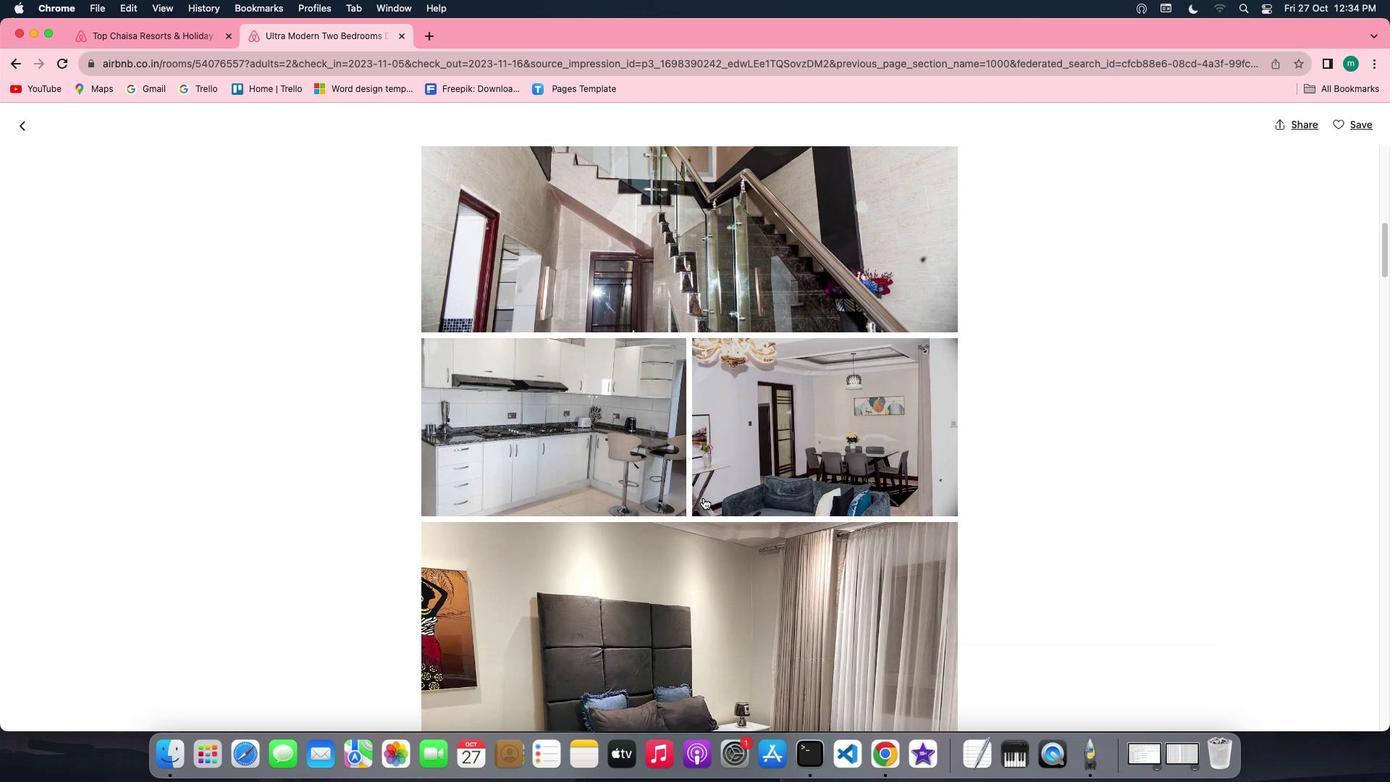 
Action: Mouse scrolled (704, 498) with delta (0, 0)
Screenshot: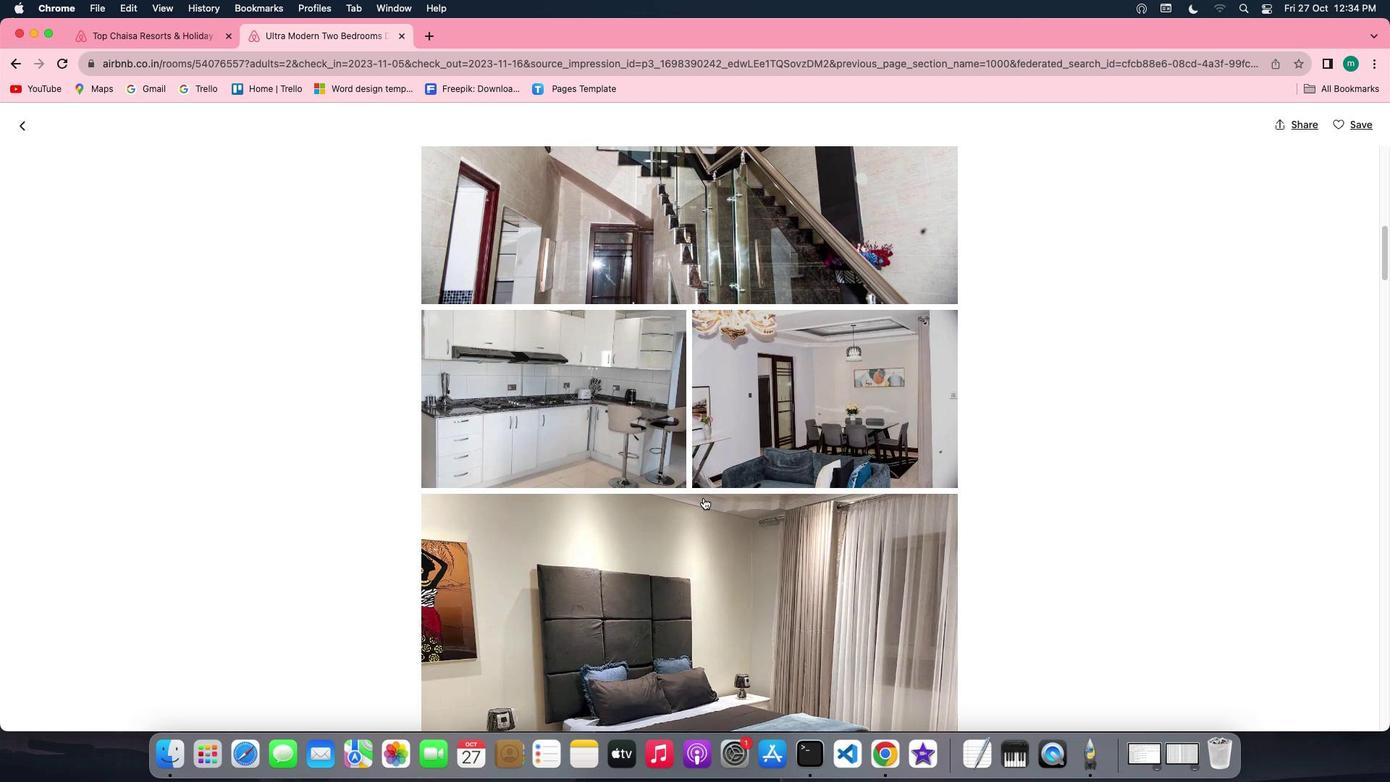 
Action: Mouse scrolled (704, 498) with delta (0, 0)
Screenshot: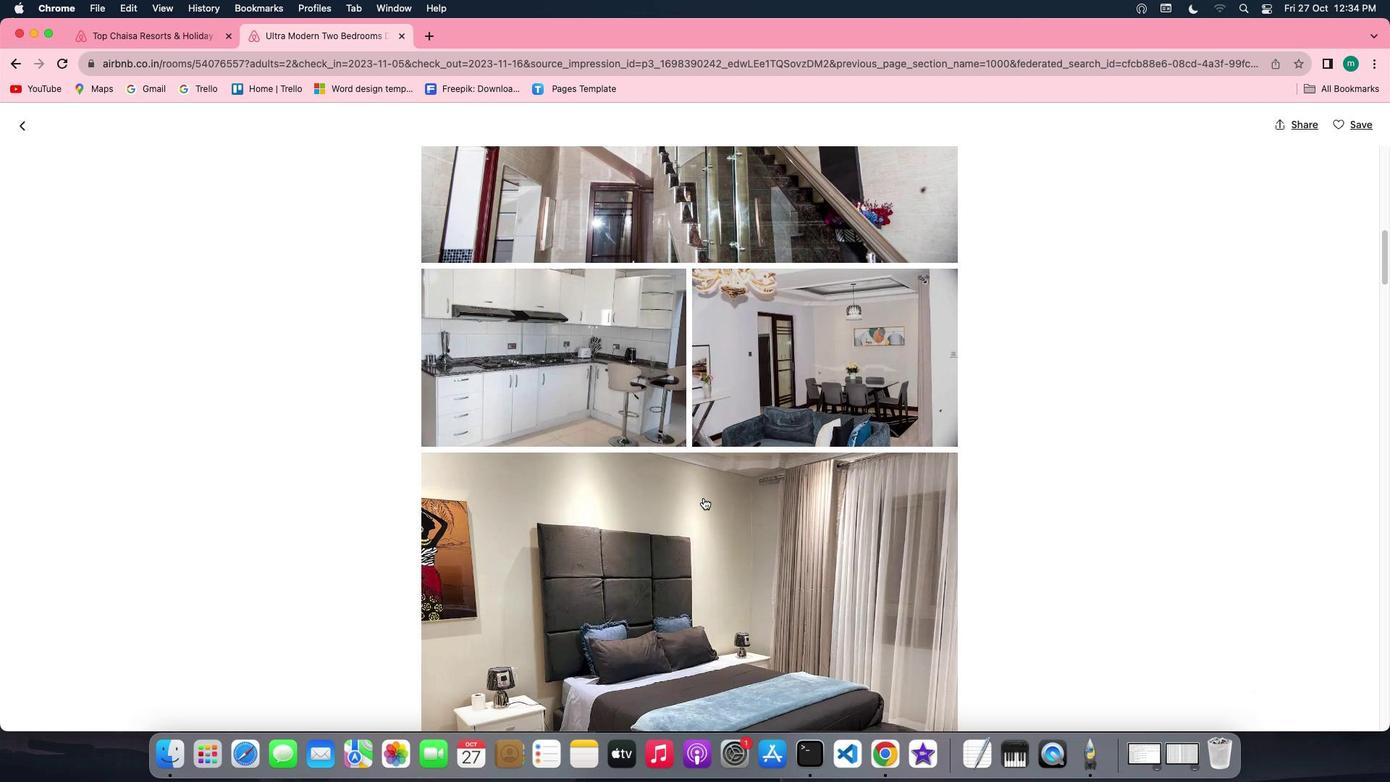 
Action: Mouse scrolled (704, 498) with delta (0, -1)
Screenshot: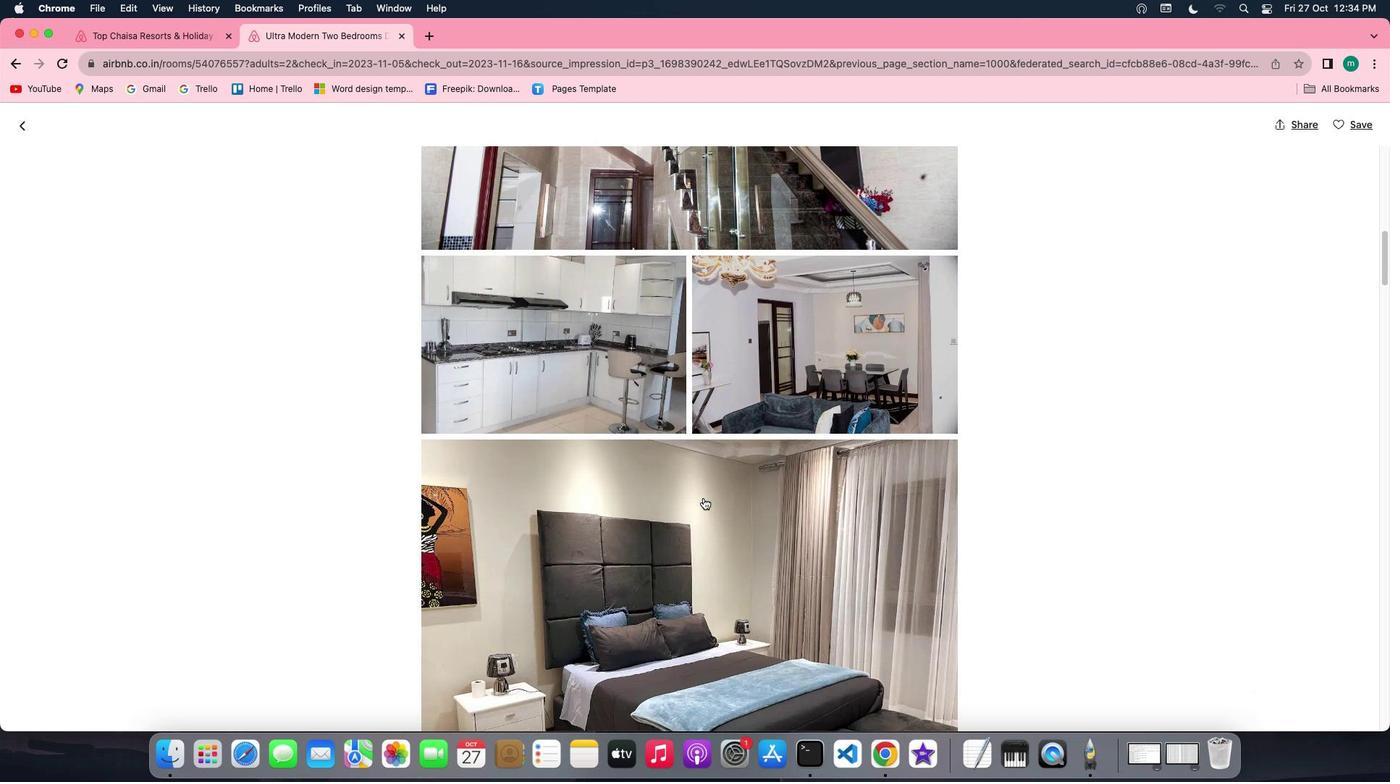 
Action: Mouse moved to (703, 499)
Screenshot: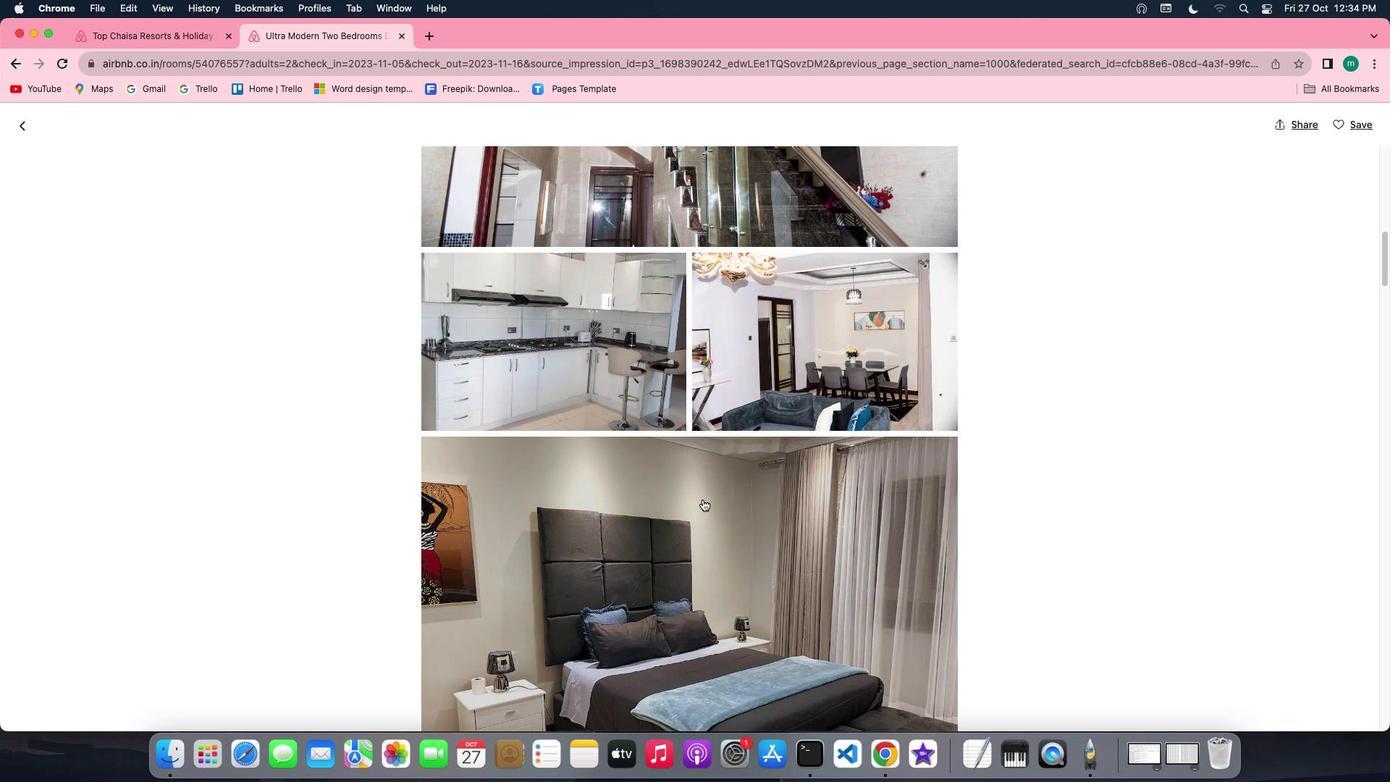 
Action: Mouse scrolled (703, 499) with delta (0, 0)
Screenshot: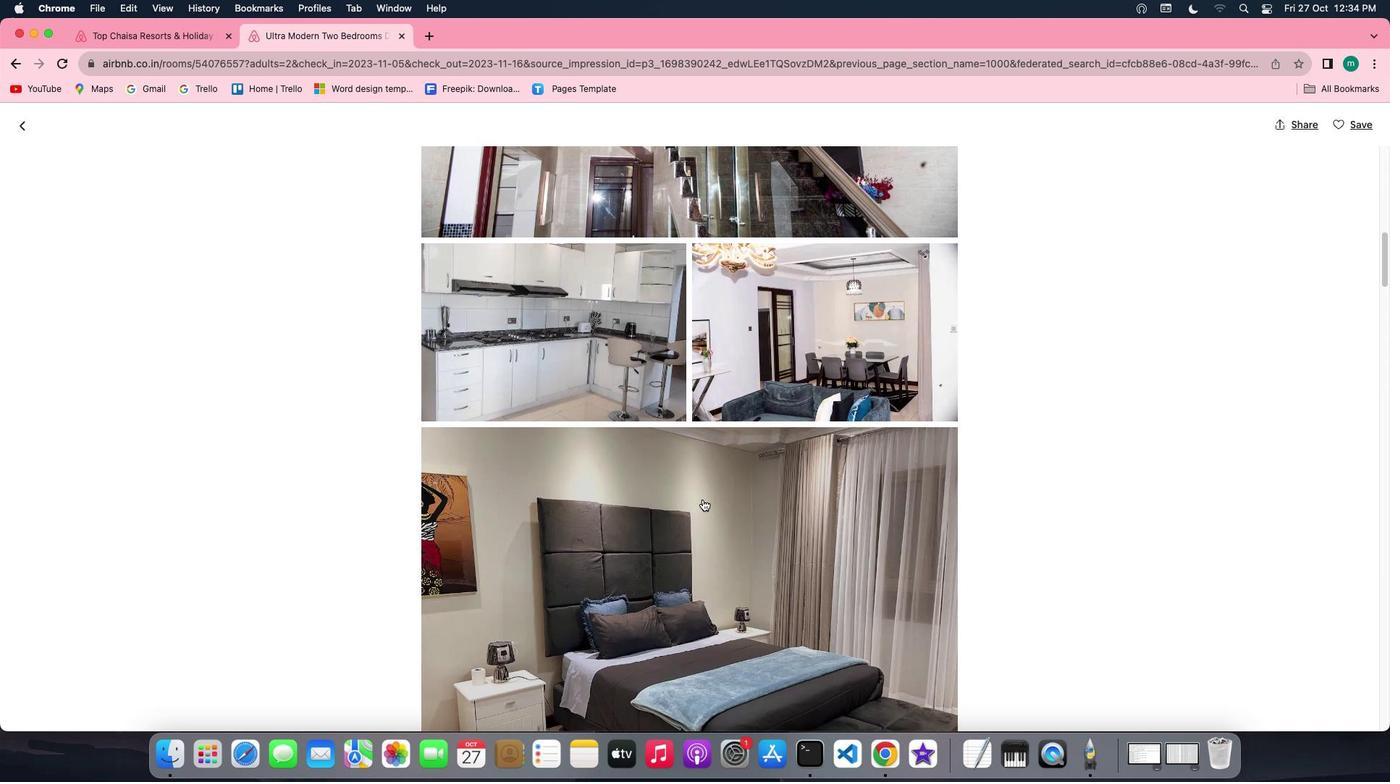 
Action: Mouse scrolled (703, 499) with delta (0, 0)
Screenshot: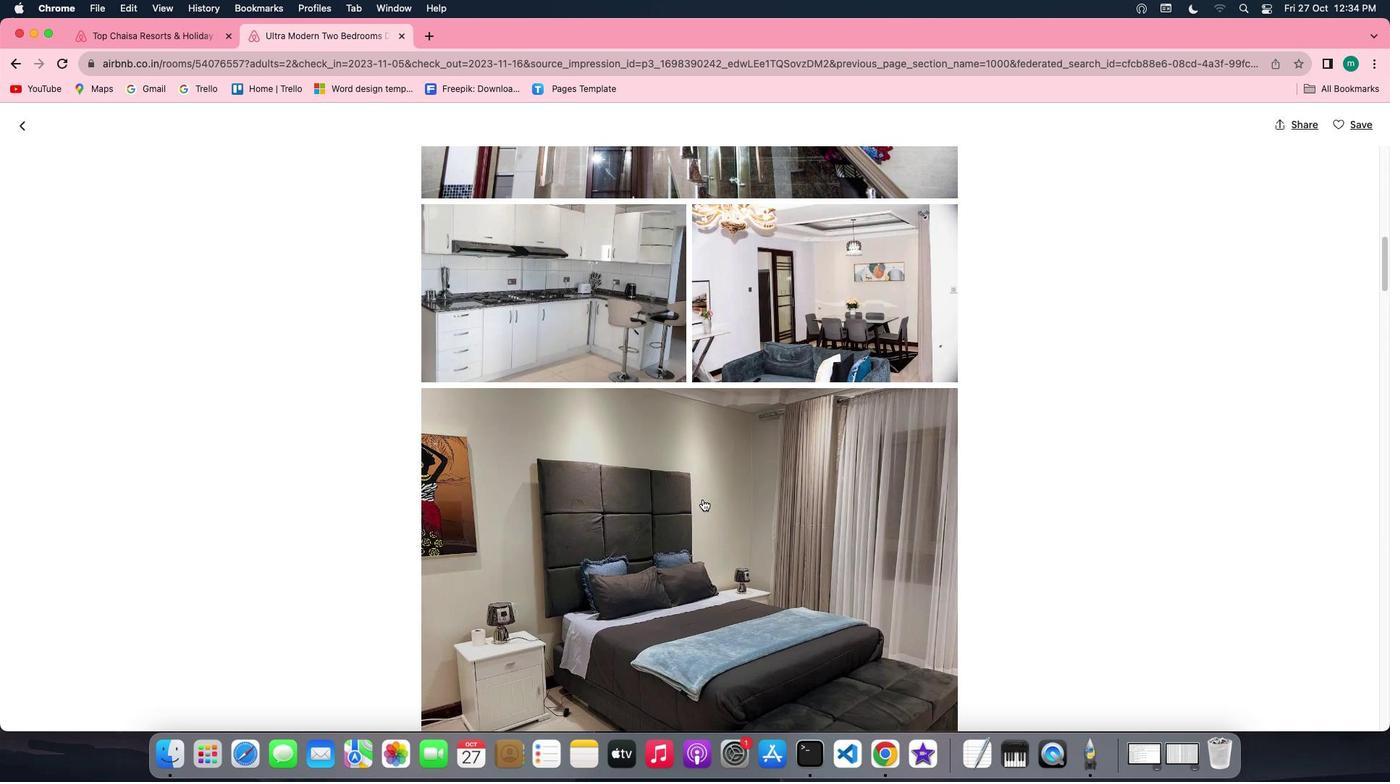 
Action: Mouse scrolled (703, 499) with delta (0, 0)
Screenshot: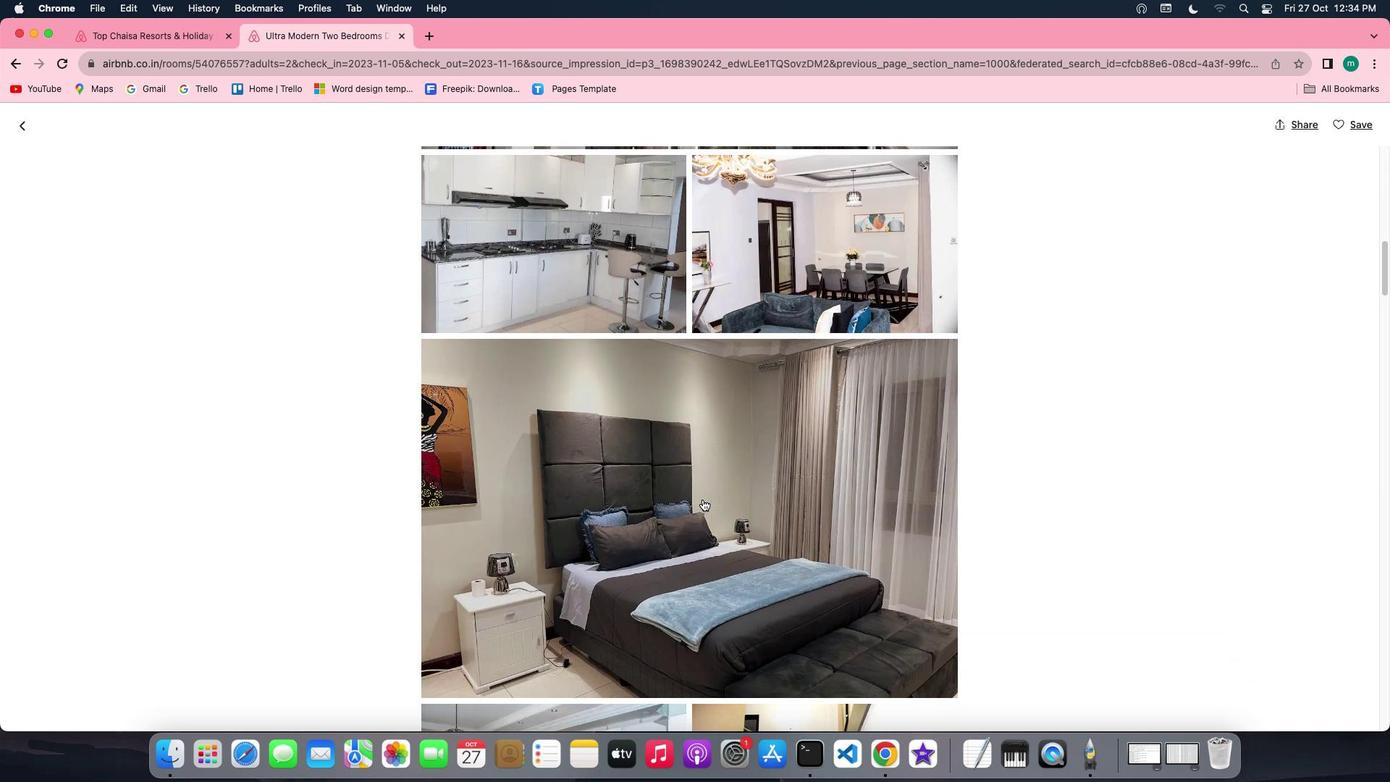 
Action: Mouse scrolled (703, 499) with delta (0, -1)
Screenshot: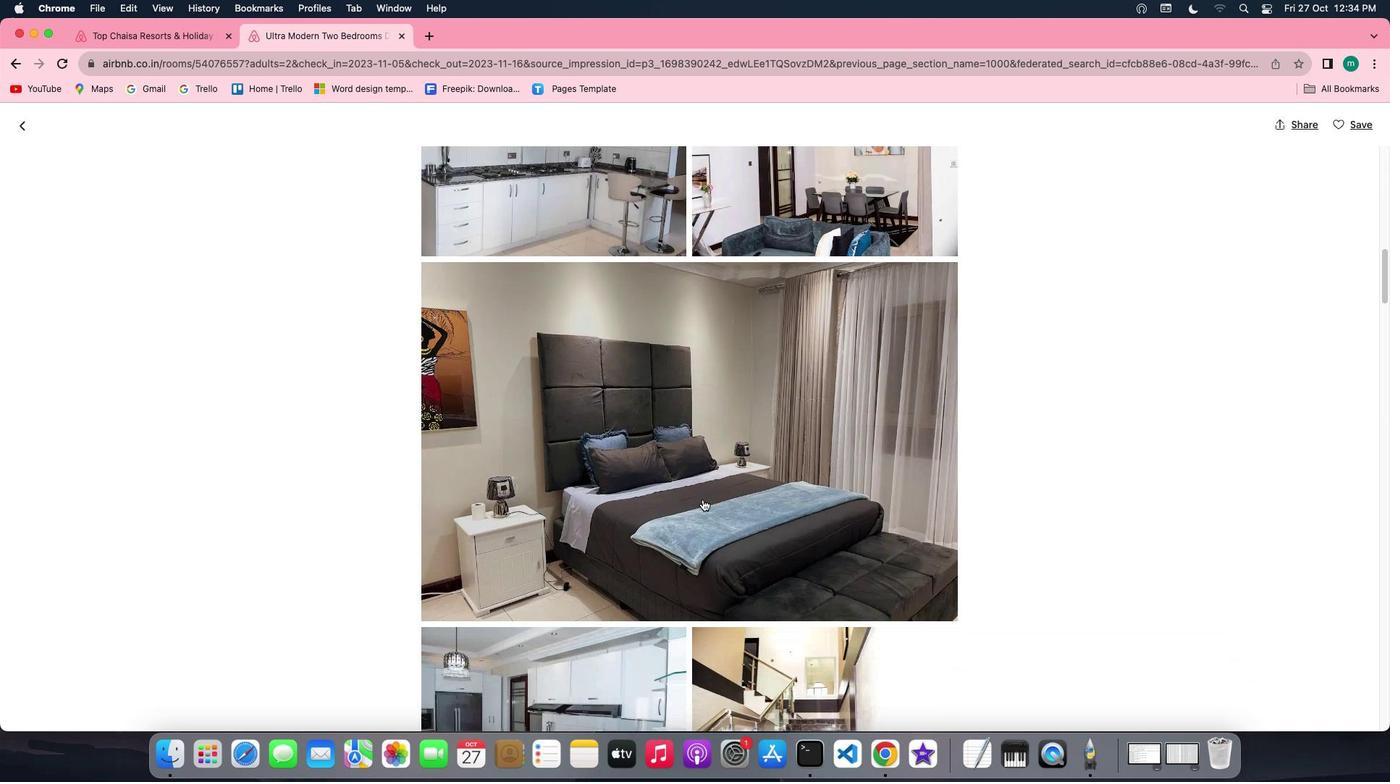 
Action: Mouse scrolled (703, 499) with delta (0, -2)
Screenshot: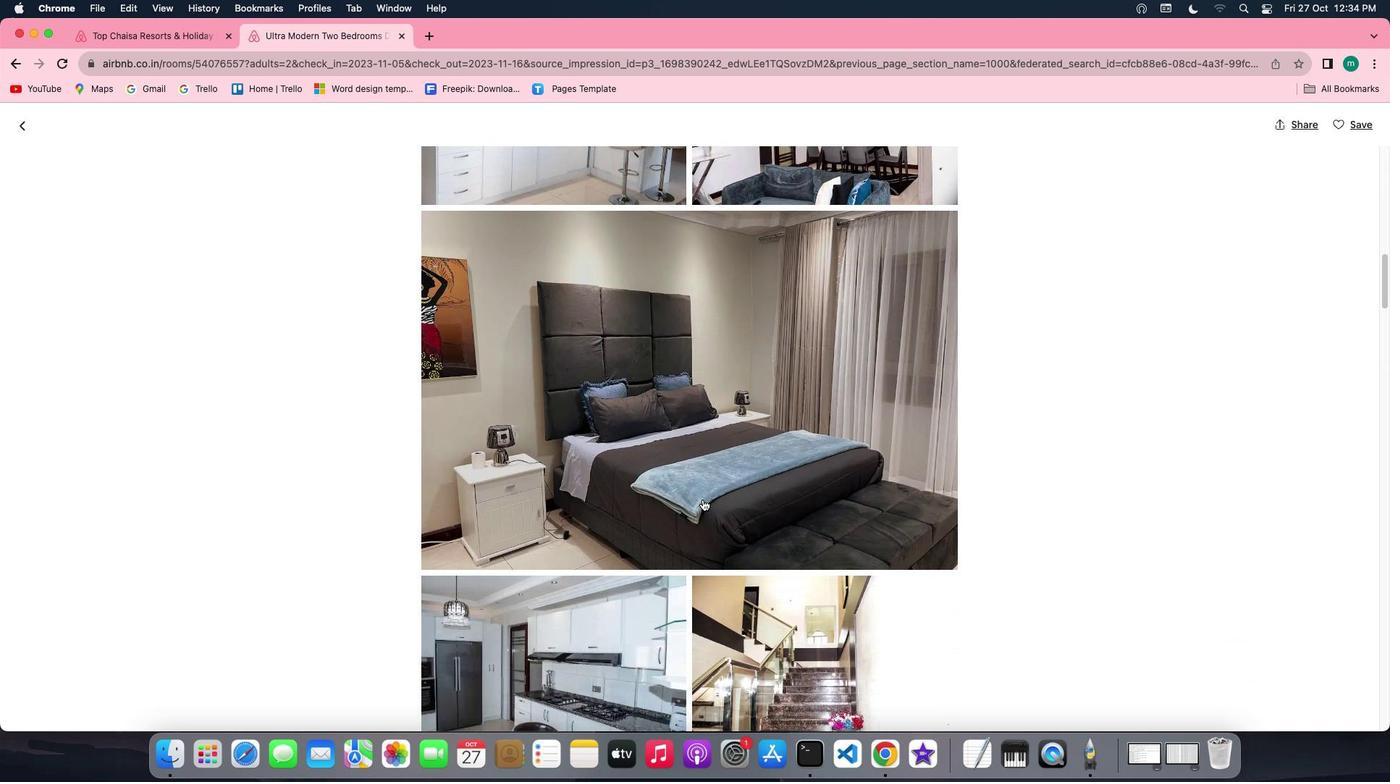 
Action: Mouse scrolled (703, 499) with delta (0, 0)
Screenshot: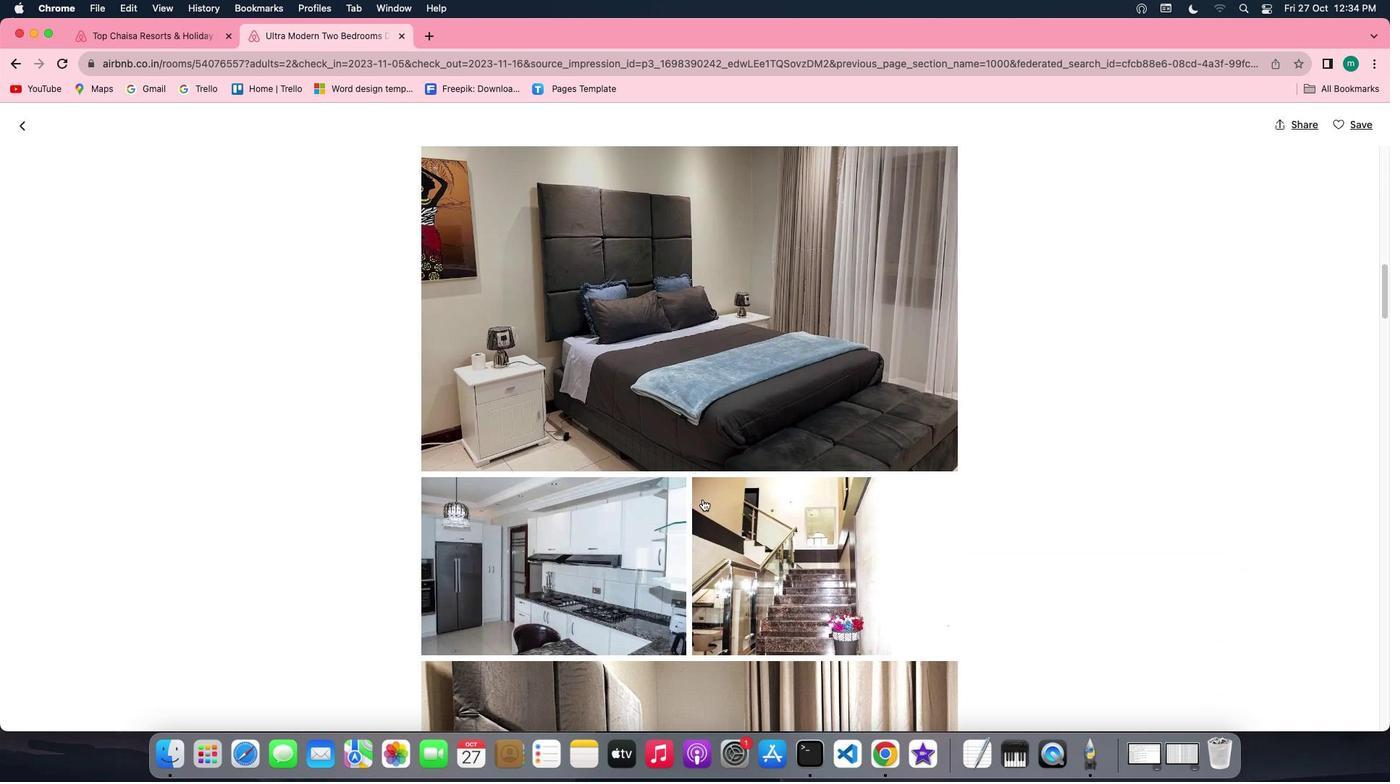 
Action: Mouse scrolled (703, 499) with delta (0, 0)
Screenshot: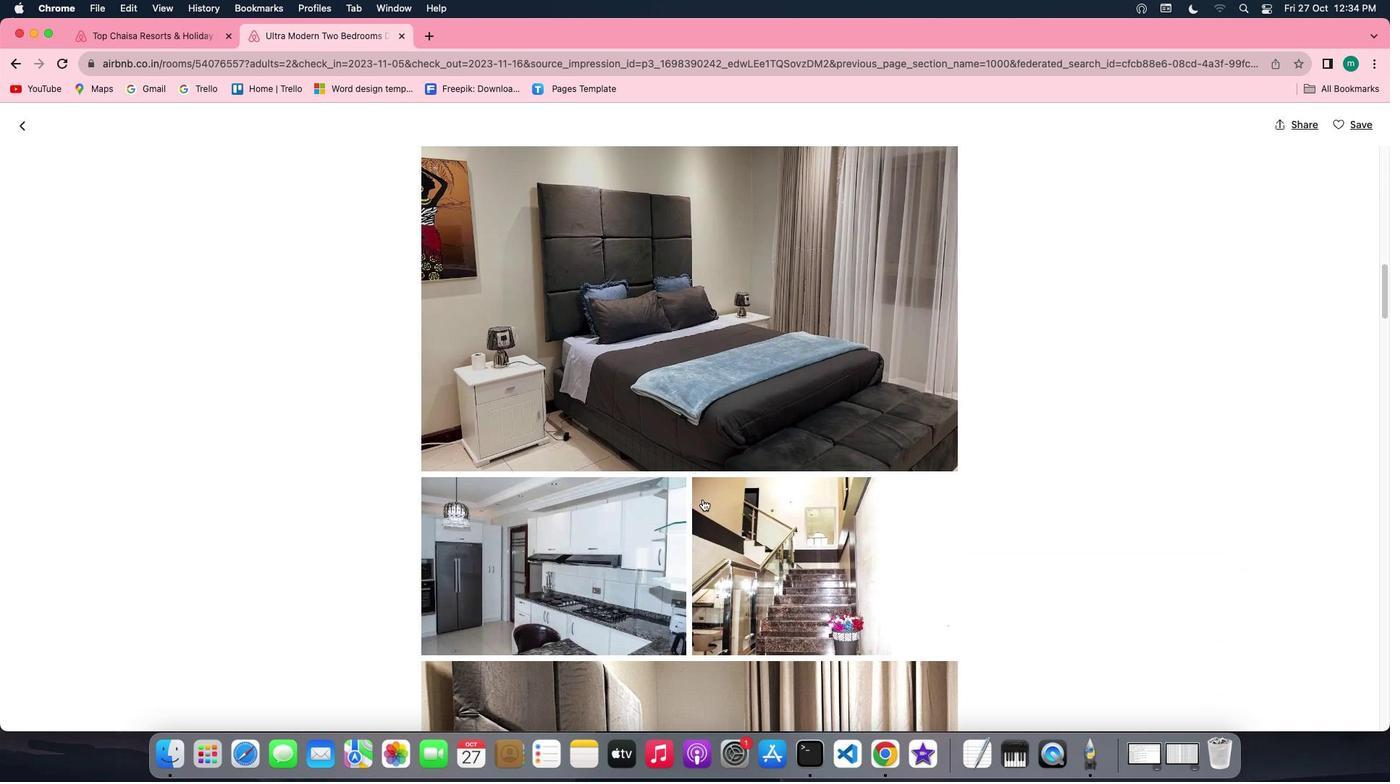 
Action: Mouse scrolled (703, 499) with delta (0, -2)
Screenshot: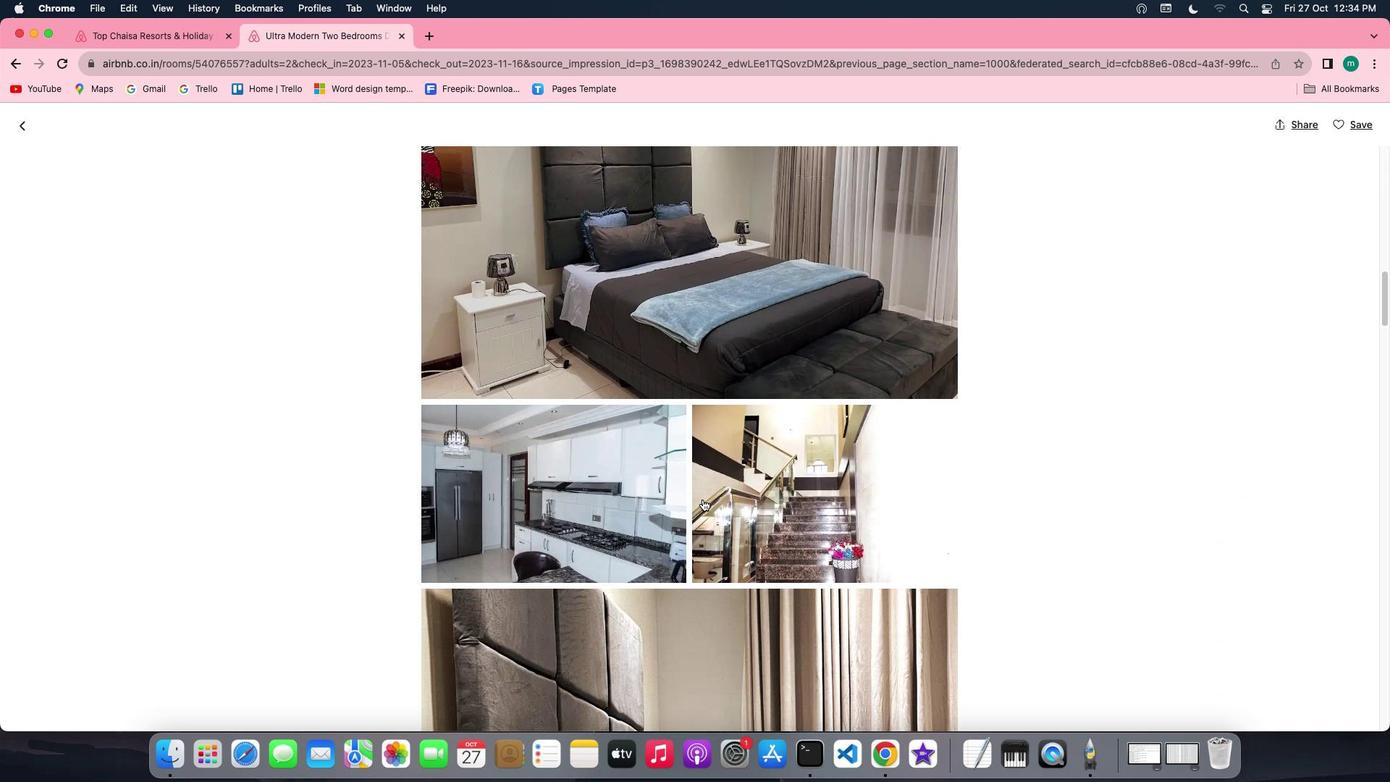 
Action: Mouse scrolled (703, 499) with delta (0, -2)
Screenshot: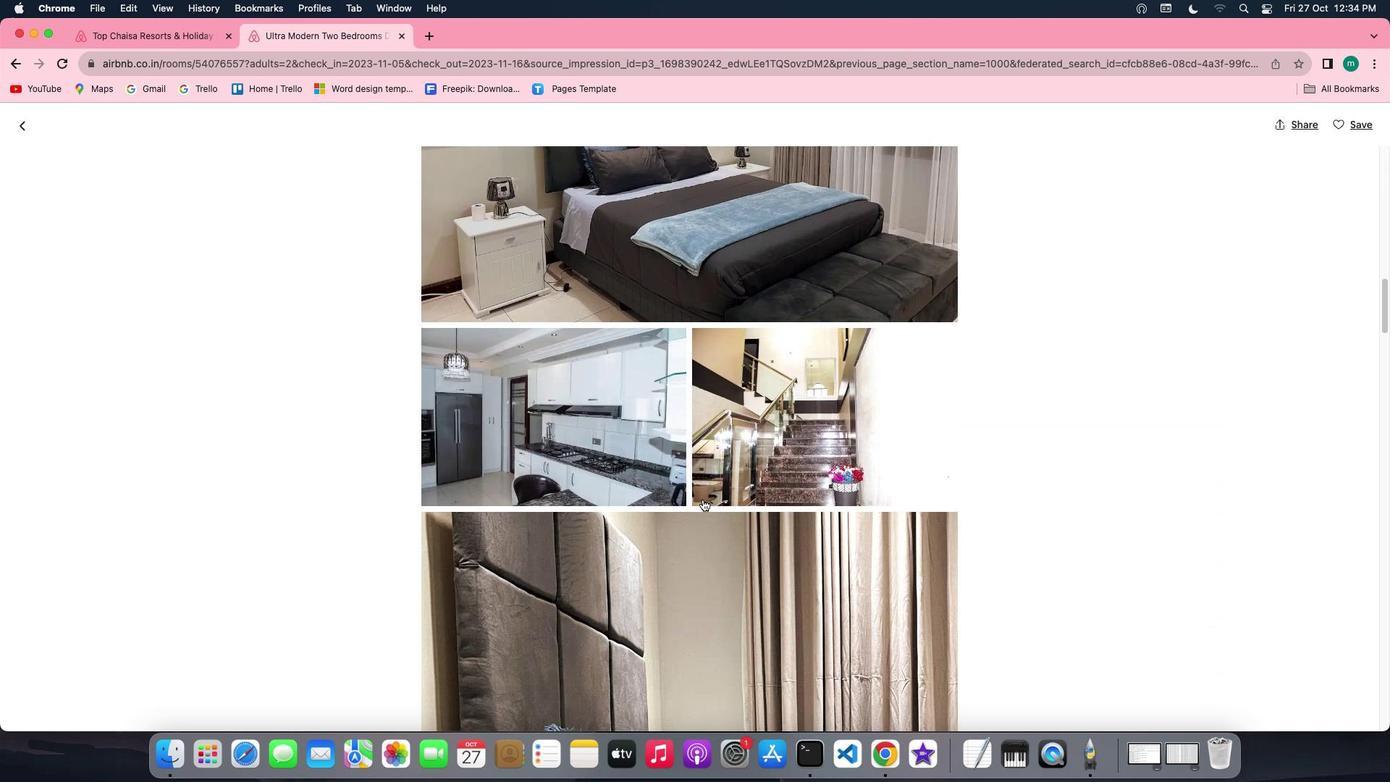 
Action: Mouse scrolled (703, 499) with delta (0, 0)
Screenshot: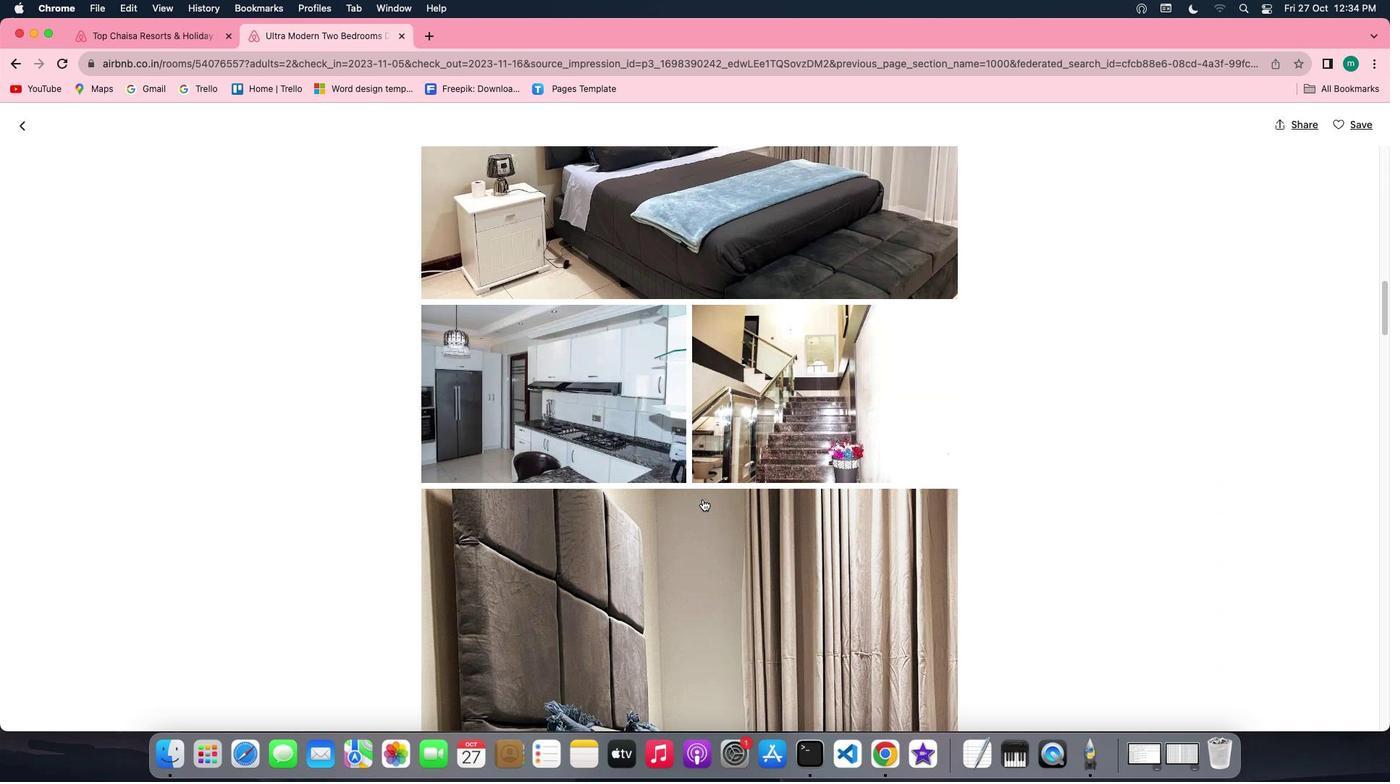 
Action: Mouse scrolled (703, 499) with delta (0, 0)
Screenshot: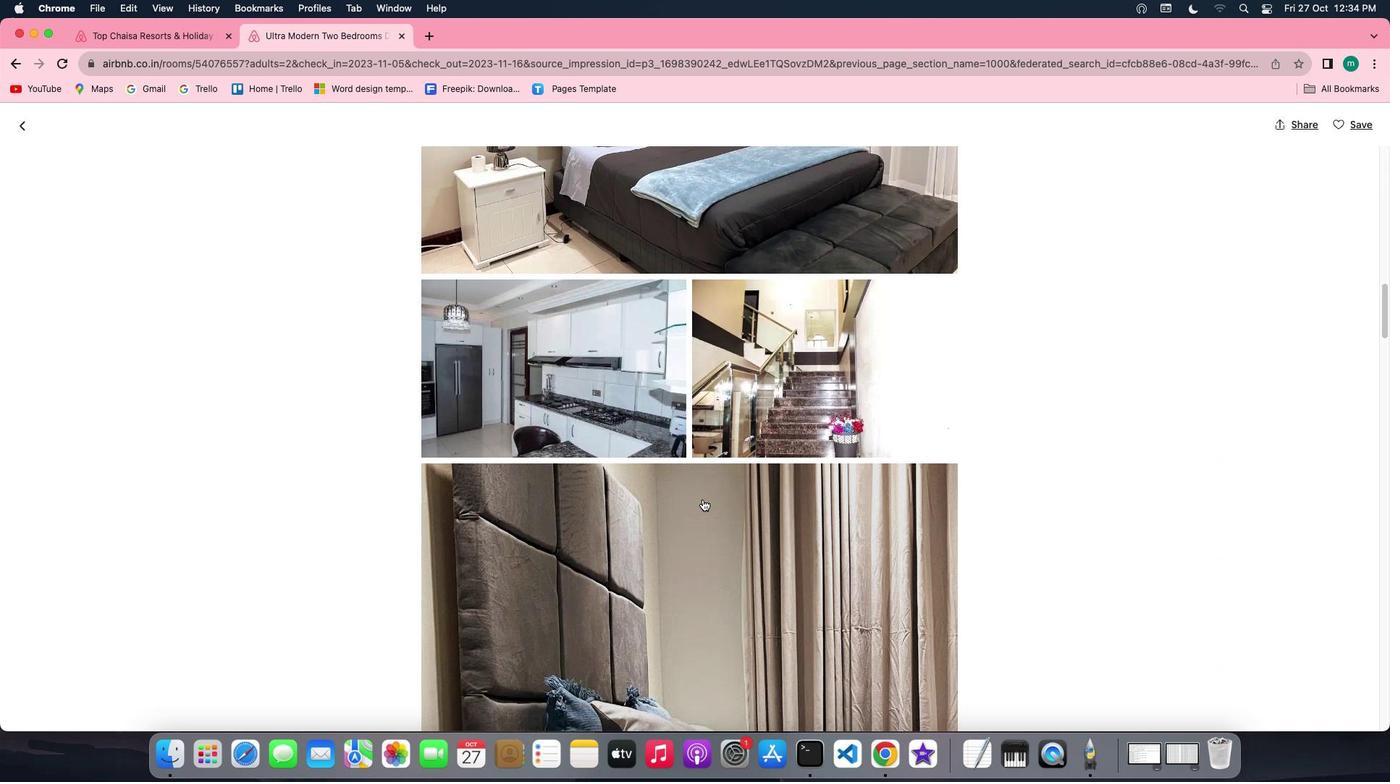 
Action: Mouse scrolled (703, 499) with delta (0, -1)
Screenshot: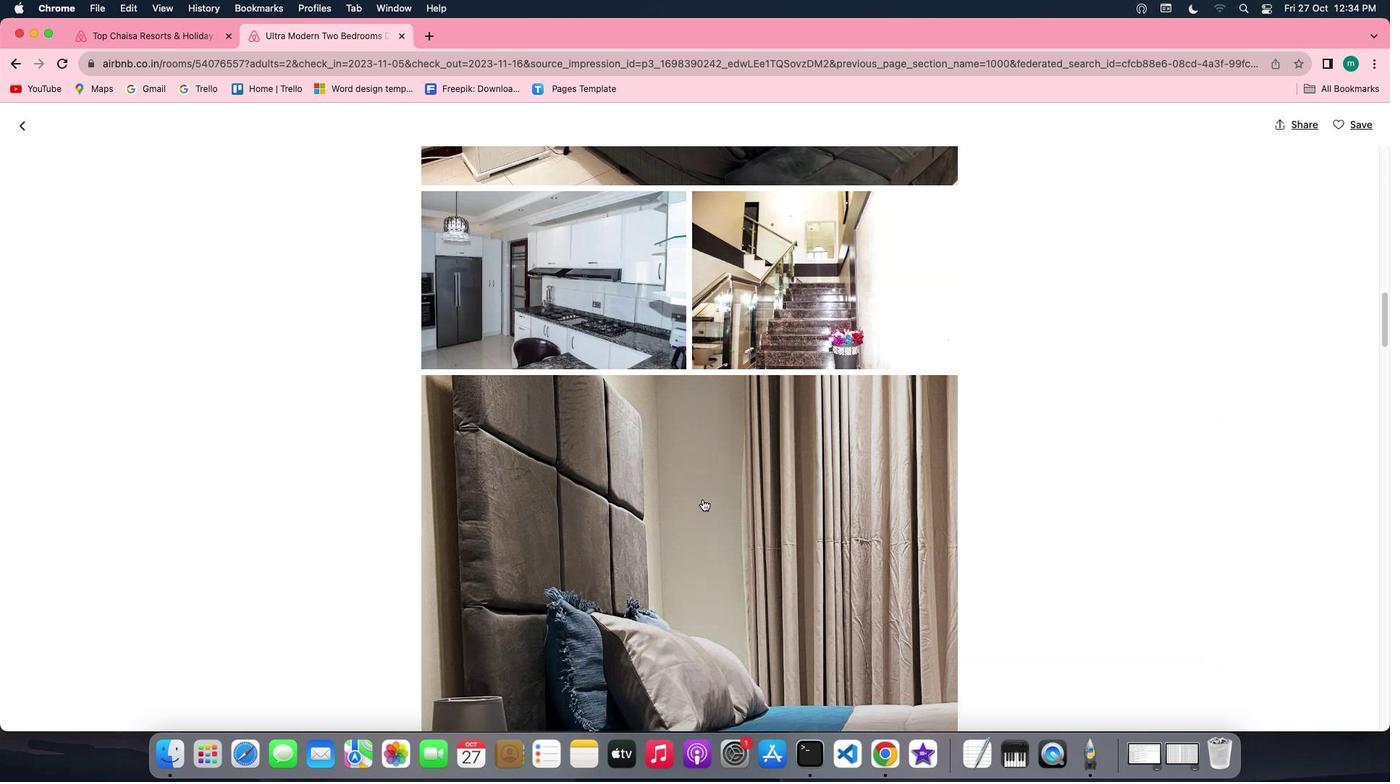 
Action: Mouse scrolled (703, 499) with delta (0, -2)
Screenshot: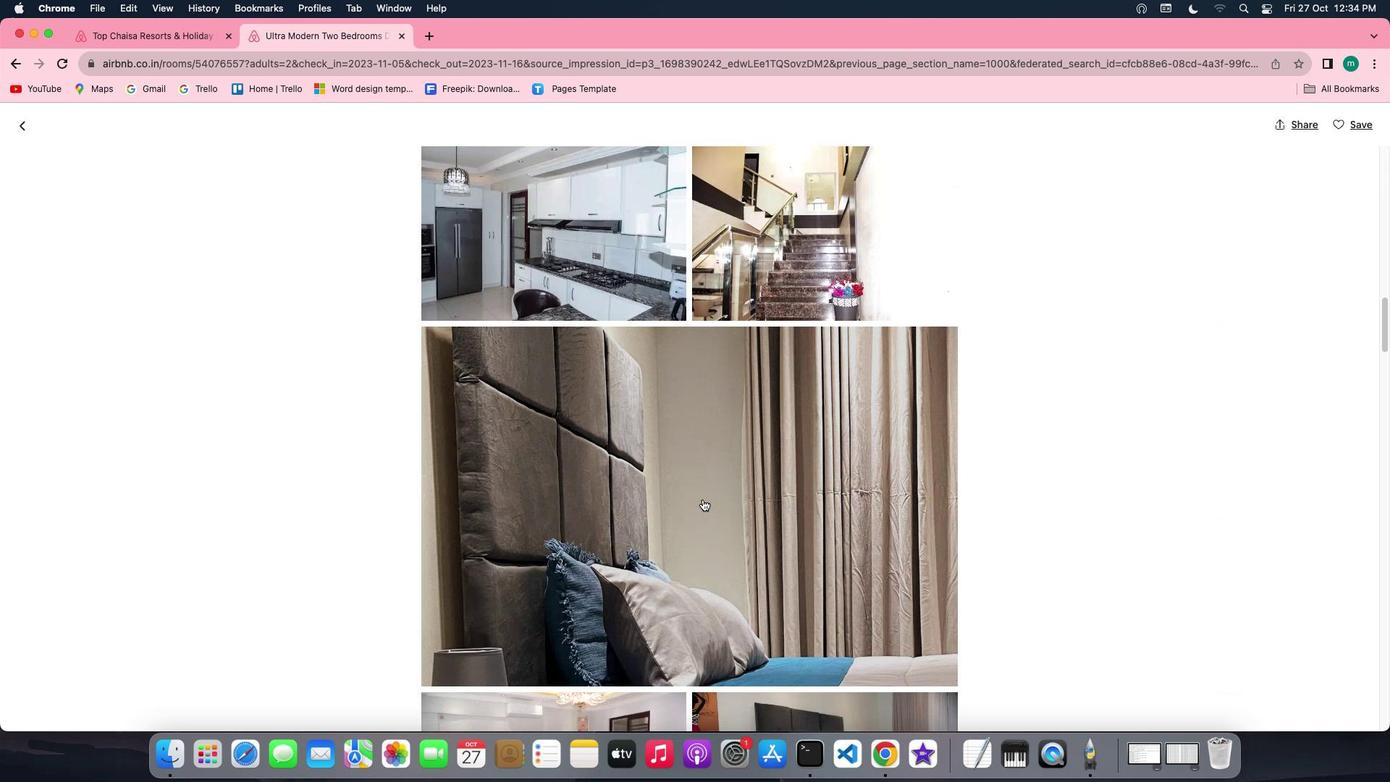 
Action: Mouse moved to (702, 499)
Screenshot: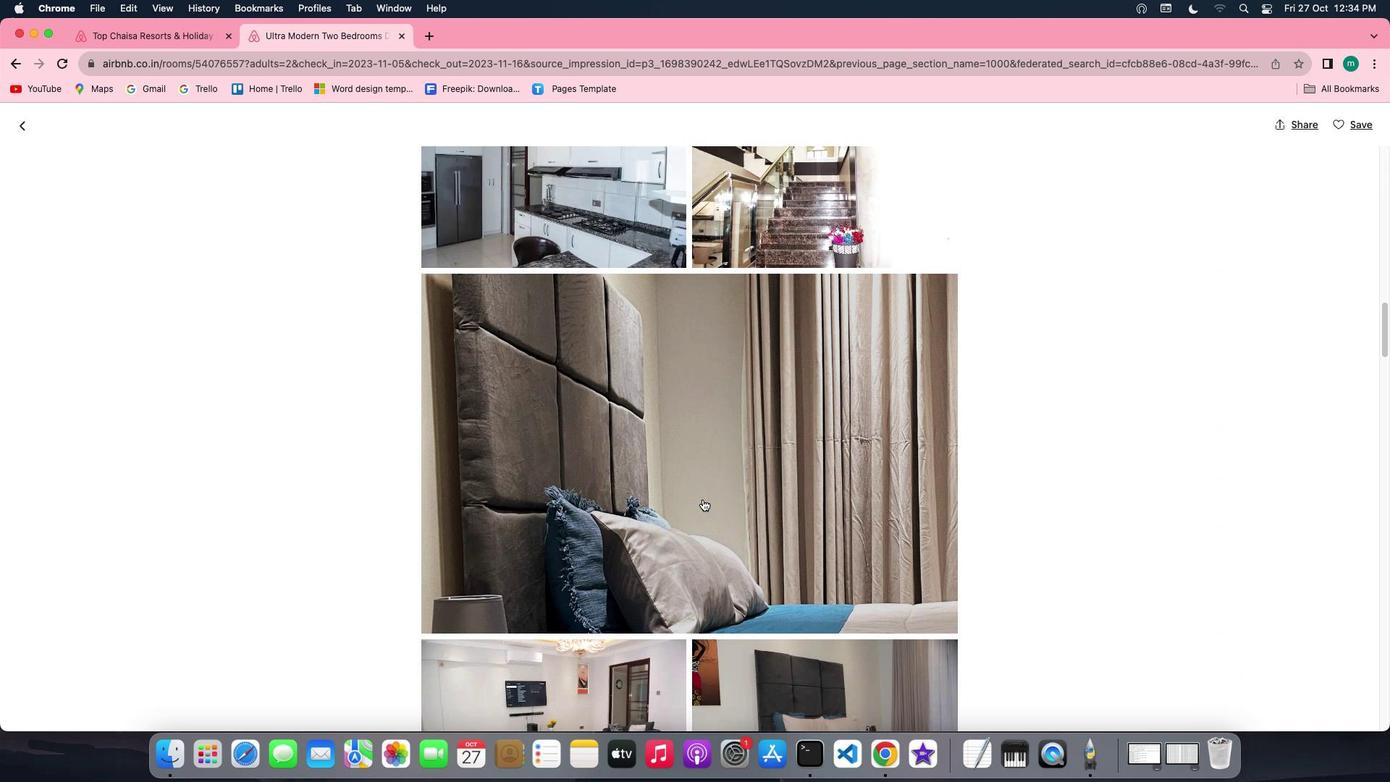 
Action: Mouse scrolled (702, 499) with delta (0, 0)
Screenshot: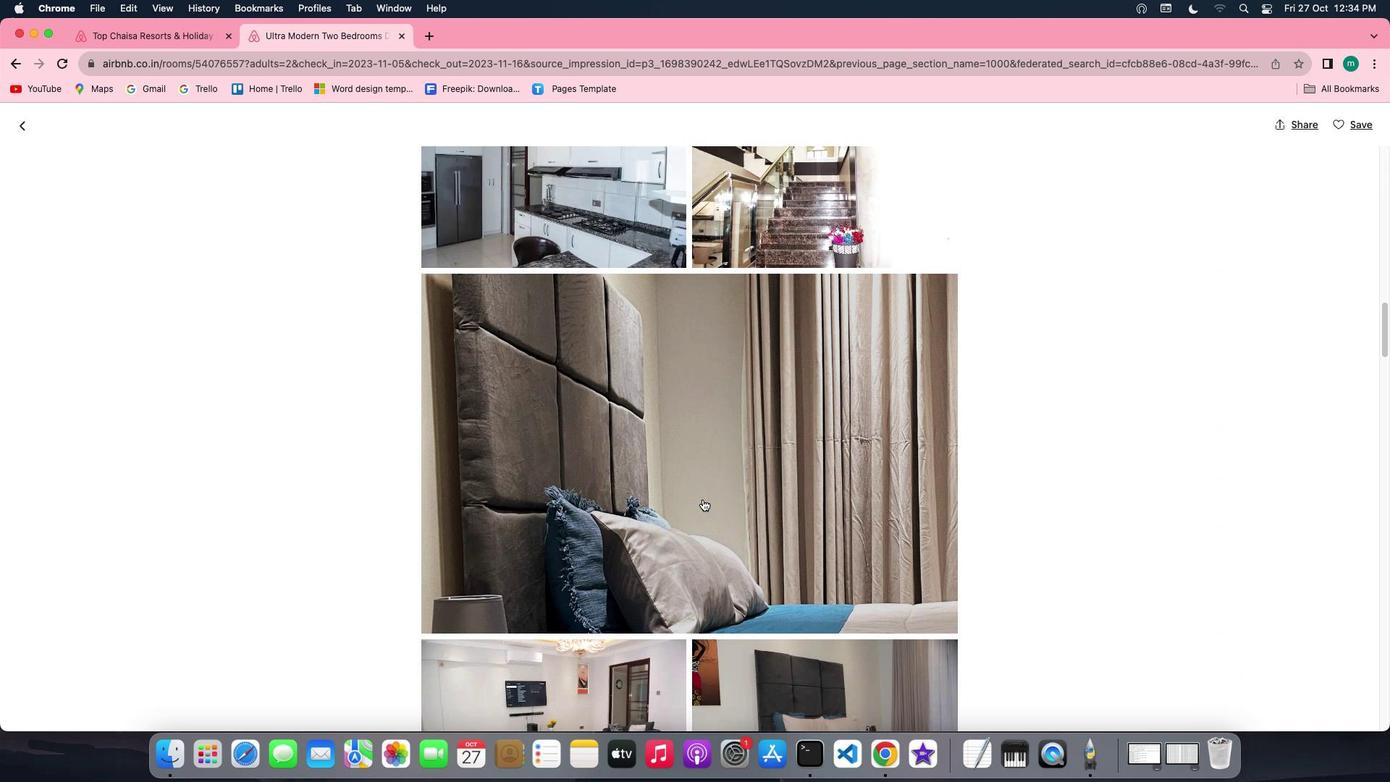 
Action: Mouse scrolled (702, 499) with delta (0, 0)
Screenshot: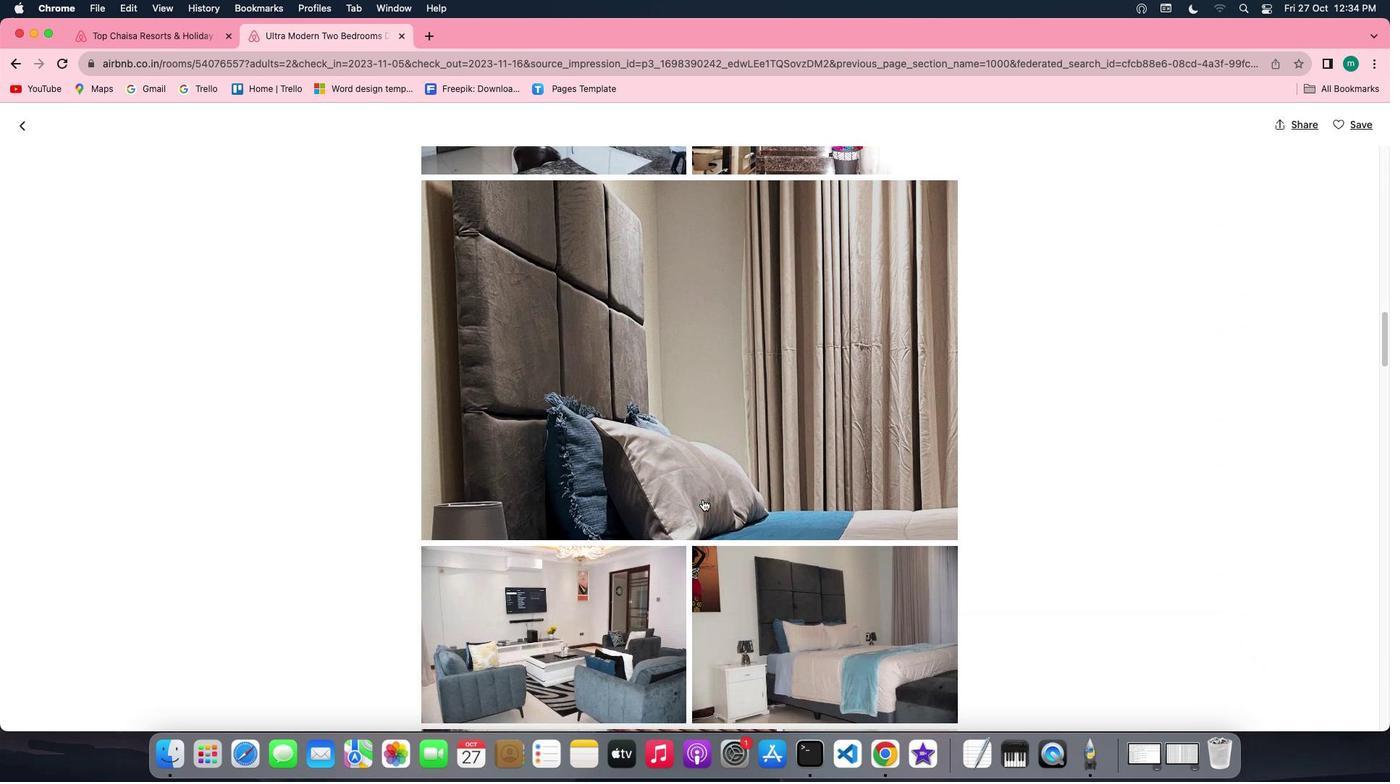 
Action: Mouse scrolled (702, 499) with delta (0, -1)
Screenshot: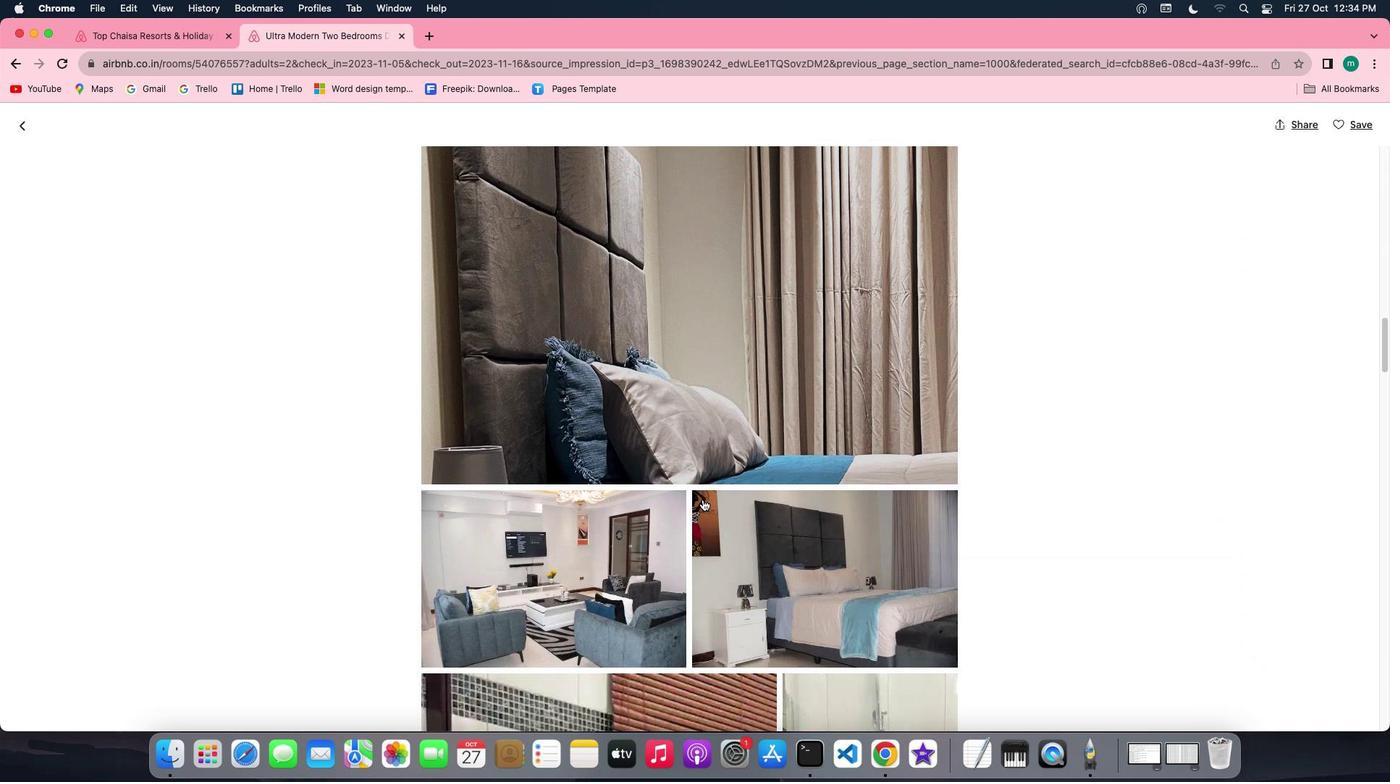 
Action: Mouse scrolled (702, 499) with delta (0, -2)
Screenshot: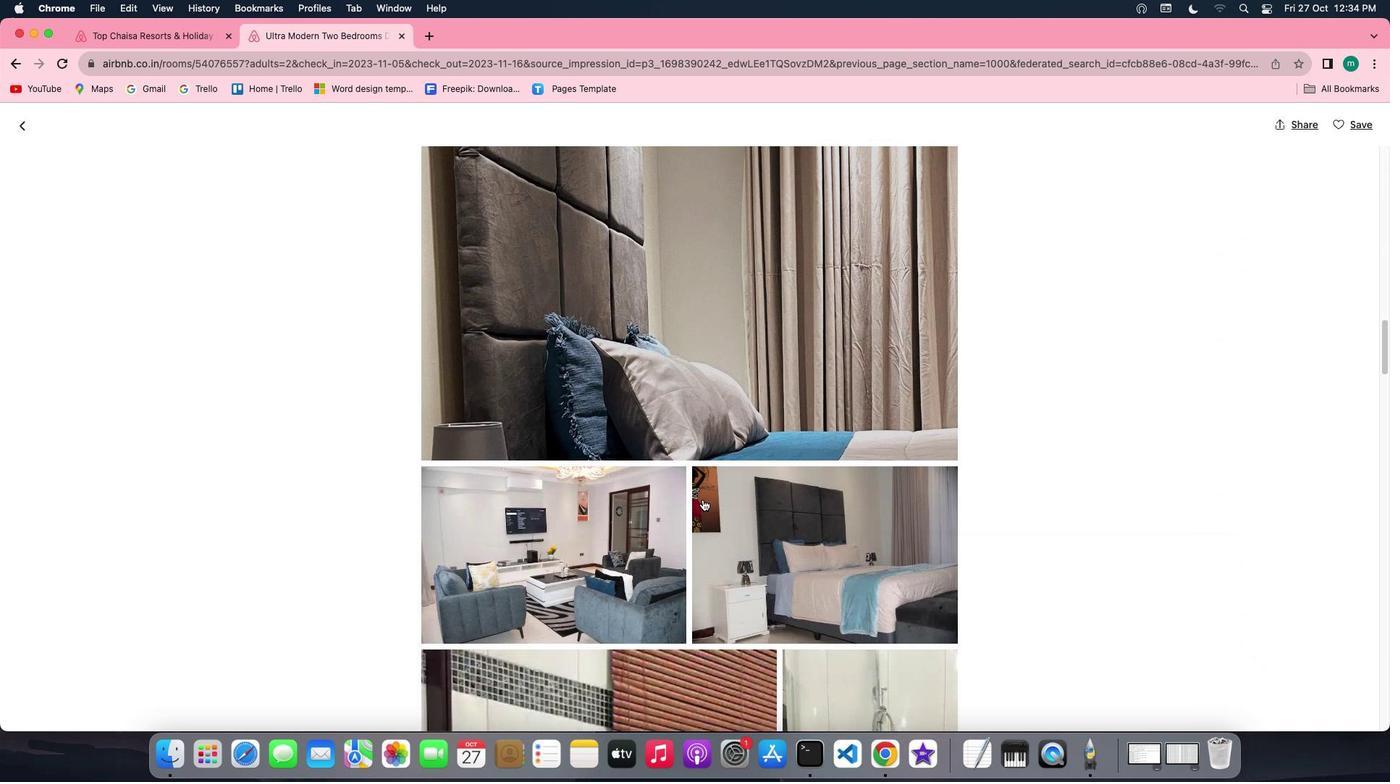 
Action: Mouse scrolled (702, 499) with delta (0, 0)
Screenshot: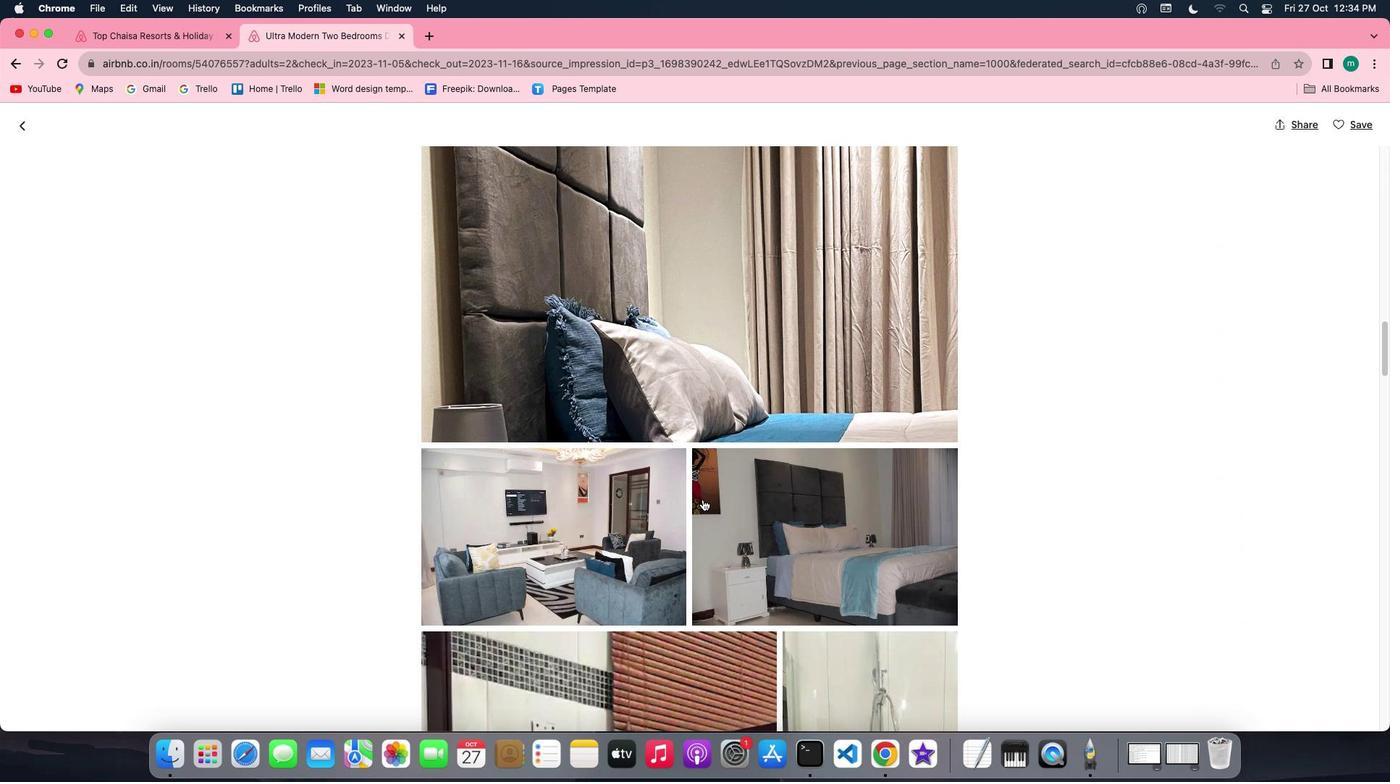 
Action: Mouse scrolled (702, 499) with delta (0, 0)
Screenshot: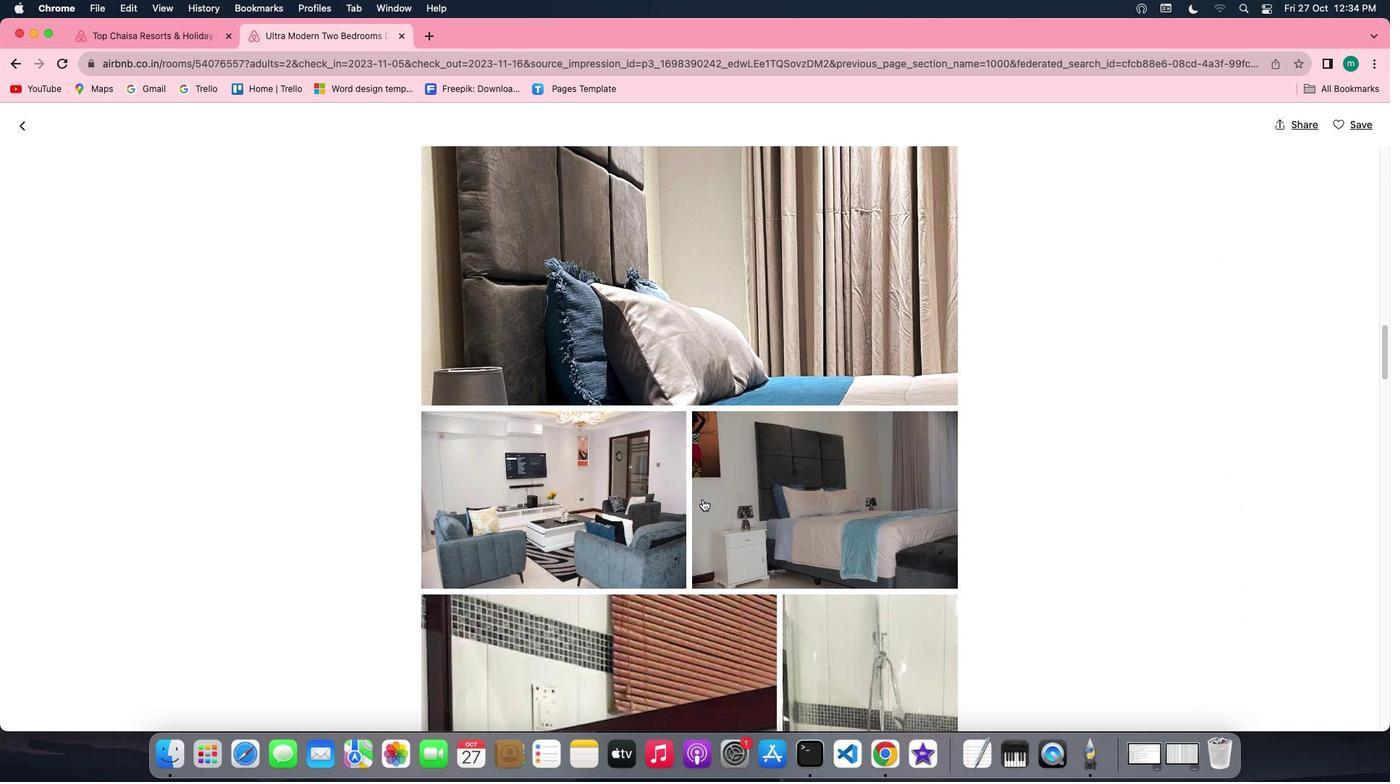 
Action: Mouse scrolled (702, 499) with delta (0, -1)
Screenshot: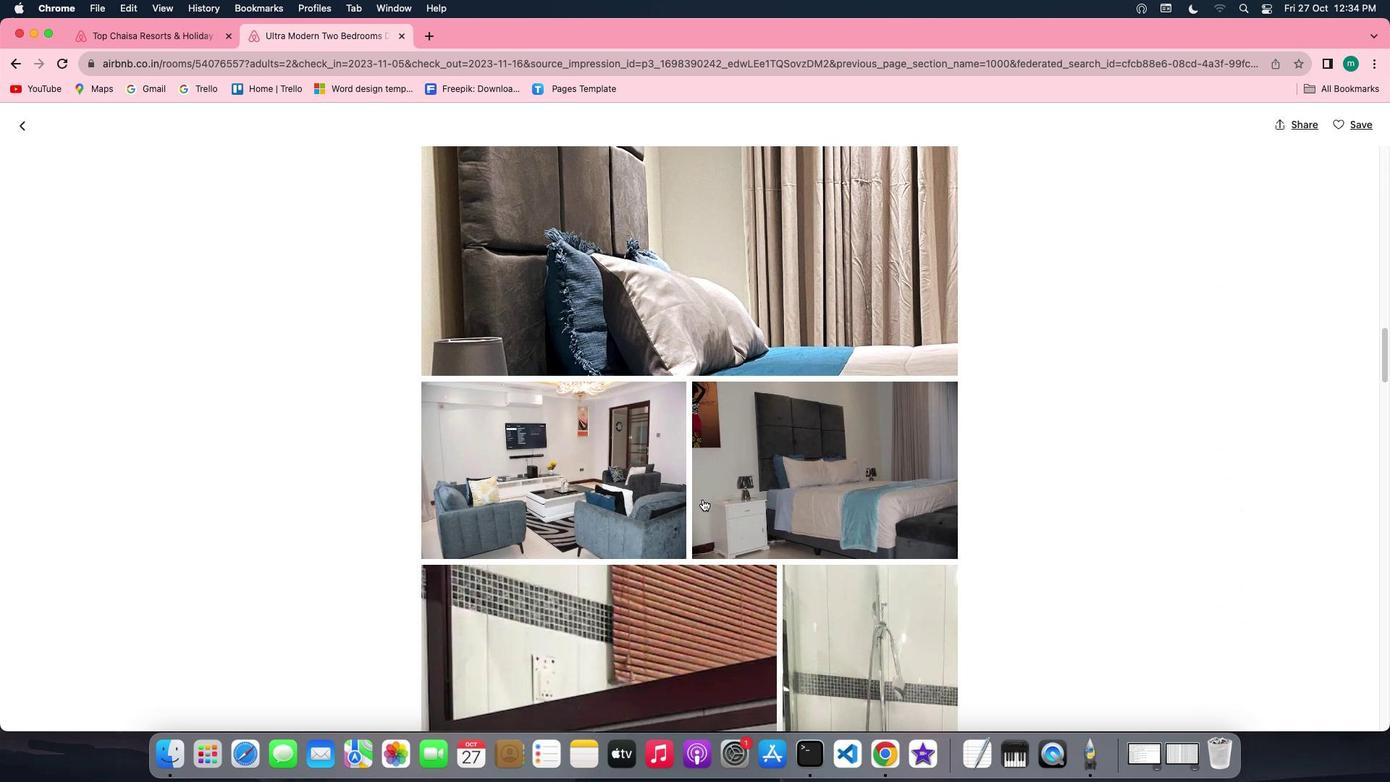 
Action: Mouse scrolled (702, 499) with delta (0, 0)
Screenshot: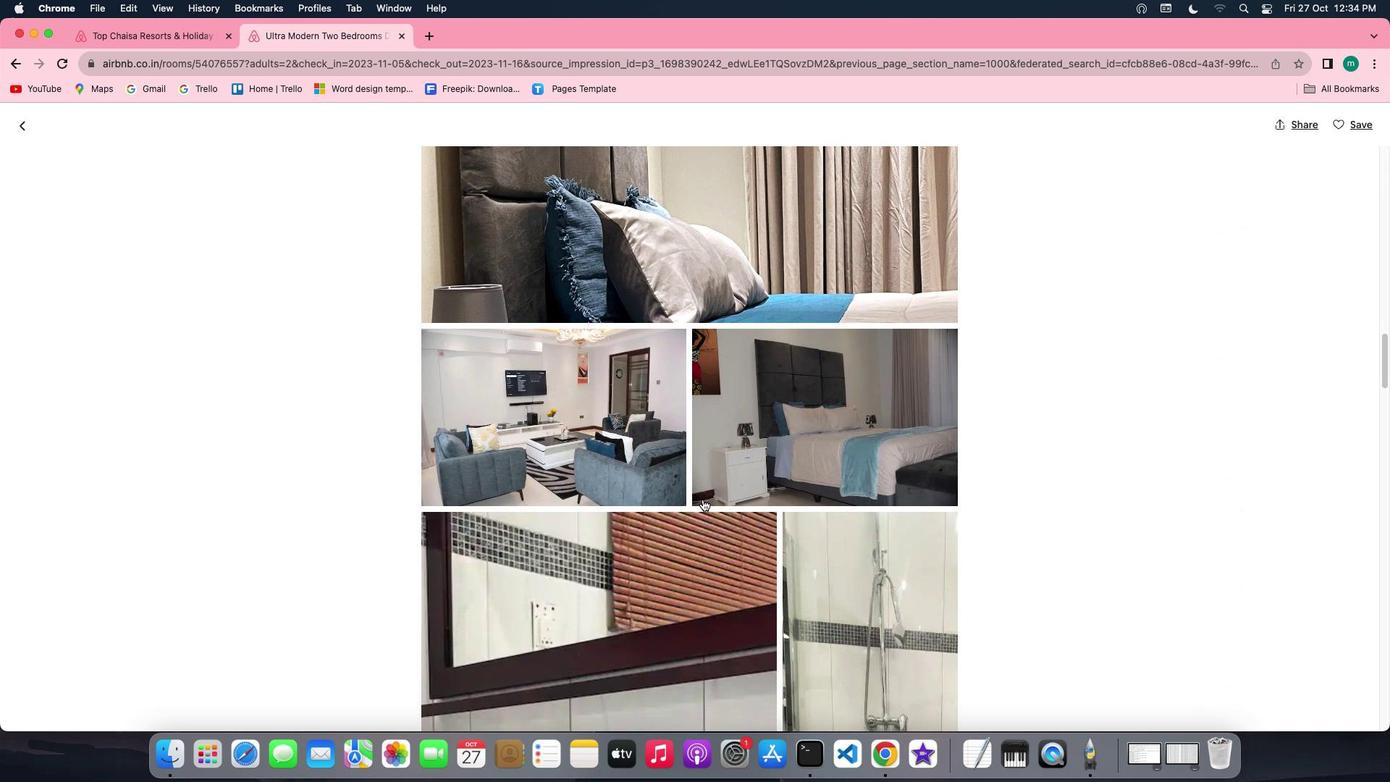 
Action: Mouse scrolled (702, 499) with delta (0, 0)
Screenshot: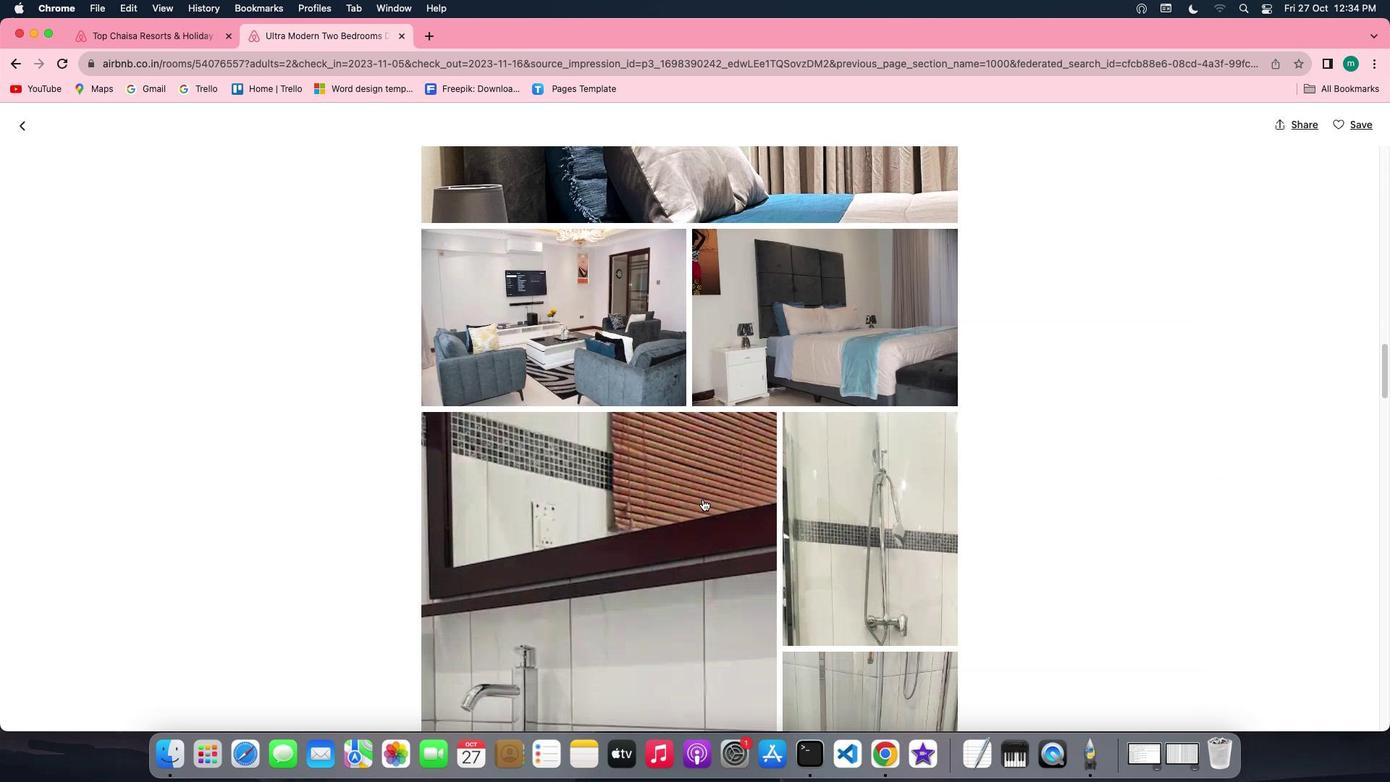 
Action: Mouse scrolled (702, 499) with delta (0, 0)
Screenshot: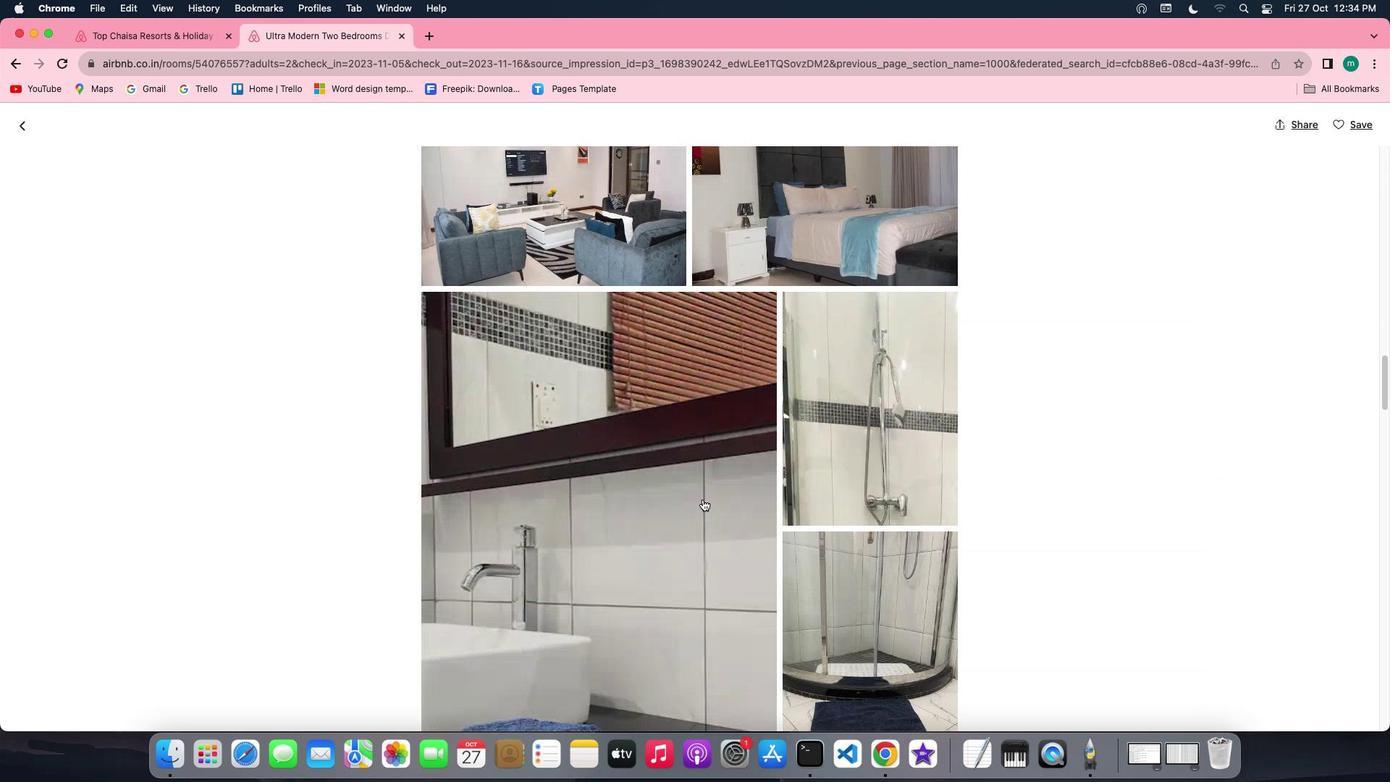 
Action: Mouse scrolled (702, 499) with delta (0, -2)
Screenshot: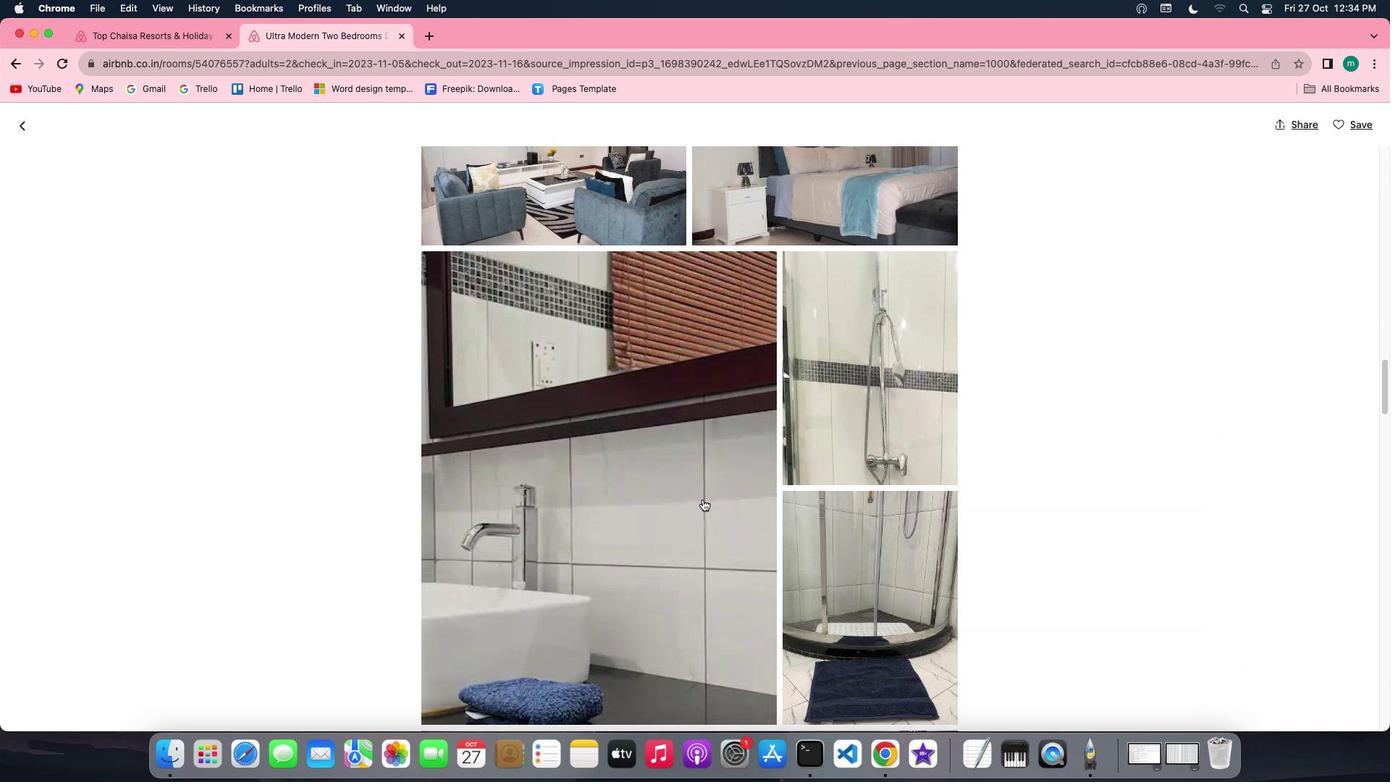 
Action: Mouse scrolled (702, 499) with delta (0, -2)
Screenshot: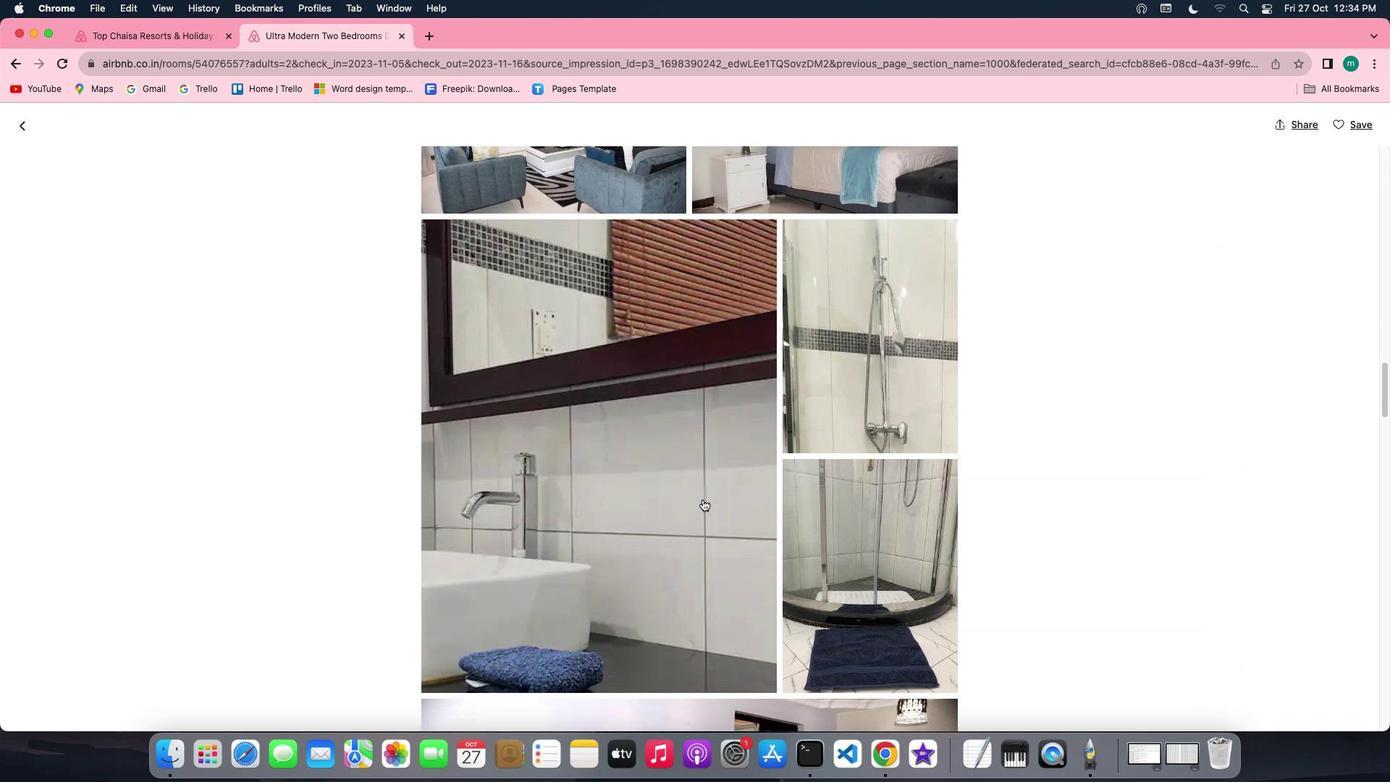 
Action: Mouse scrolled (702, 499) with delta (0, -2)
Screenshot: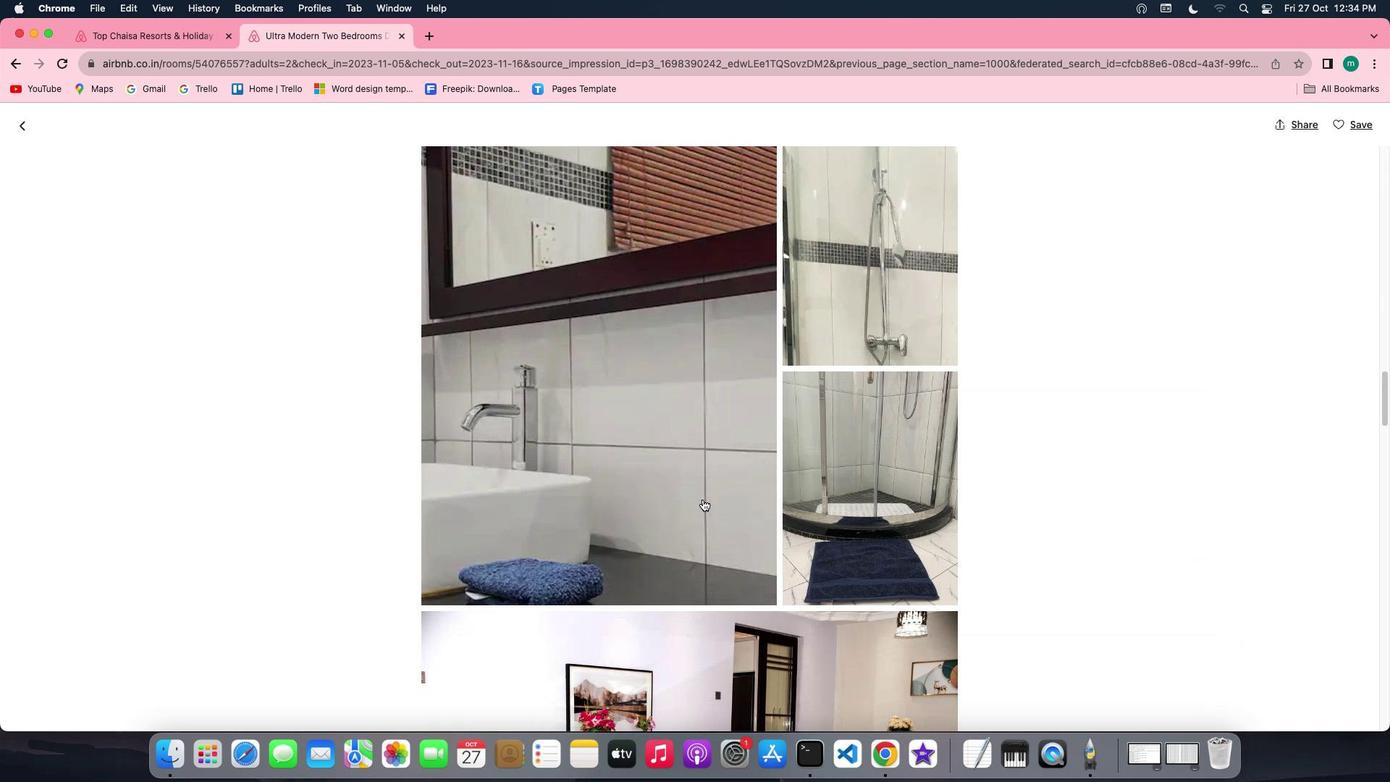 
Action: Mouse moved to (702, 499)
Screenshot: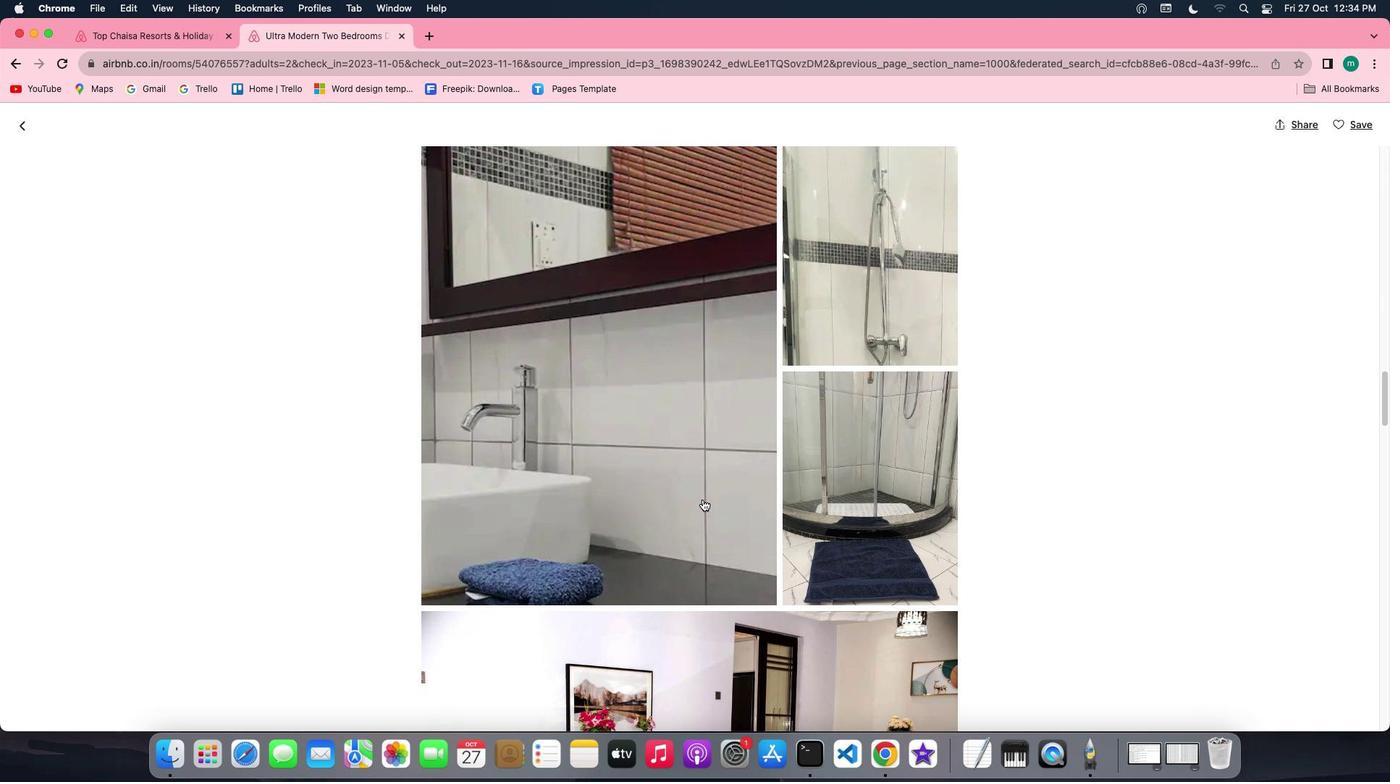 
Action: Mouse scrolled (702, 499) with delta (0, 0)
Screenshot: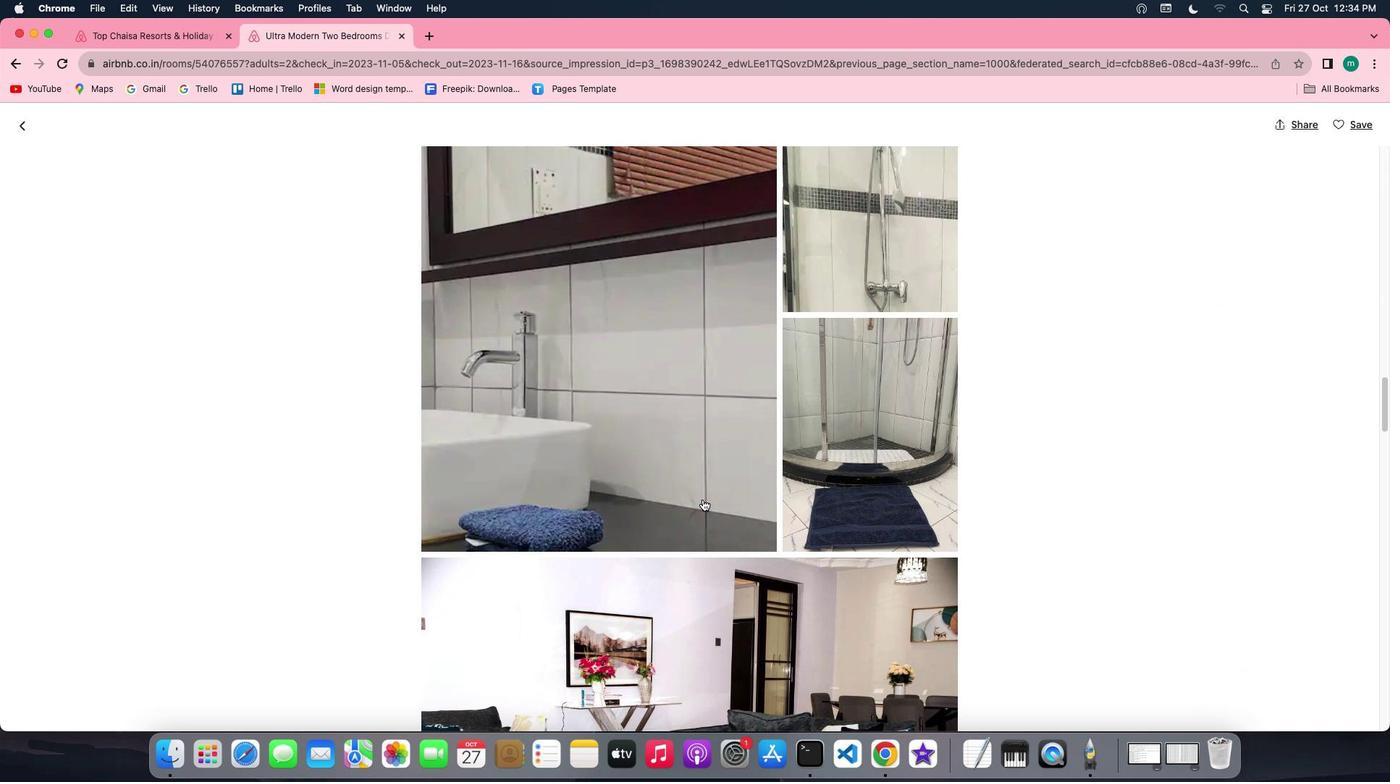 
Action: Mouse scrolled (702, 499) with delta (0, 0)
Screenshot: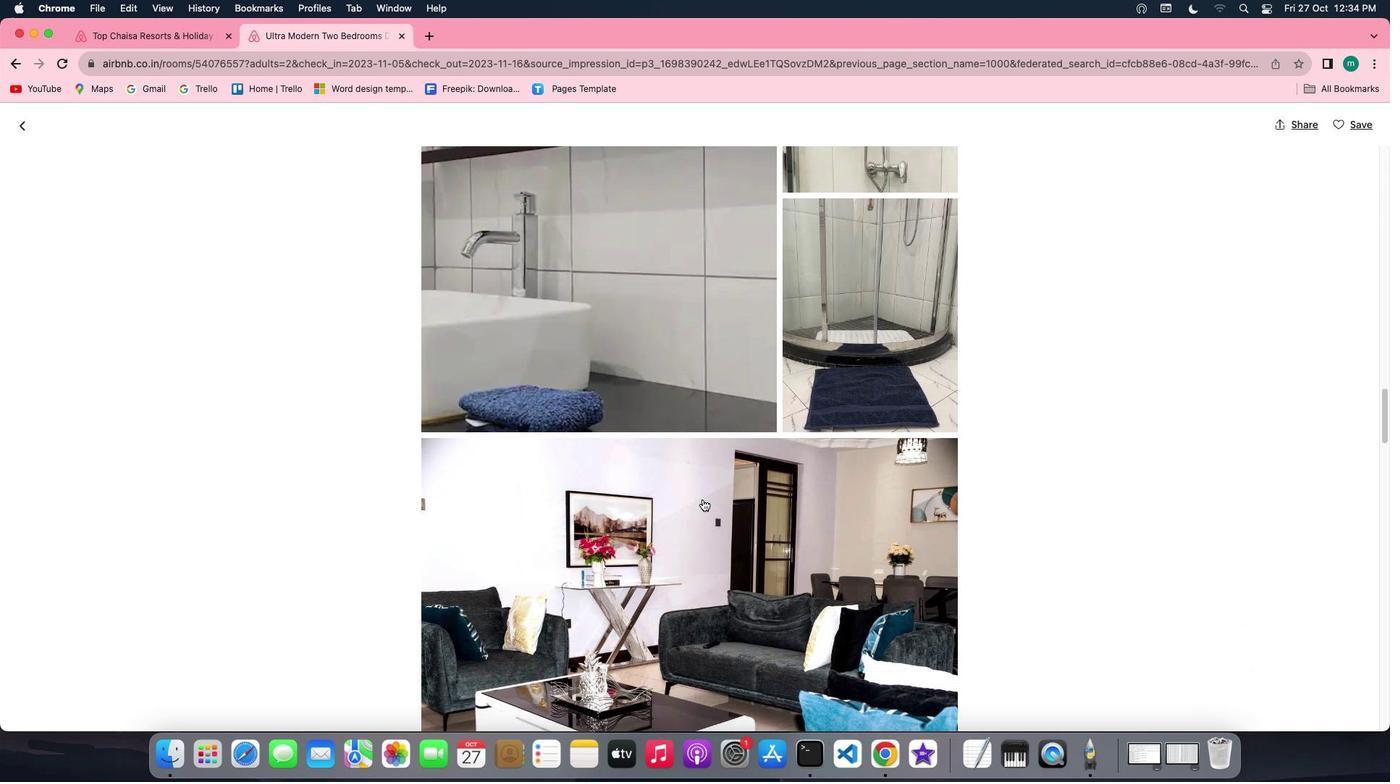 
Action: Mouse scrolled (702, 499) with delta (0, -1)
Screenshot: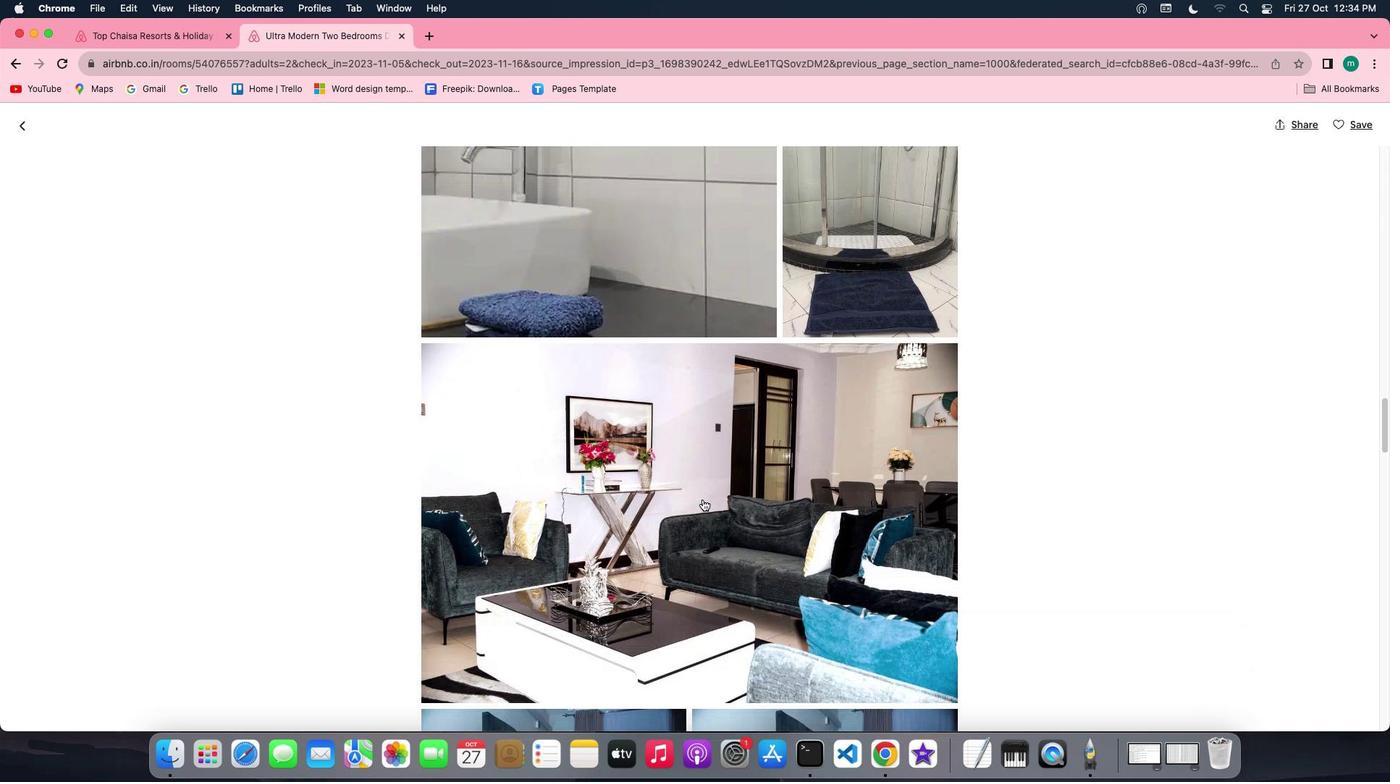 
Action: Mouse scrolled (702, 499) with delta (0, -2)
Screenshot: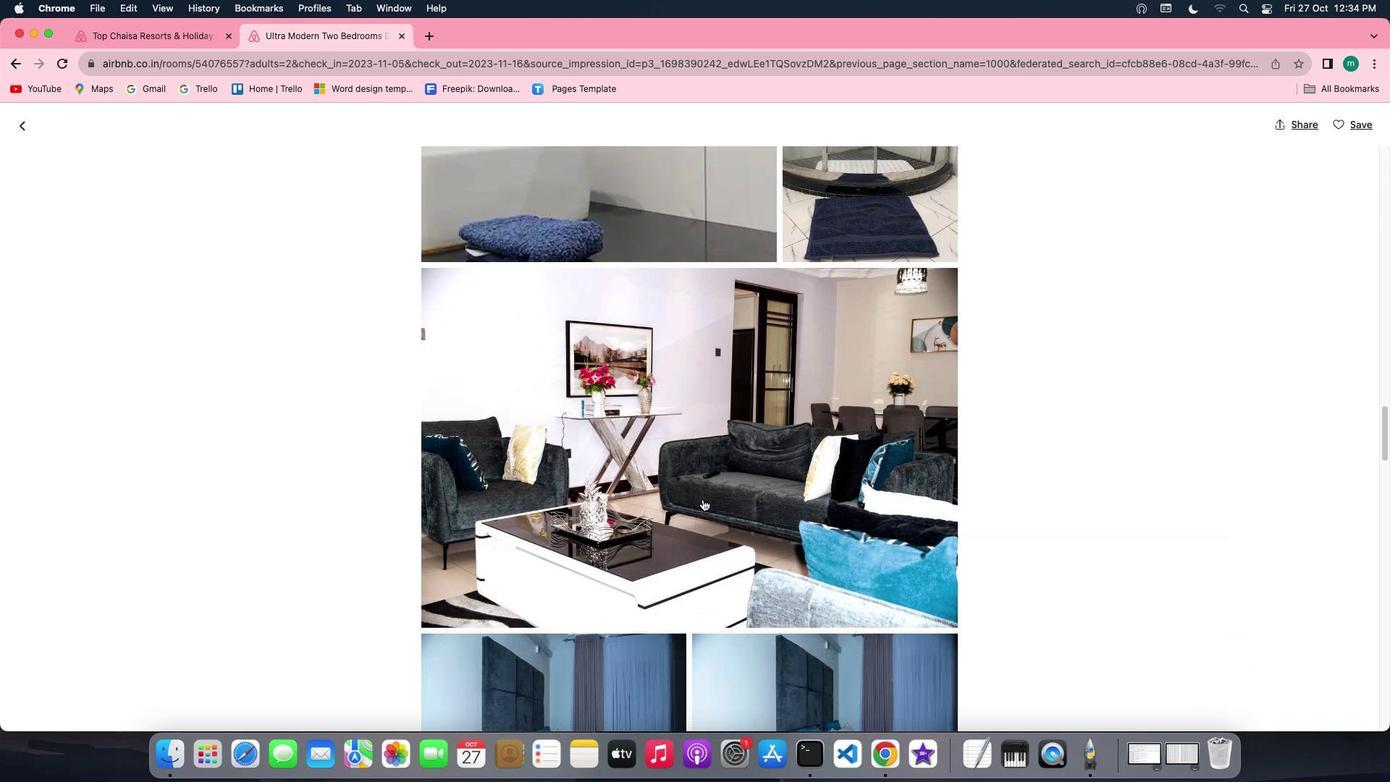 
Action: Mouse scrolled (702, 499) with delta (0, -2)
Screenshot: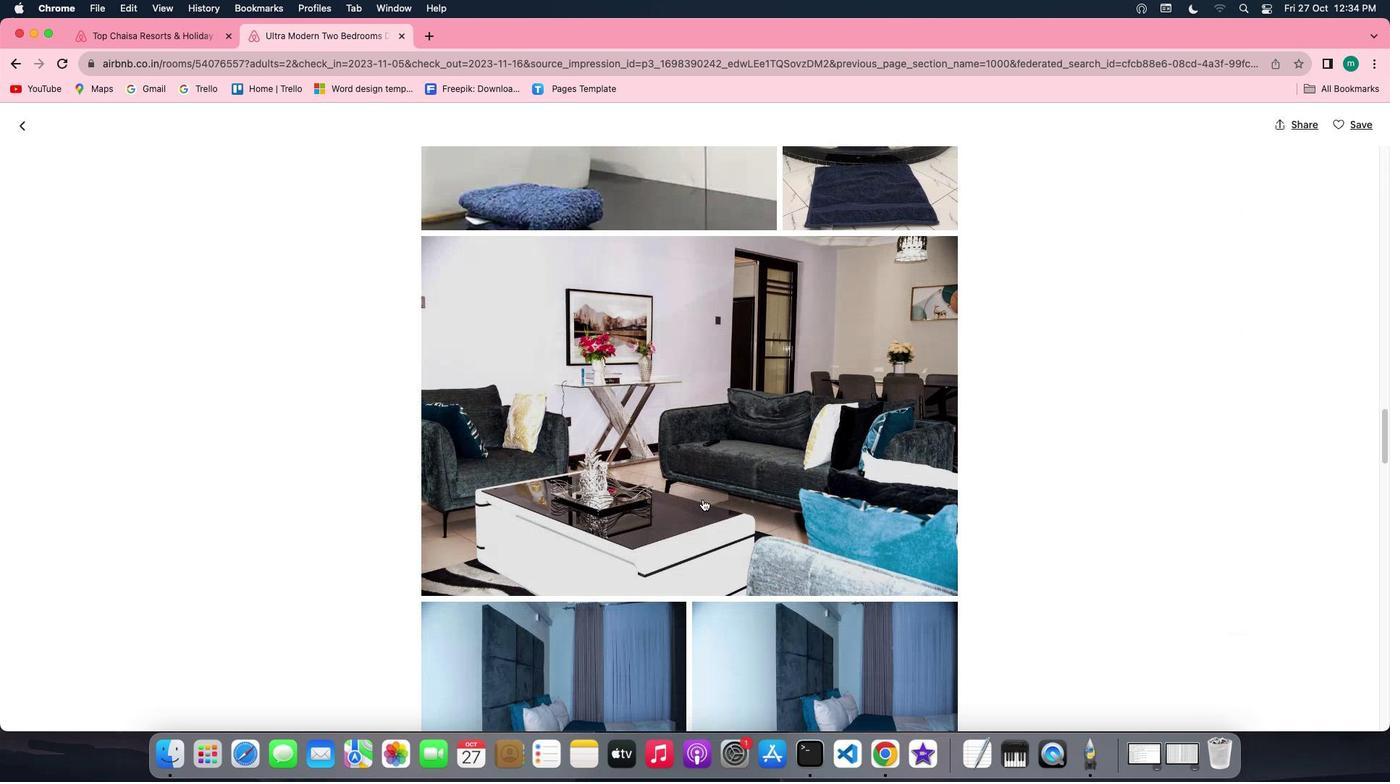 
Action: Mouse scrolled (702, 499) with delta (0, 0)
Screenshot: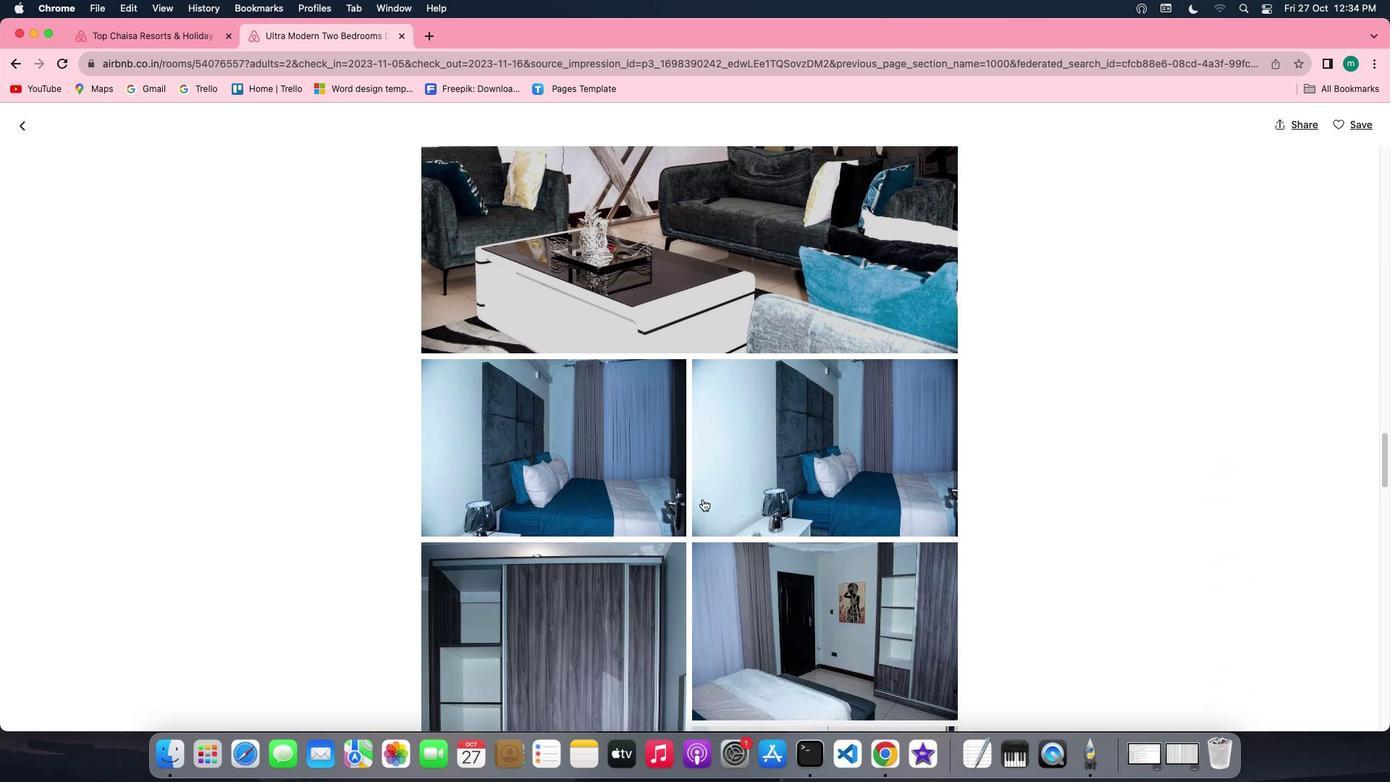 
Action: Mouse scrolled (702, 499) with delta (0, 0)
Screenshot: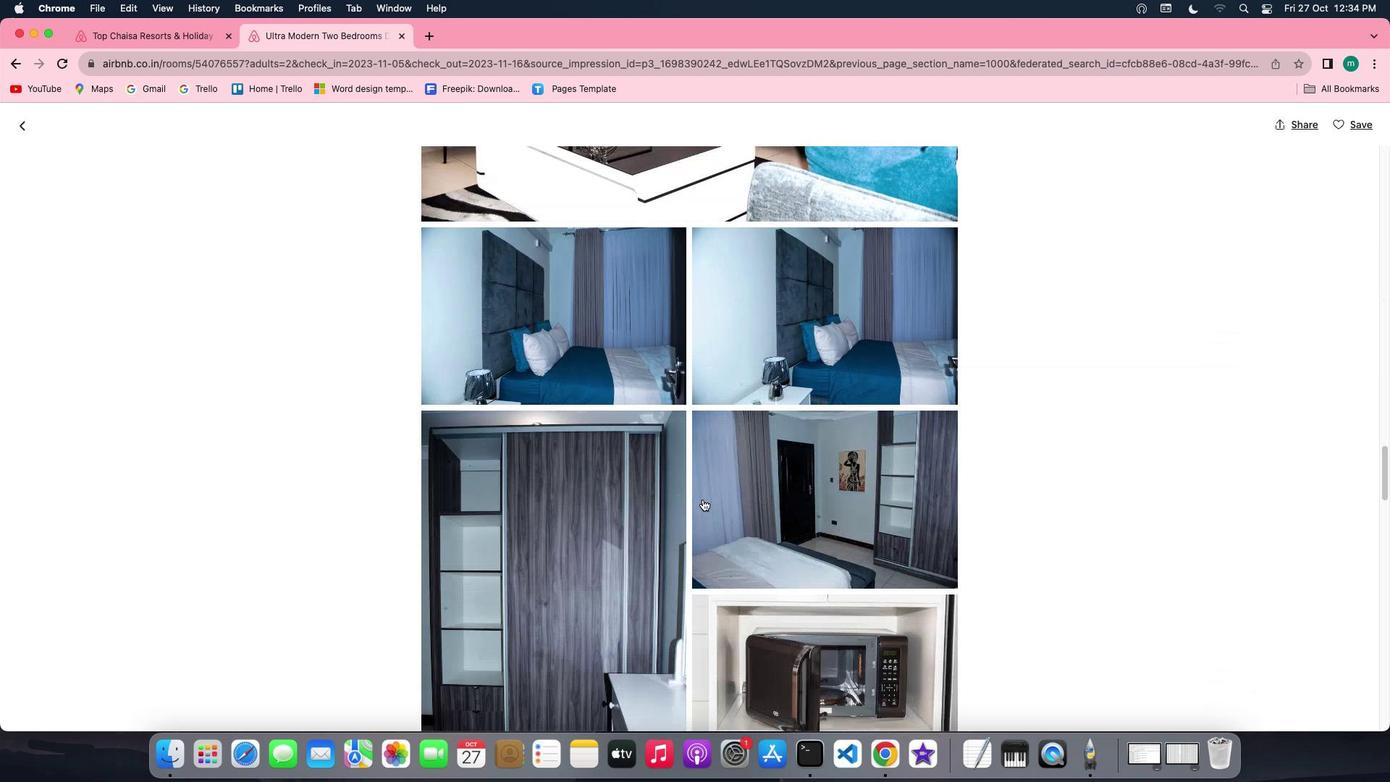 
Action: Mouse scrolled (702, 499) with delta (0, -2)
Screenshot: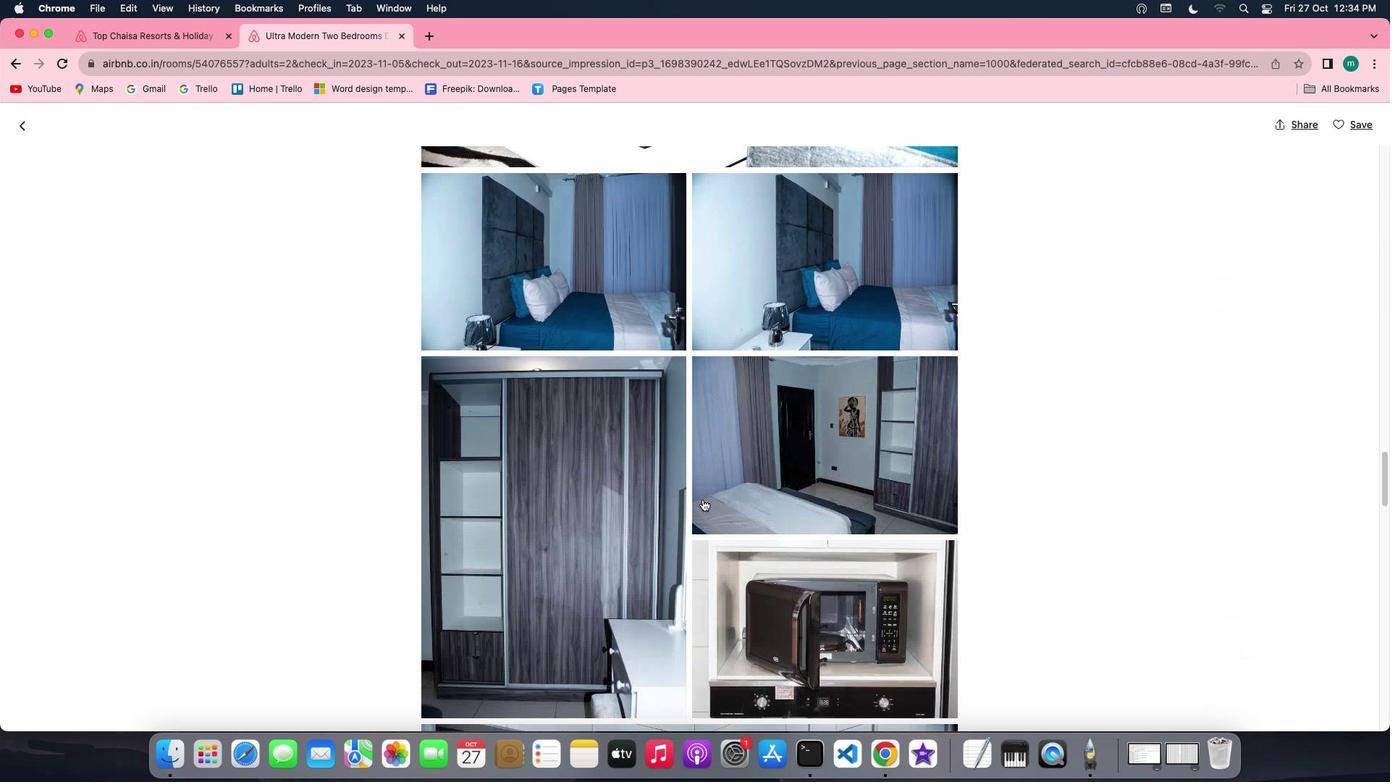 
Action: Mouse scrolled (702, 499) with delta (0, -3)
Screenshot: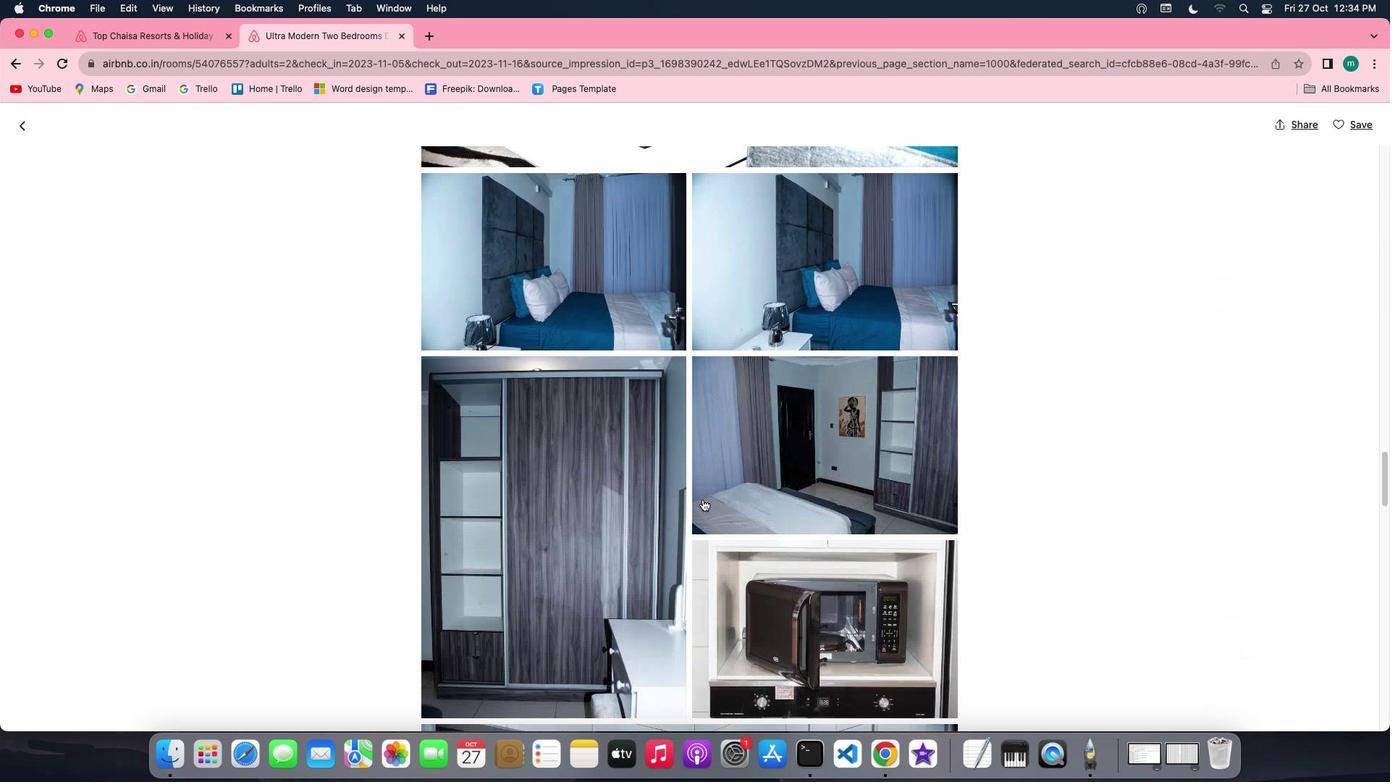 
Action: Mouse scrolled (702, 499) with delta (0, -3)
Screenshot: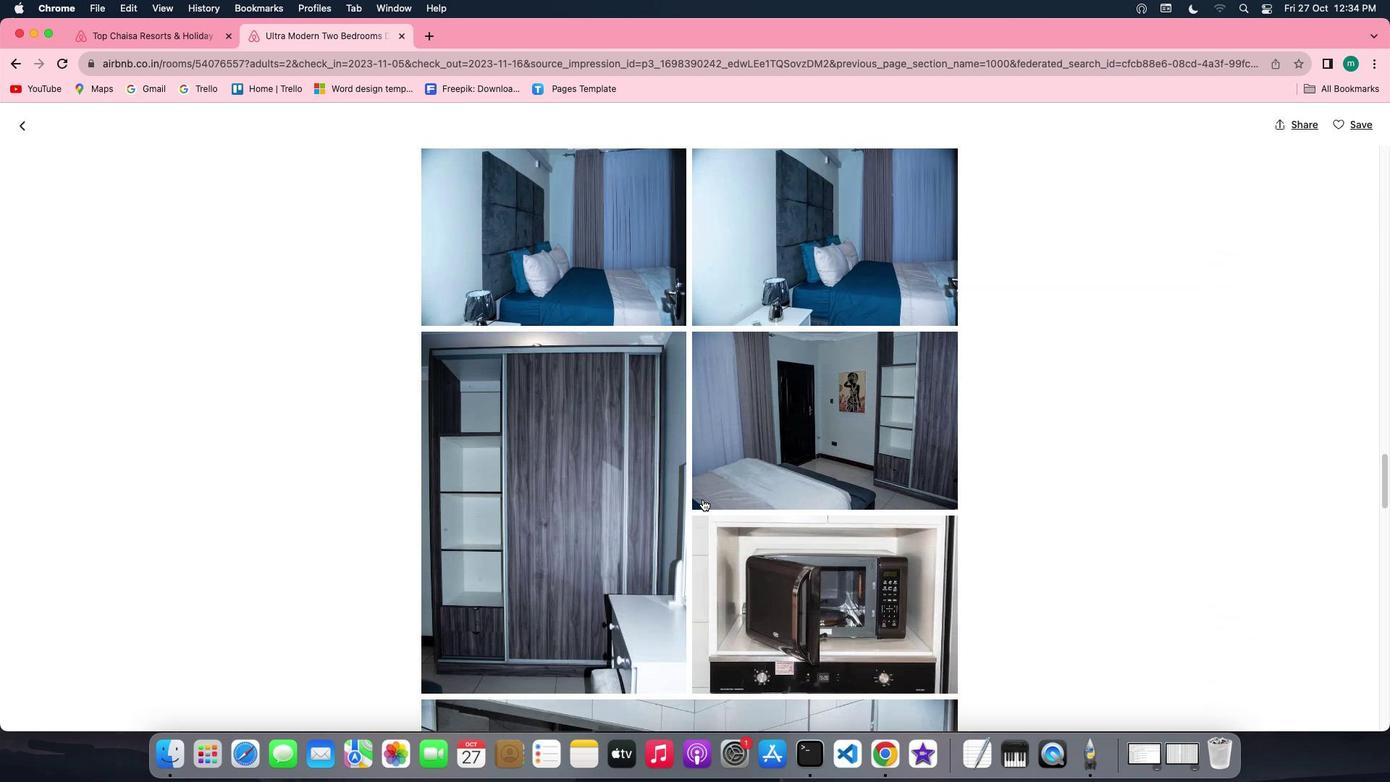 
Action: Mouse scrolled (702, 499) with delta (0, 0)
Screenshot: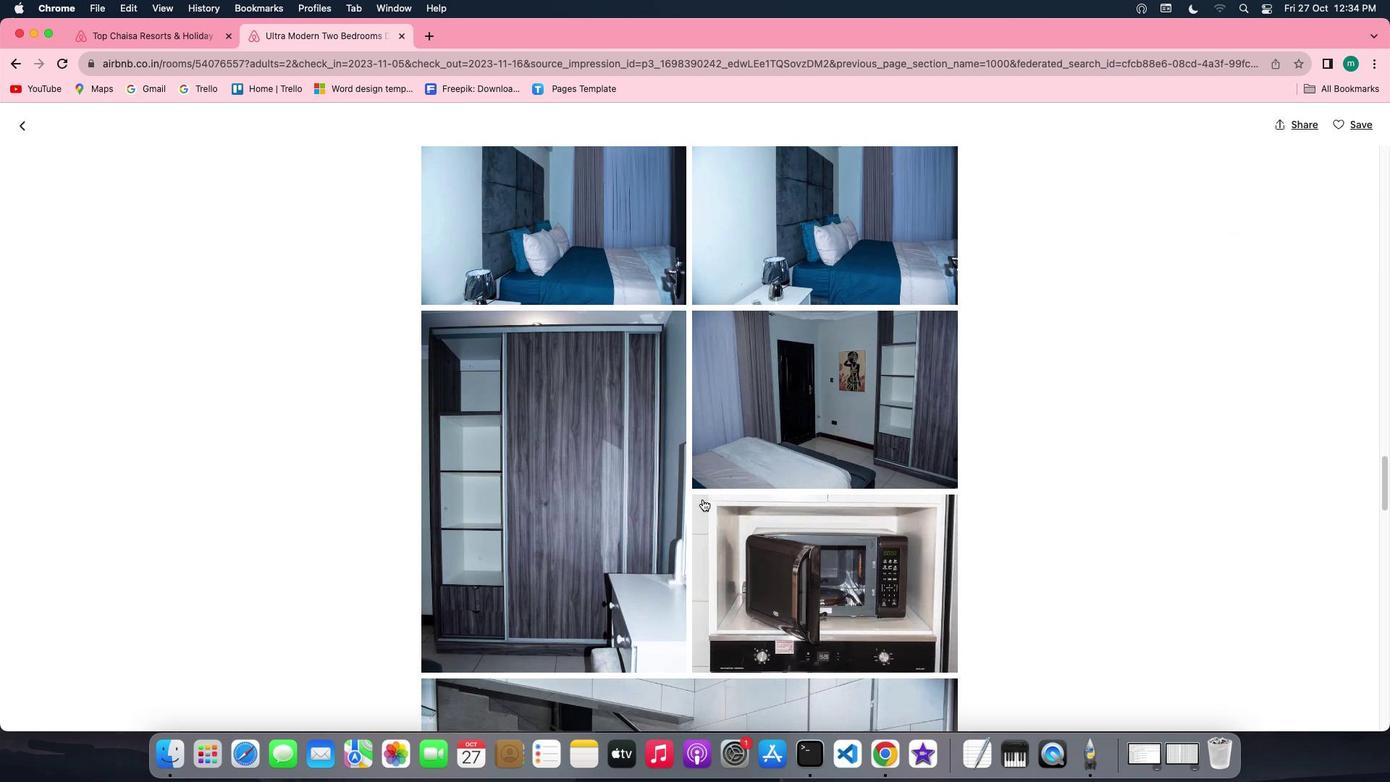 
Action: Mouse scrolled (702, 499) with delta (0, 0)
Screenshot: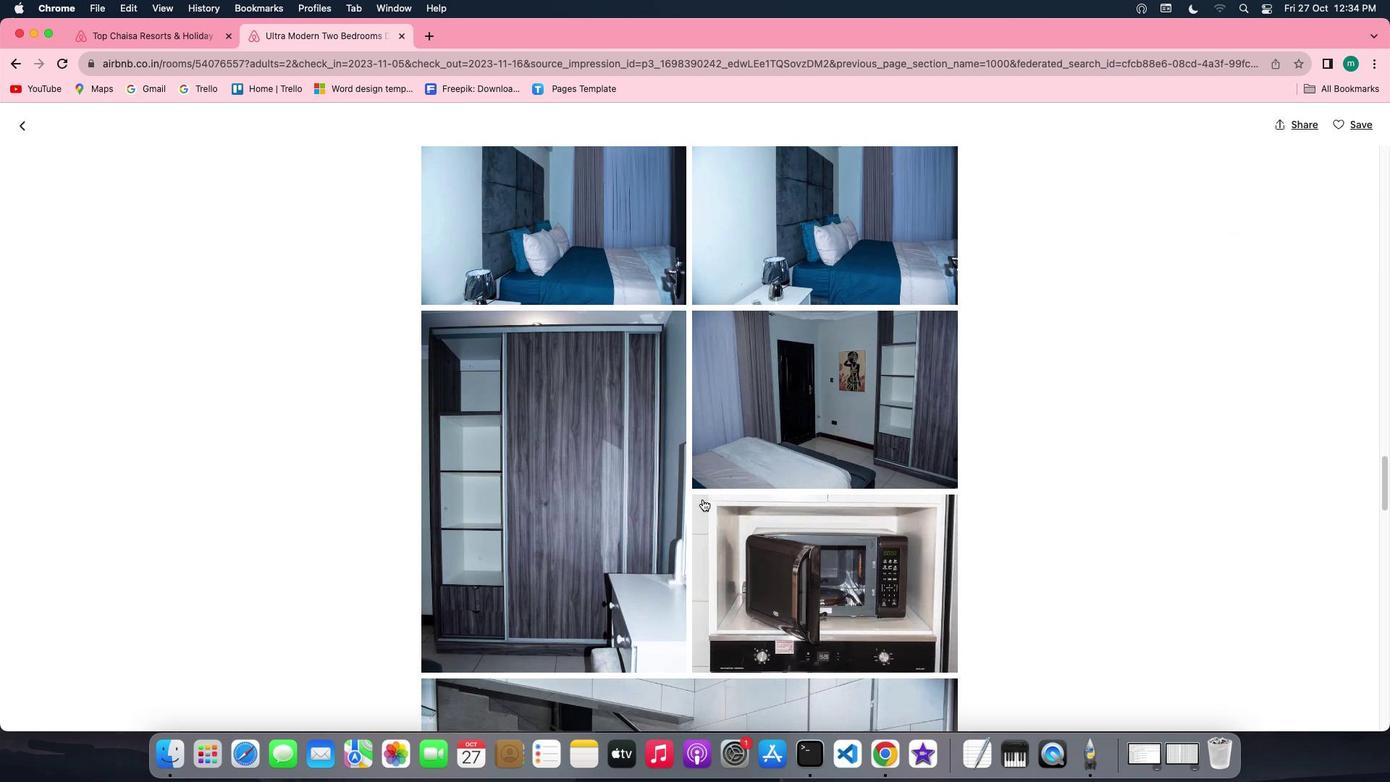 
Action: Mouse scrolled (702, 499) with delta (0, 0)
Screenshot: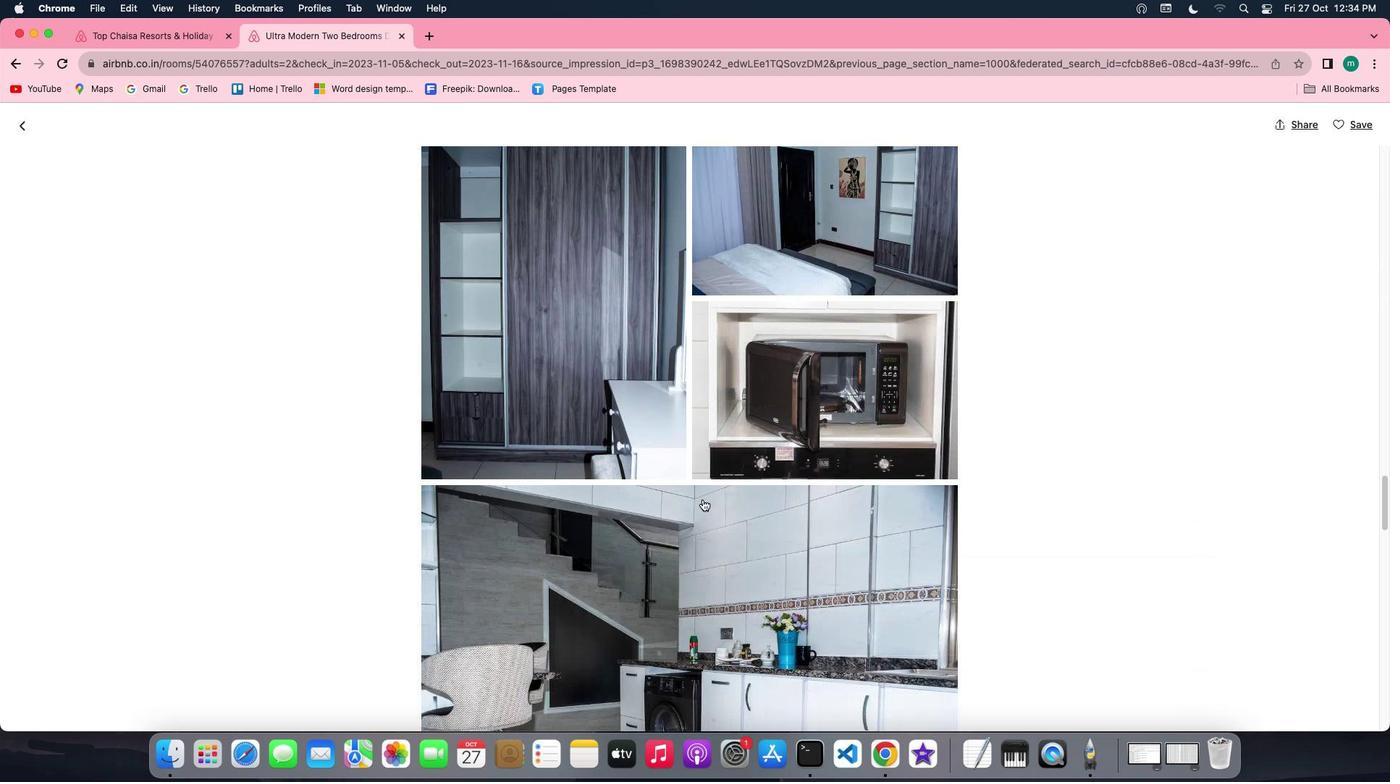 
Action: Mouse scrolled (702, 499) with delta (0, 0)
Screenshot: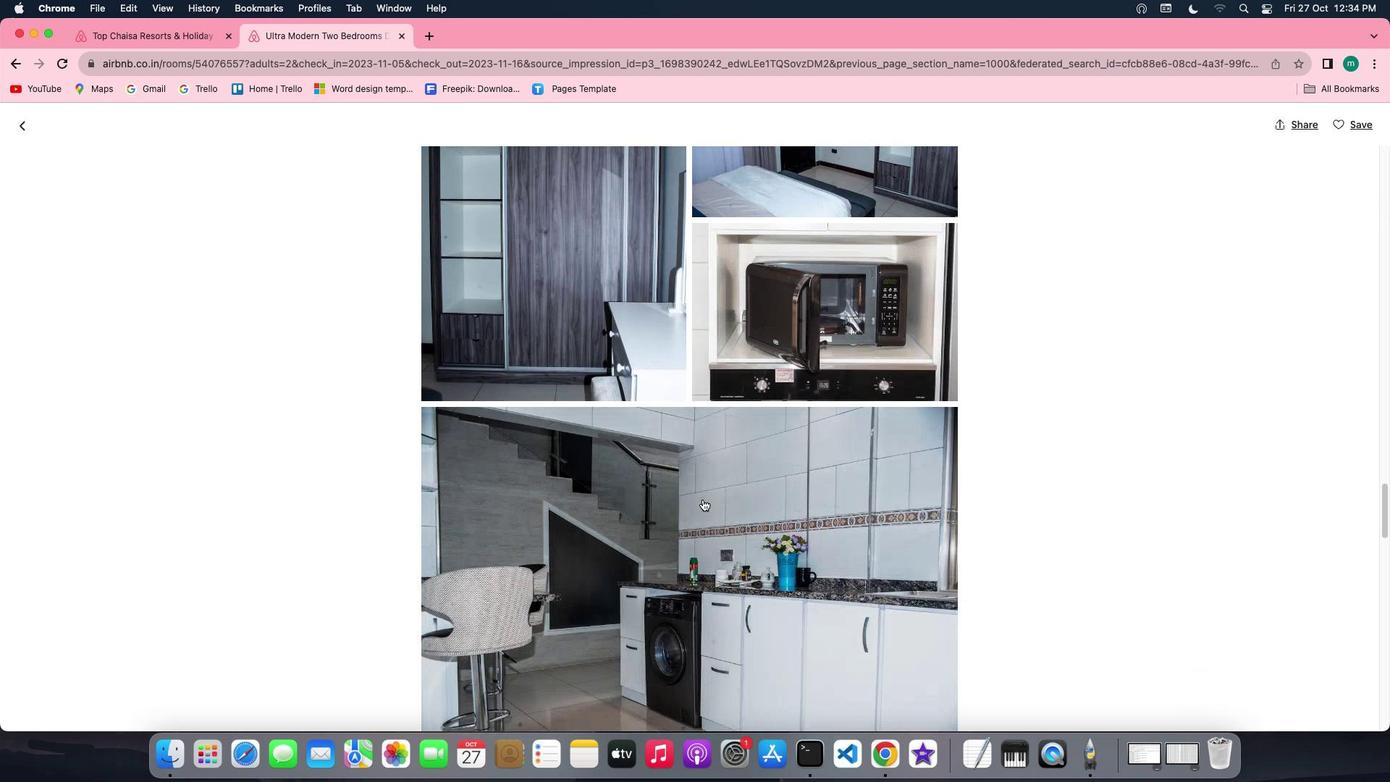 
Action: Mouse scrolled (702, 499) with delta (0, -2)
Screenshot: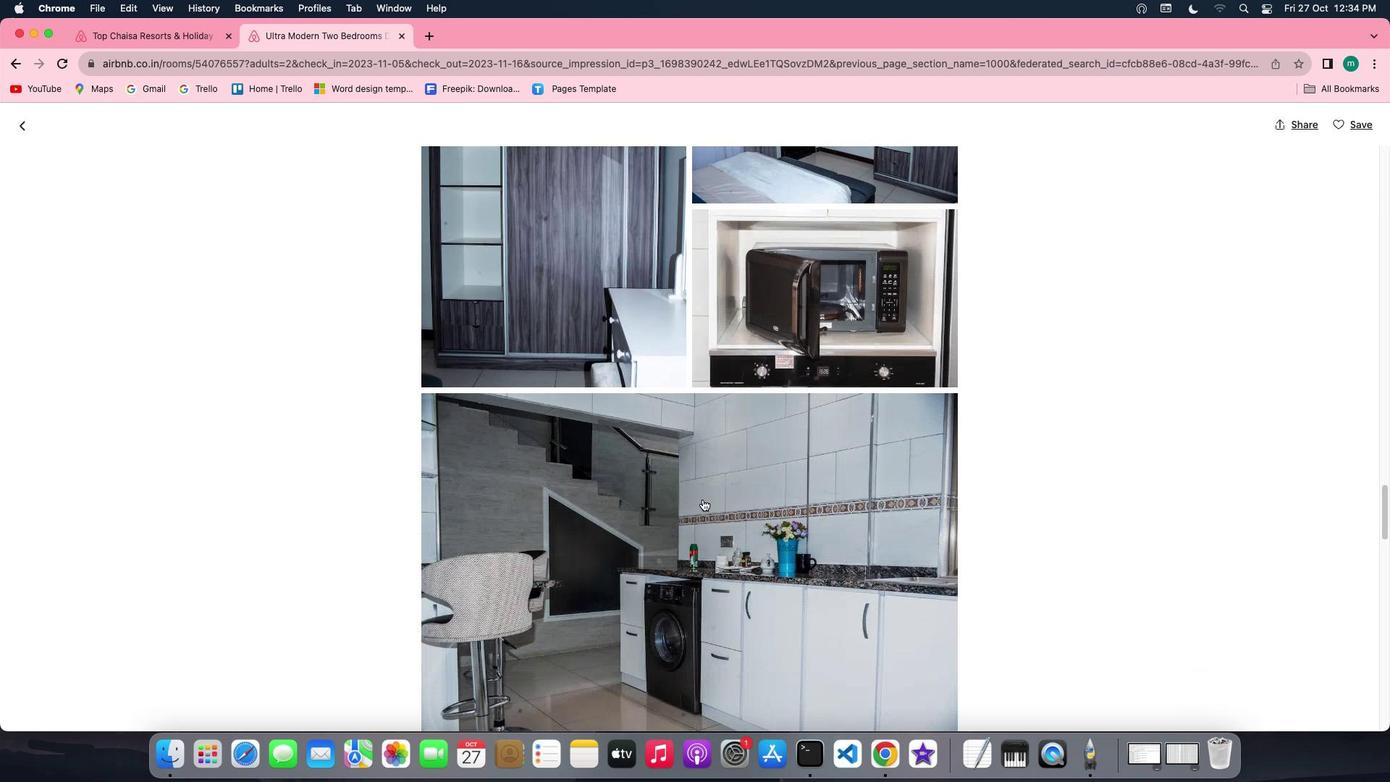 
Action: Mouse scrolled (702, 499) with delta (0, -3)
Screenshot: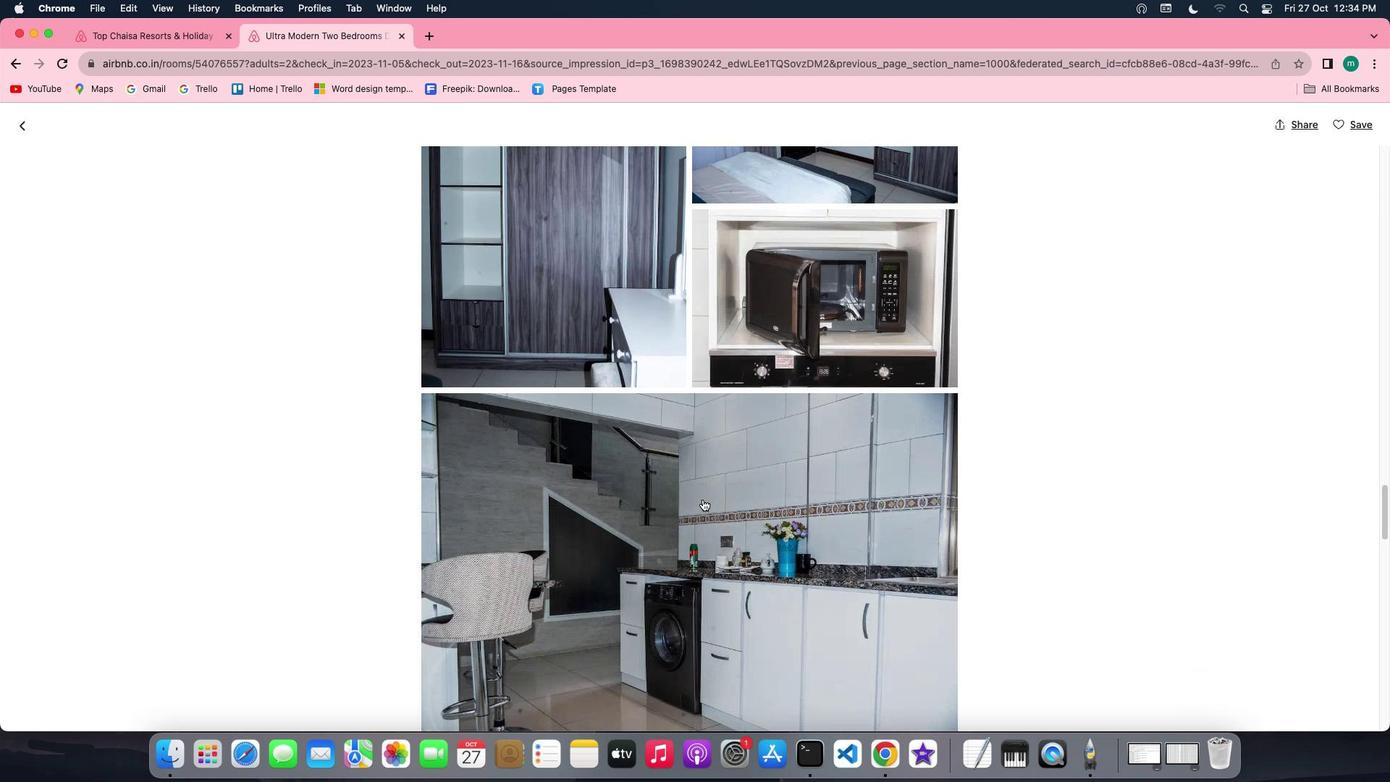 
Action: Mouse scrolled (702, 499) with delta (0, 0)
Screenshot: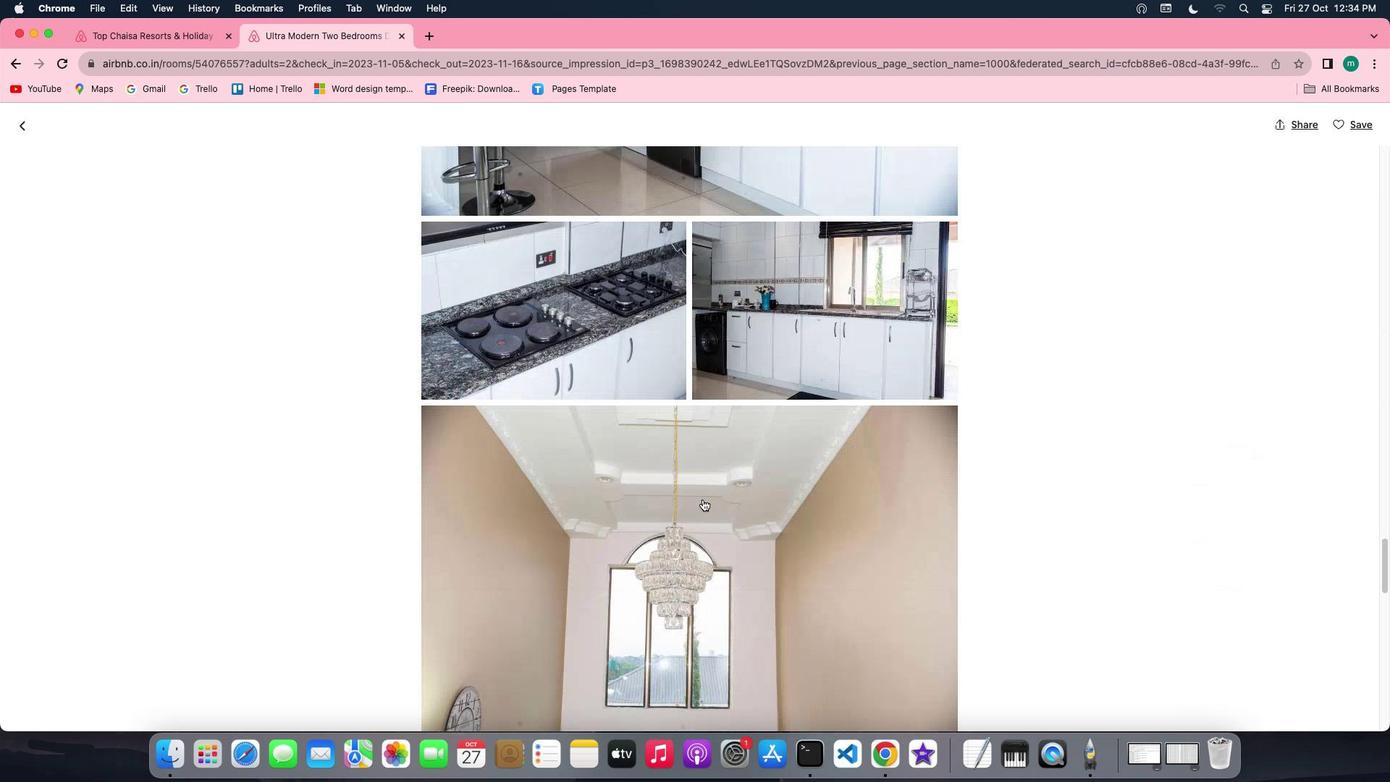 
Action: Mouse scrolled (702, 499) with delta (0, 0)
Screenshot: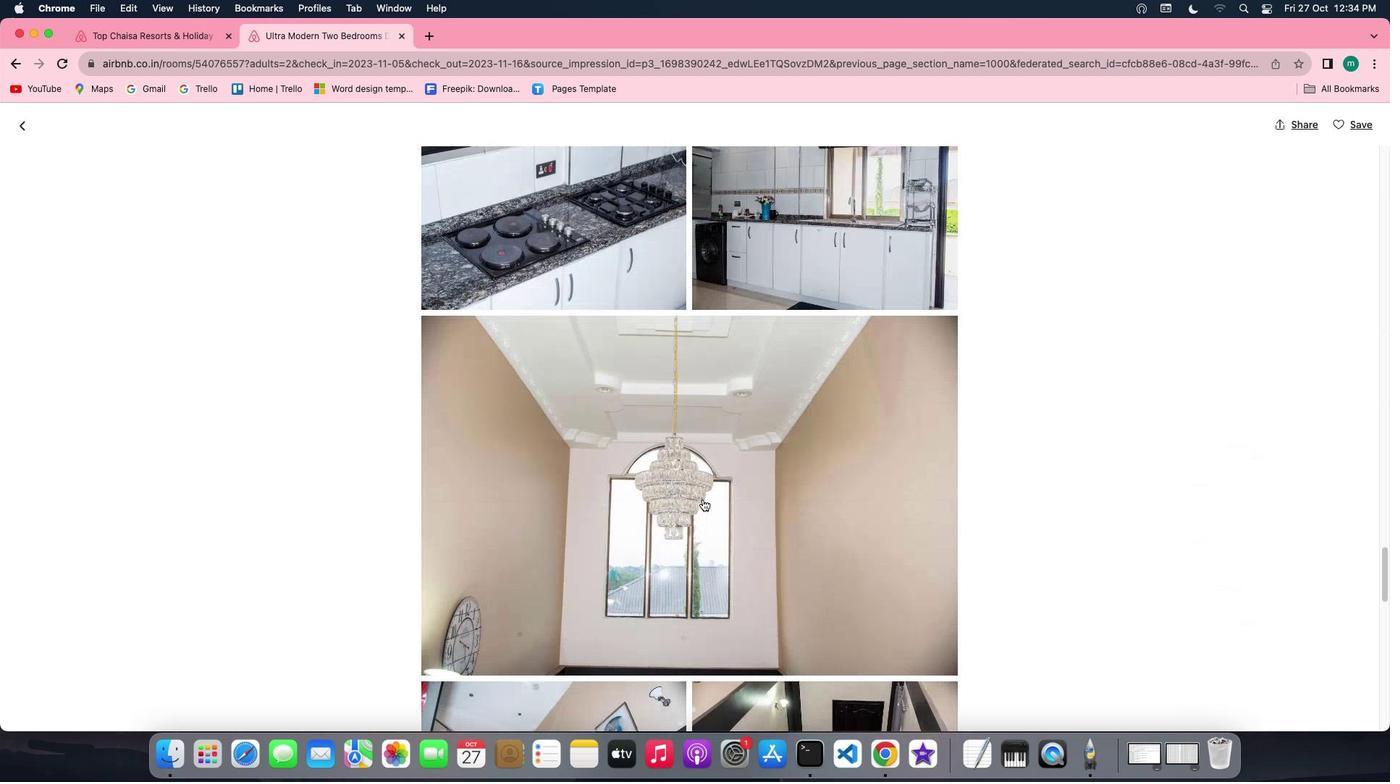 
Action: Mouse scrolled (702, 499) with delta (0, -2)
Screenshot: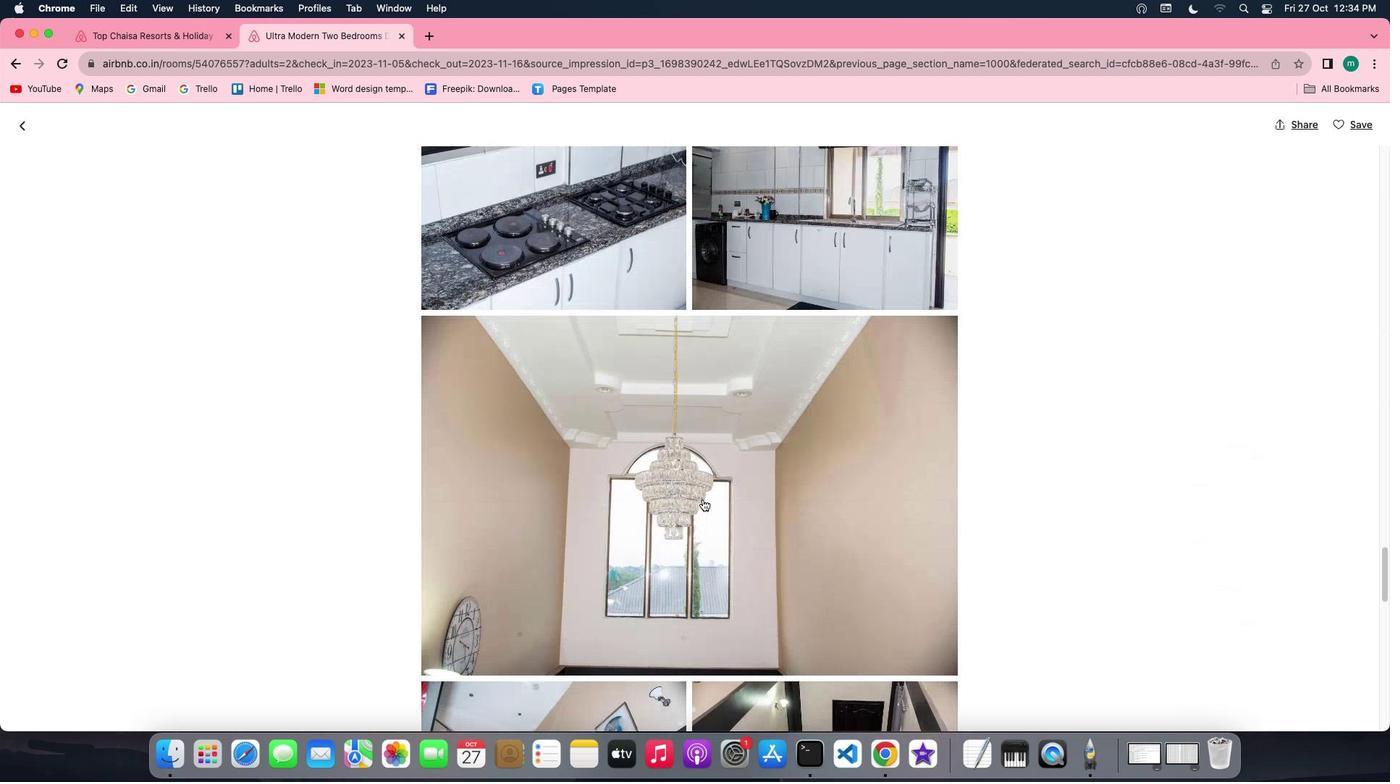 
Action: Mouse scrolled (702, 499) with delta (0, -3)
Screenshot: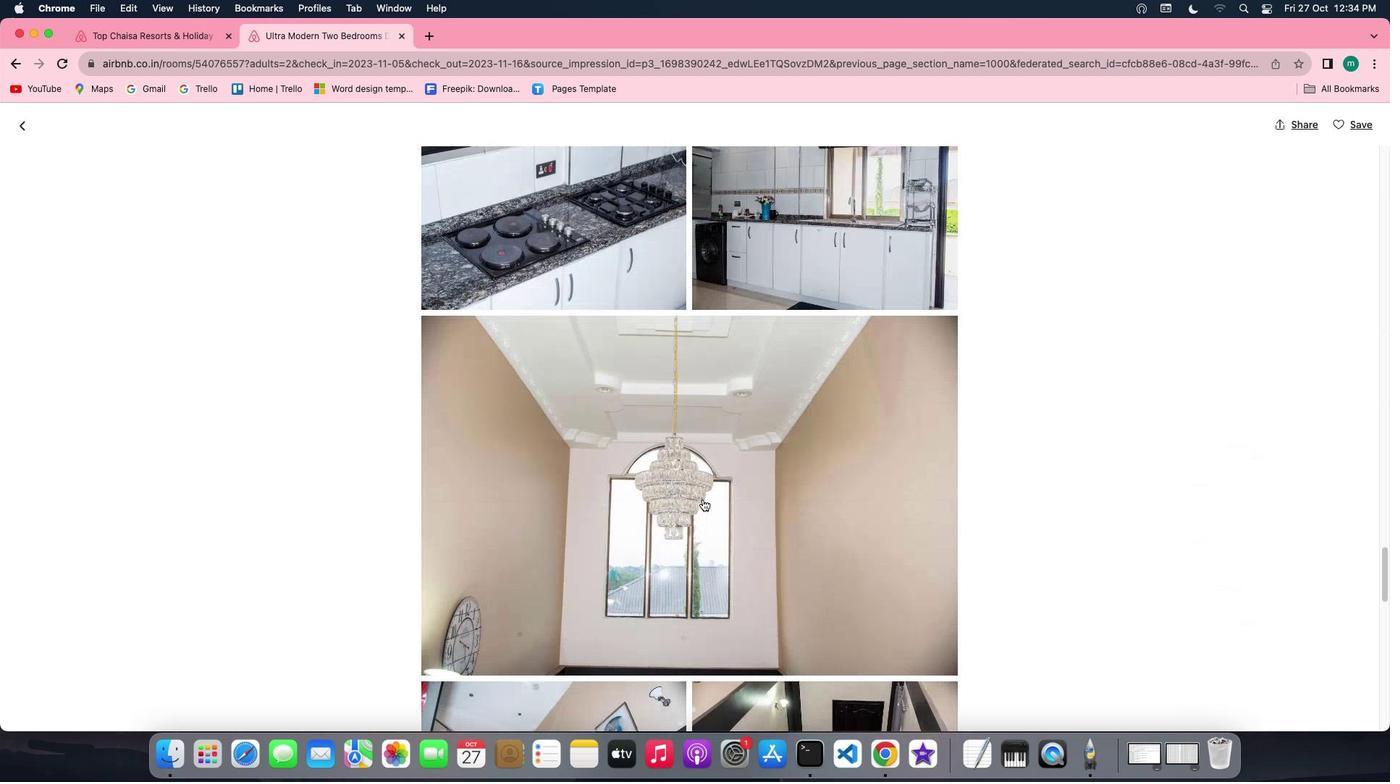 
Action: Mouse scrolled (702, 499) with delta (0, -4)
Screenshot: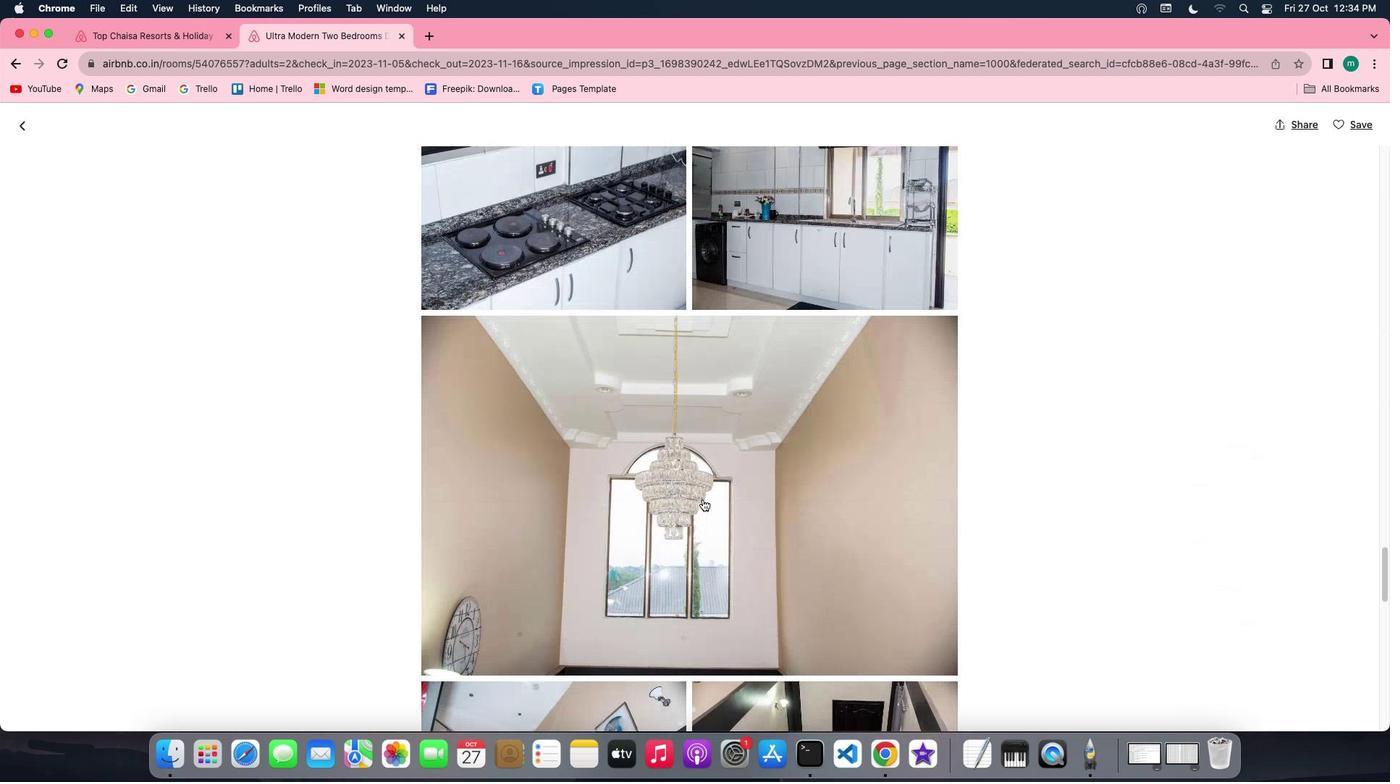 
Action: Mouse scrolled (702, 499) with delta (0, -4)
Screenshot: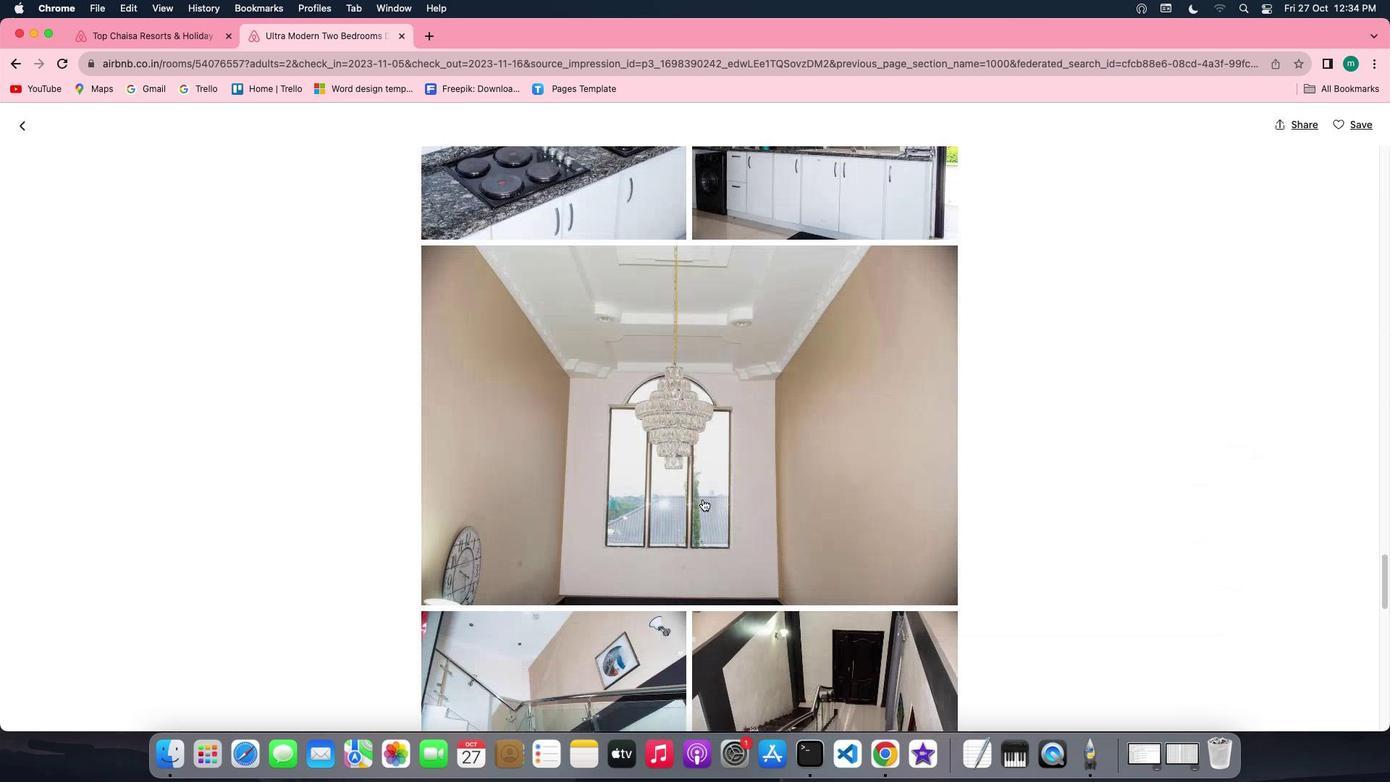 
Action: Mouse moved to (703, 499)
Screenshot: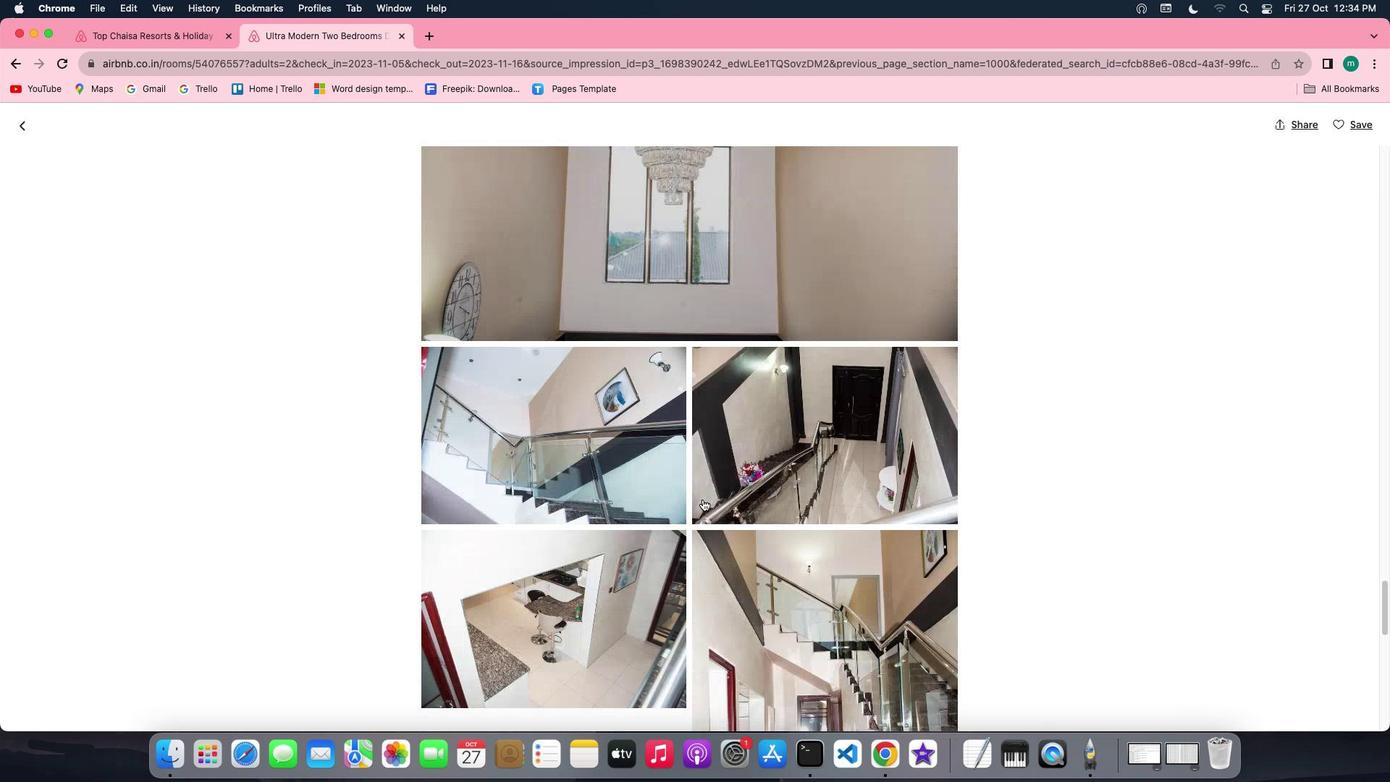 
Action: Mouse scrolled (703, 499) with delta (0, 0)
Screenshot: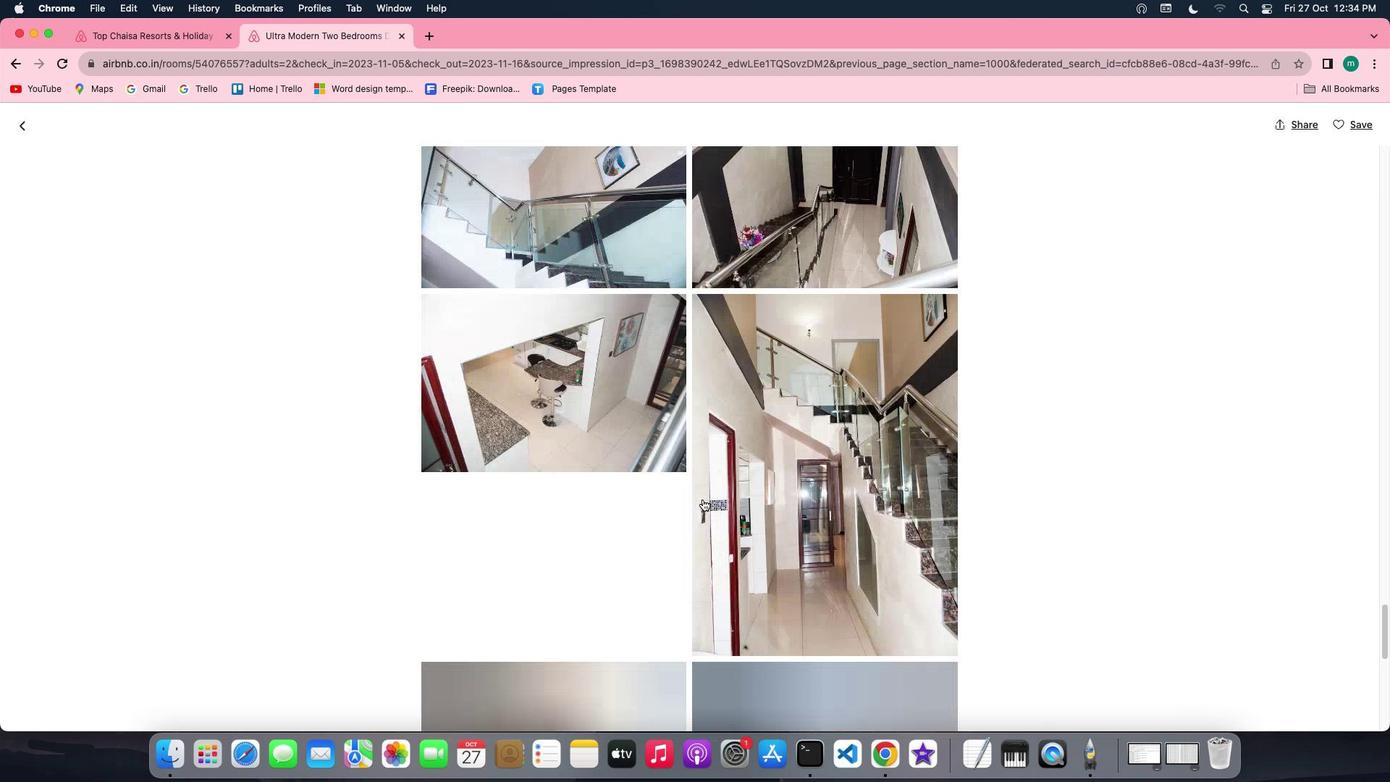 
Action: Mouse scrolled (703, 499) with delta (0, 0)
Screenshot: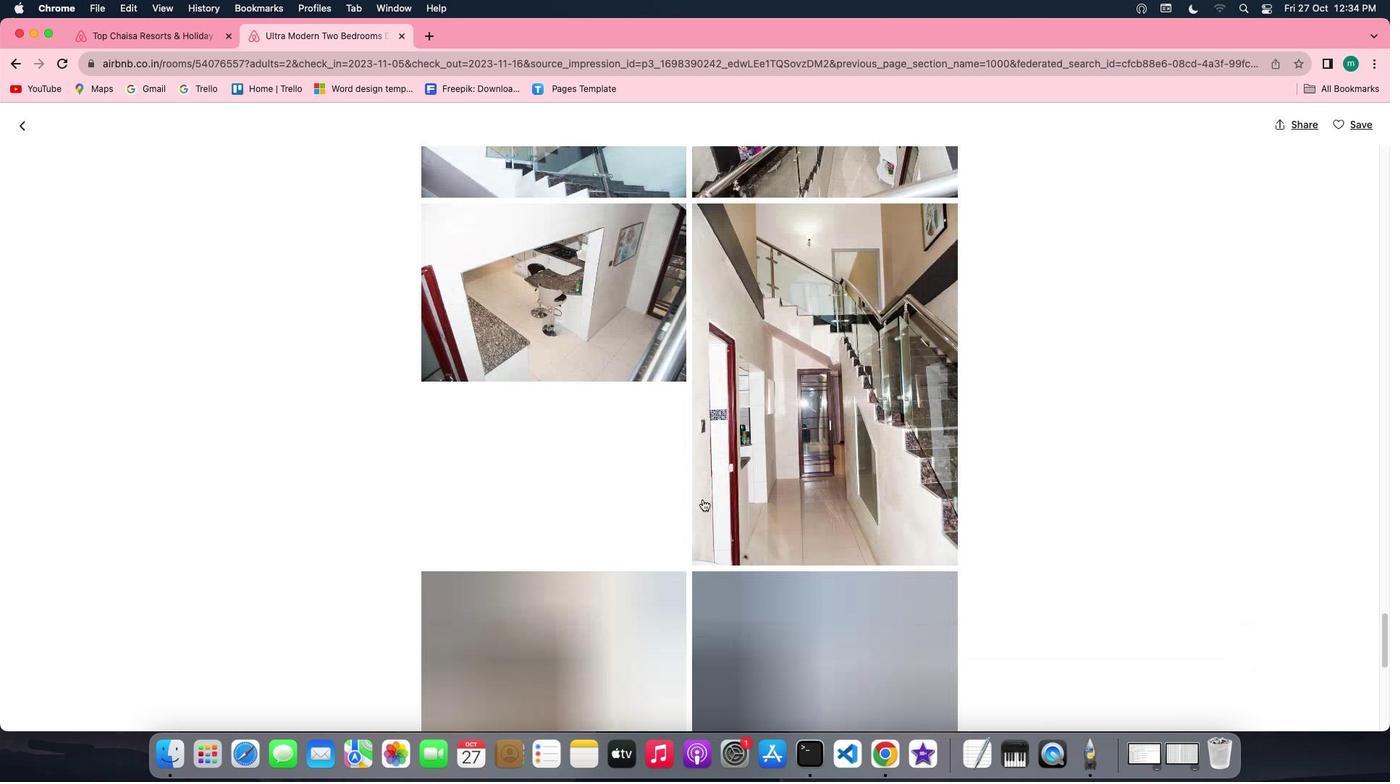 
Action: Mouse scrolled (703, 499) with delta (0, -2)
Screenshot: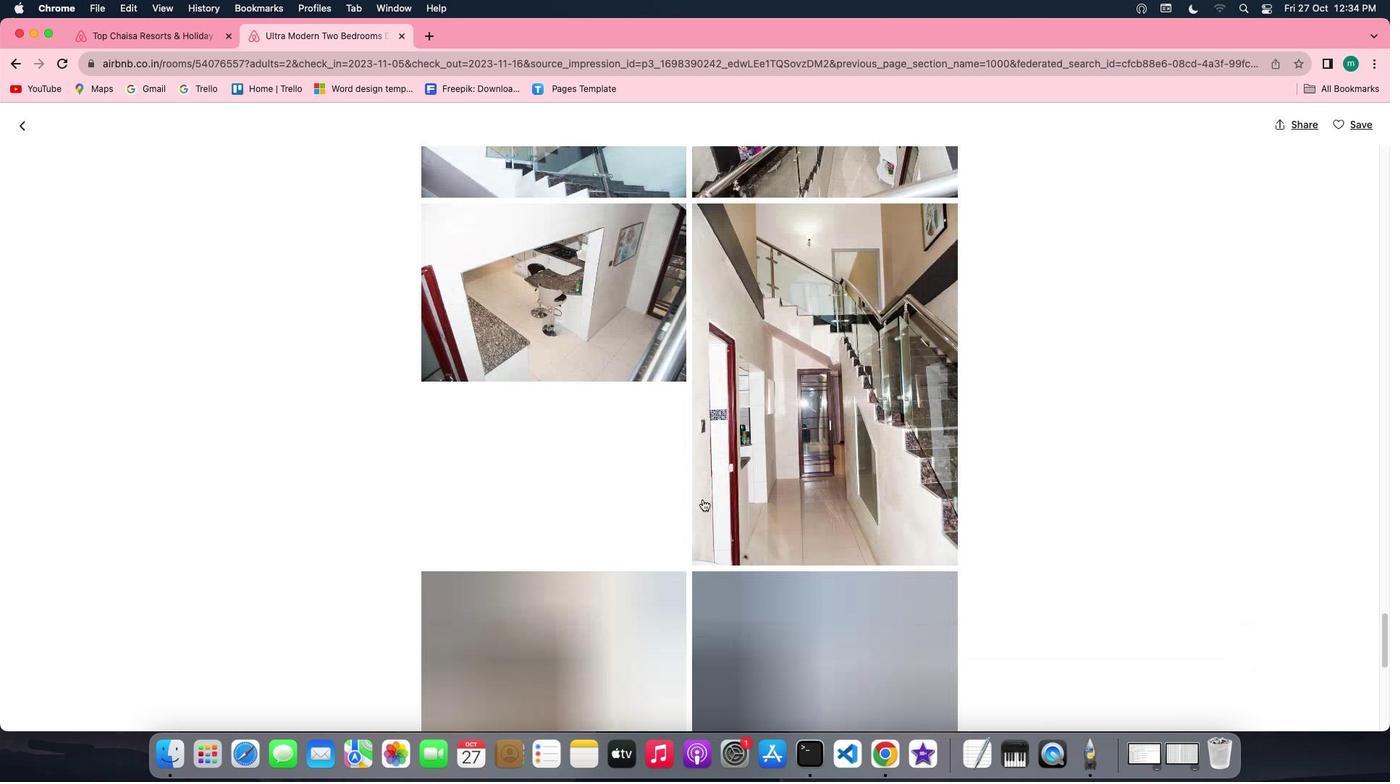 
Action: Mouse scrolled (703, 499) with delta (0, -3)
Screenshot: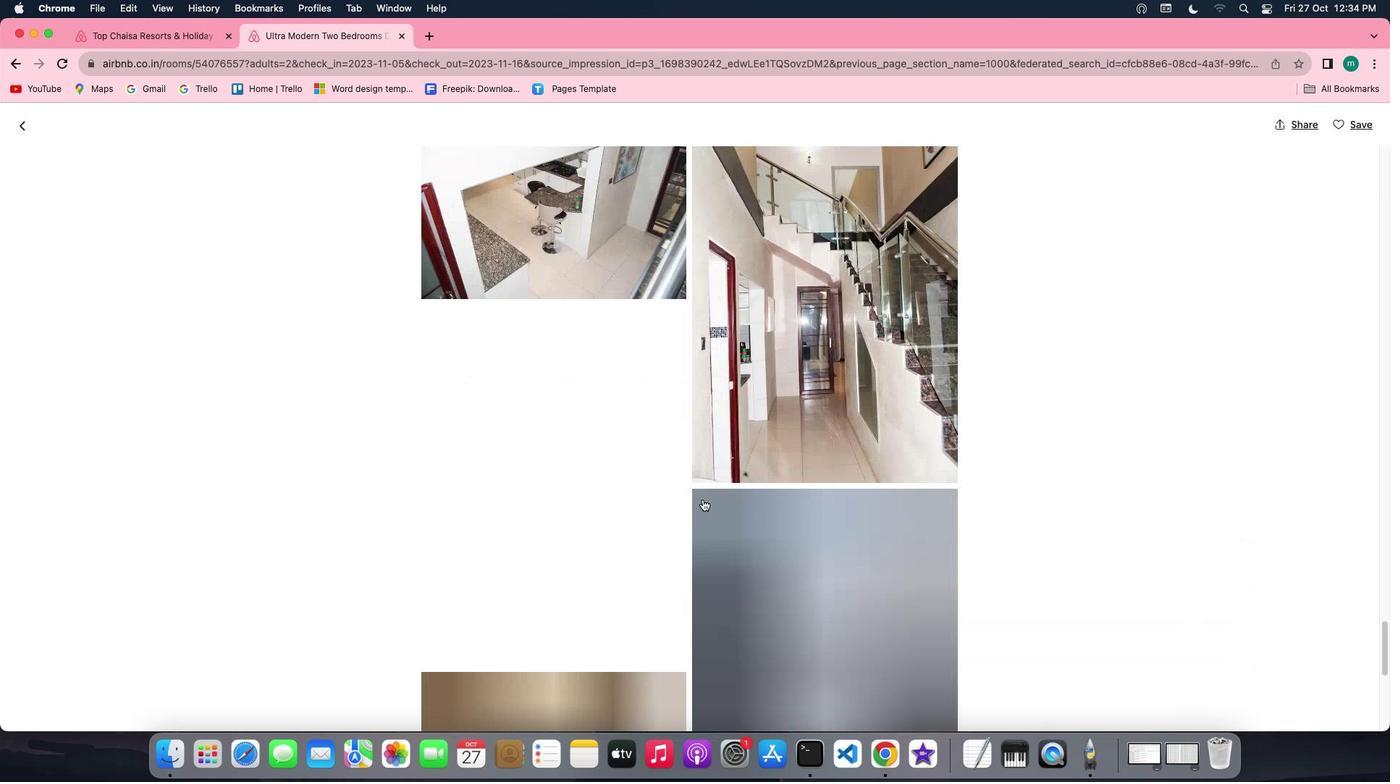 
Action: Mouse scrolled (703, 499) with delta (0, -4)
Screenshot: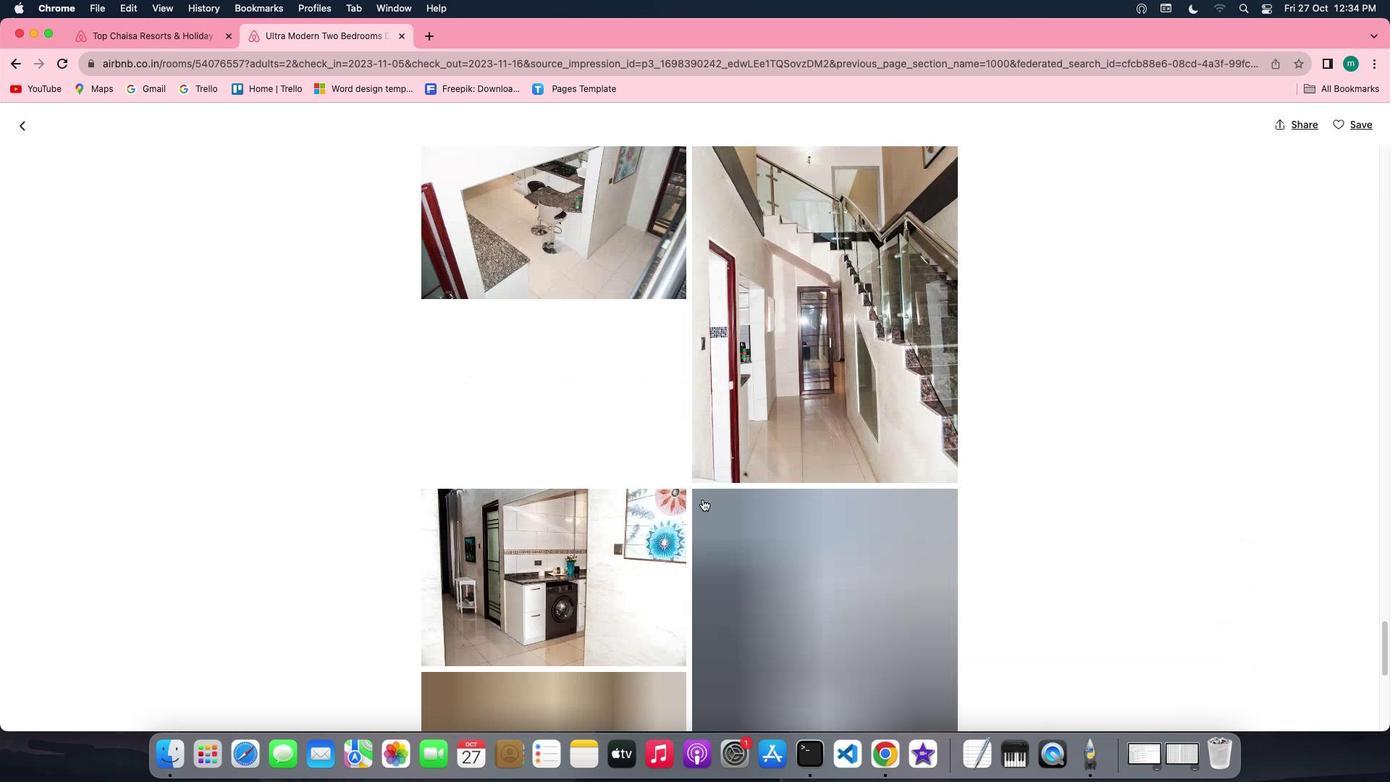 
Action: Mouse scrolled (703, 499) with delta (0, -4)
Screenshot: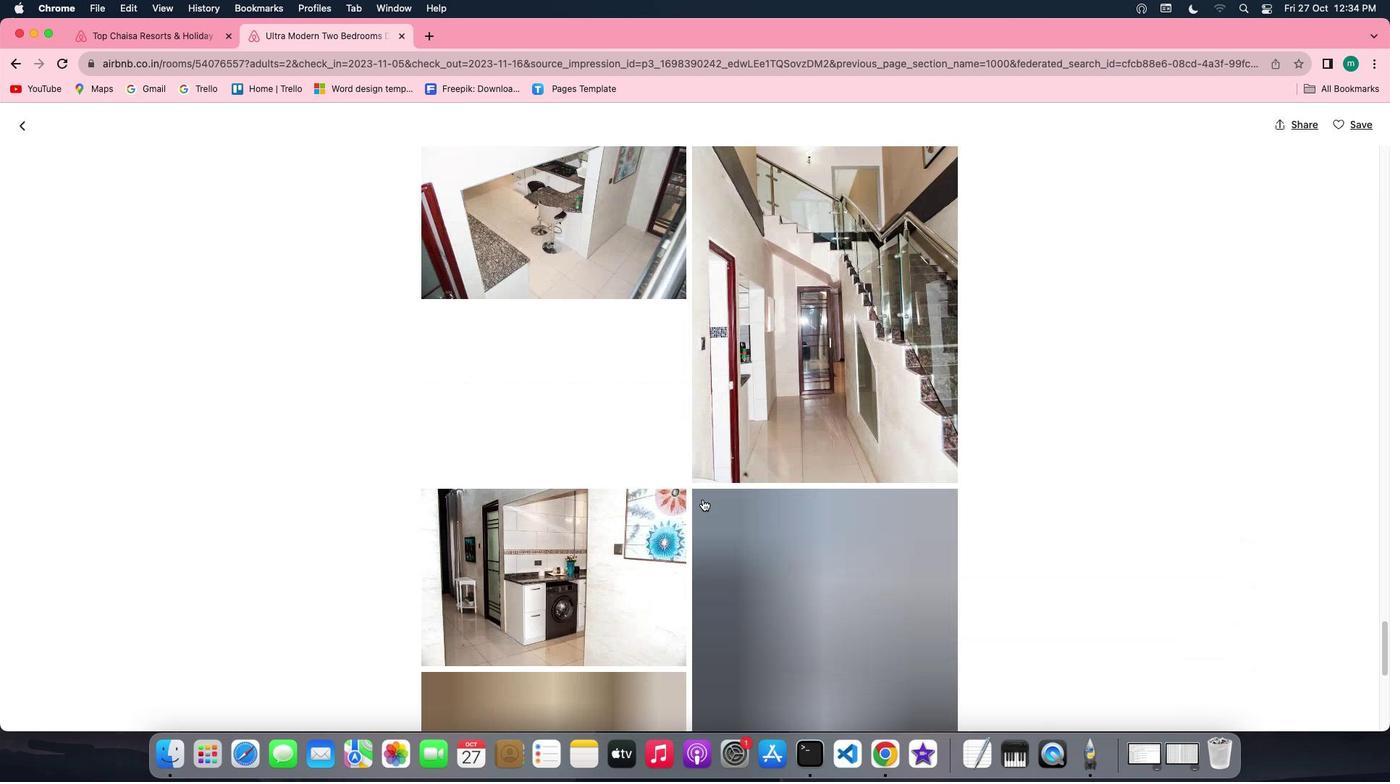 
Action: Mouse scrolled (703, 499) with delta (0, 0)
Screenshot: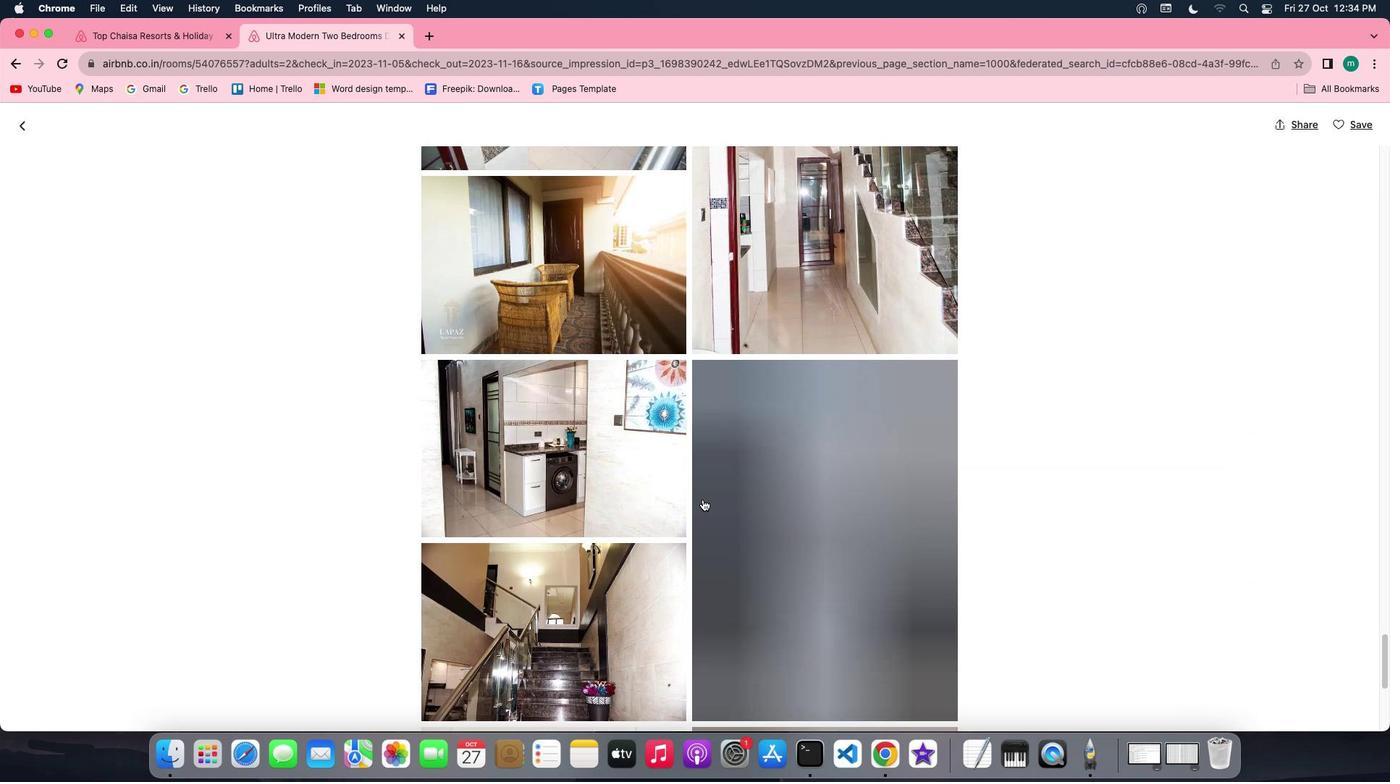 
Action: Mouse scrolled (703, 499) with delta (0, 0)
Screenshot: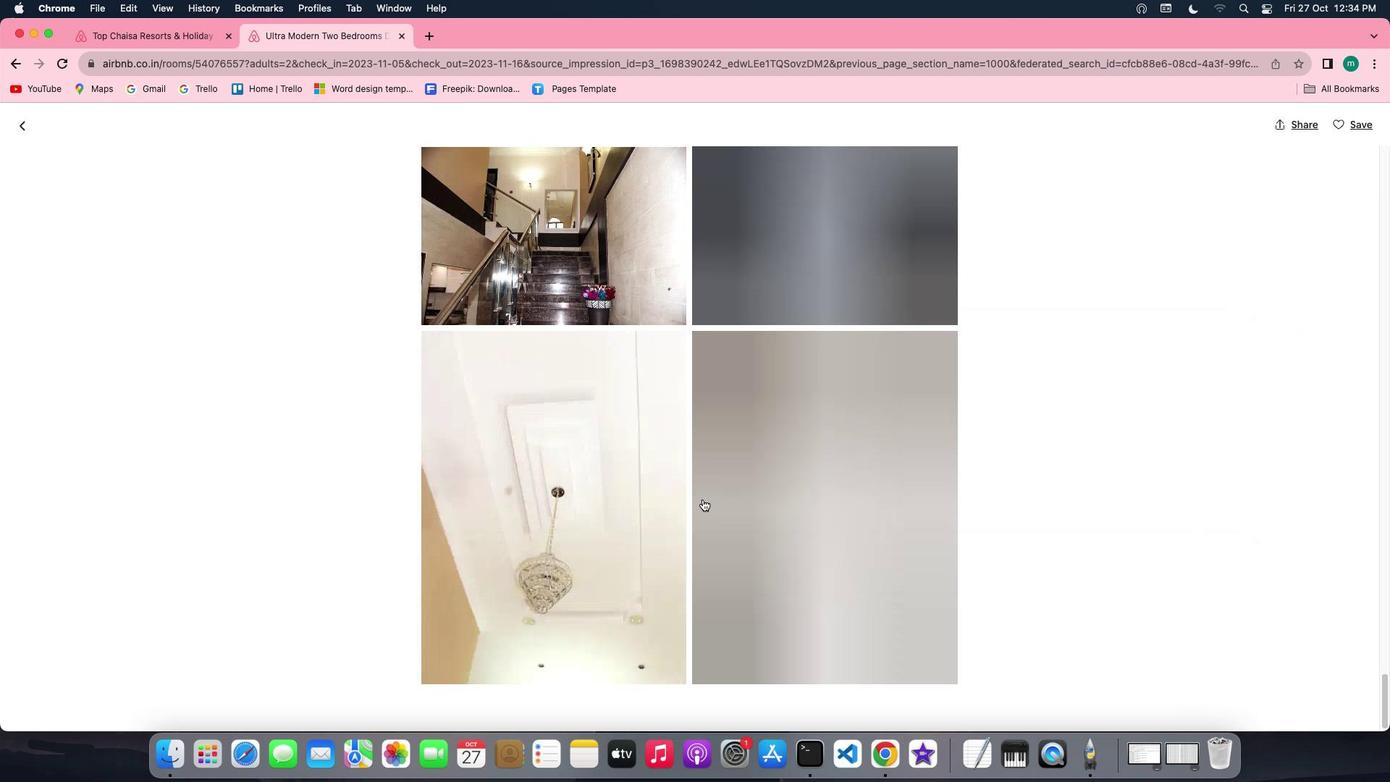 
Action: Mouse scrolled (703, 499) with delta (0, -2)
Screenshot: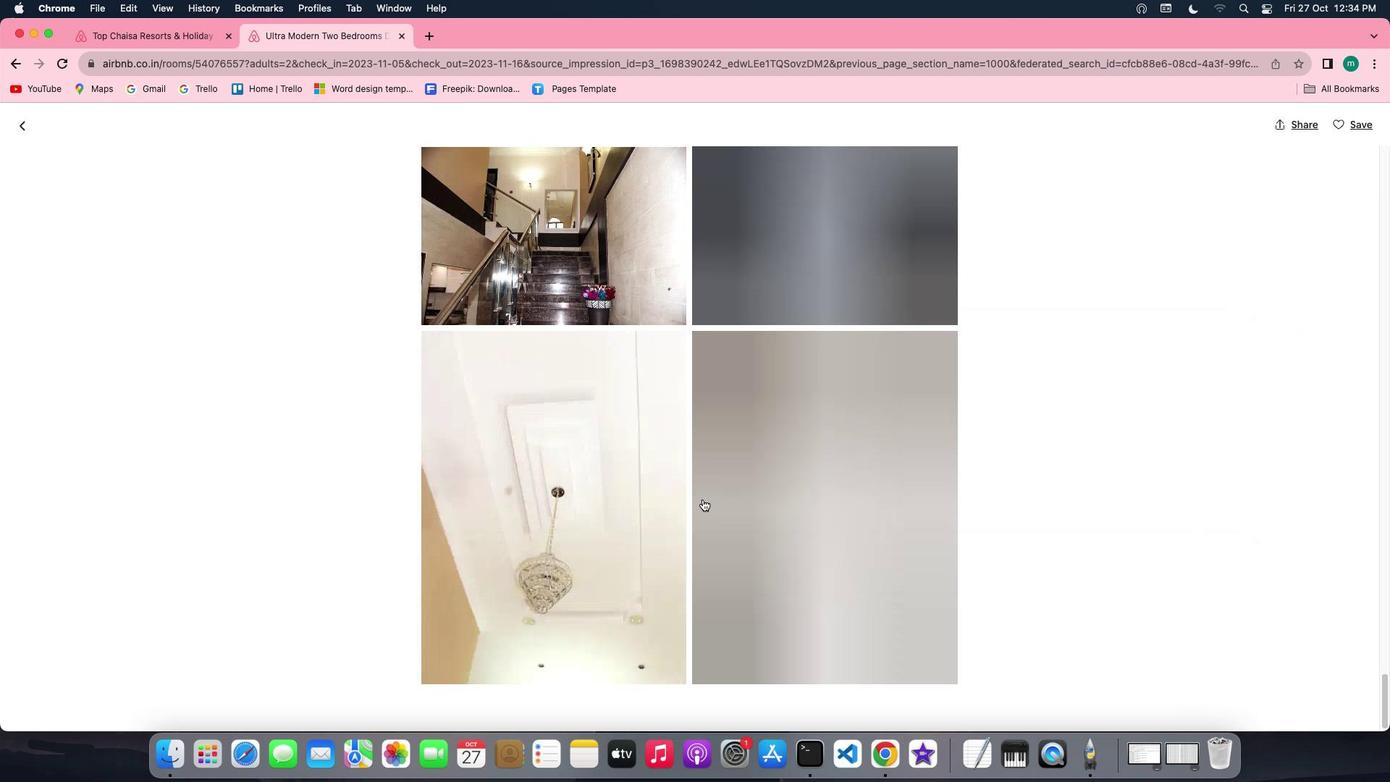 
Action: Mouse scrolled (703, 499) with delta (0, -3)
Screenshot: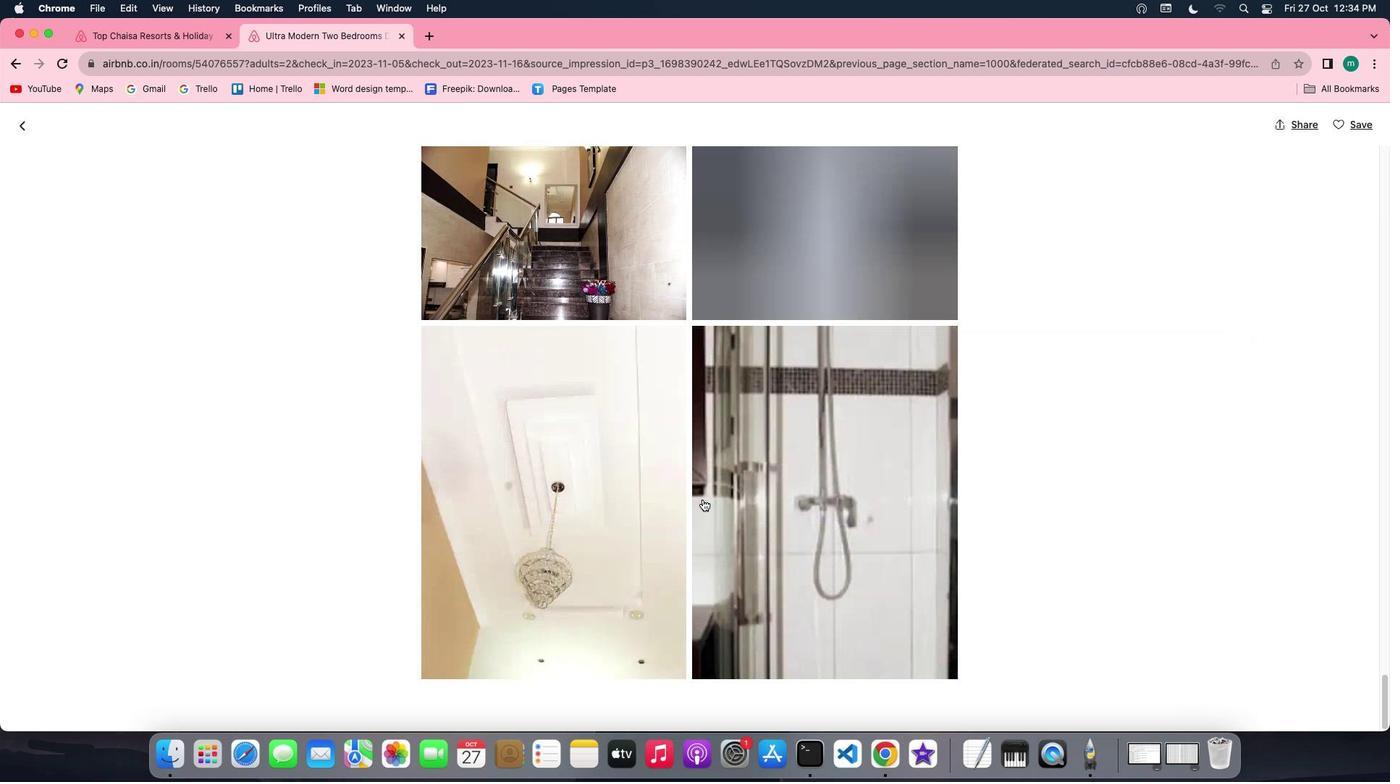 
Action: Mouse scrolled (703, 499) with delta (0, -4)
Screenshot: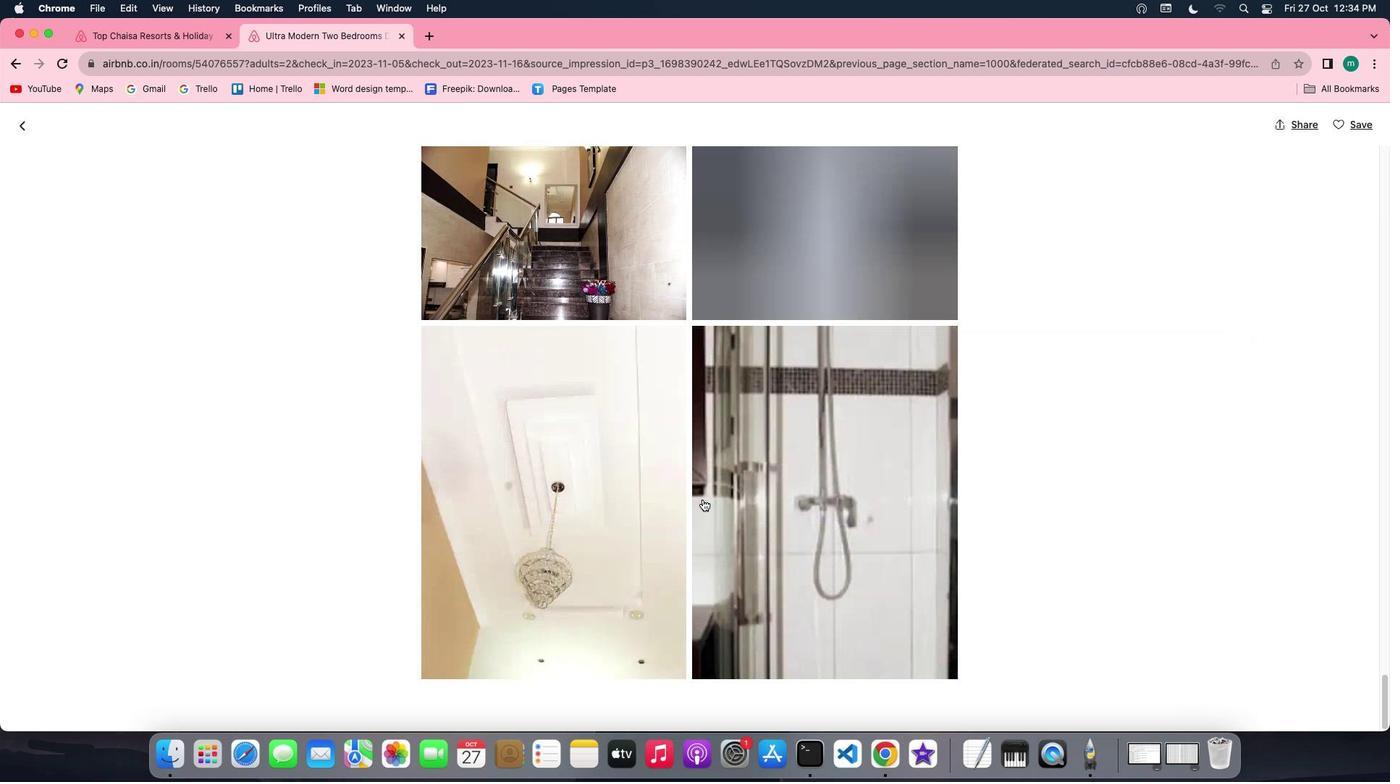 
Action: Mouse scrolled (703, 499) with delta (0, -4)
Screenshot: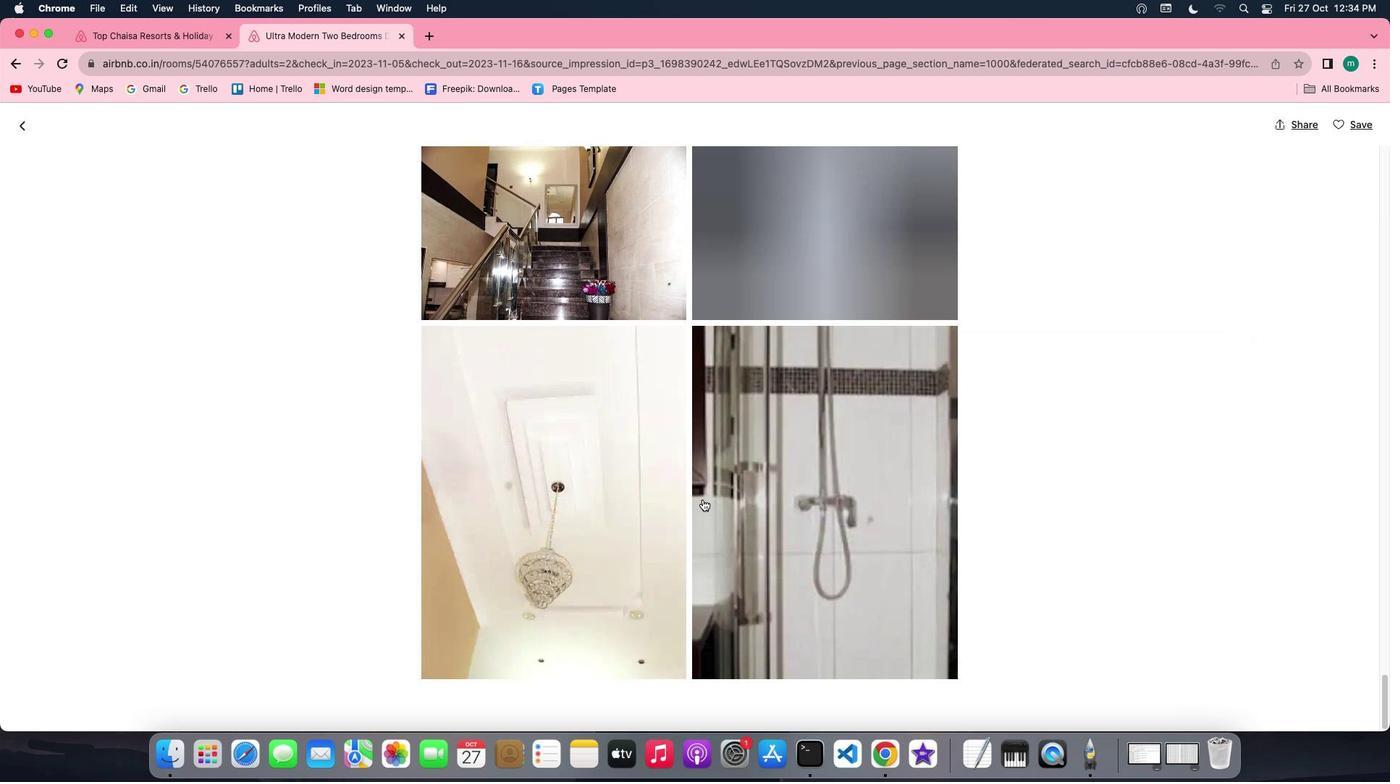 
Action: Mouse moved to (704, 500)
Screenshot: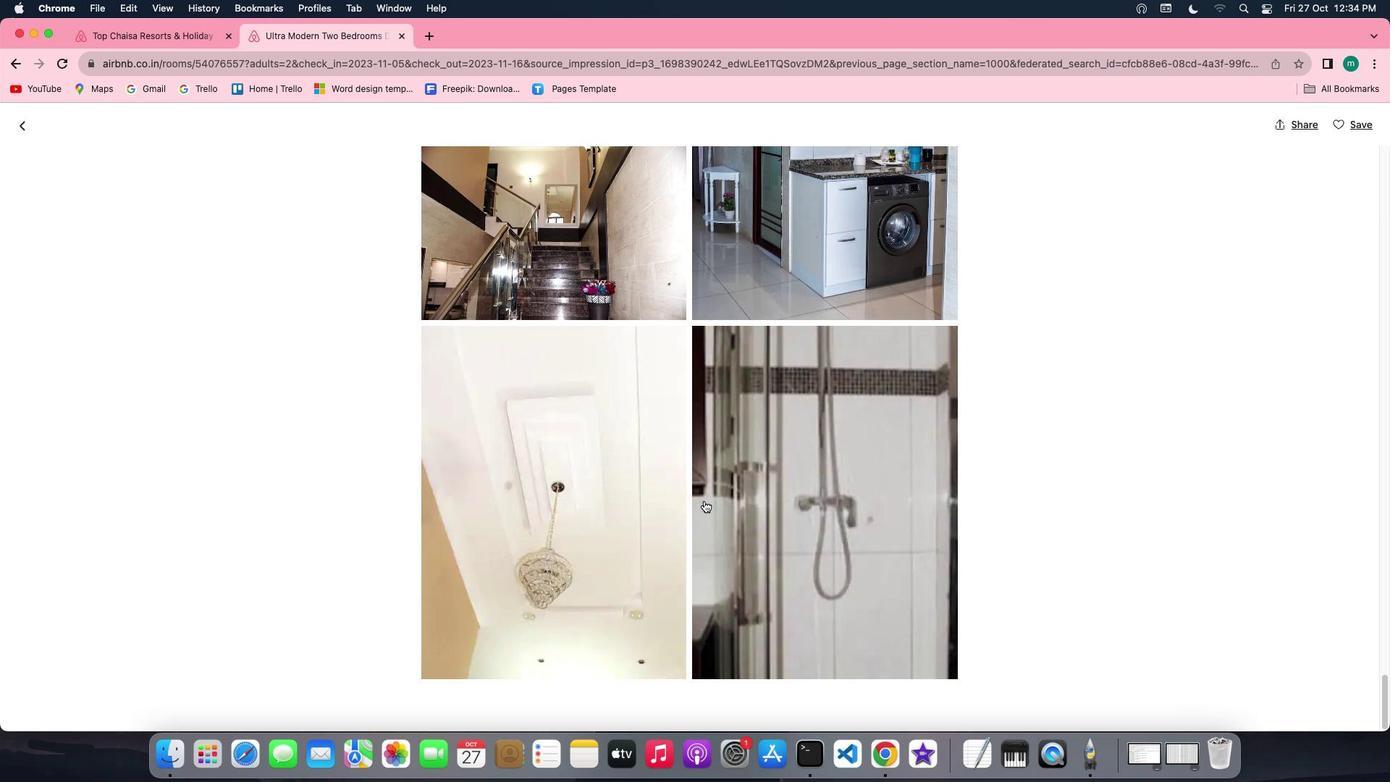 
Action: Mouse scrolled (704, 500) with delta (0, 0)
Screenshot: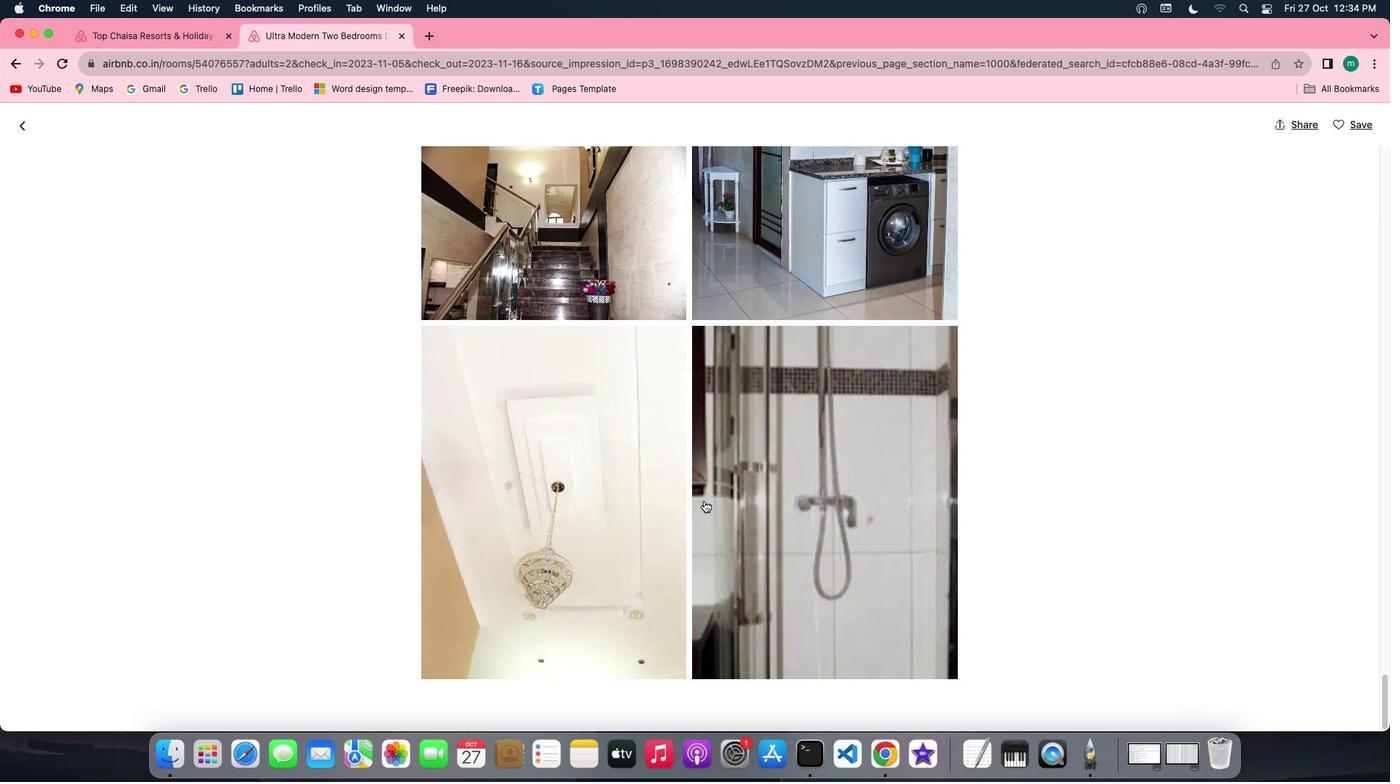 
Action: Mouse scrolled (704, 500) with delta (0, 0)
Screenshot: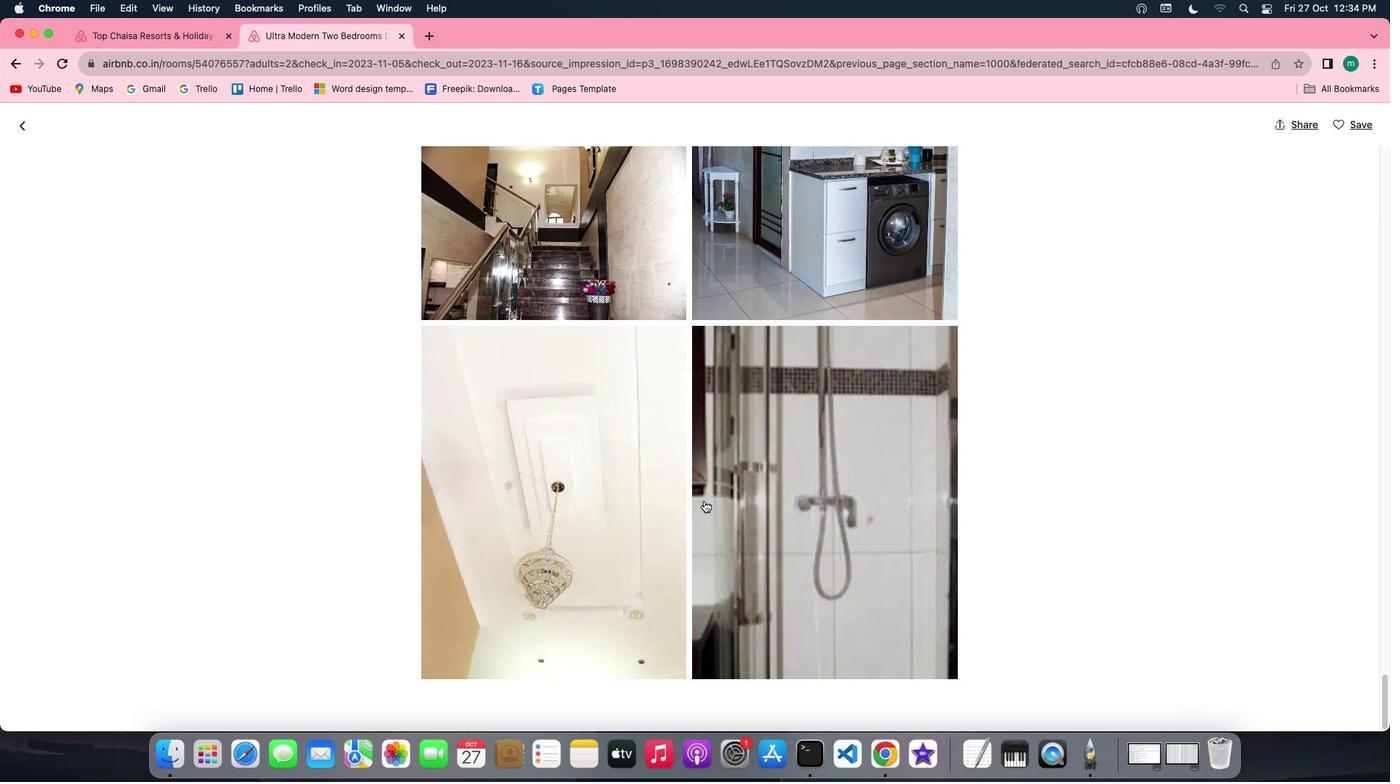 
Action: Mouse scrolled (704, 500) with delta (0, -2)
Screenshot: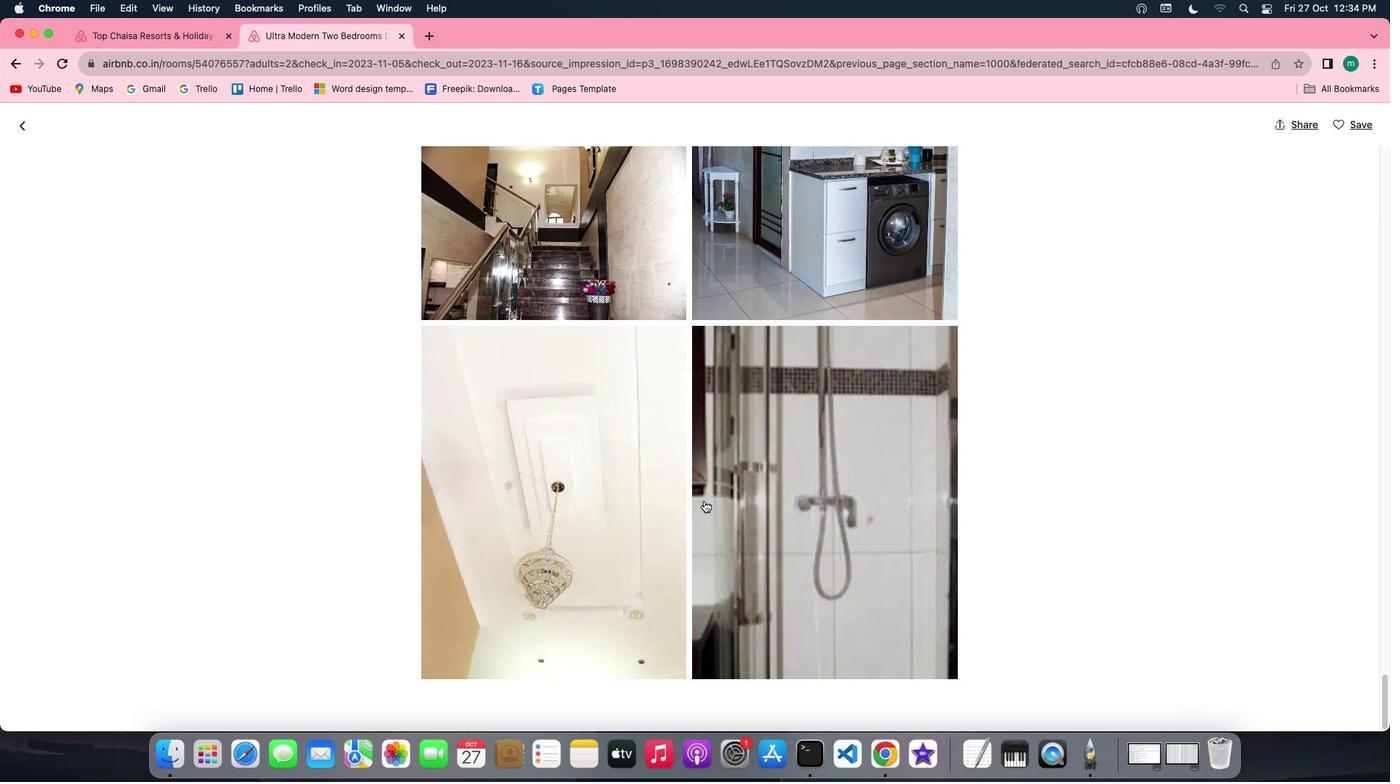 
Action: Mouse scrolled (704, 500) with delta (0, -3)
Screenshot: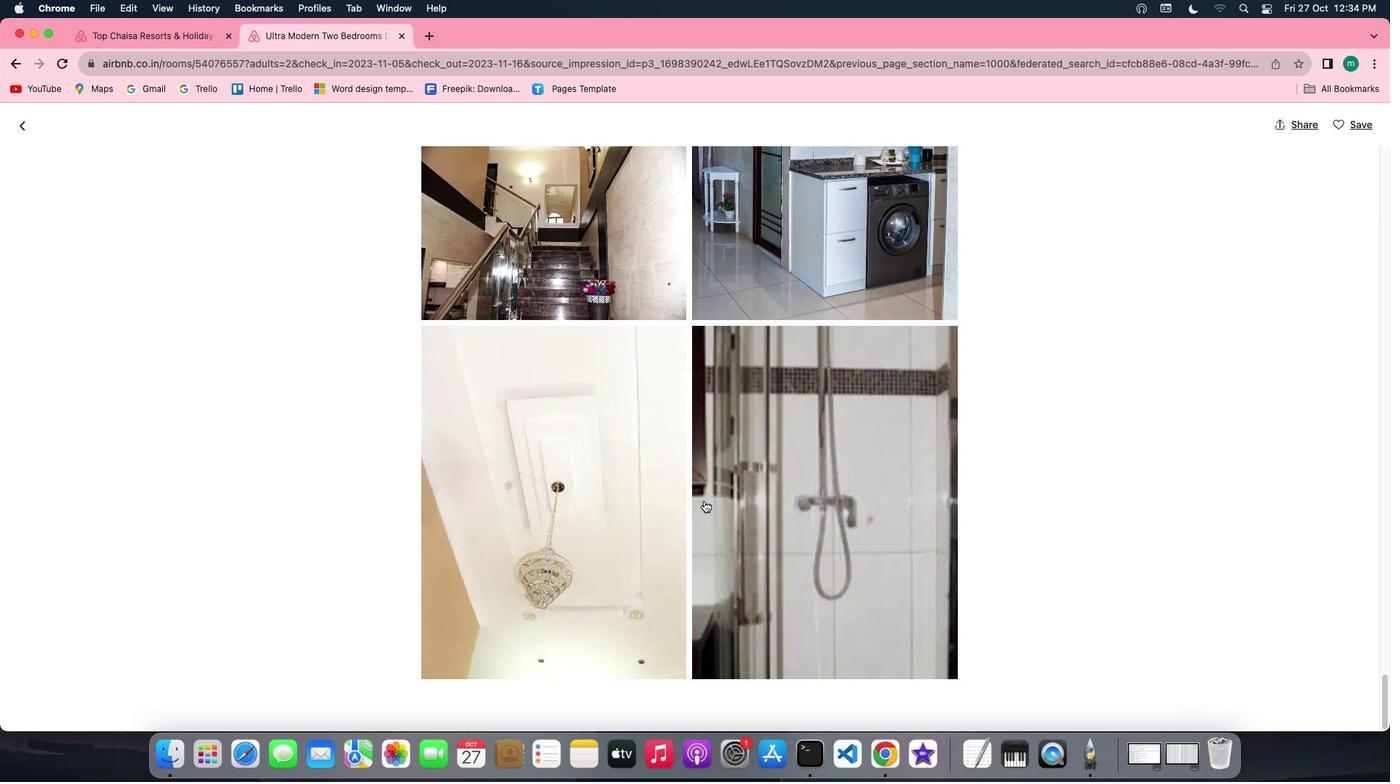 
Action: Mouse scrolled (704, 500) with delta (0, -3)
Screenshot: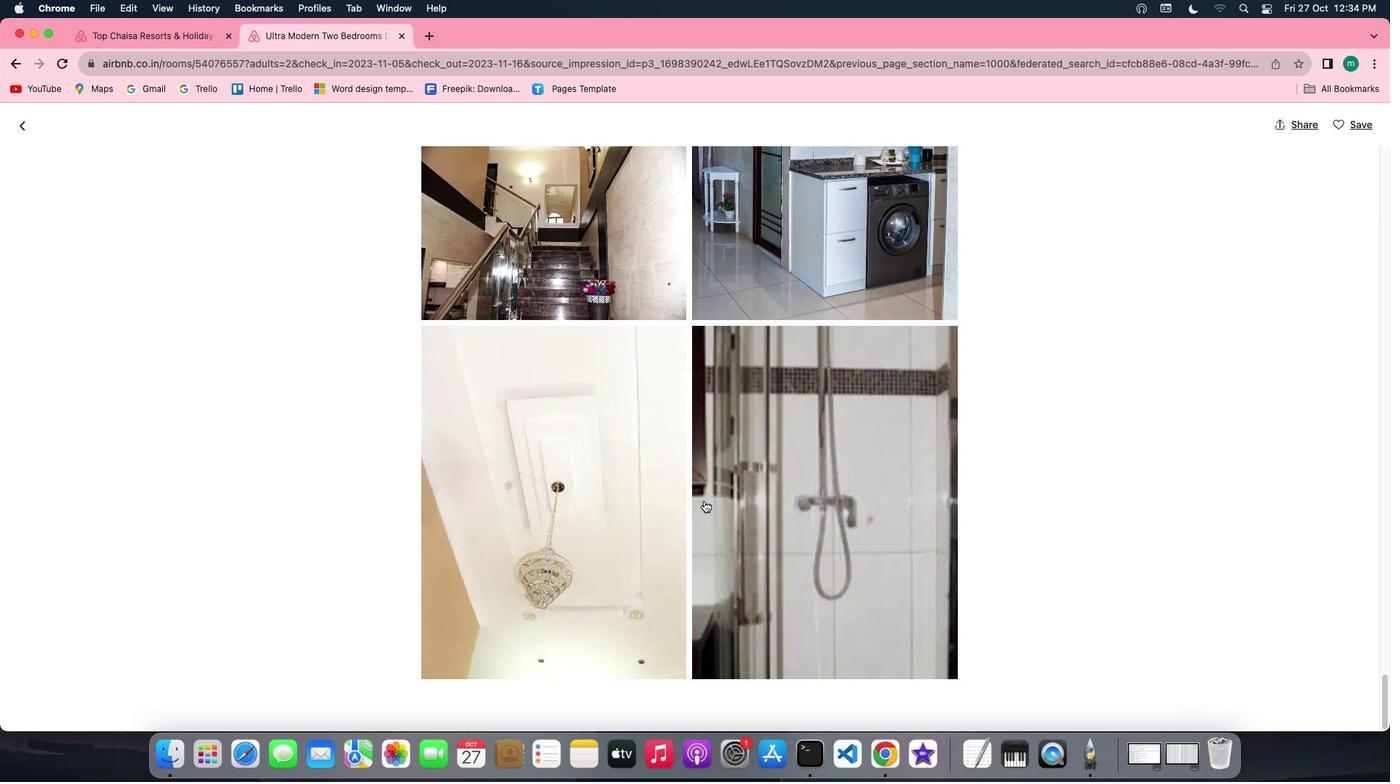 
Action: Mouse scrolled (704, 500) with delta (0, -3)
Screenshot: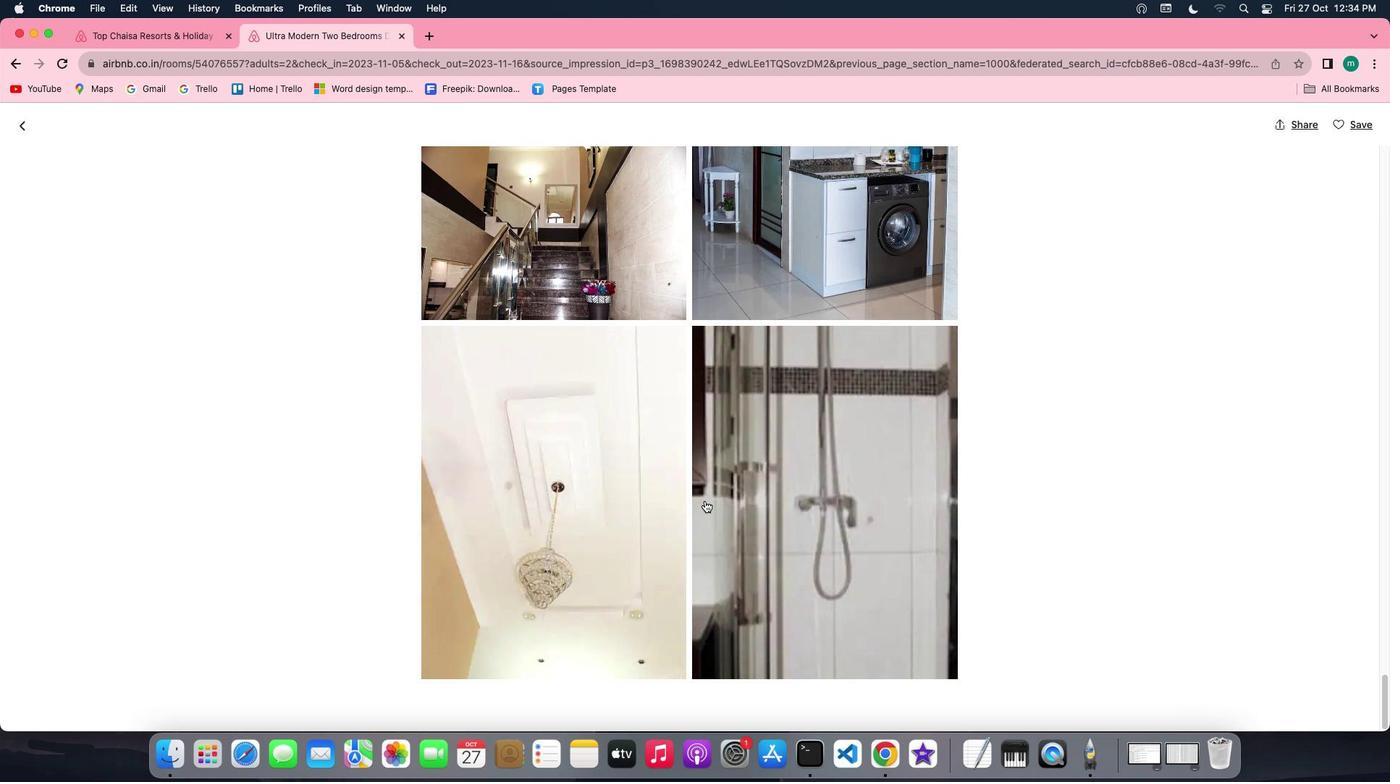 
Action: Mouse moved to (704, 500)
Screenshot: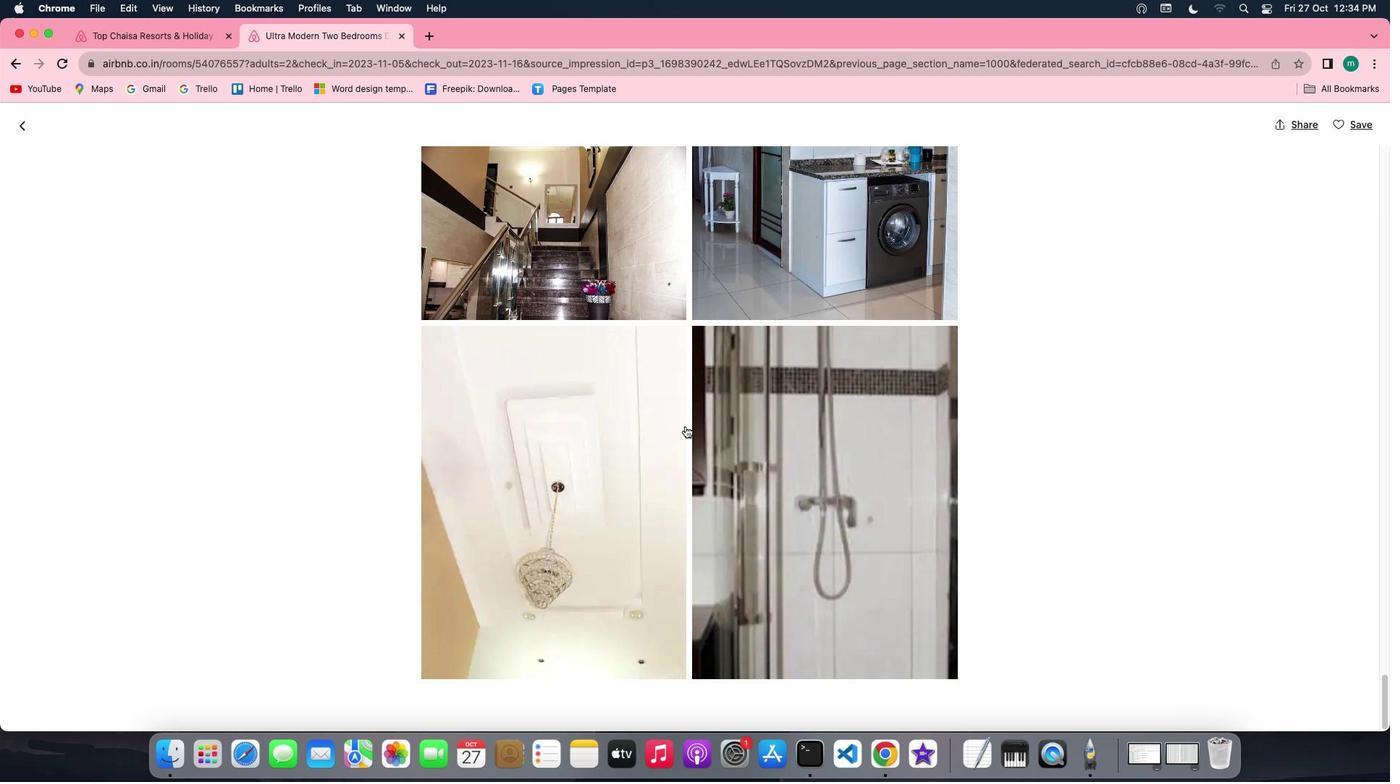 
Action: Mouse scrolled (704, 500) with delta (0, 0)
Screenshot: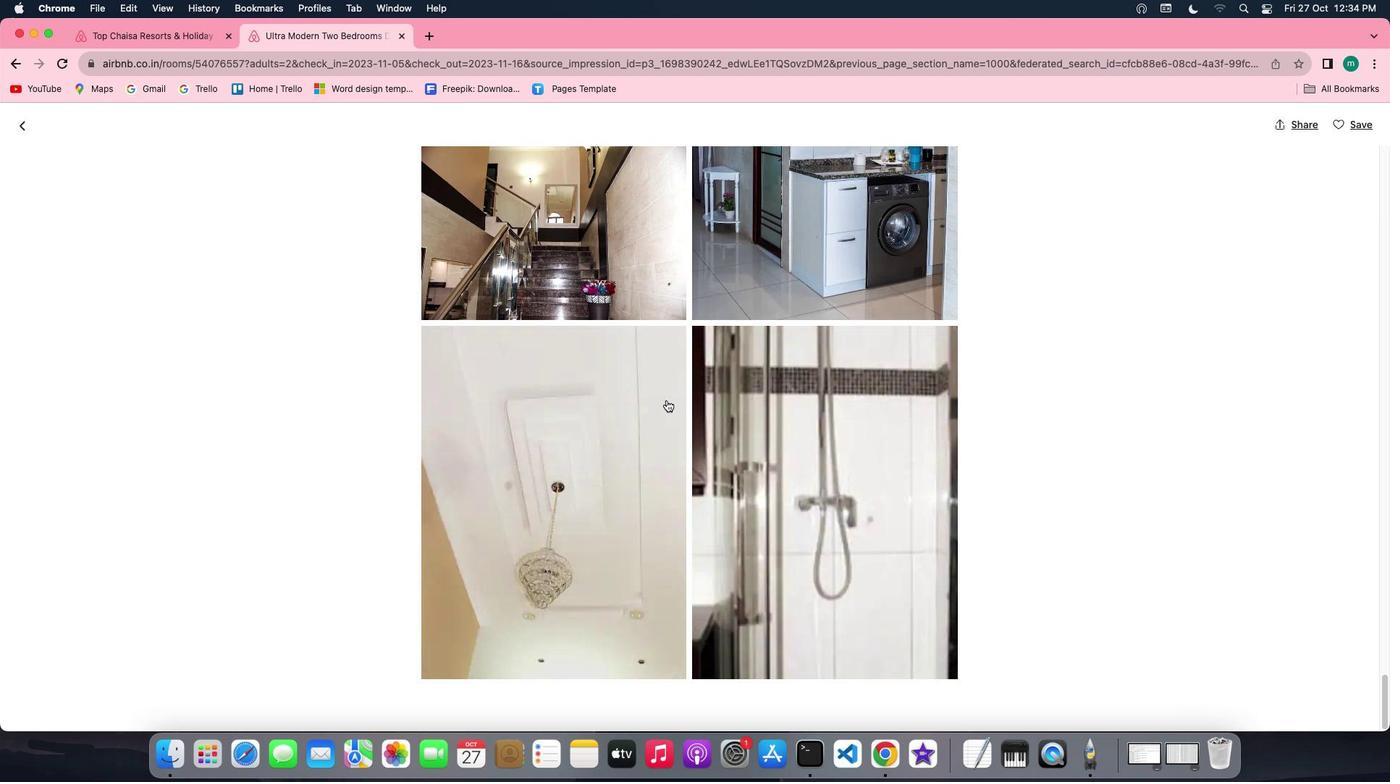 
Action: Mouse moved to (704, 500)
Screenshot: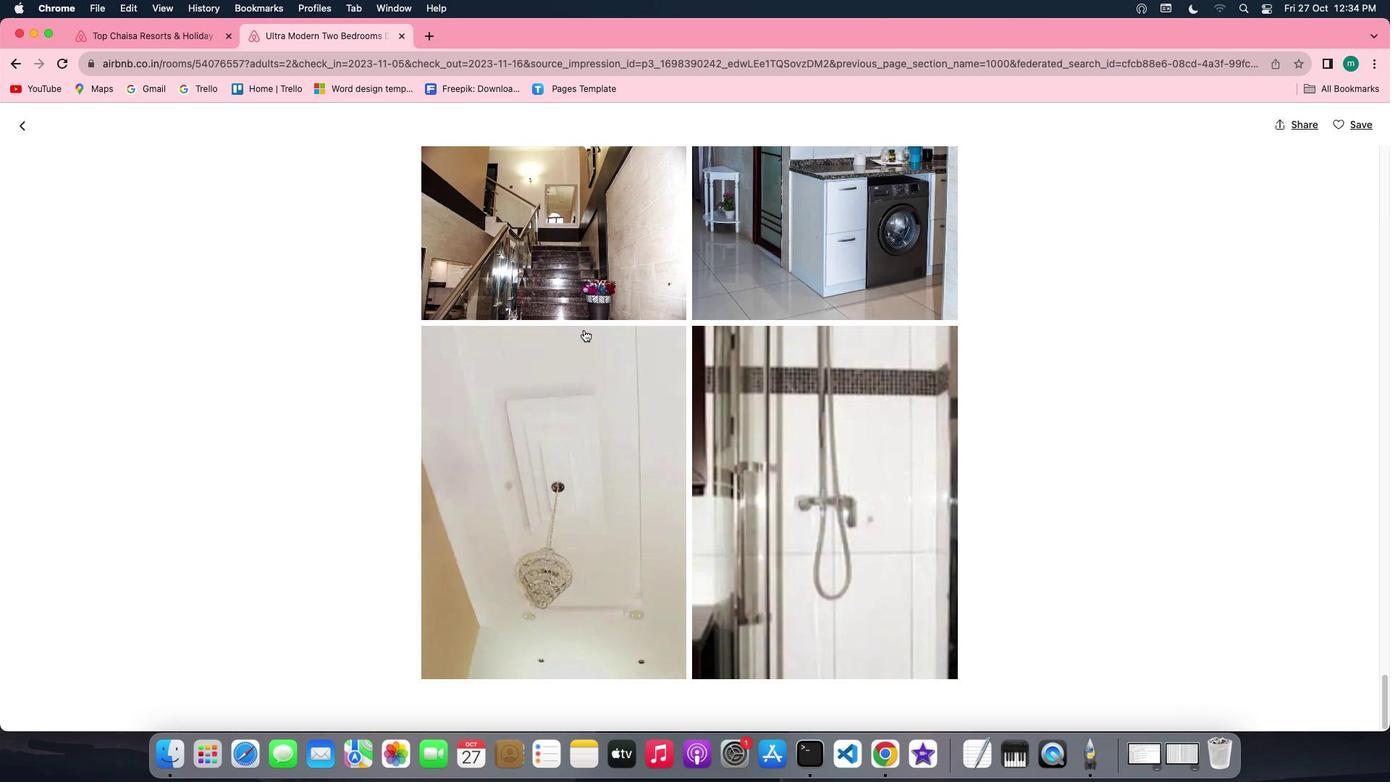
Action: Mouse scrolled (704, 500) with delta (0, 0)
Screenshot: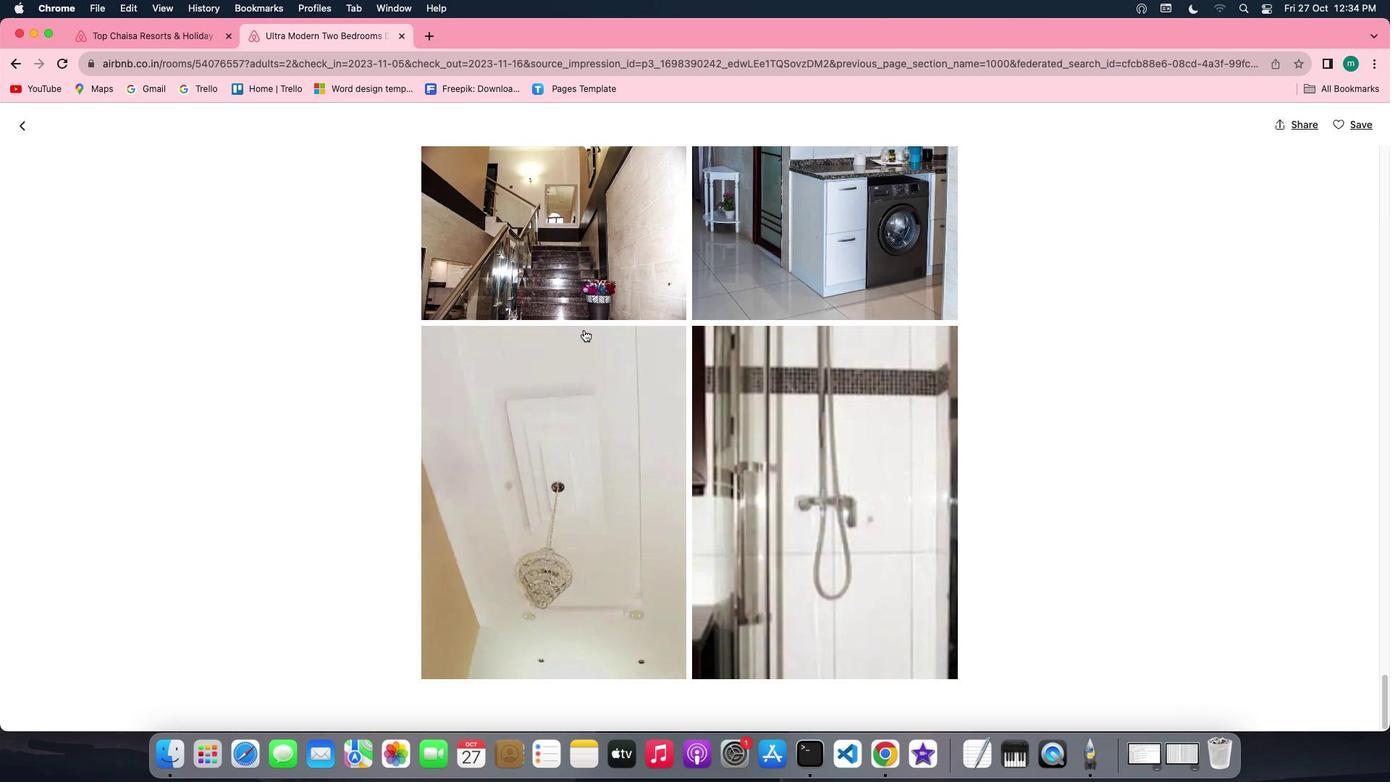 
Action: Mouse moved to (21, 121)
Screenshot: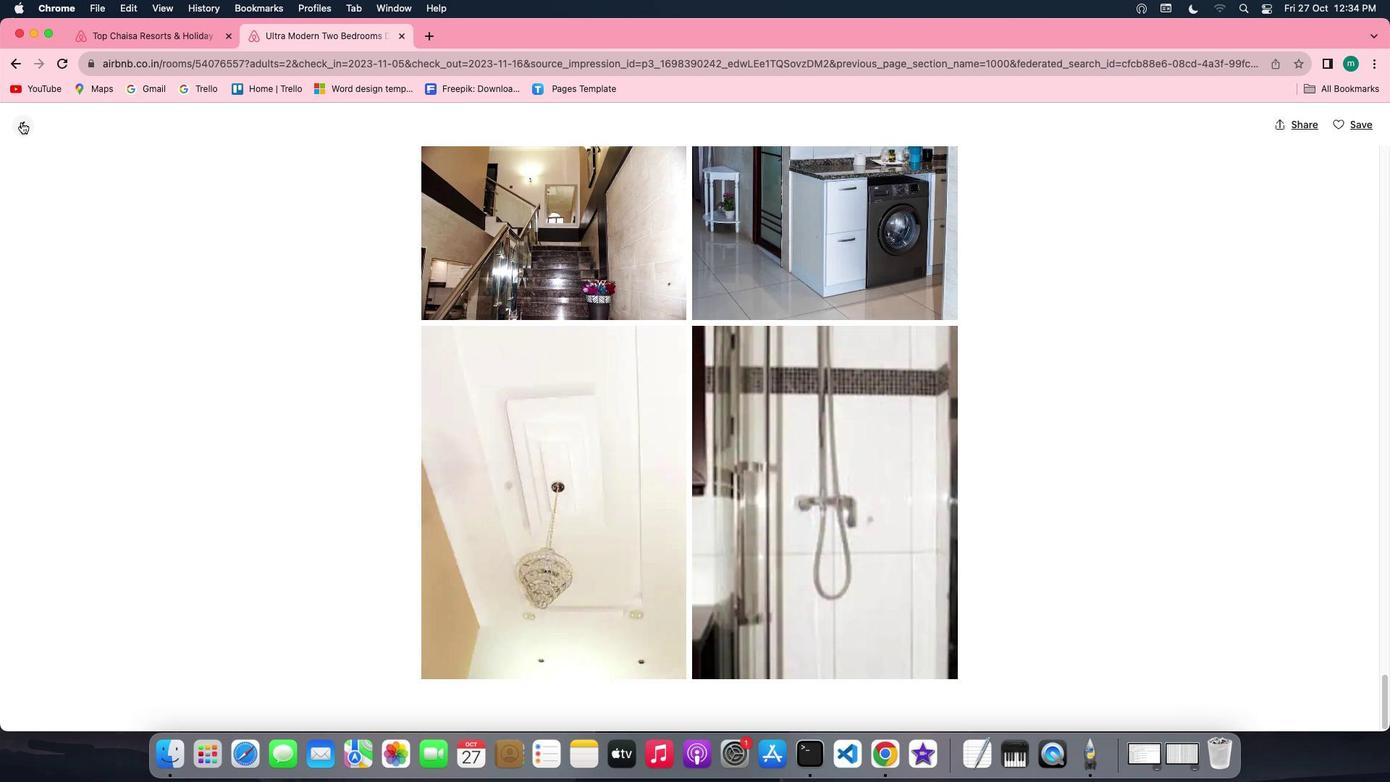 
Action: Mouse pressed left at (21, 121)
Screenshot: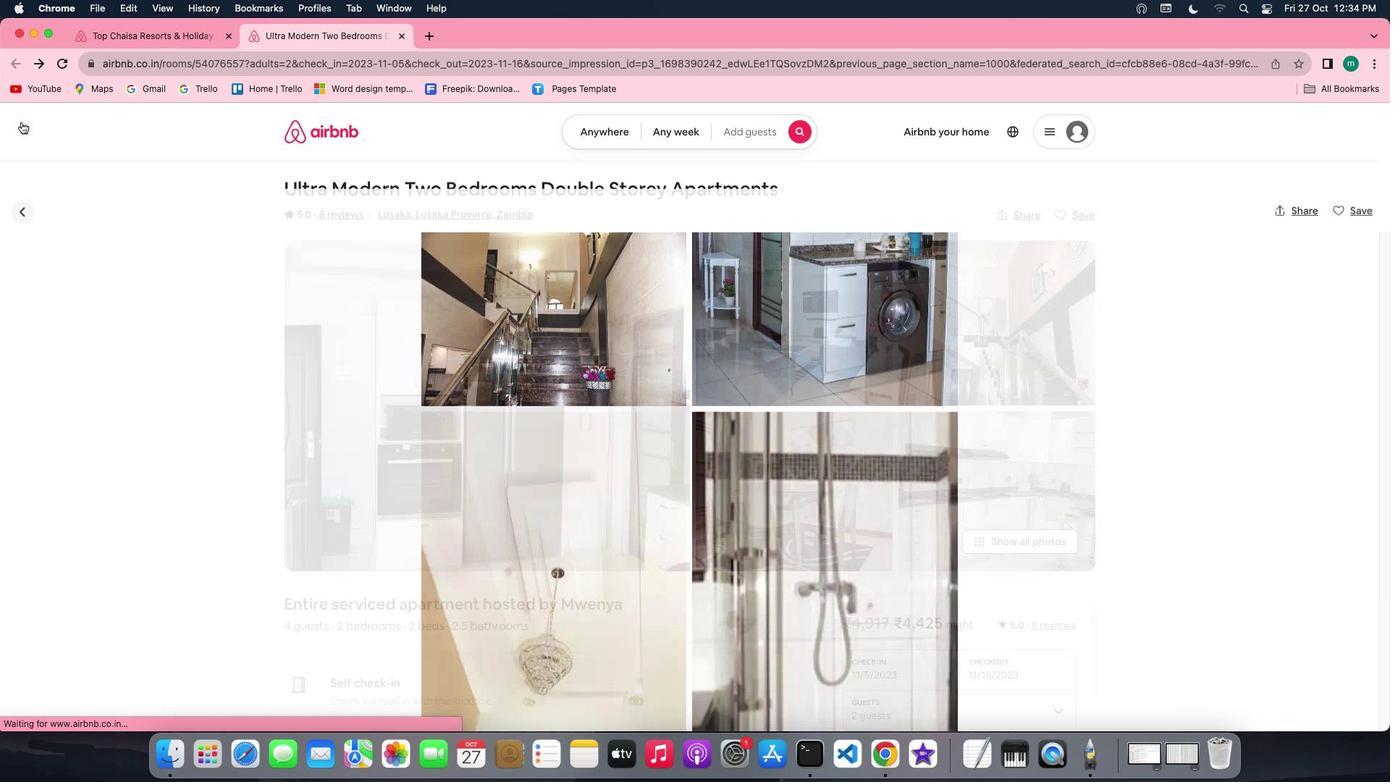 
Action: Mouse moved to (897, 420)
Screenshot: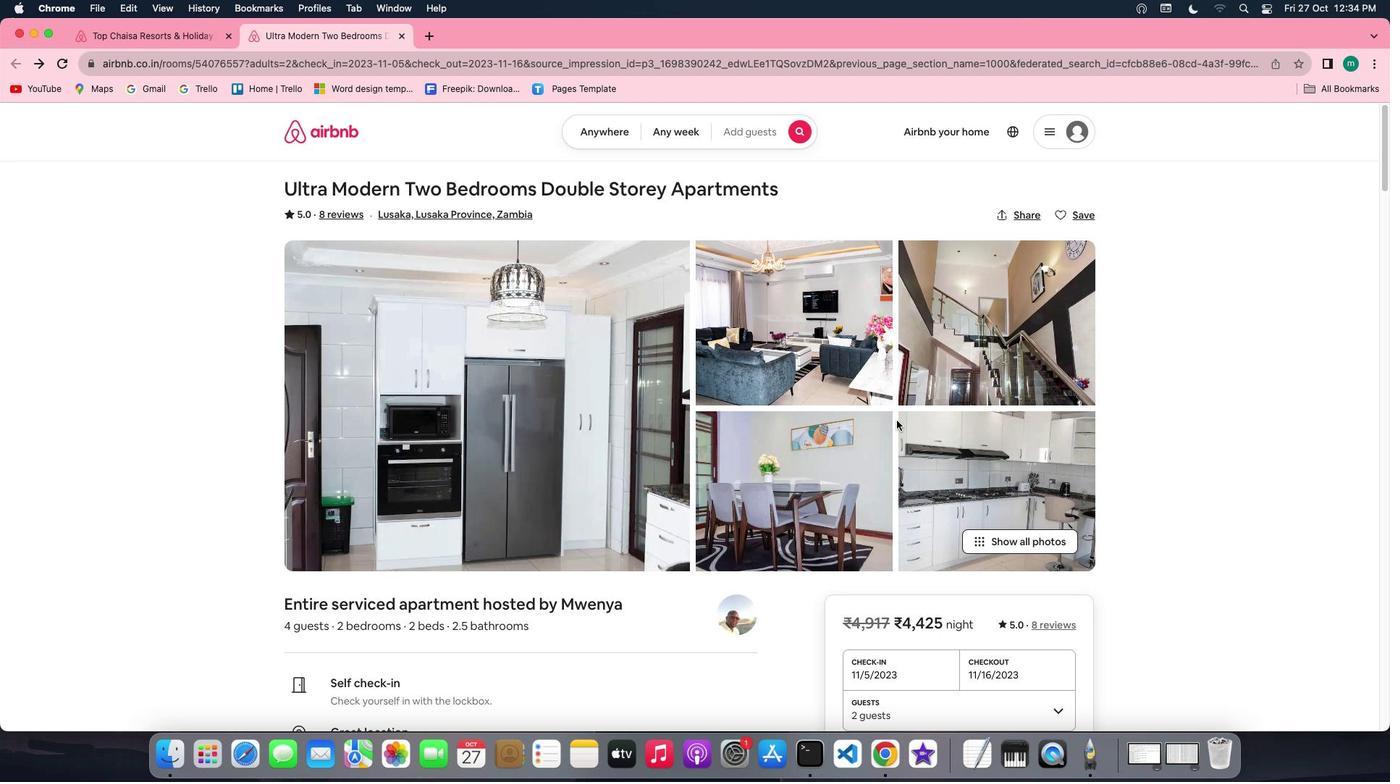 
Action: Mouse scrolled (897, 420) with delta (0, 0)
Screenshot: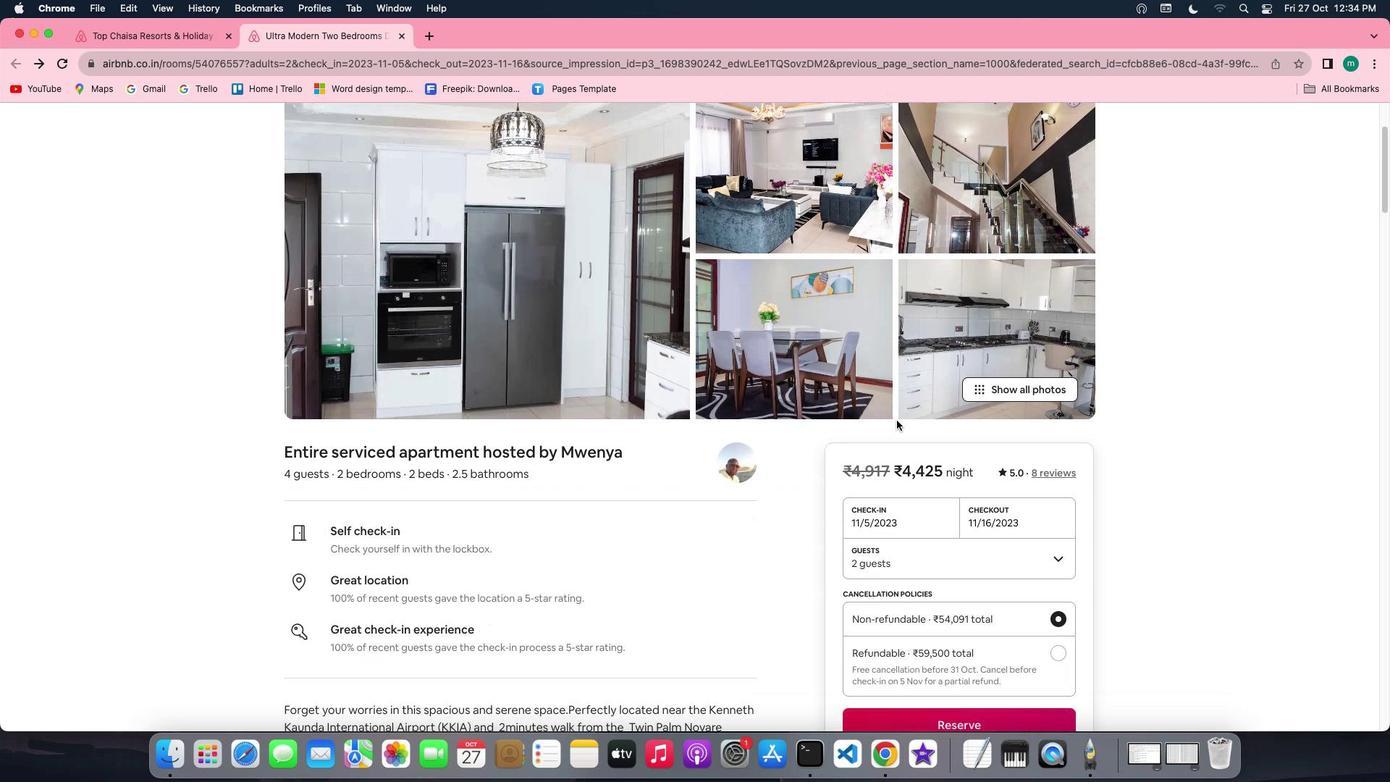 
Action: Mouse scrolled (897, 420) with delta (0, 0)
Screenshot: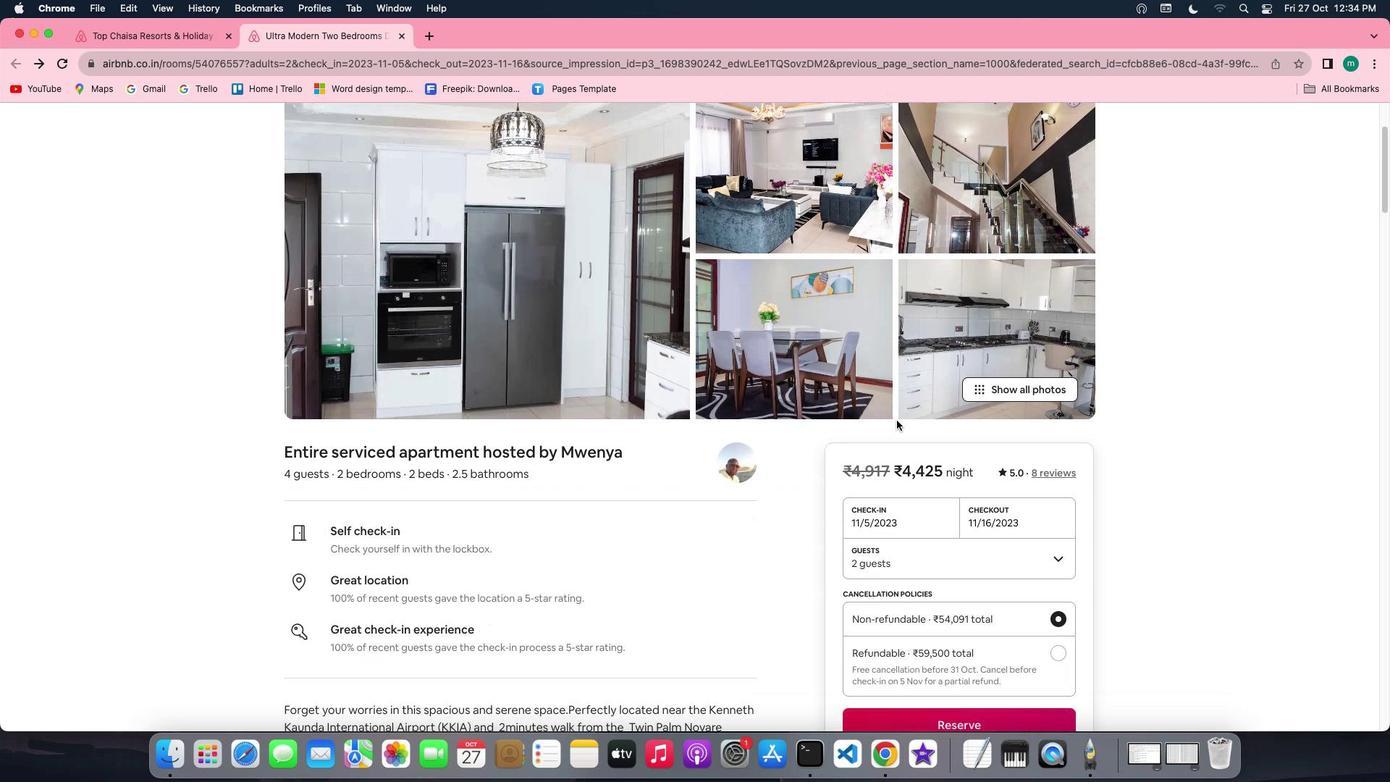 
Action: Mouse scrolled (897, 420) with delta (0, -2)
Screenshot: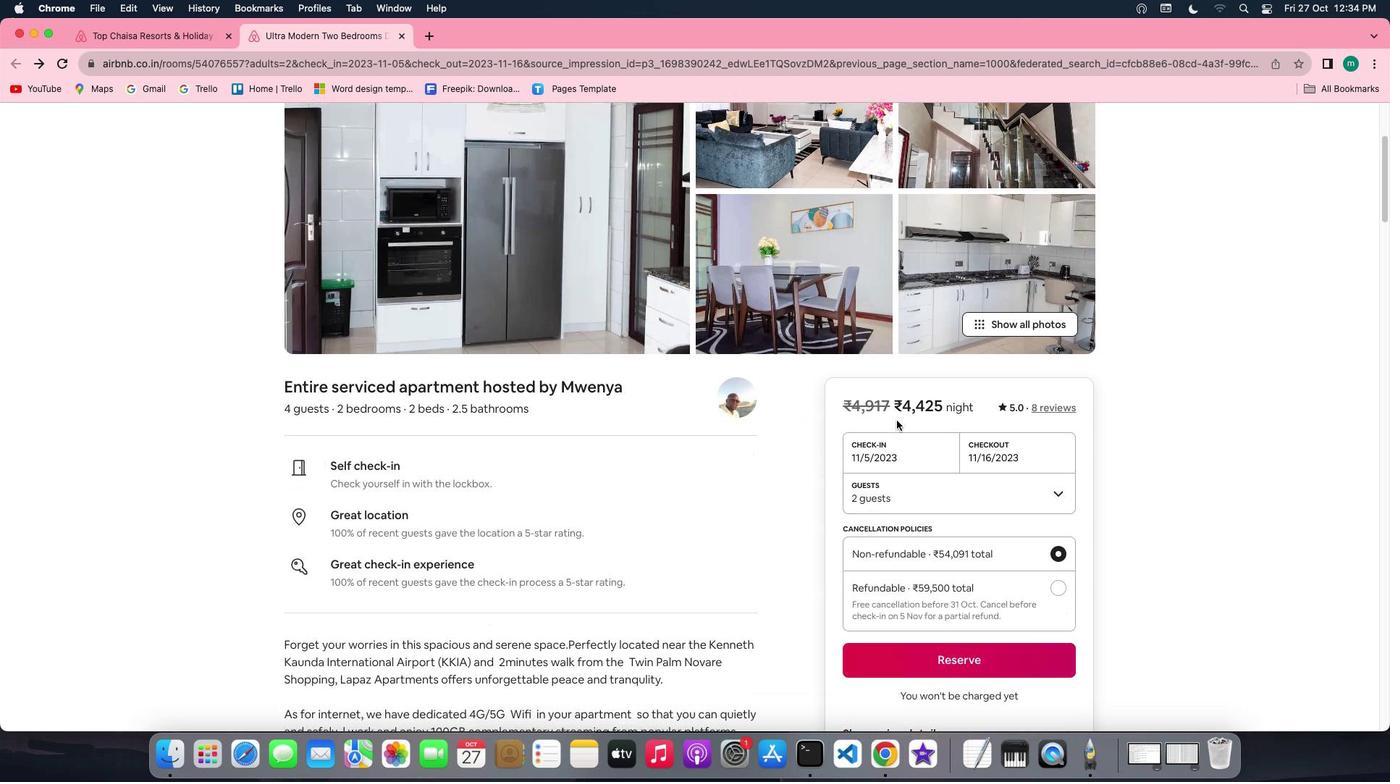 
Action: Mouse scrolled (897, 420) with delta (0, -2)
Screenshot: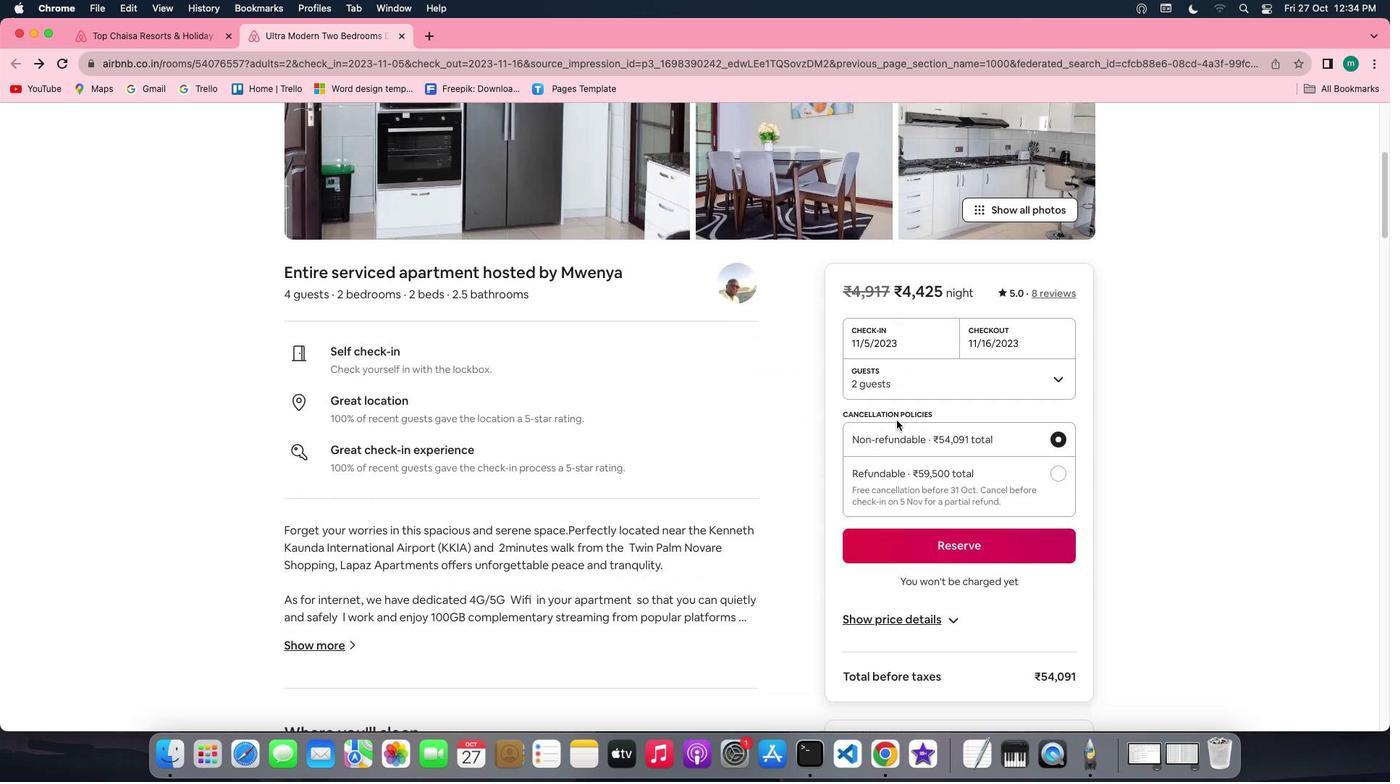 
Action: Mouse scrolled (897, 420) with delta (0, -2)
Screenshot: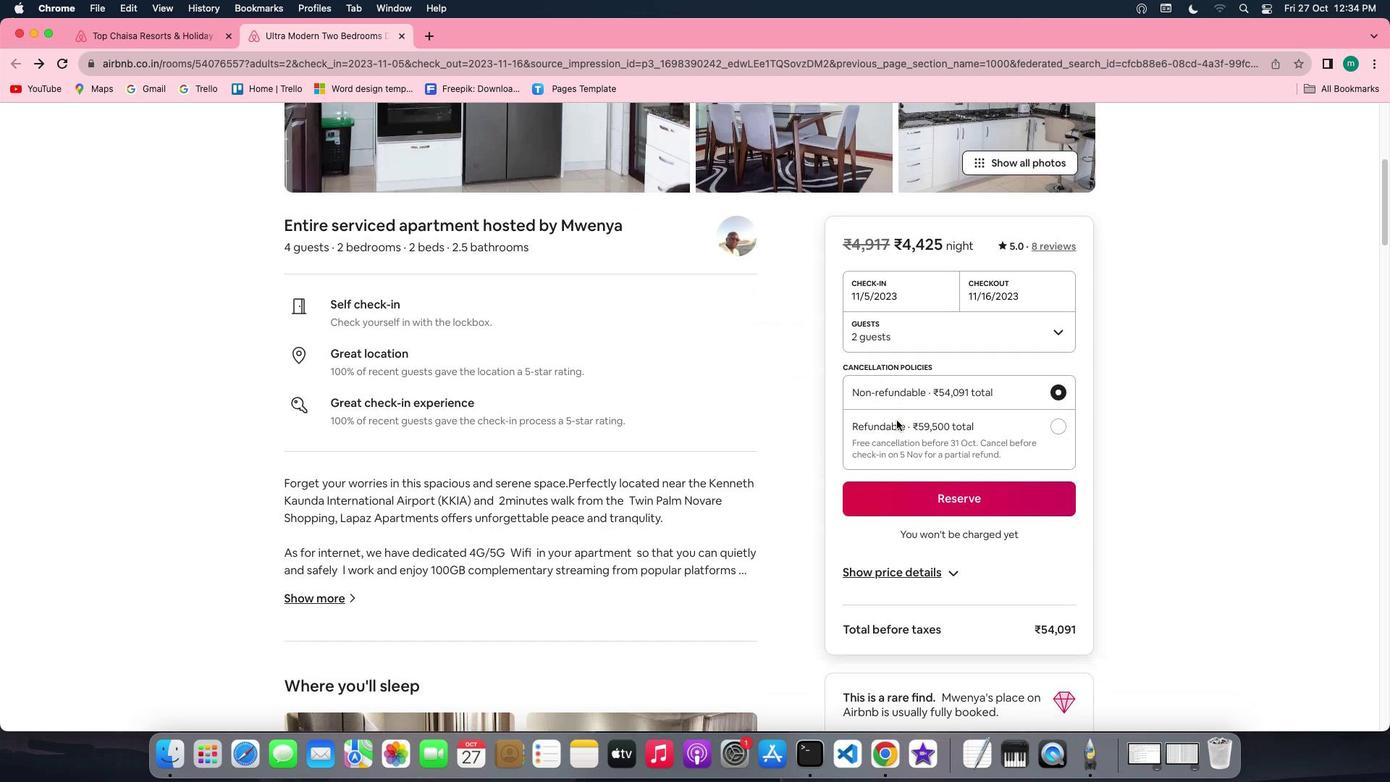 
Action: Mouse moved to (896, 414)
Screenshot: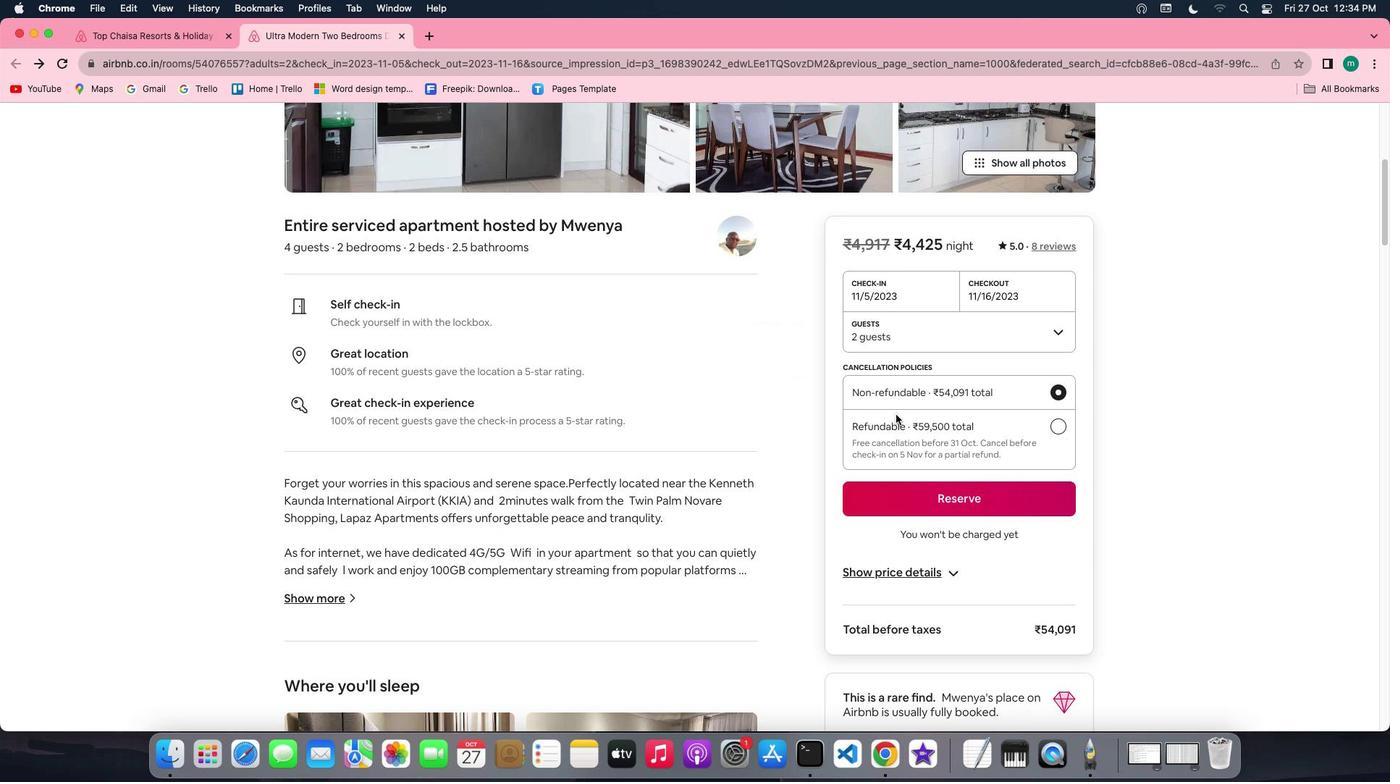 
Action: Mouse scrolled (896, 414) with delta (0, 0)
Screenshot: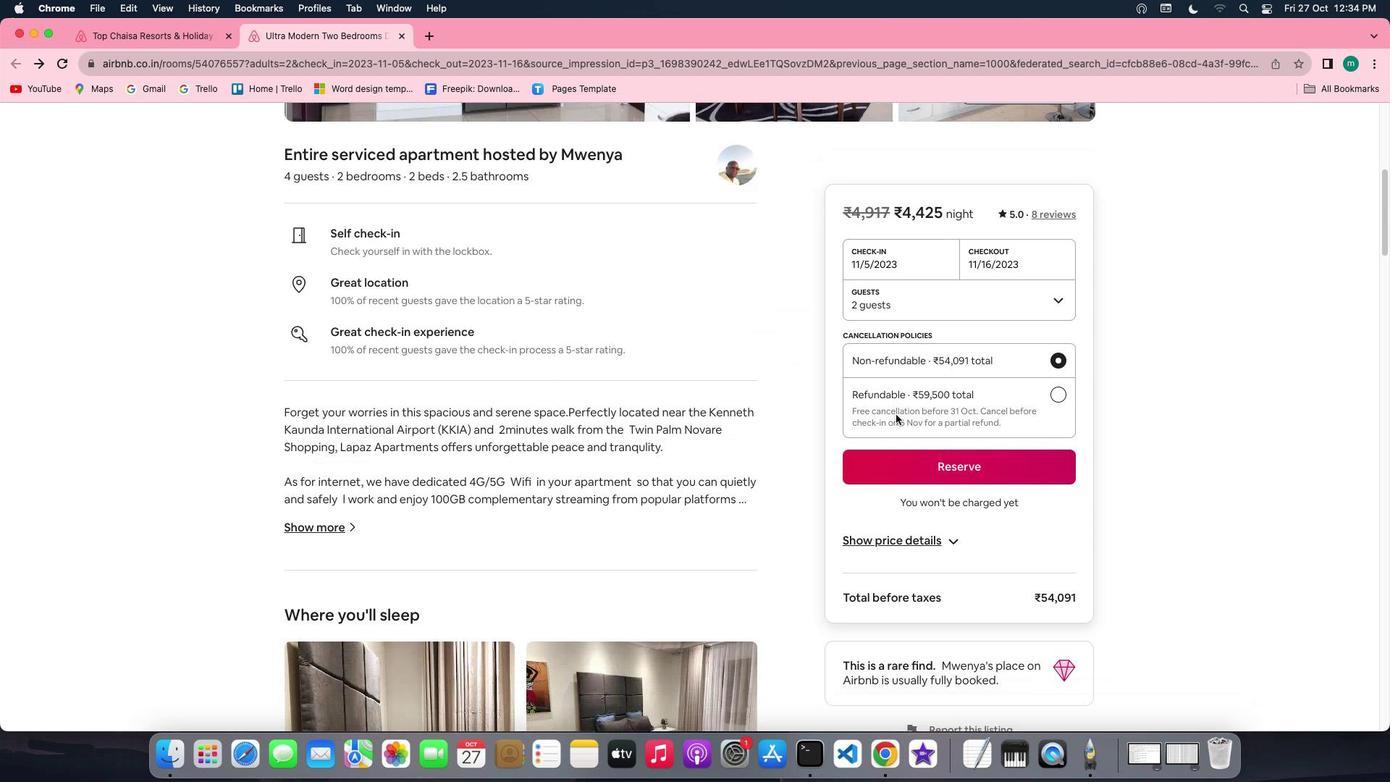 
Action: Mouse scrolled (896, 414) with delta (0, 0)
Screenshot: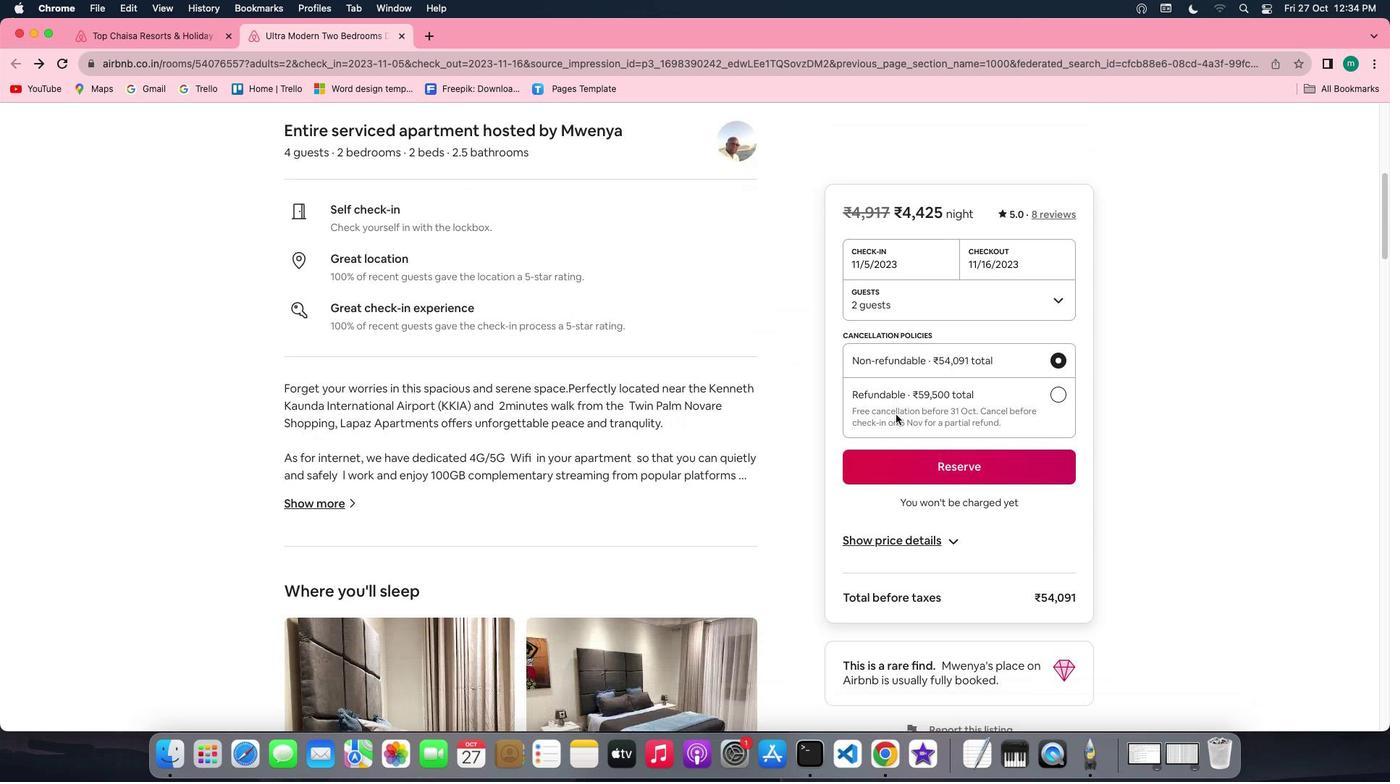 
Action: Mouse scrolled (896, 414) with delta (0, -1)
Screenshot: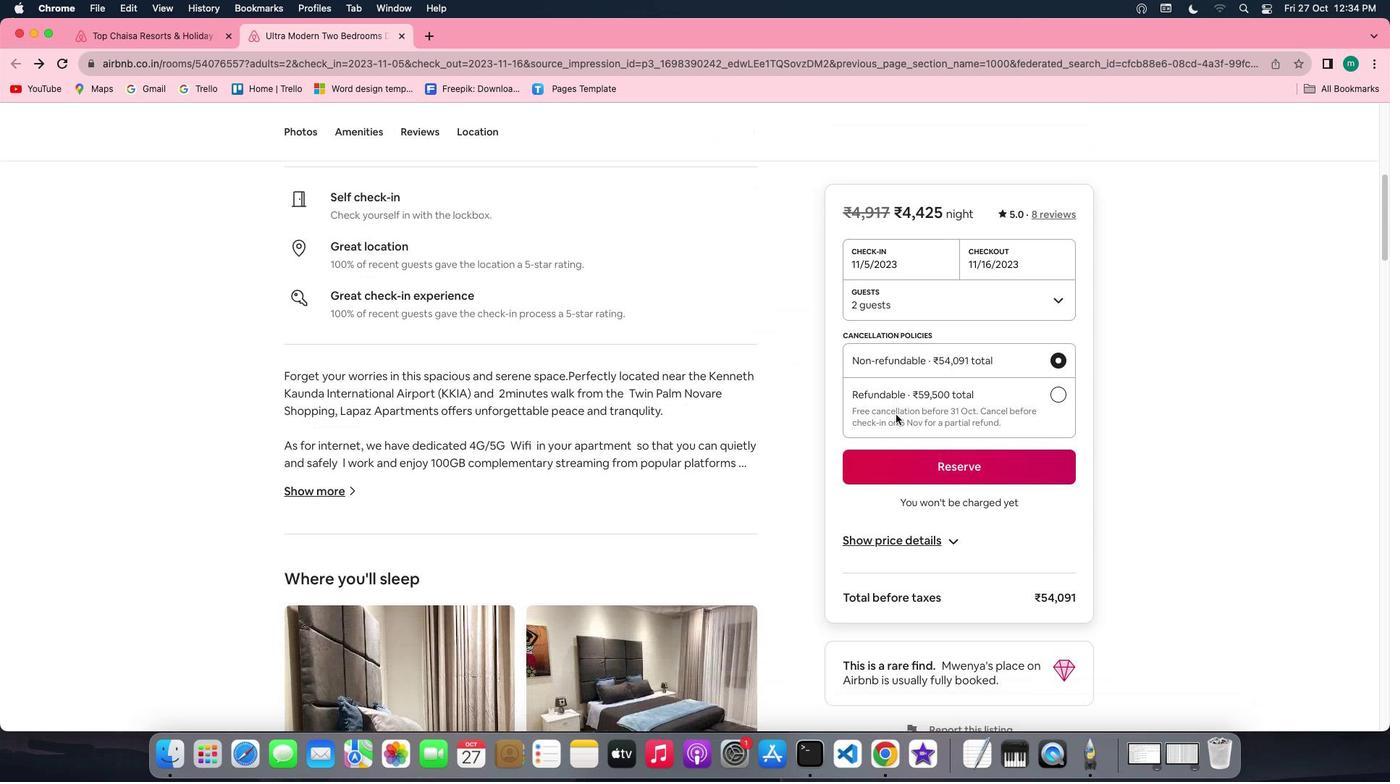 
Action: Mouse moved to (332, 488)
Screenshot: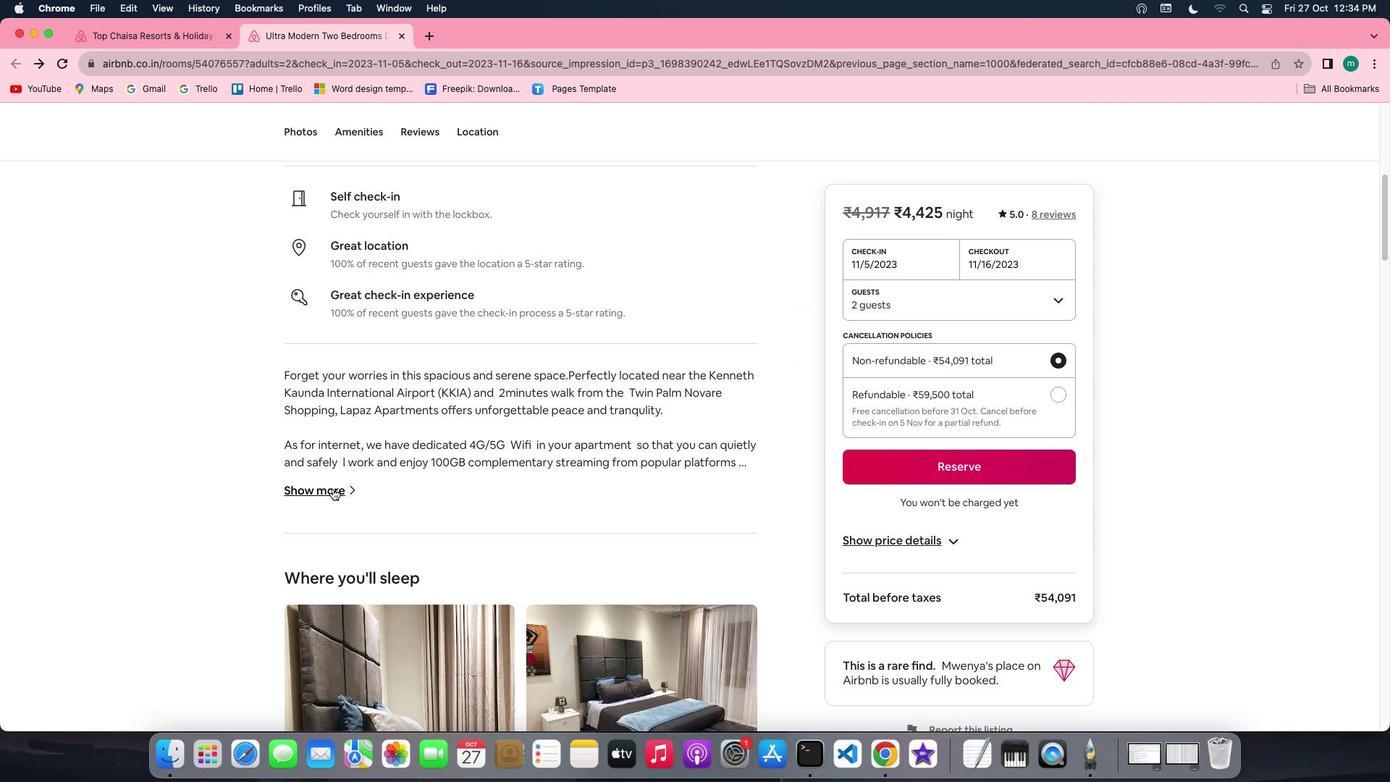 
Action: Mouse pressed left at (332, 488)
Screenshot: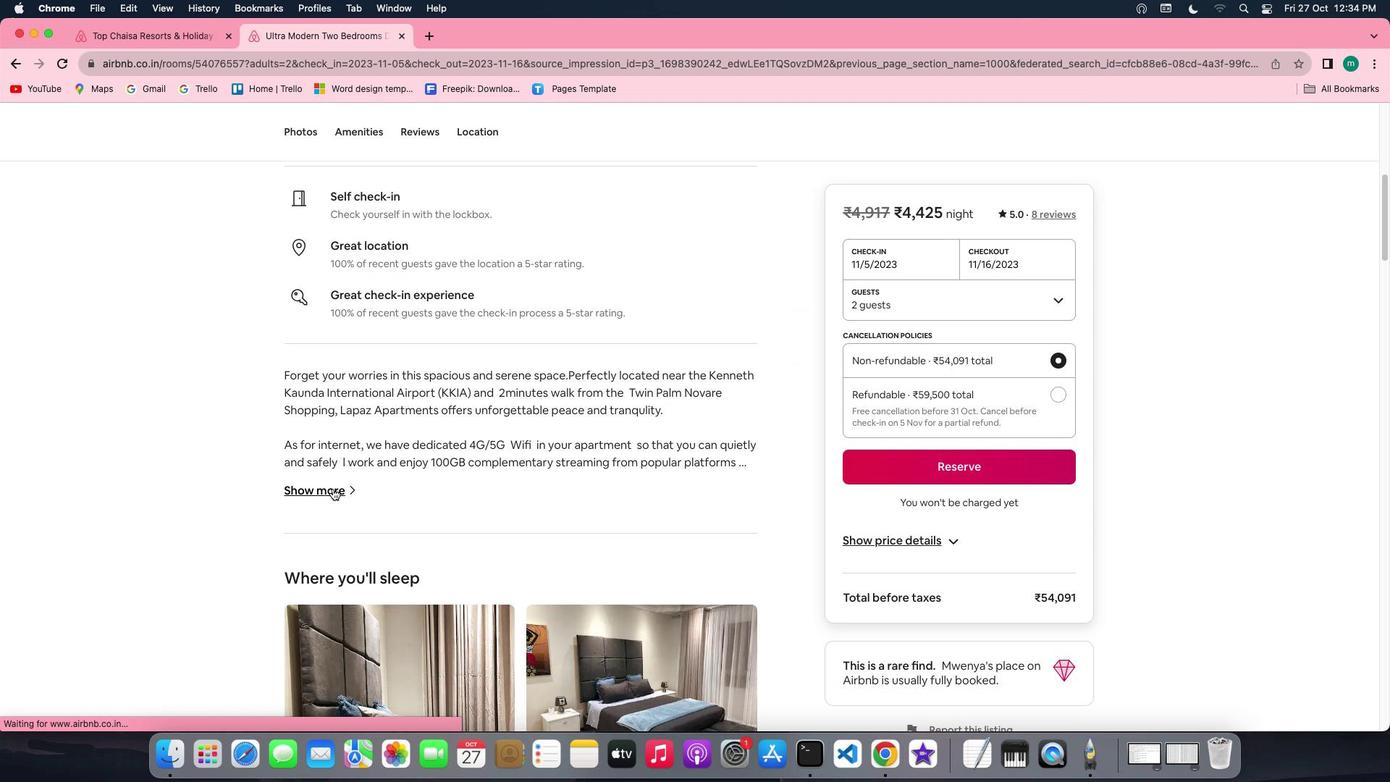
Action: Mouse moved to (646, 521)
Screenshot: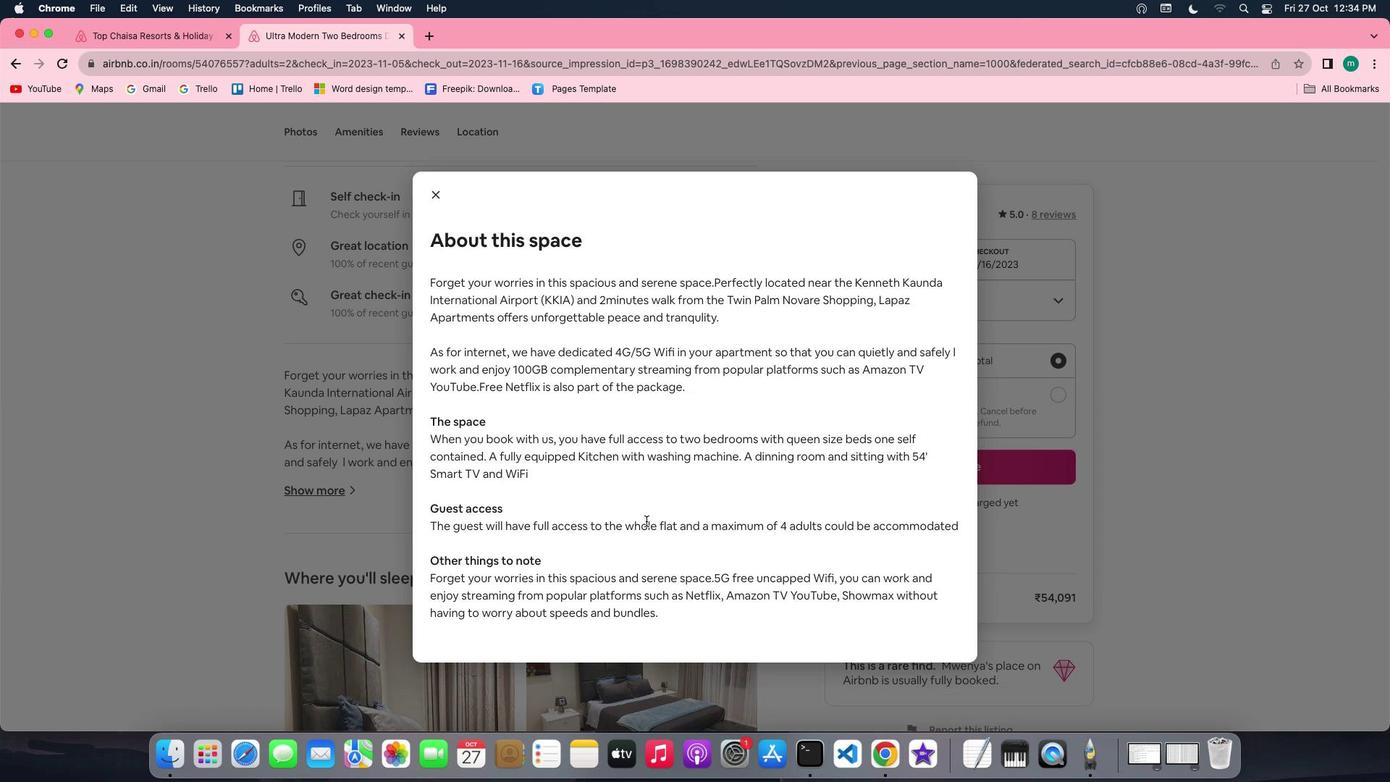 
Action: Mouse scrolled (646, 521) with delta (0, 0)
Screenshot: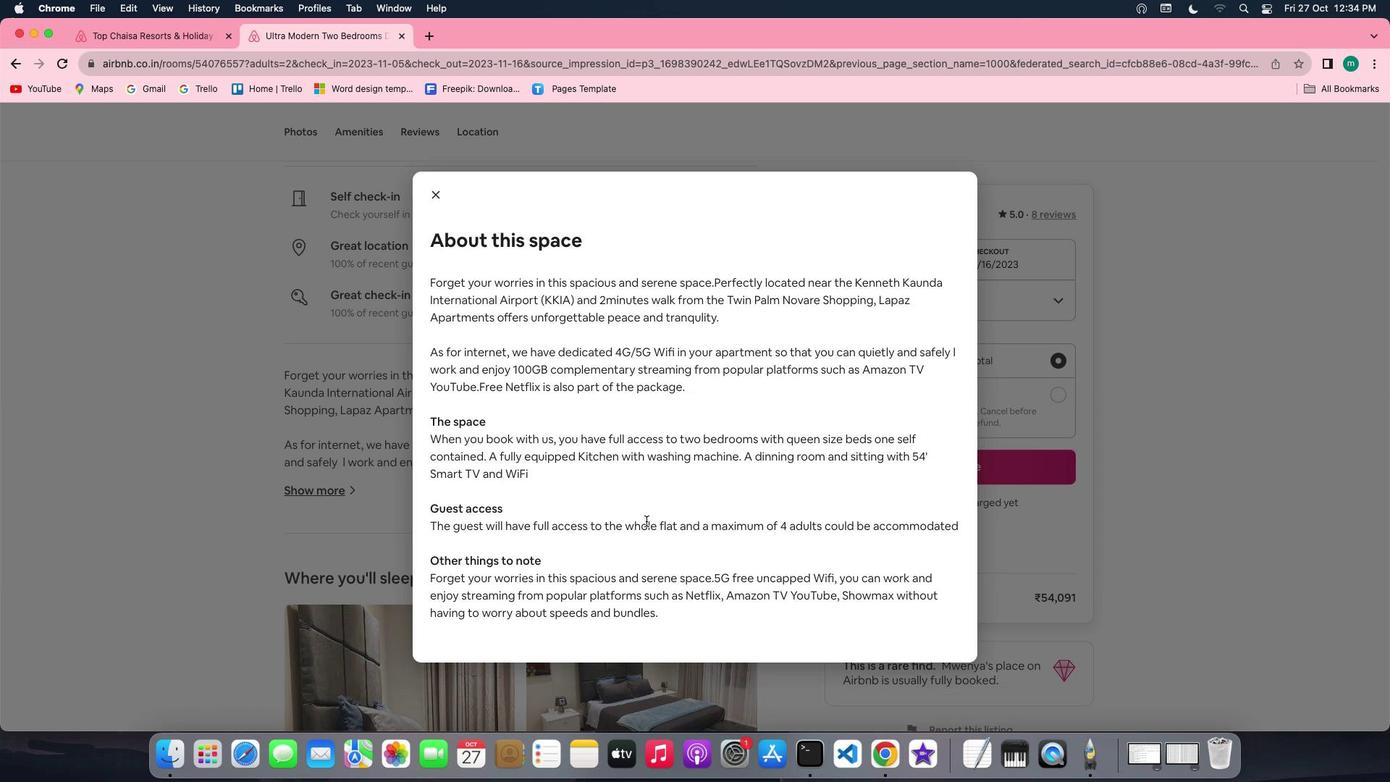 
Action: Mouse scrolled (646, 521) with delta (0, 0)
Screenshot: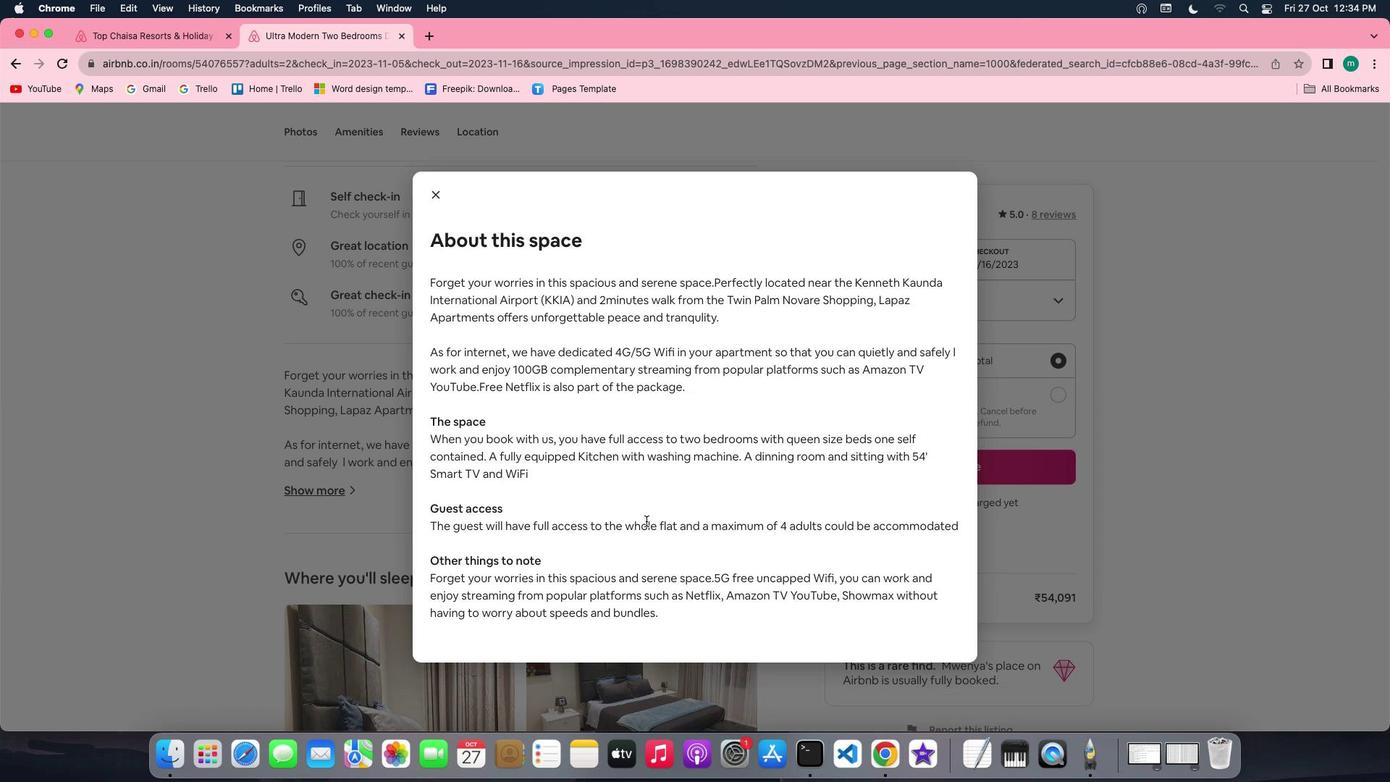 
Action: Mouse scrolled (646, 521) with delta (0, -1)
Screenshot: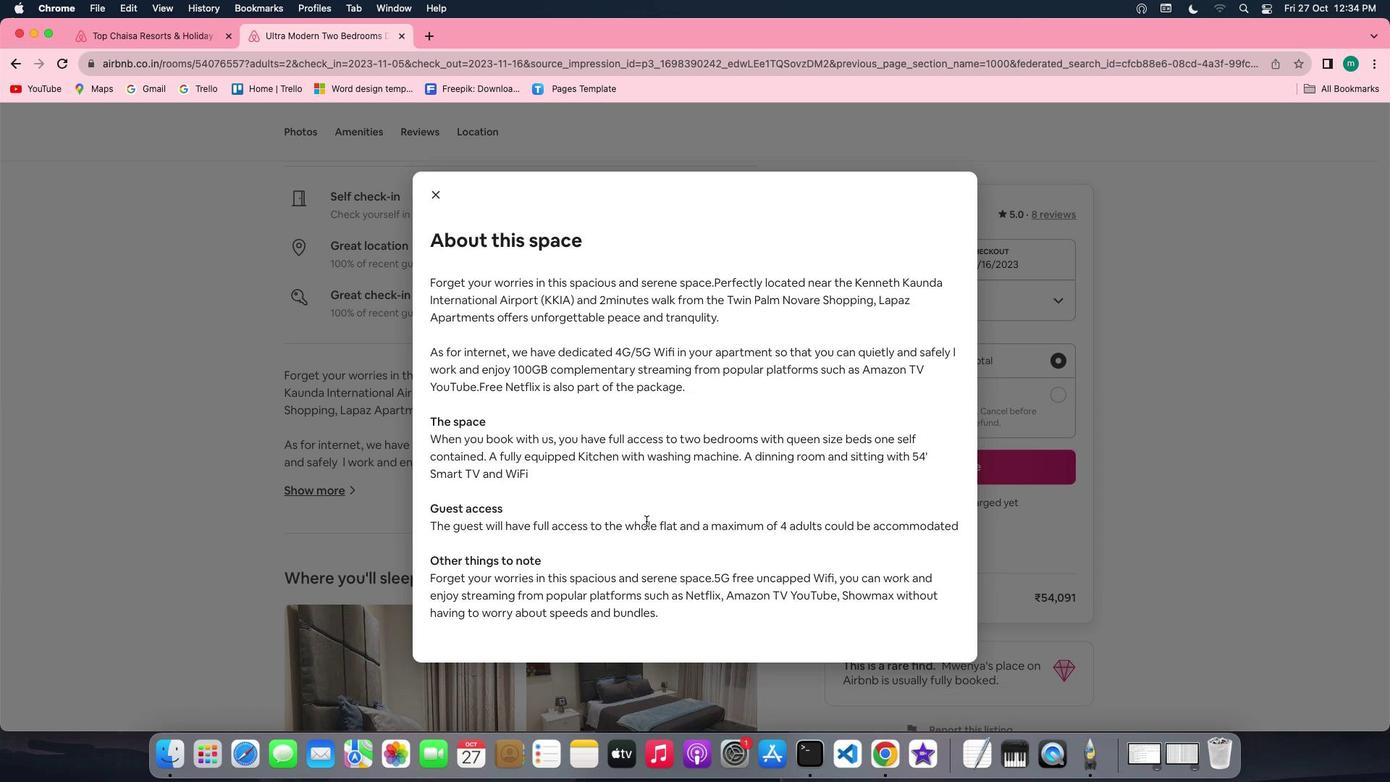 
Action: Mouse scrolled (646, 521) with delta (0, -2)
Screenshot: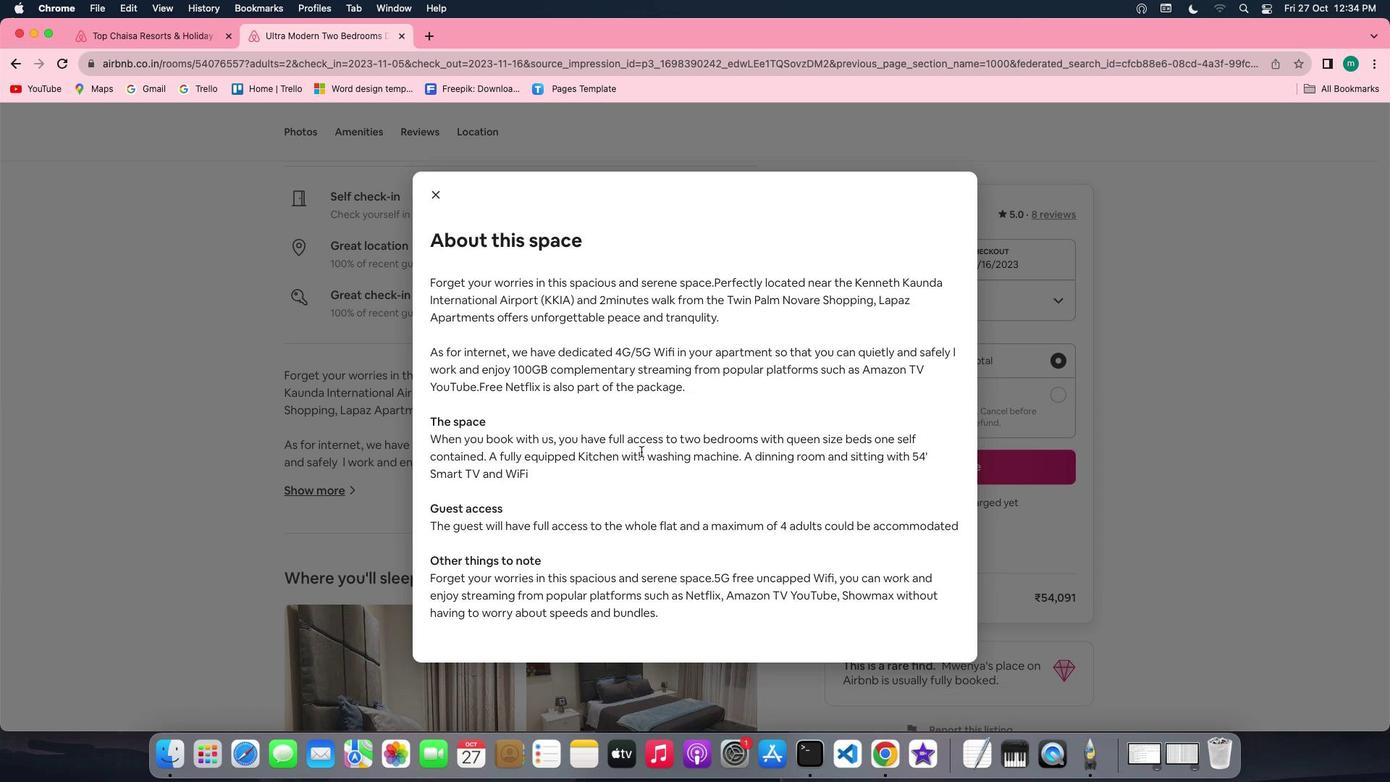 
Action: Mouse moved to (436, 198)
Screenshot: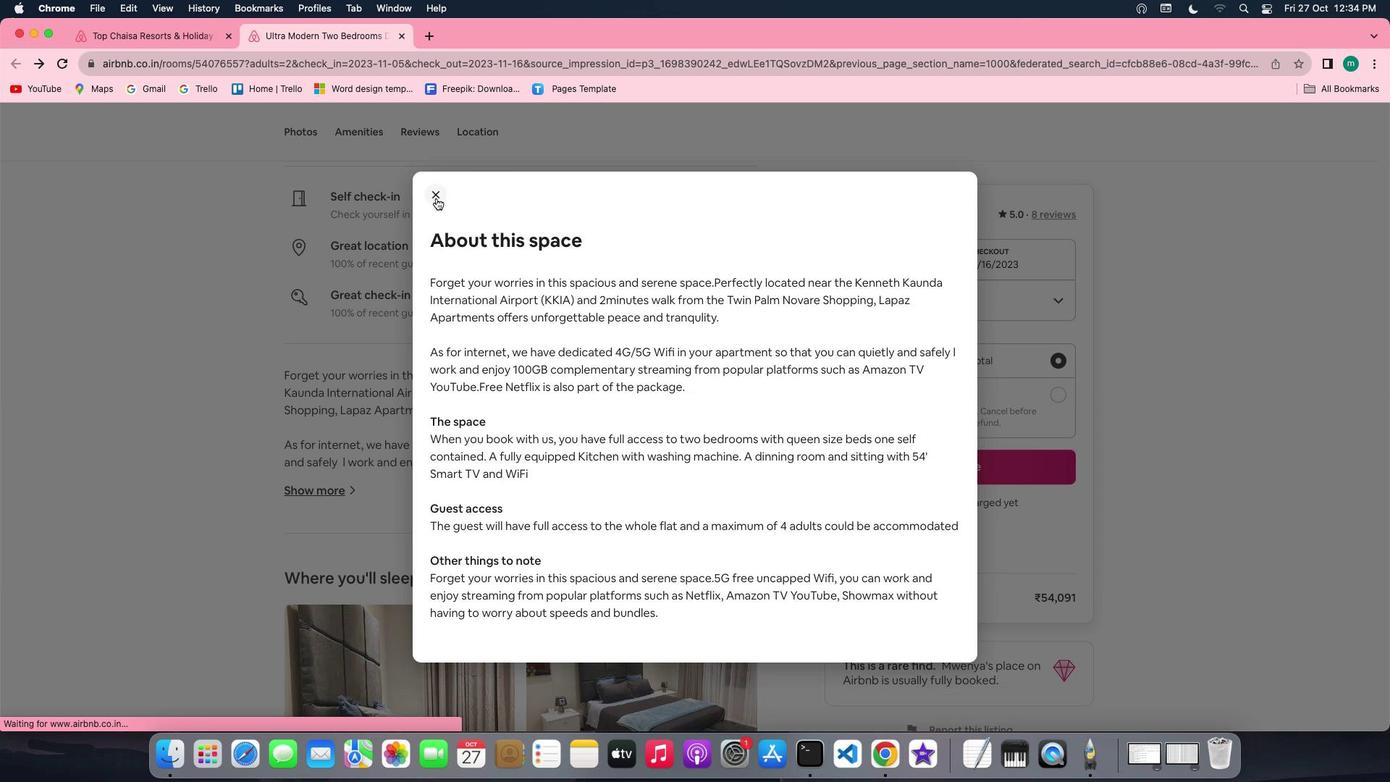 
Action: Mouse pressed left at (436, 198)
Screenshot: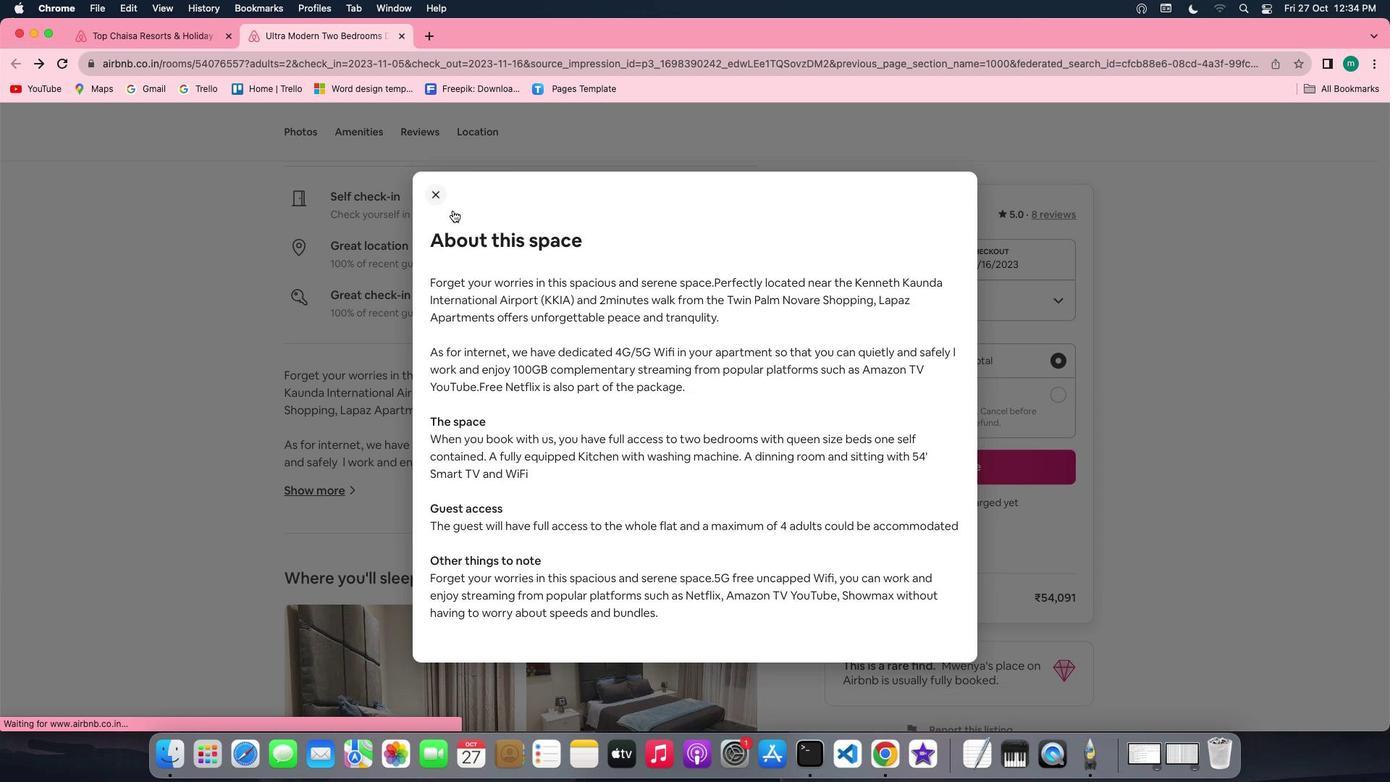 
Action: Mouse moved to (718, 378)
Screenshot: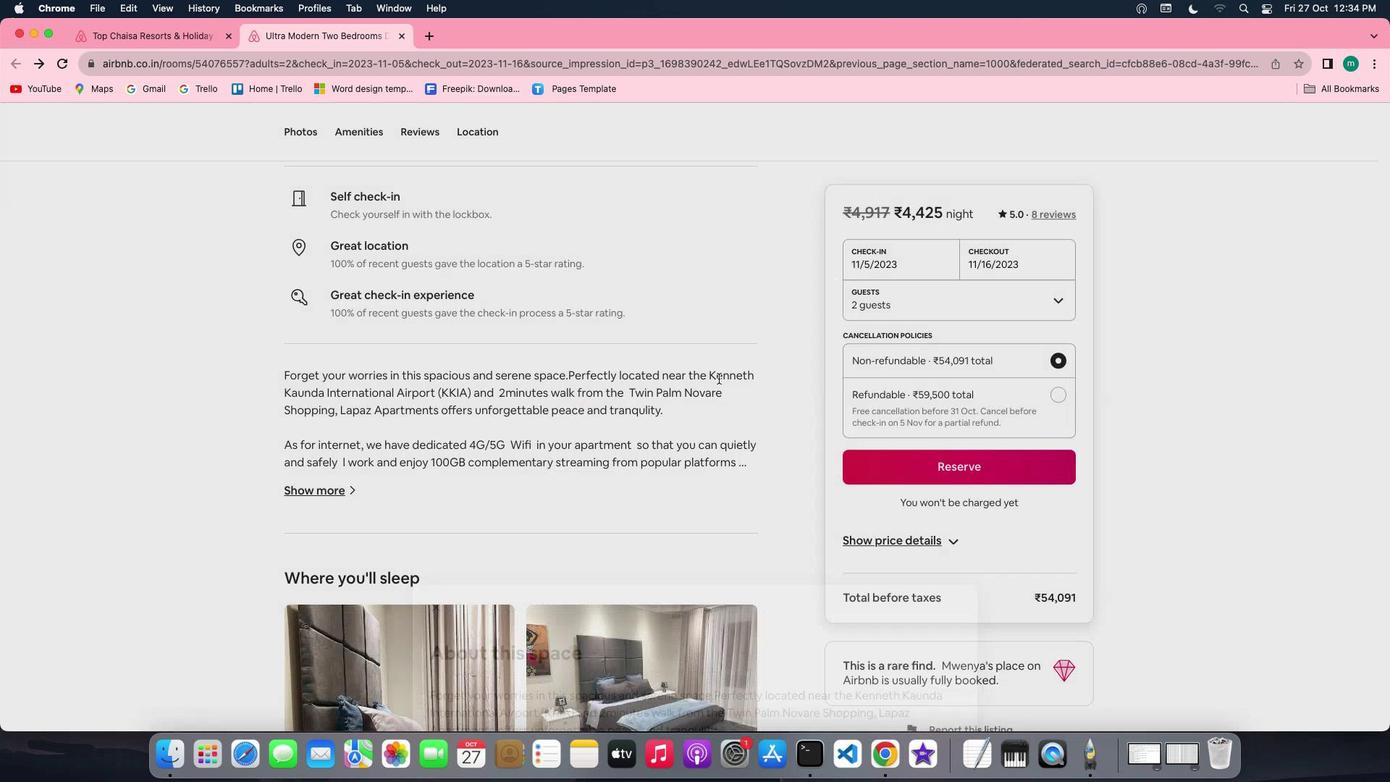
Action: Mouse scrolled (718, 378) with delta (0, 0)
Screenshot: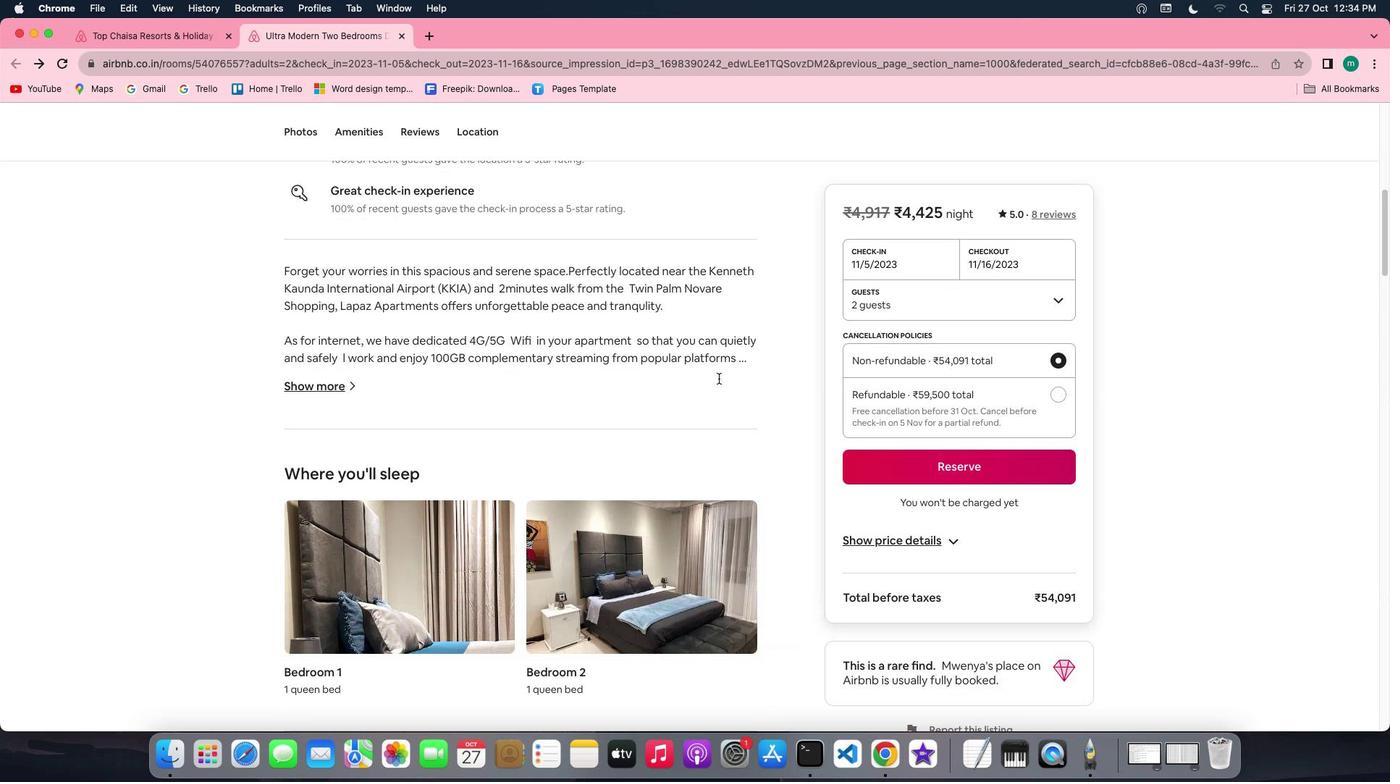 
Action: Mouse scrolled (718, 378) with delta (0, 0)
Screenshot: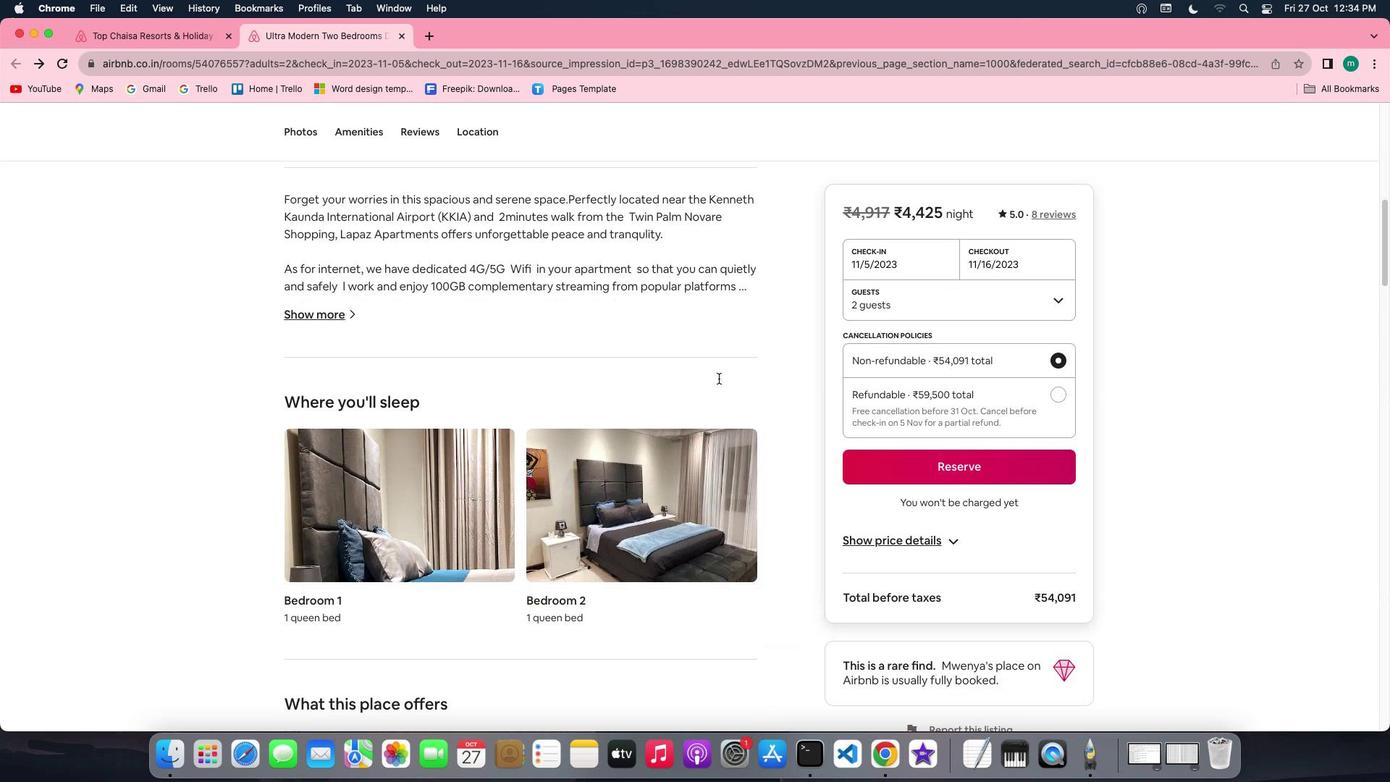 
Action: Mouse scrolled (718, 378) with delta (0, -1)
Screenshot: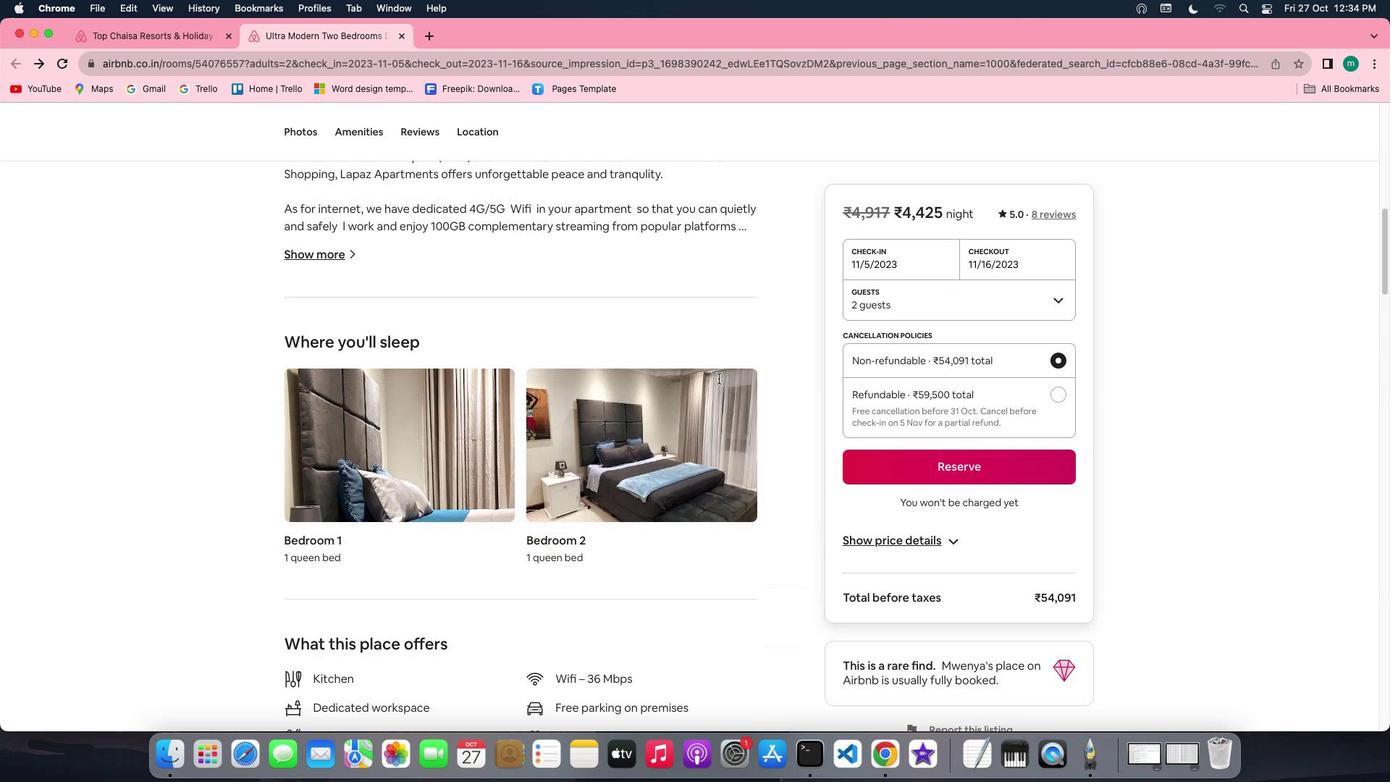 
Action: Mouse scrolled (718, 378) with delta (0, -2)
Screenshot: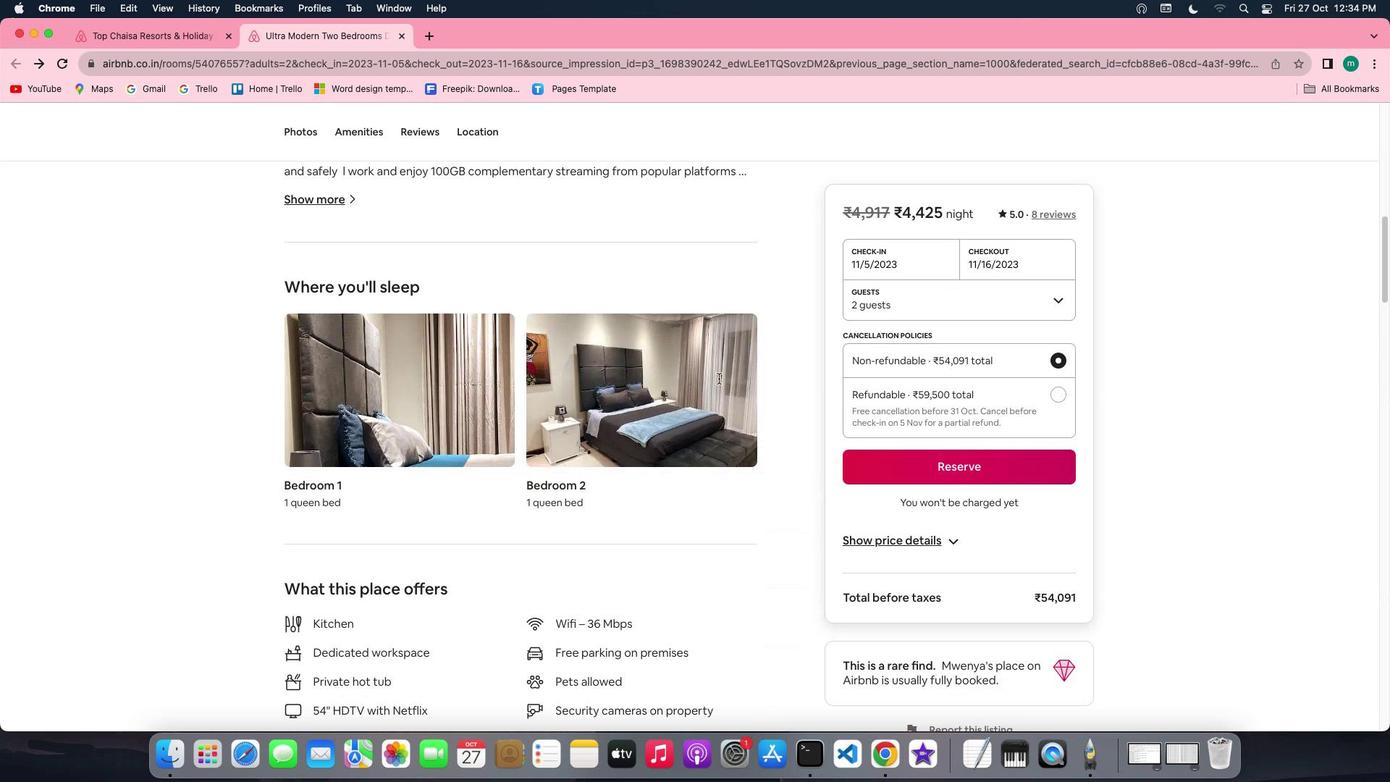 
Action: Mouse scrolled (718, 378) with delta (0, -2)
Screenshot: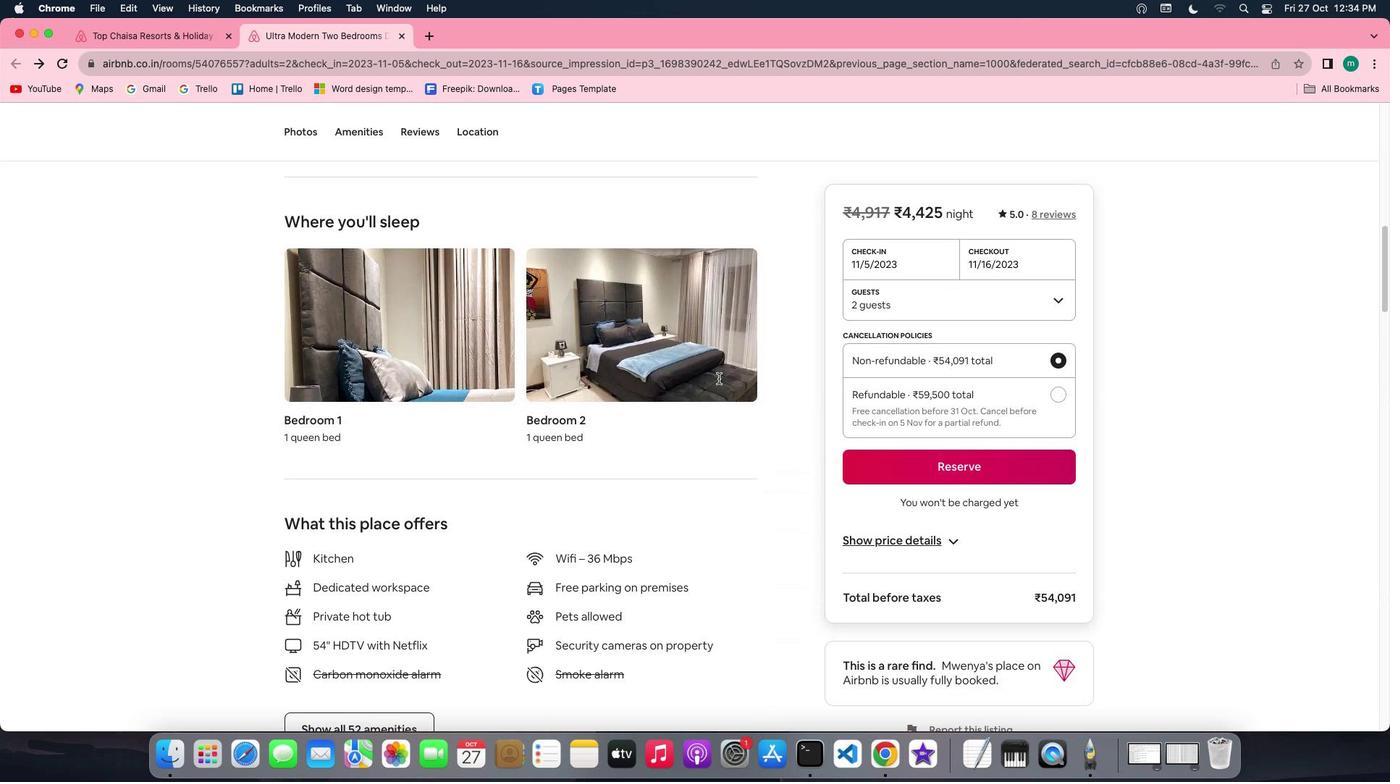 
Action: Mouse moved to (637, 425)
Screenshot: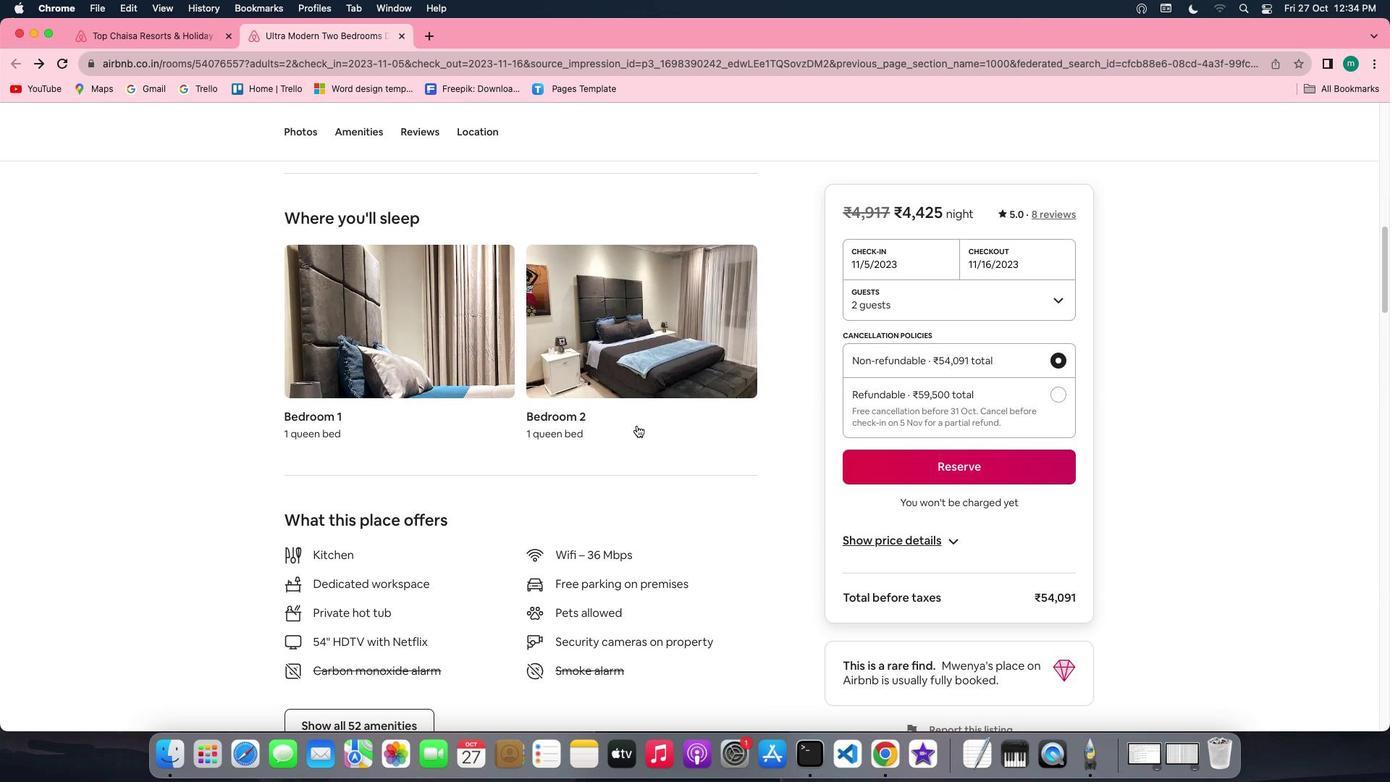 
Action: Mouse scrolled (637, 425) with delta (0, 0)
Screenshot: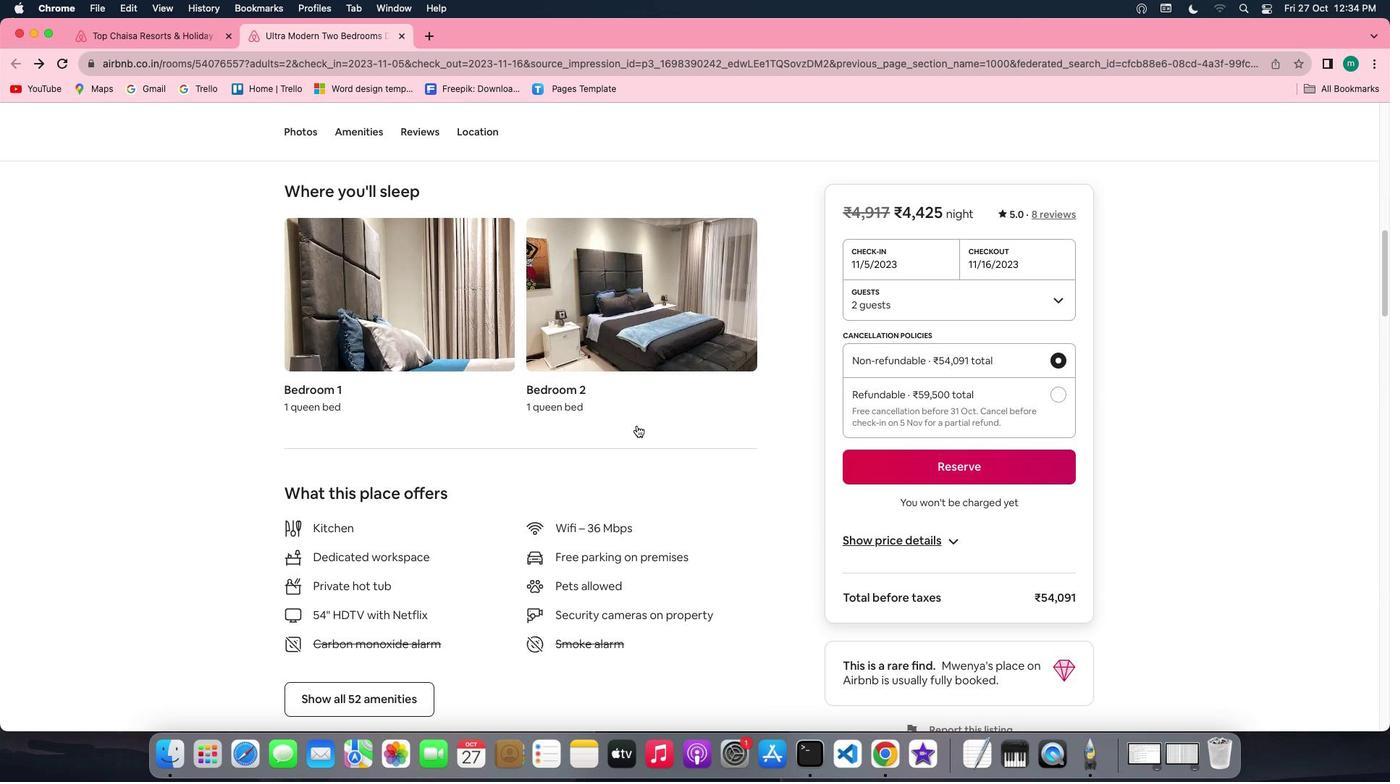 
Action: Mouse scrolled (637, 425) with delta (0, 0)
Screenshot: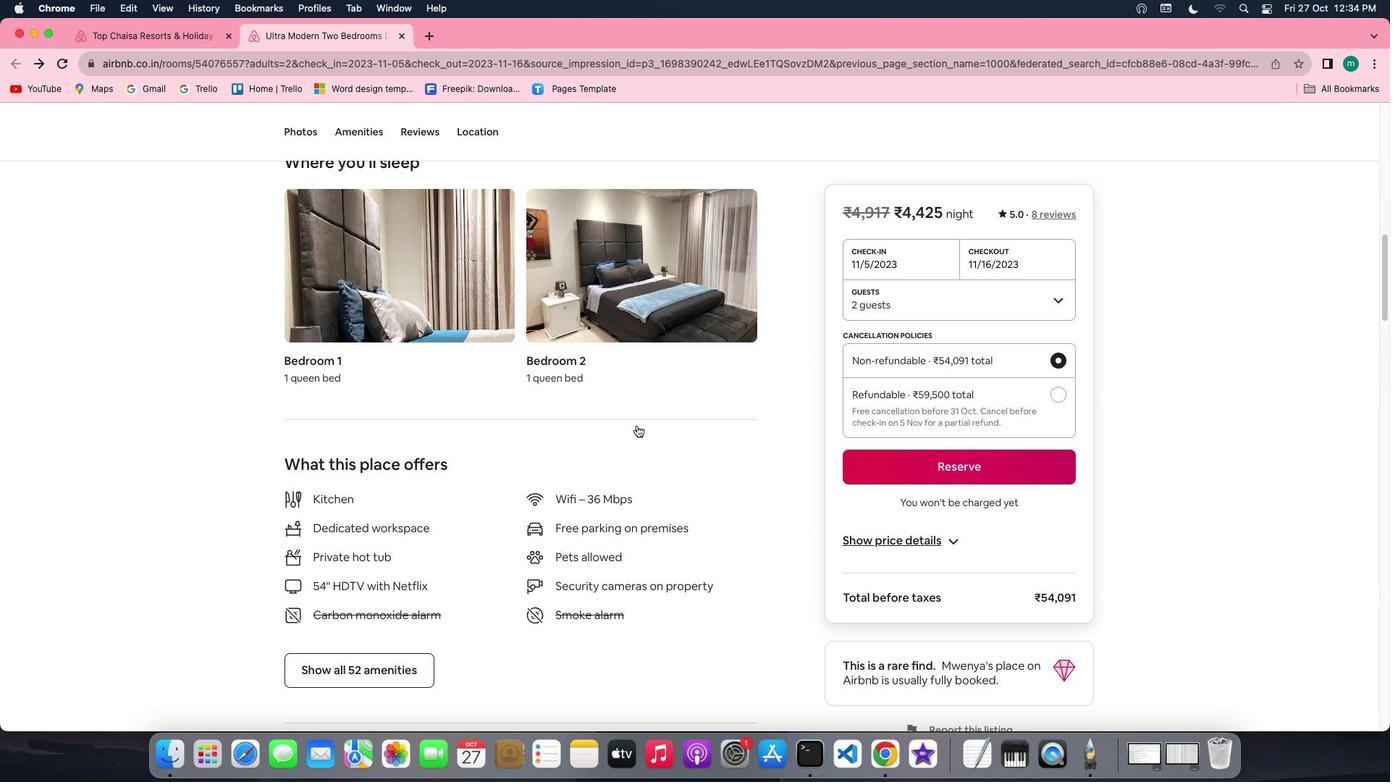 
Action: Mouse scrolled (637, 425) with delta (0, -1)
Screenshot: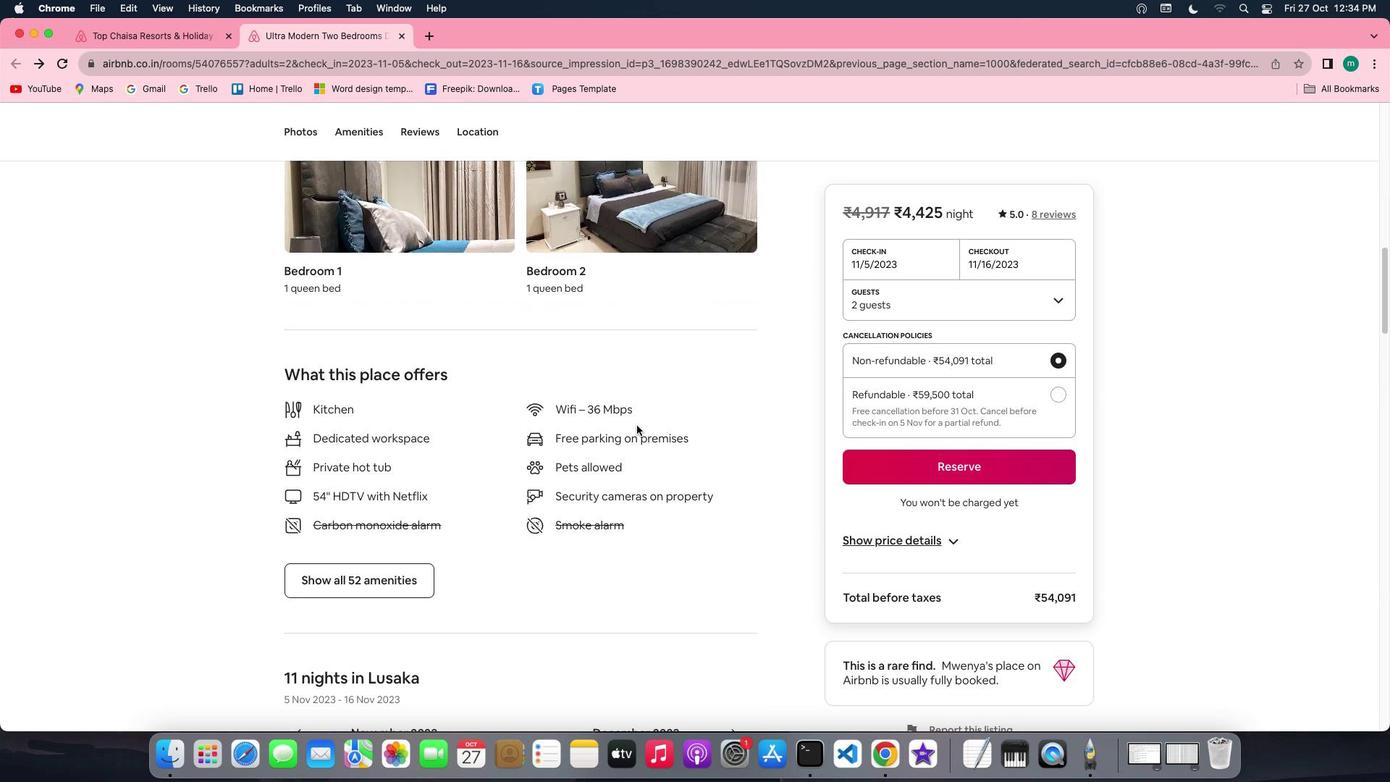 
Action: Mouse scrolled (637, 425) with delta (0, -2)
Screenshot: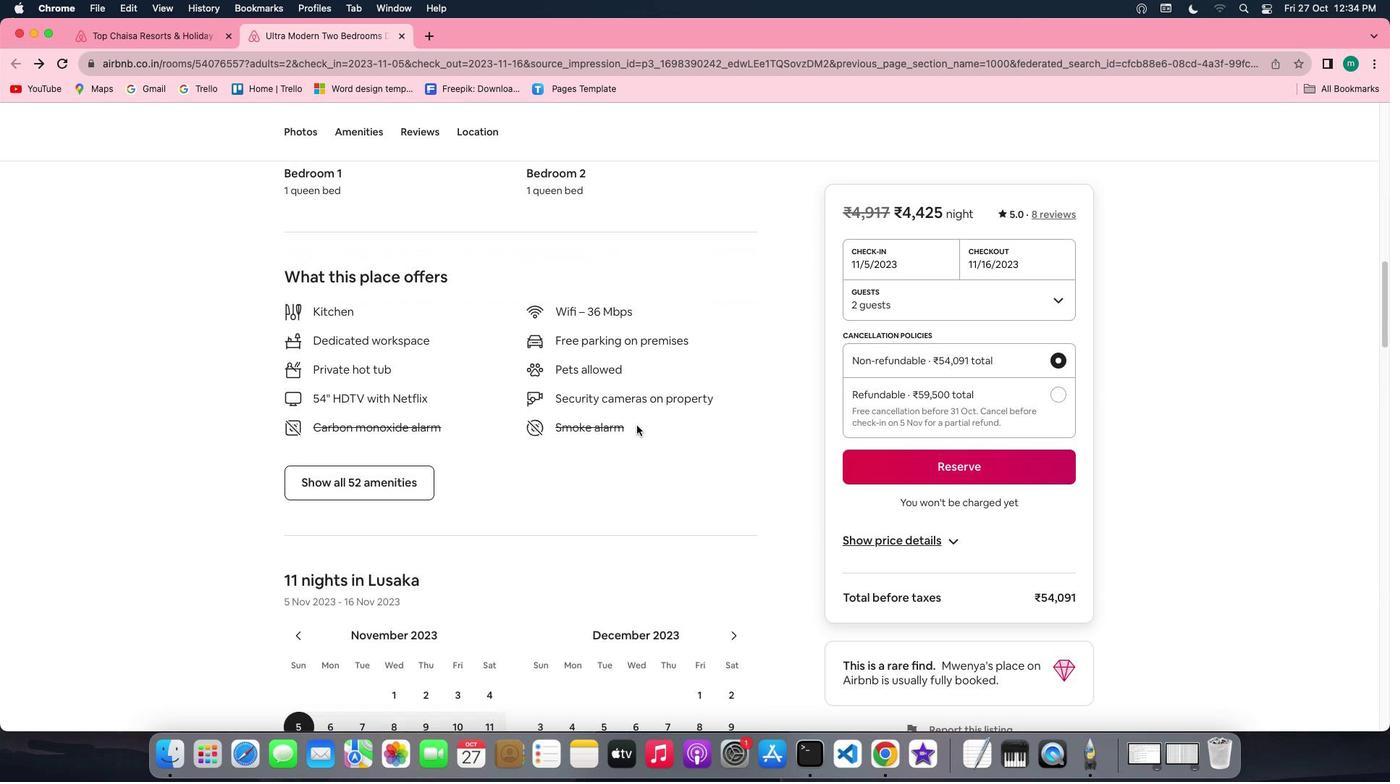 
Action: Mouse scrolled (637, 425) with delta (0, -2)
Screenshot: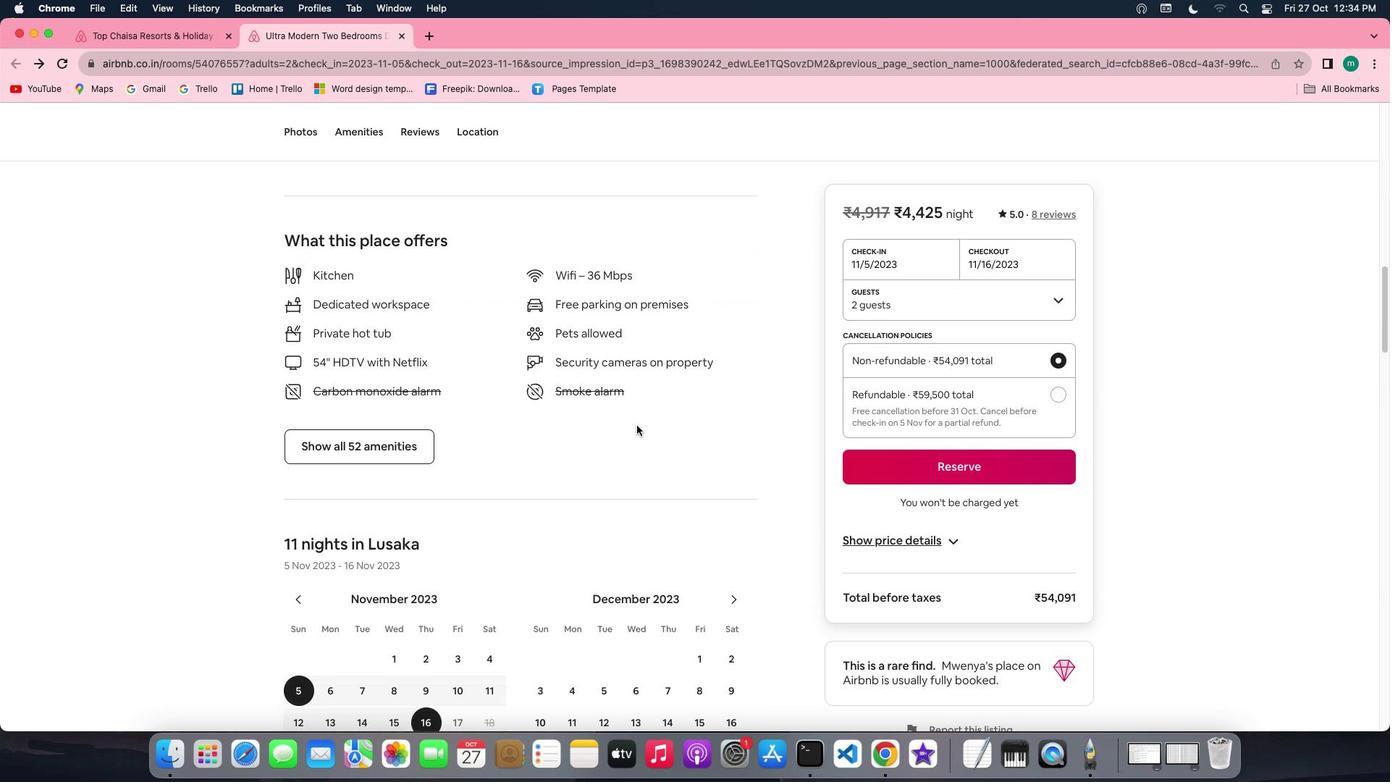 
Action: Mouse moved to (346, 454)
Screenshot: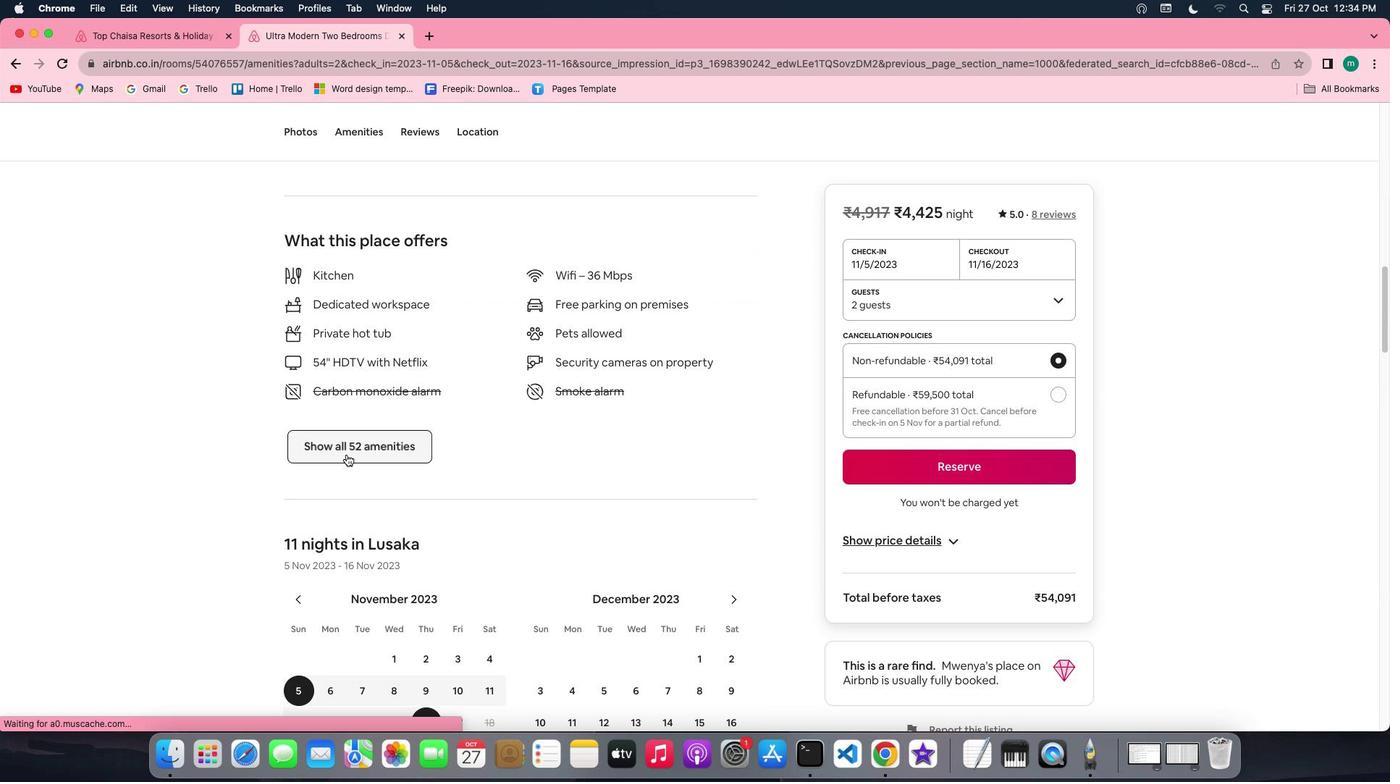 
Action: Mouse pressed left at (346, 454)
Screenshot: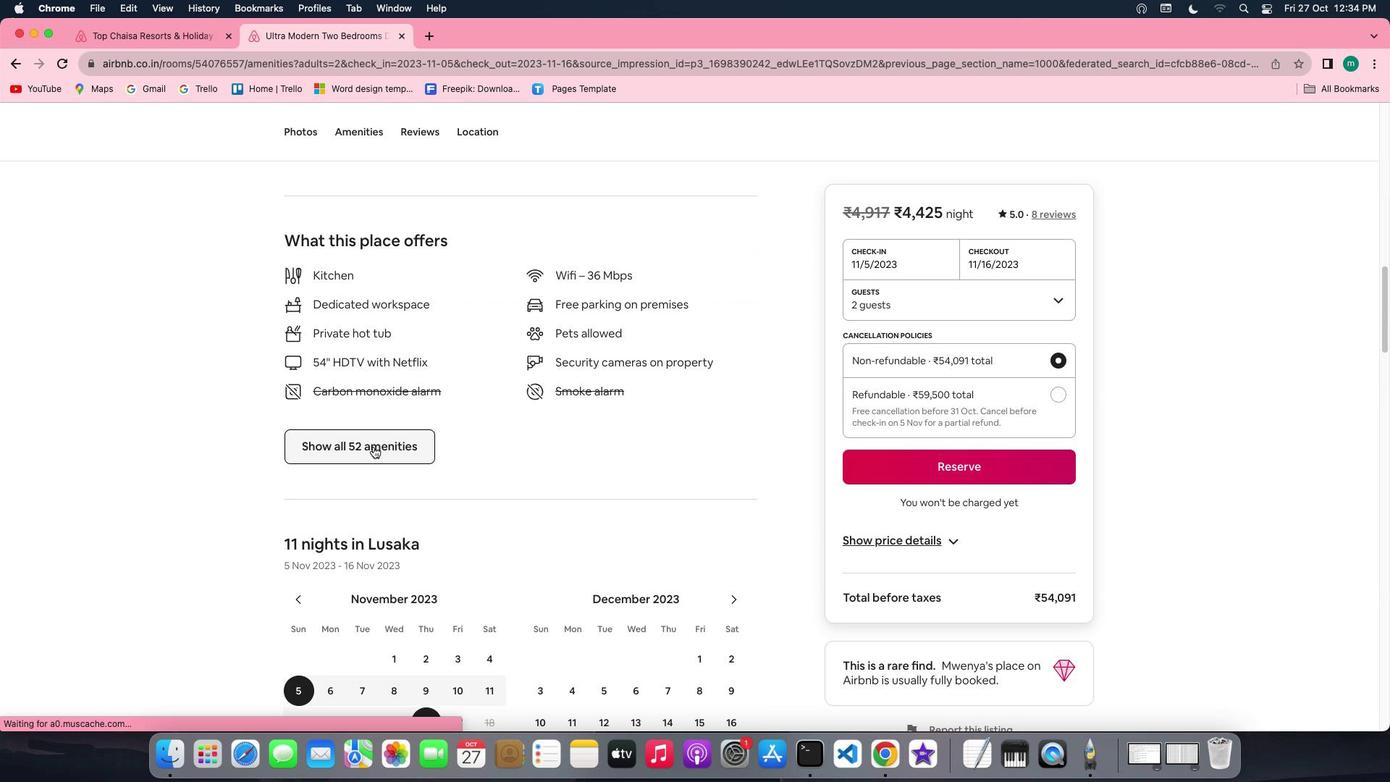 
Action: Mouse moved to (580, 430)
Screenshot: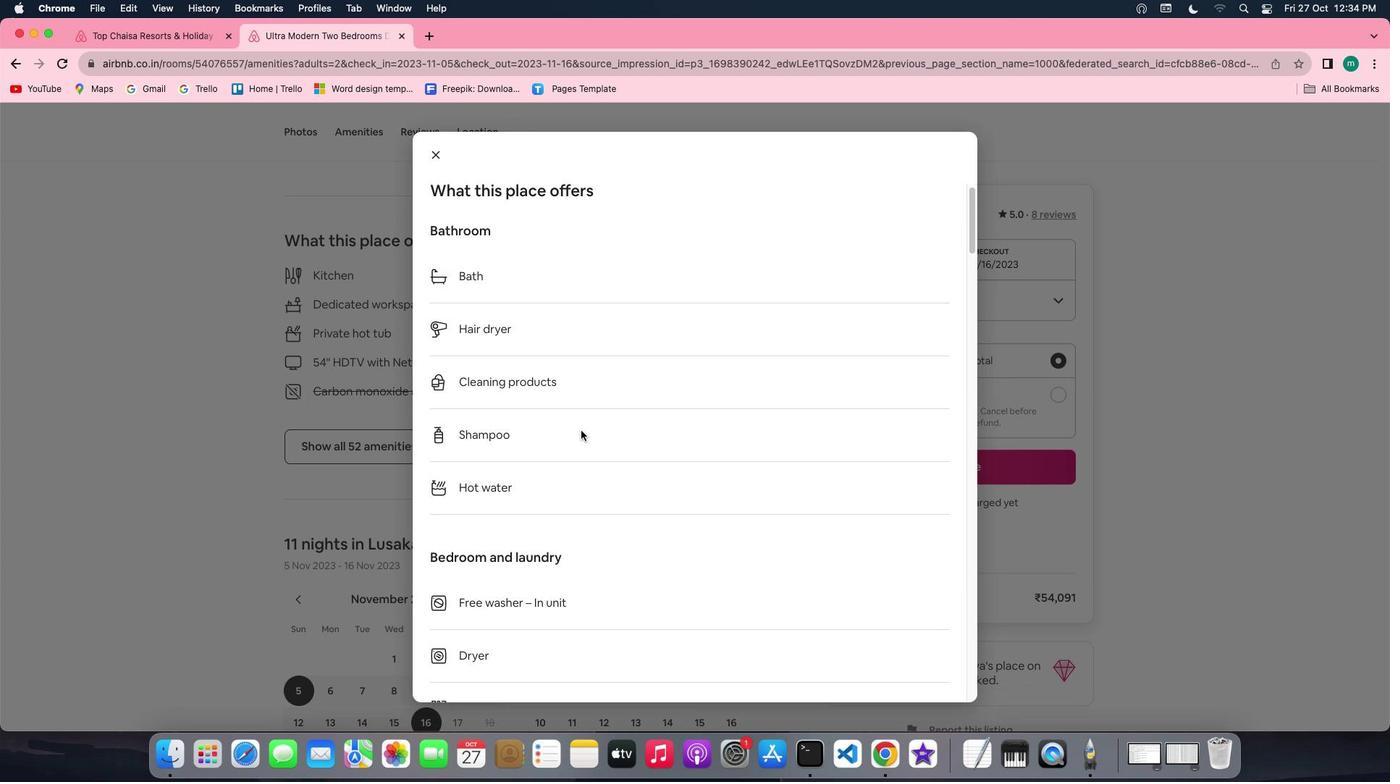 
Action: Mouse scrolled (580, 430) with delta (0, 0)
Screenshot: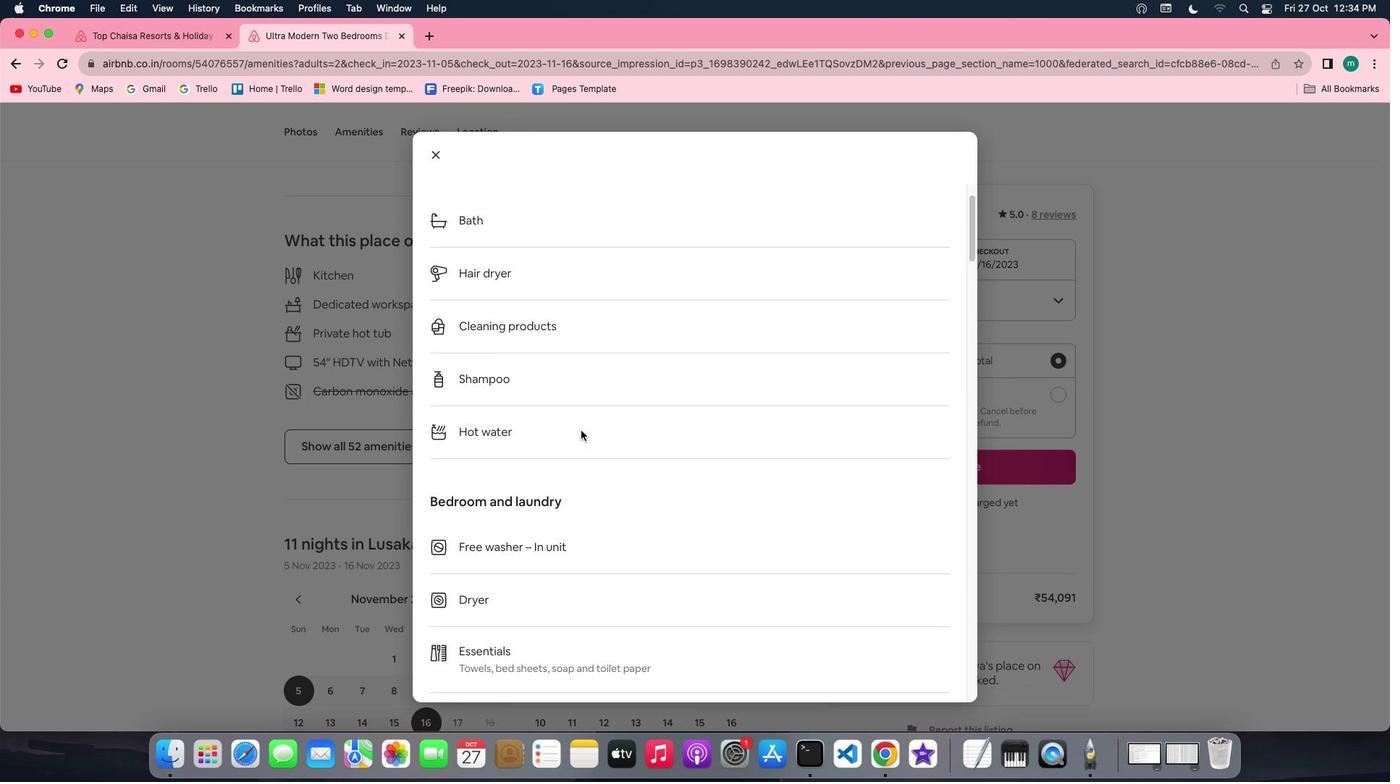 
Action: Mouse scrolled (580, 430) with delta (0, 0)
Screenshot: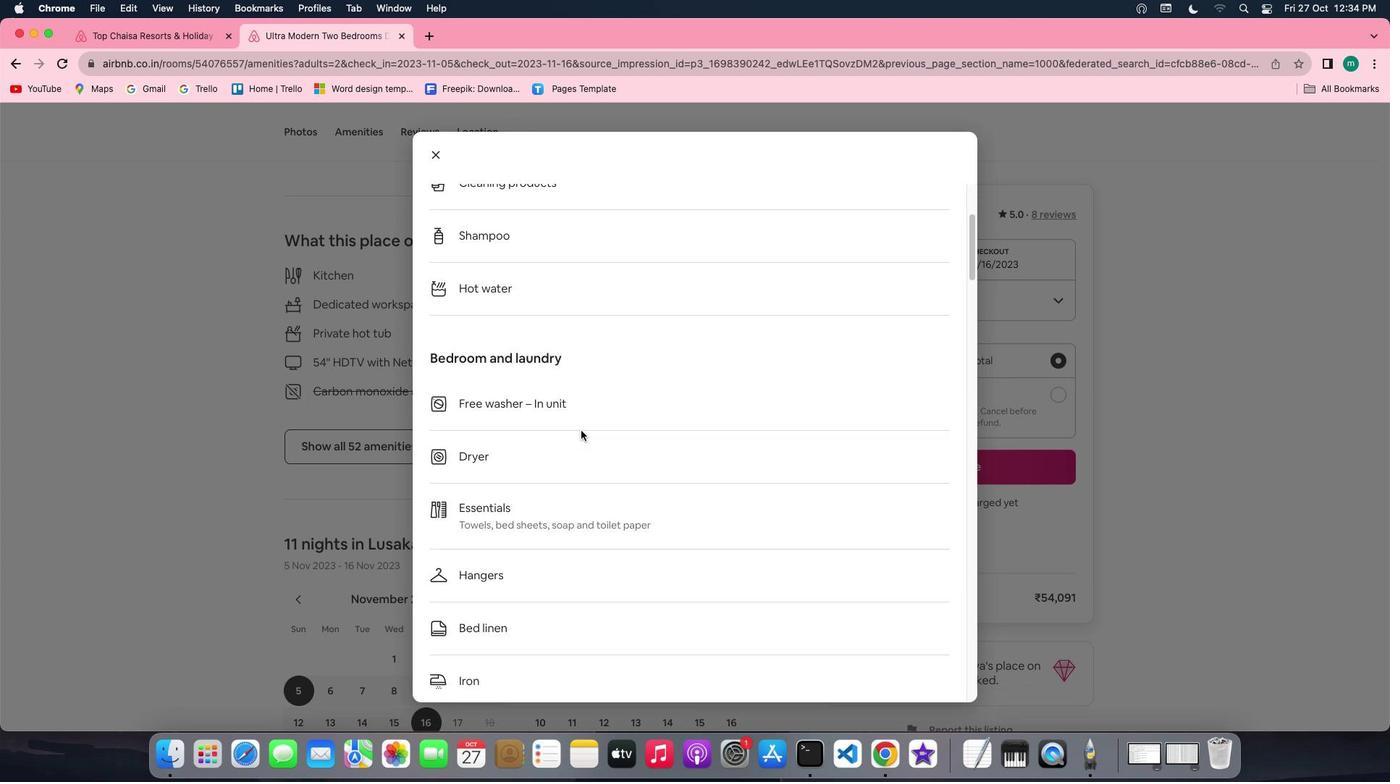 
Action: Mouse scrolled (580, 430) with delta (0, -1)
Screenshot: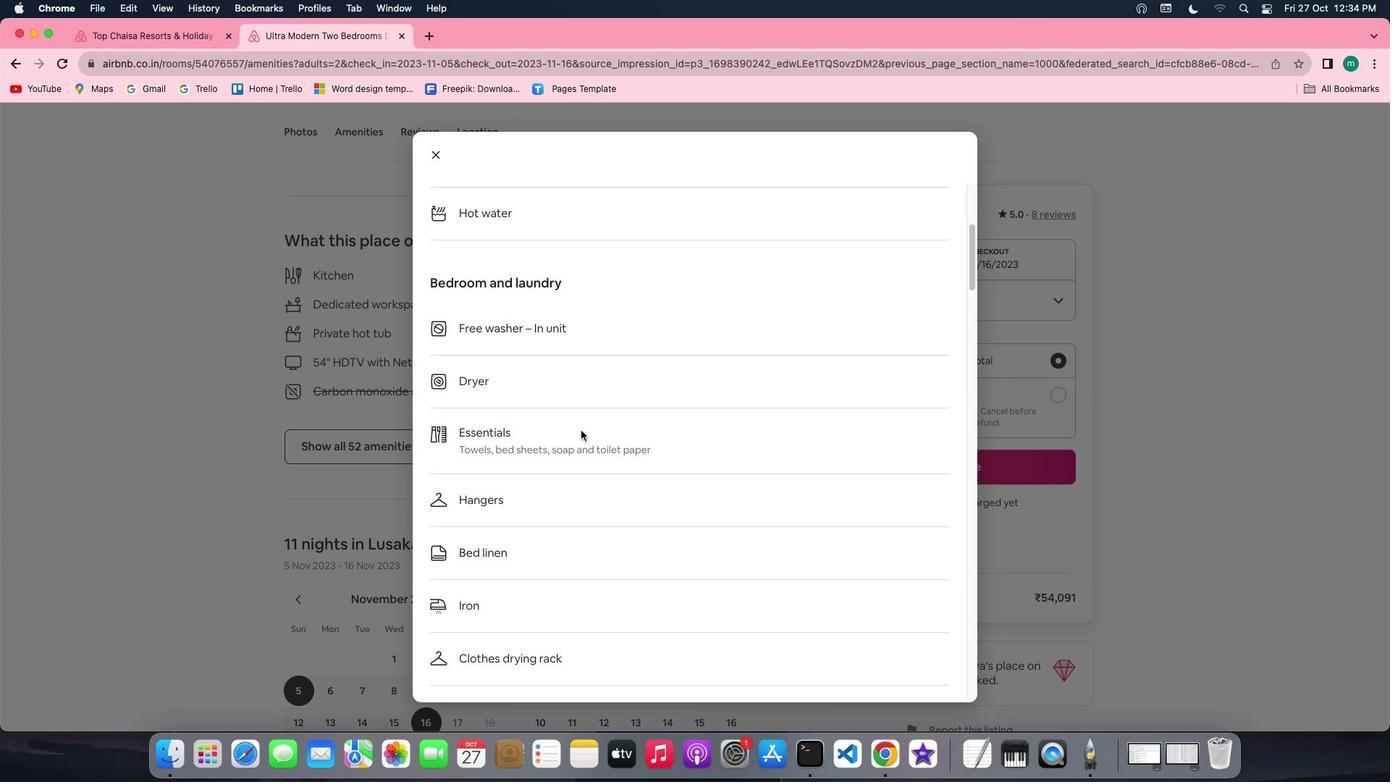 
Action: Mouse scrolled (580, 430) with delta (0, -2)
Screenshot: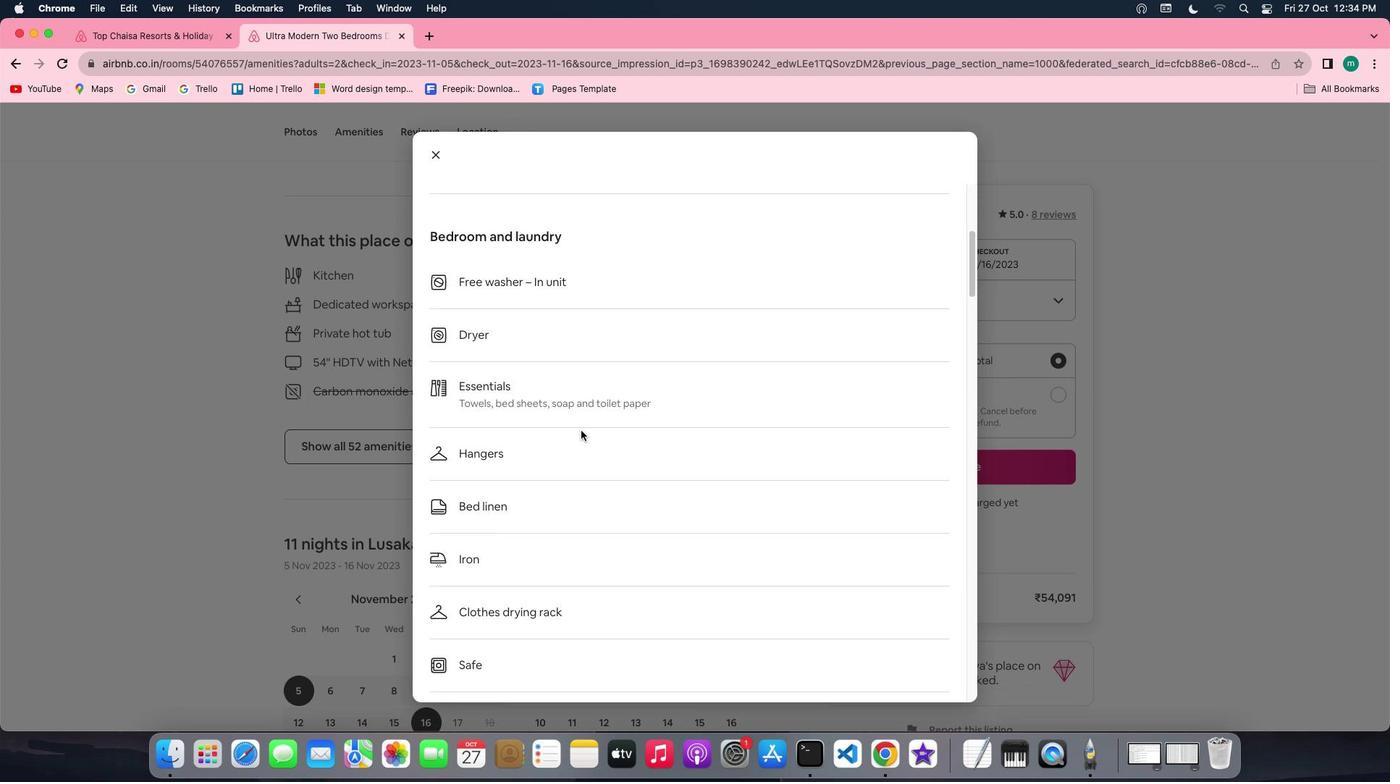
Action: Mouse scrolled (580, 430) with delta (0, -2)
Screenshot: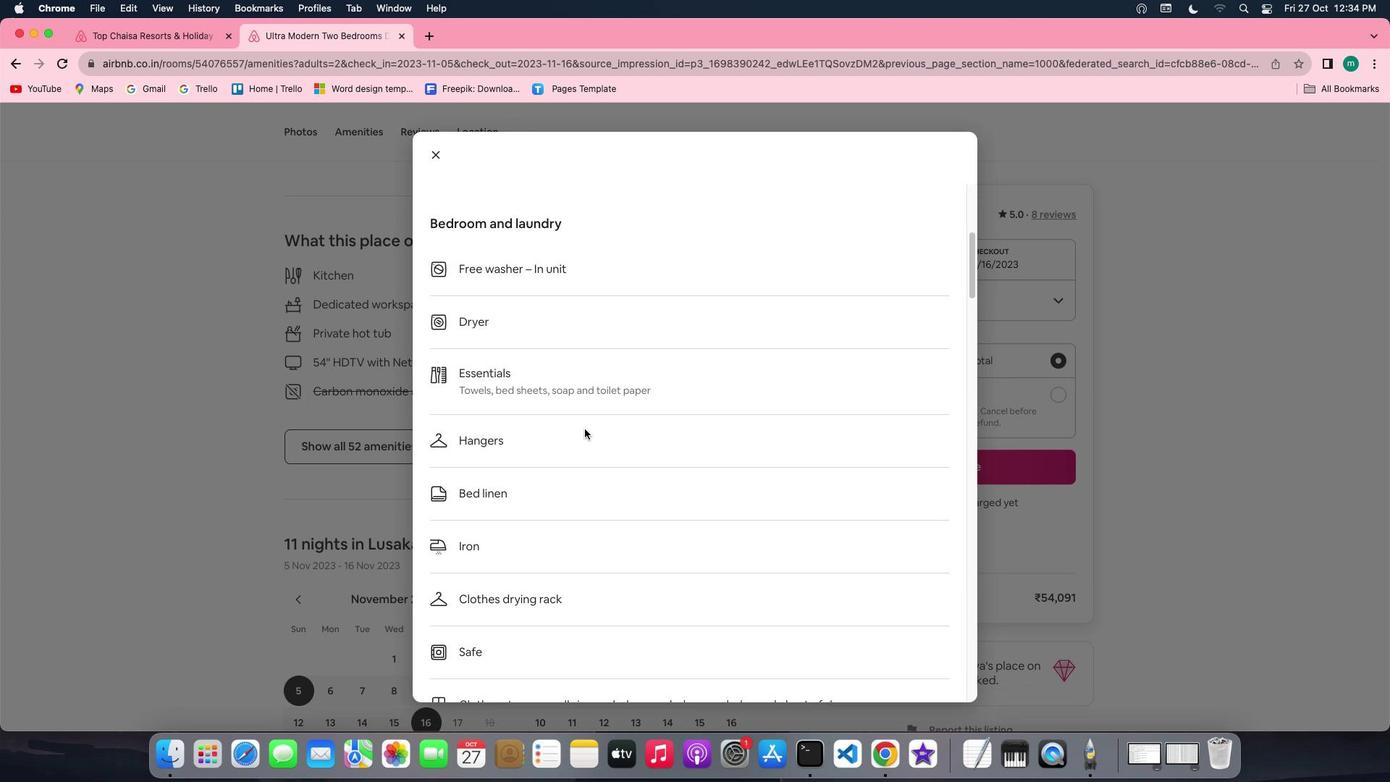 
Action: Mouse moved to (589, 428)
Screenshot: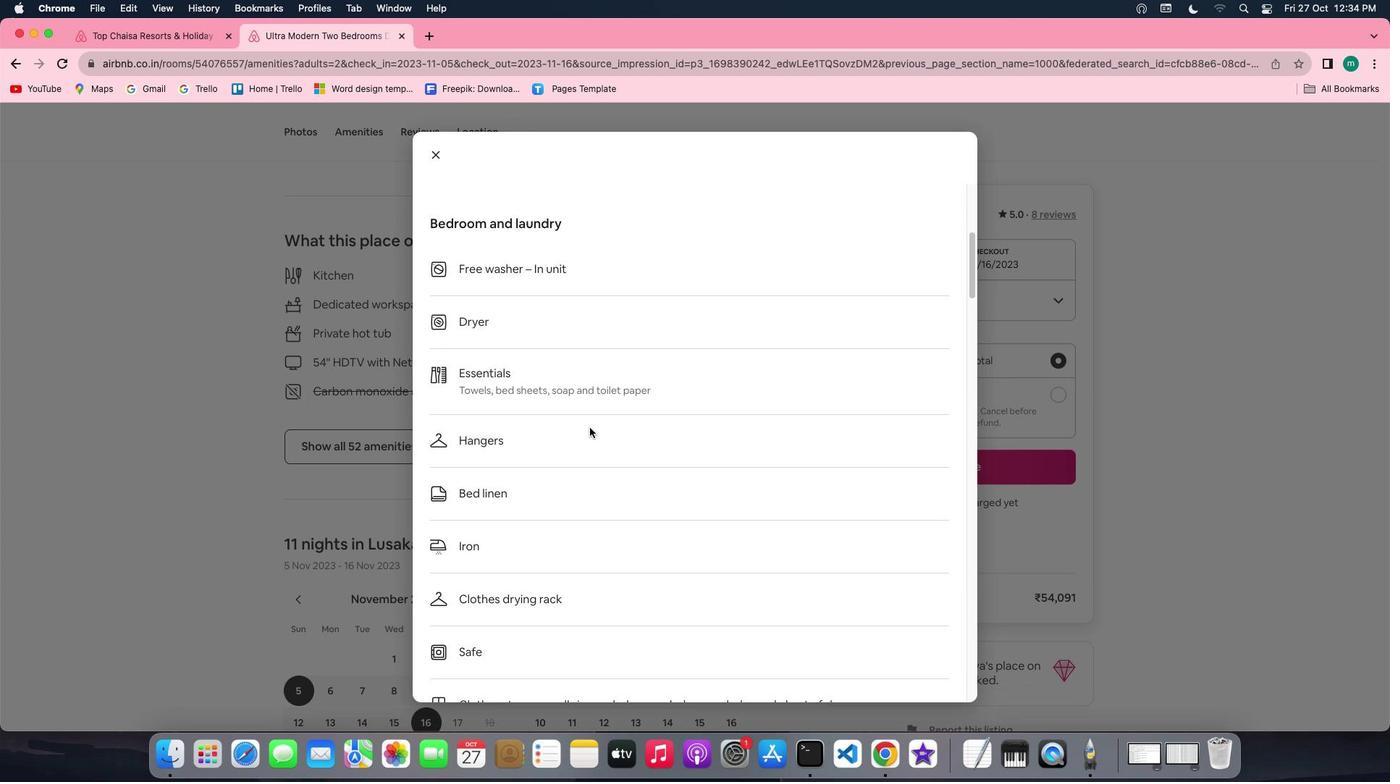 
Action: Mouse scrolled (589, 428) with delta (0, 0)
Screenshot: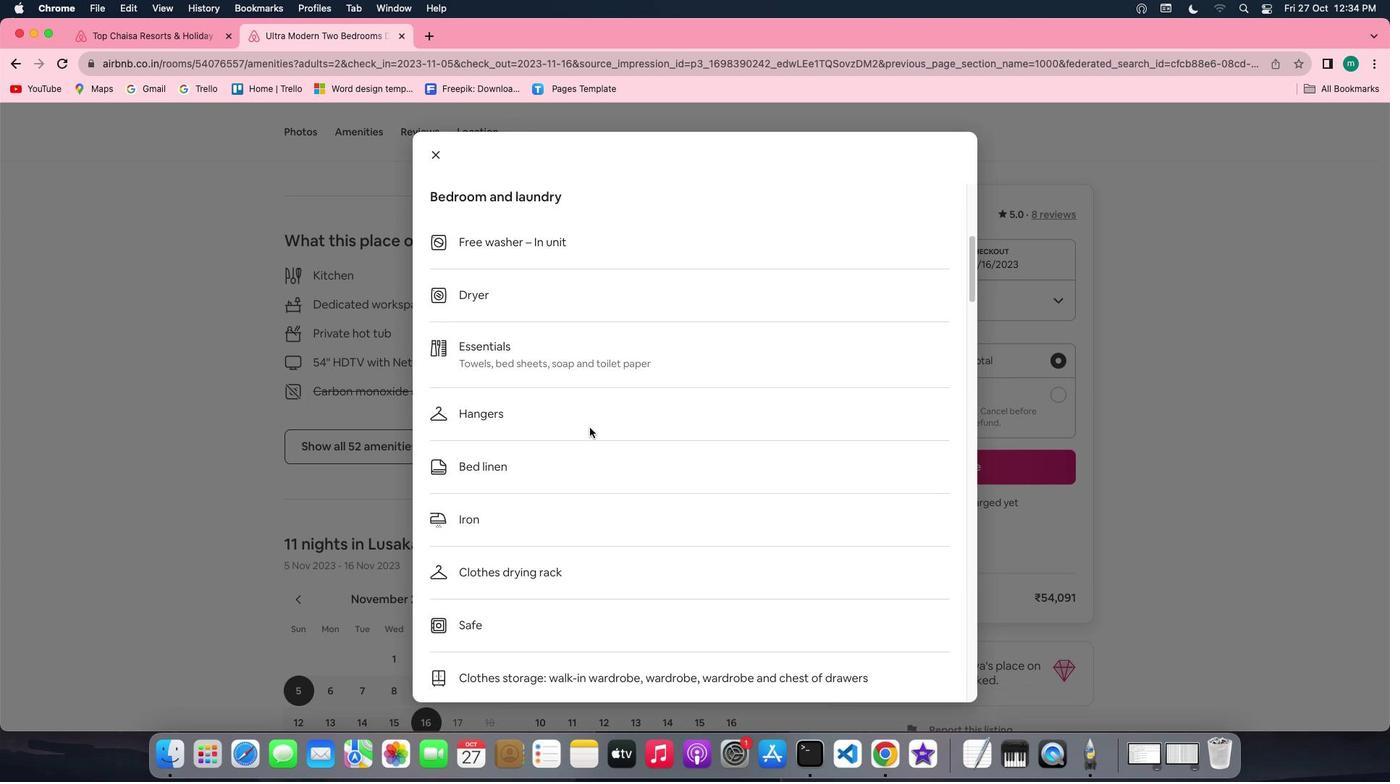 
Action: Mouse scrolled (589, 428) with delta (0, 0)
Screenshot: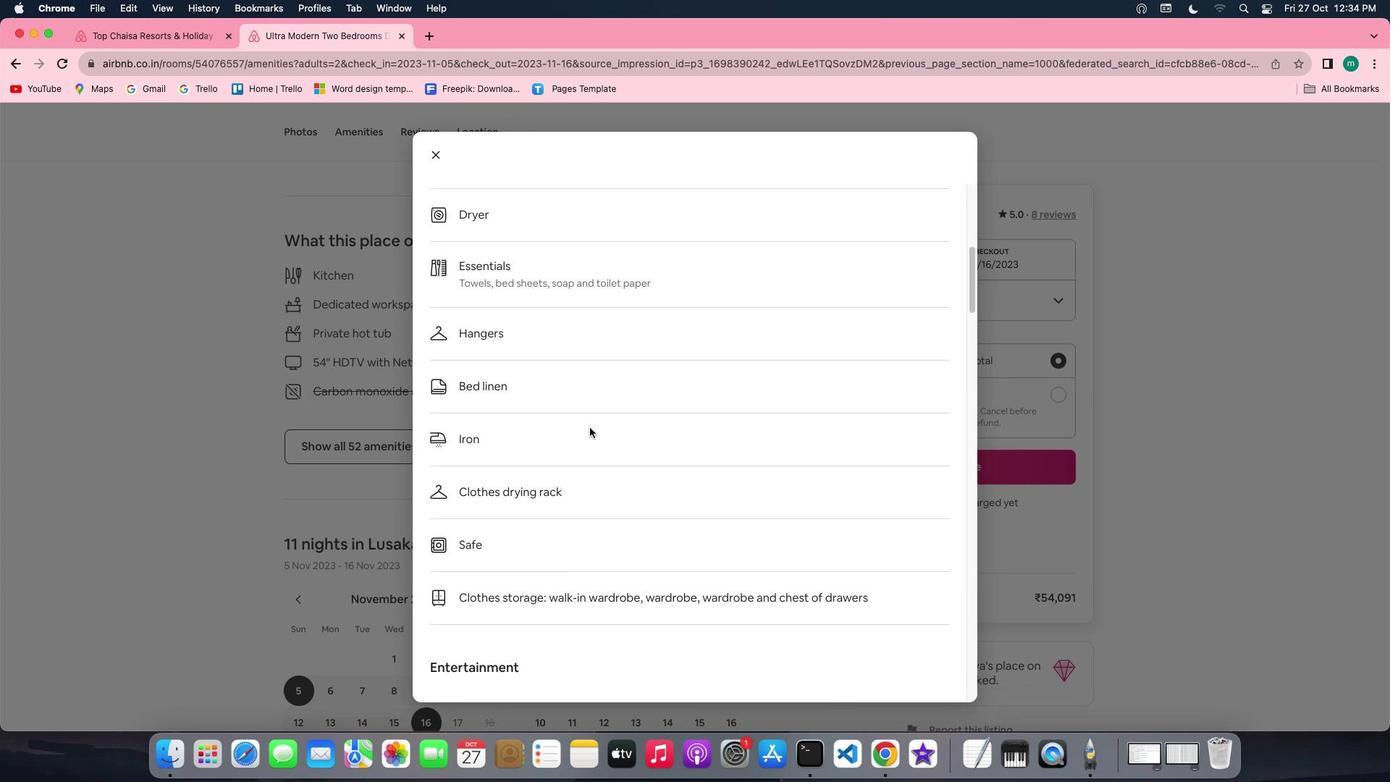 
Action: Mouse scrolled (589, 428) with delta (0, -1)
Screenshot: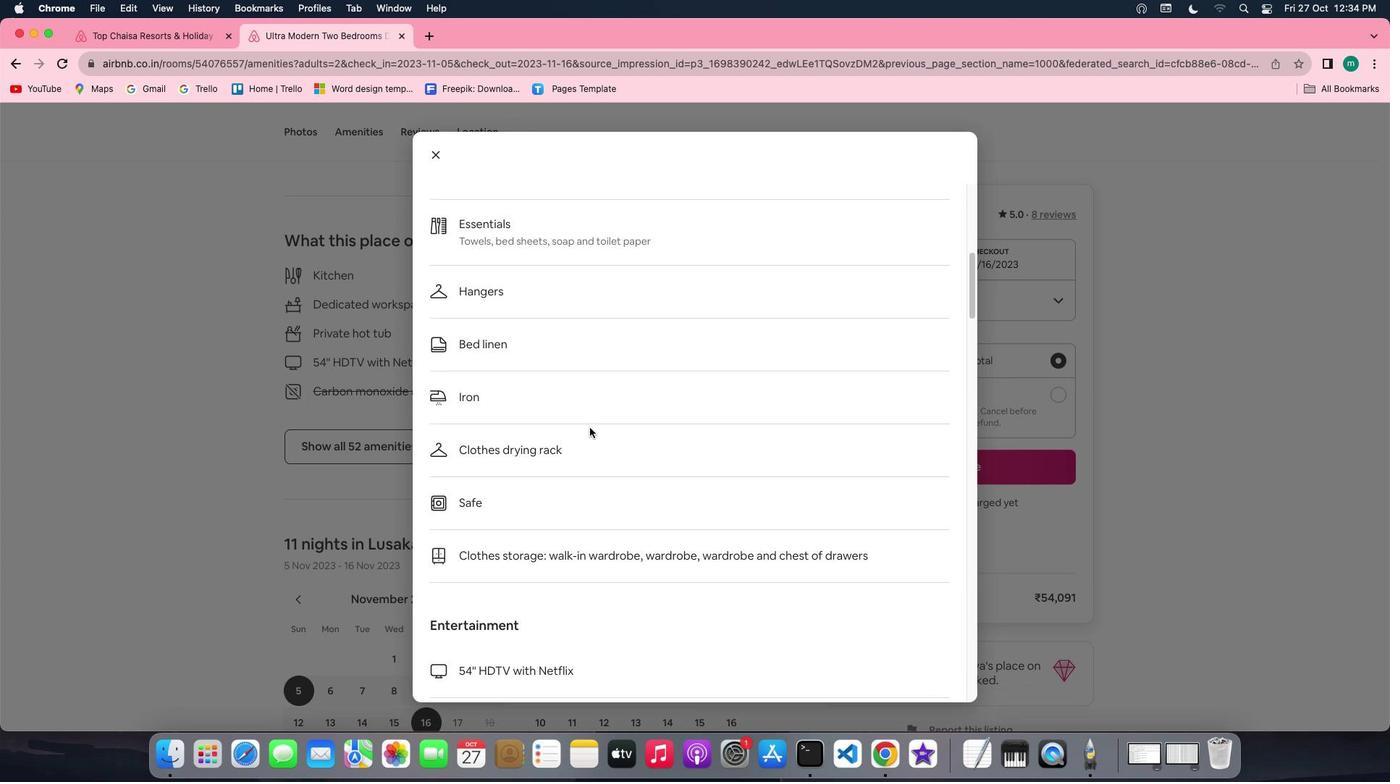 
Action: Mouse scrolled (589, 428) with delta (0, -2)
Screenshot: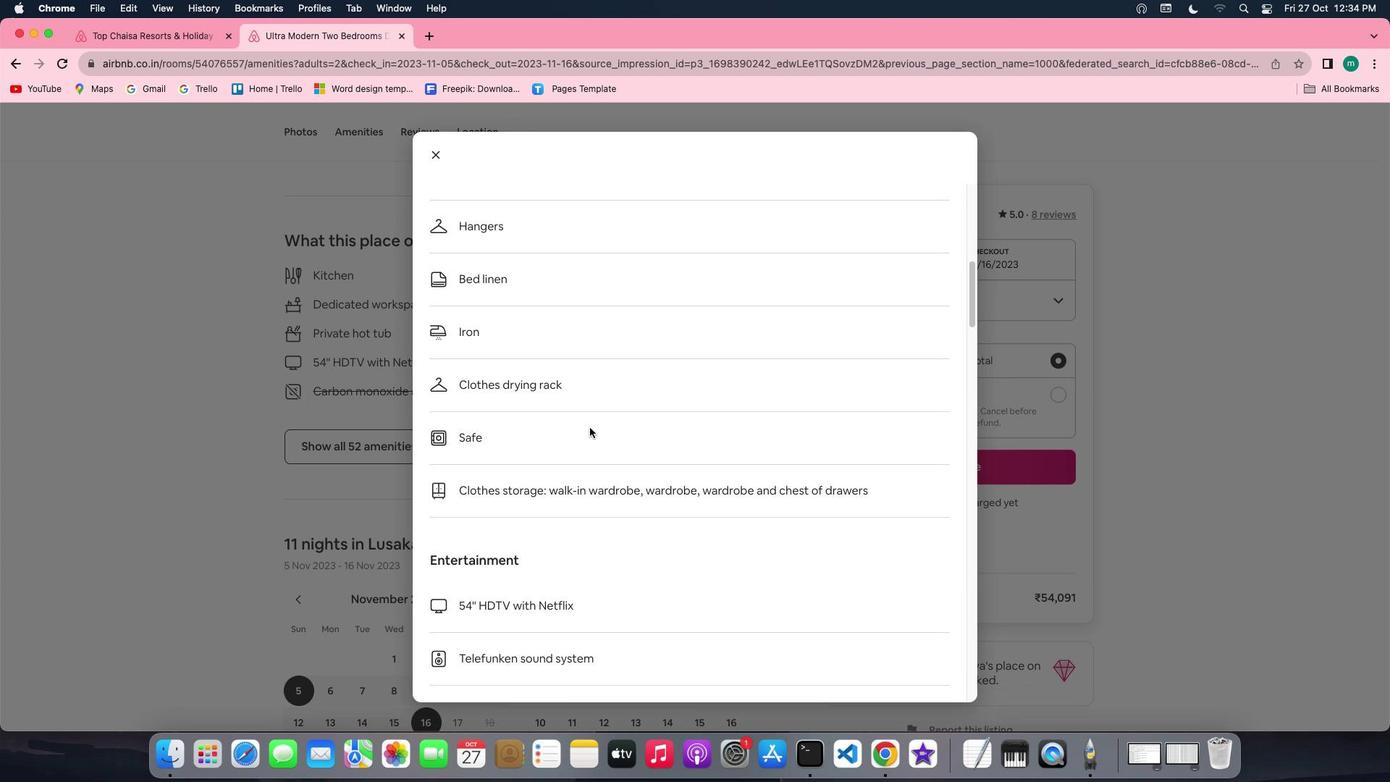 
Action: Mouse scrolled (589, 428) with delta (0, -2)
Screenshot: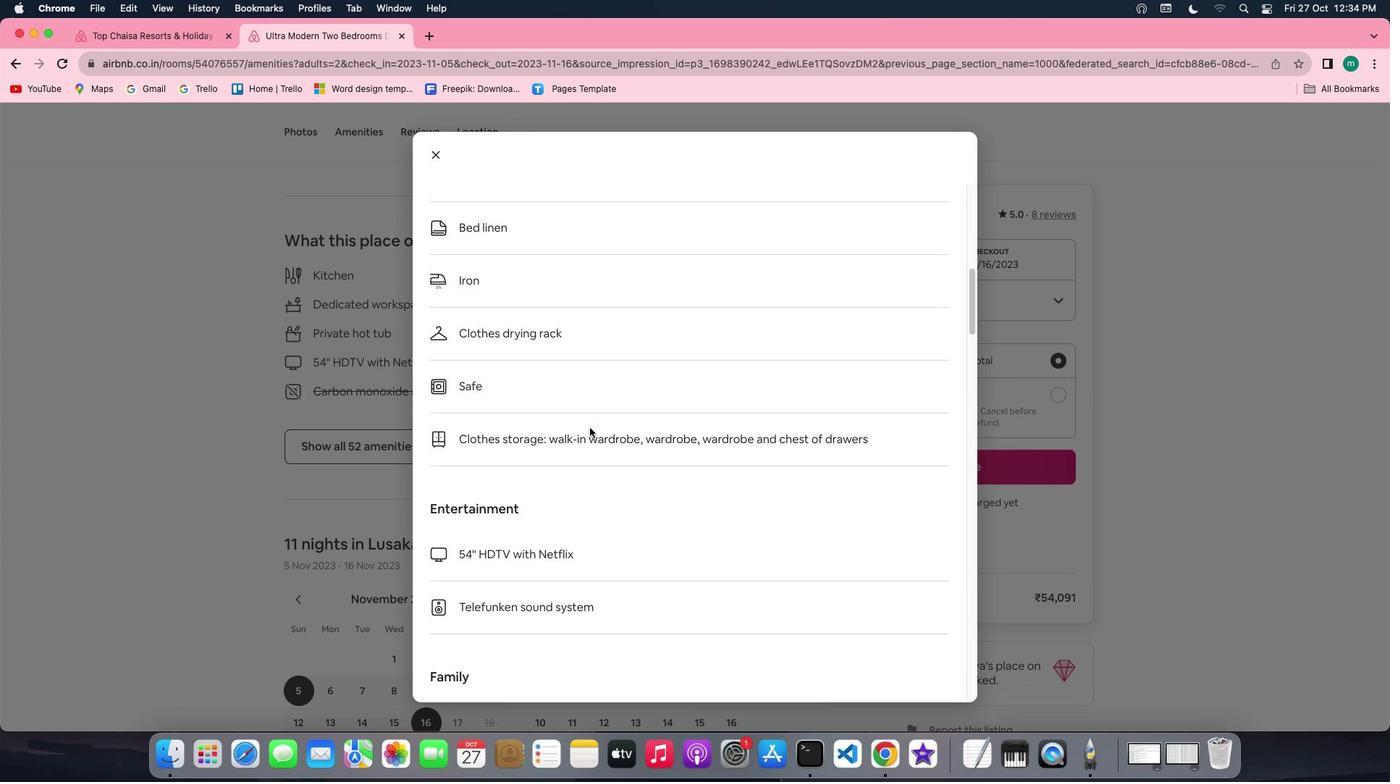 
Action: Mouse scrolled (589, 428) with delta (0, 0)
Screenshot: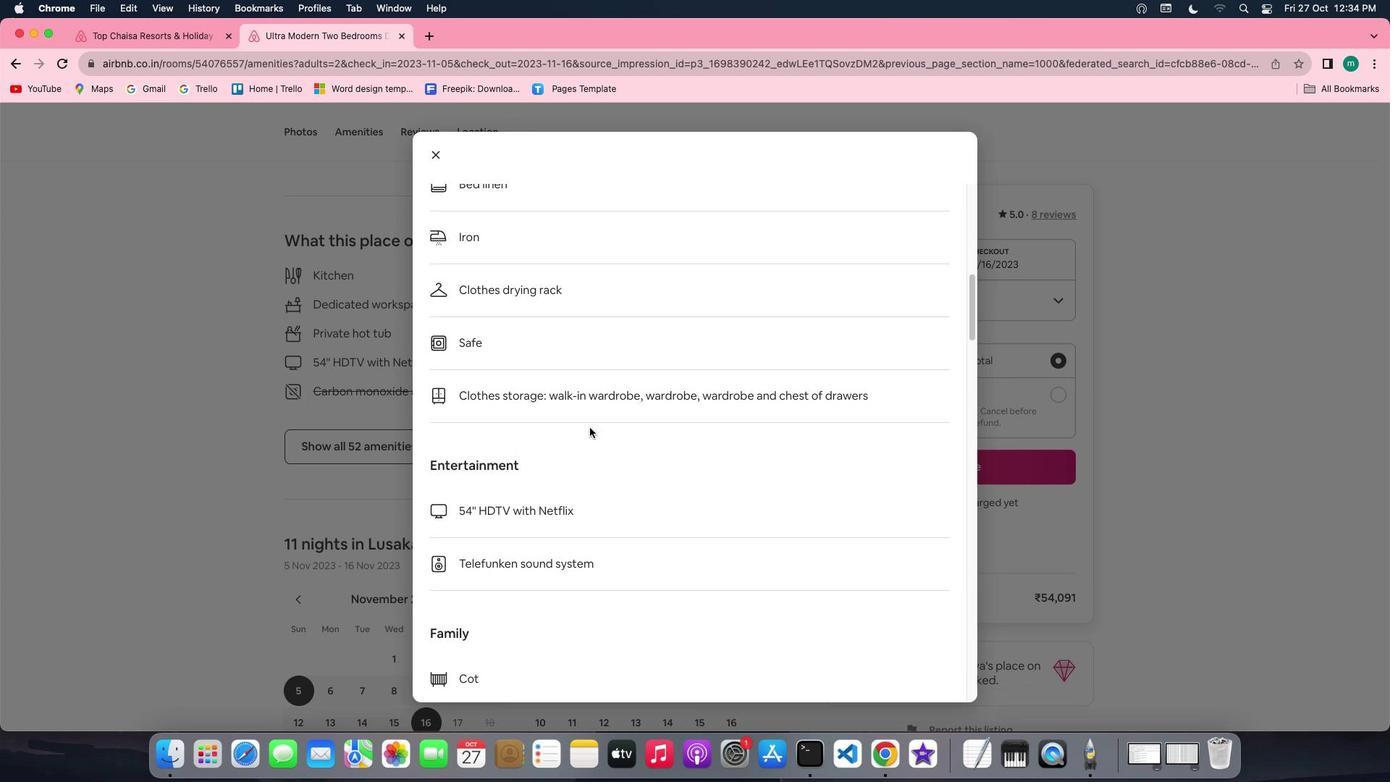 
Action: Mouse scrolled (589, 428) with delta (0, 0)
Screenshot: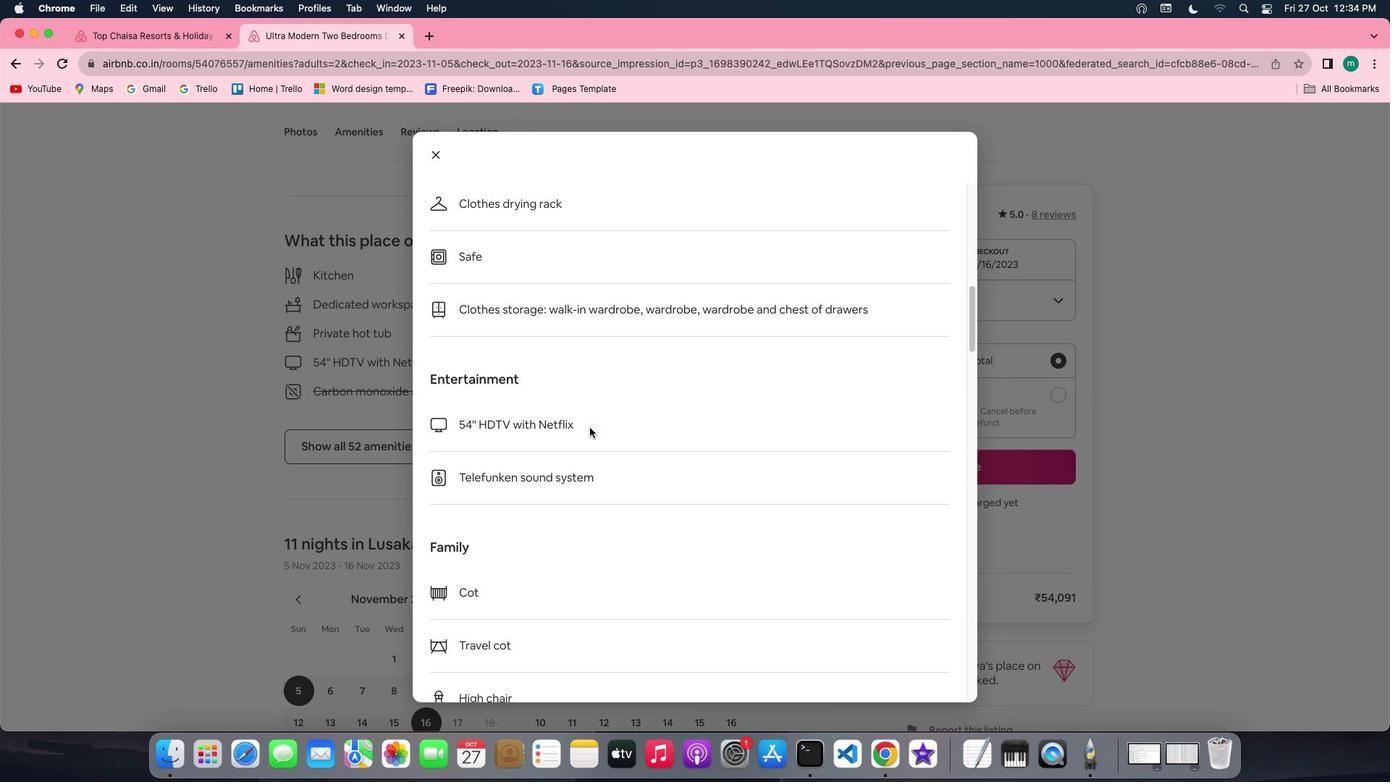 
Action: Mouse scrolled (589, 428) with delta (0, -1)
Screenshot: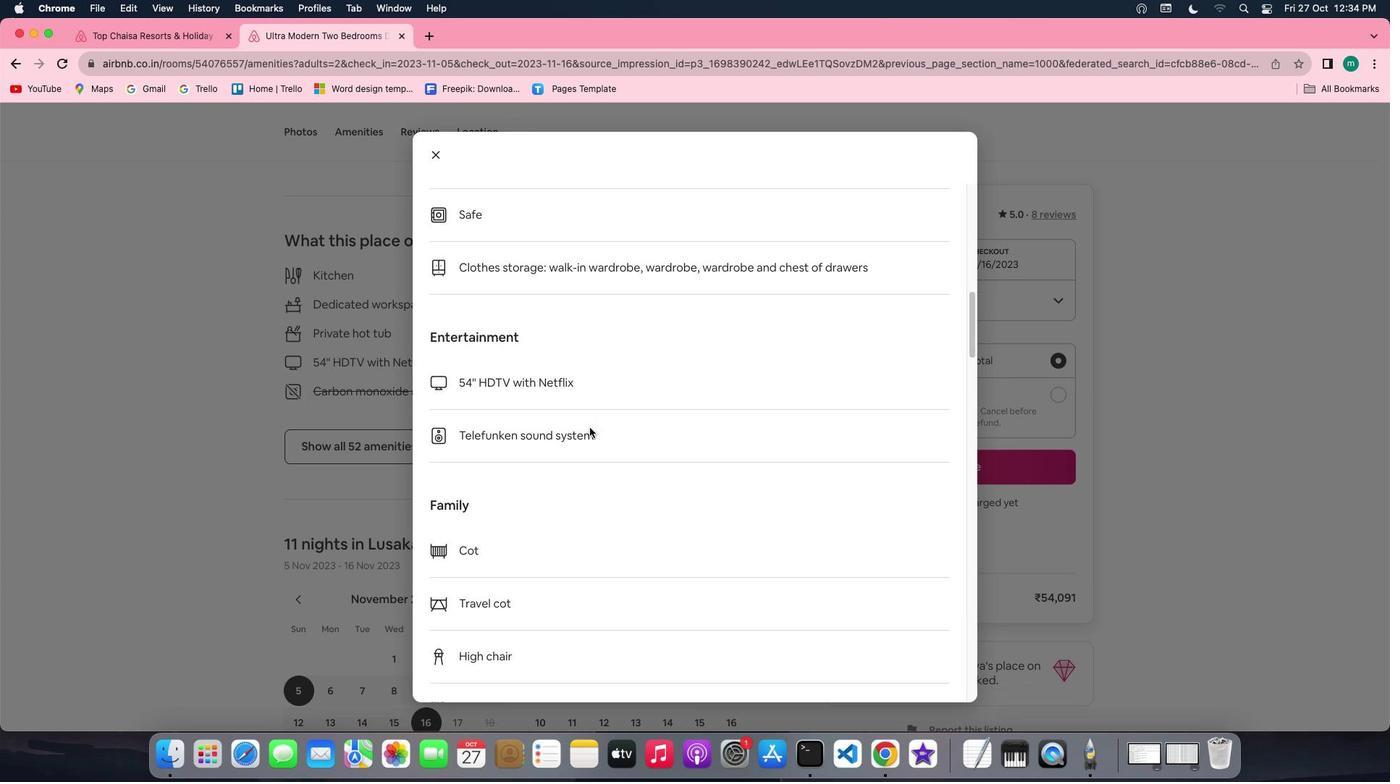 
Action: Mouse scrolled (589, 428) with delta (0, -2)
Screenshot: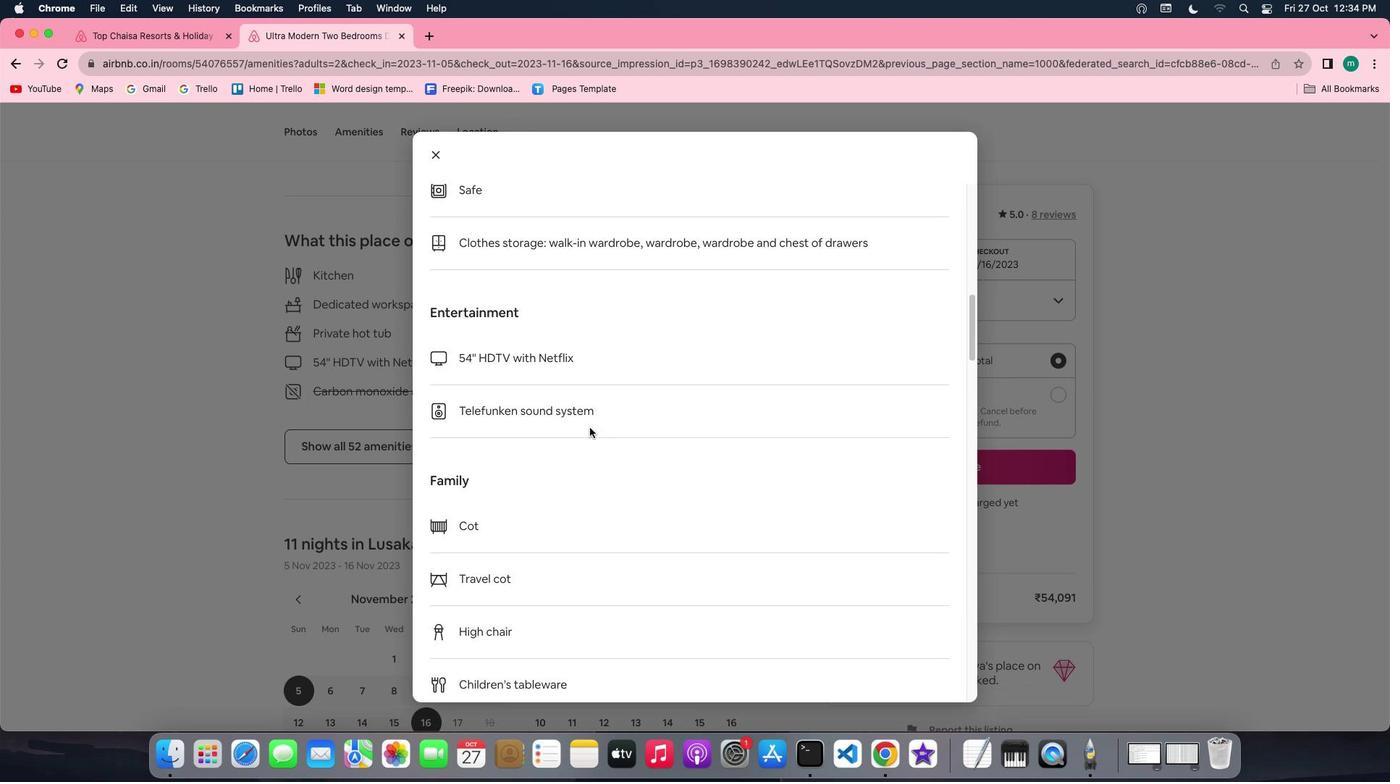 
Action: Mouse scrolled (589, 428) with delta (0, 0)
Screenshot: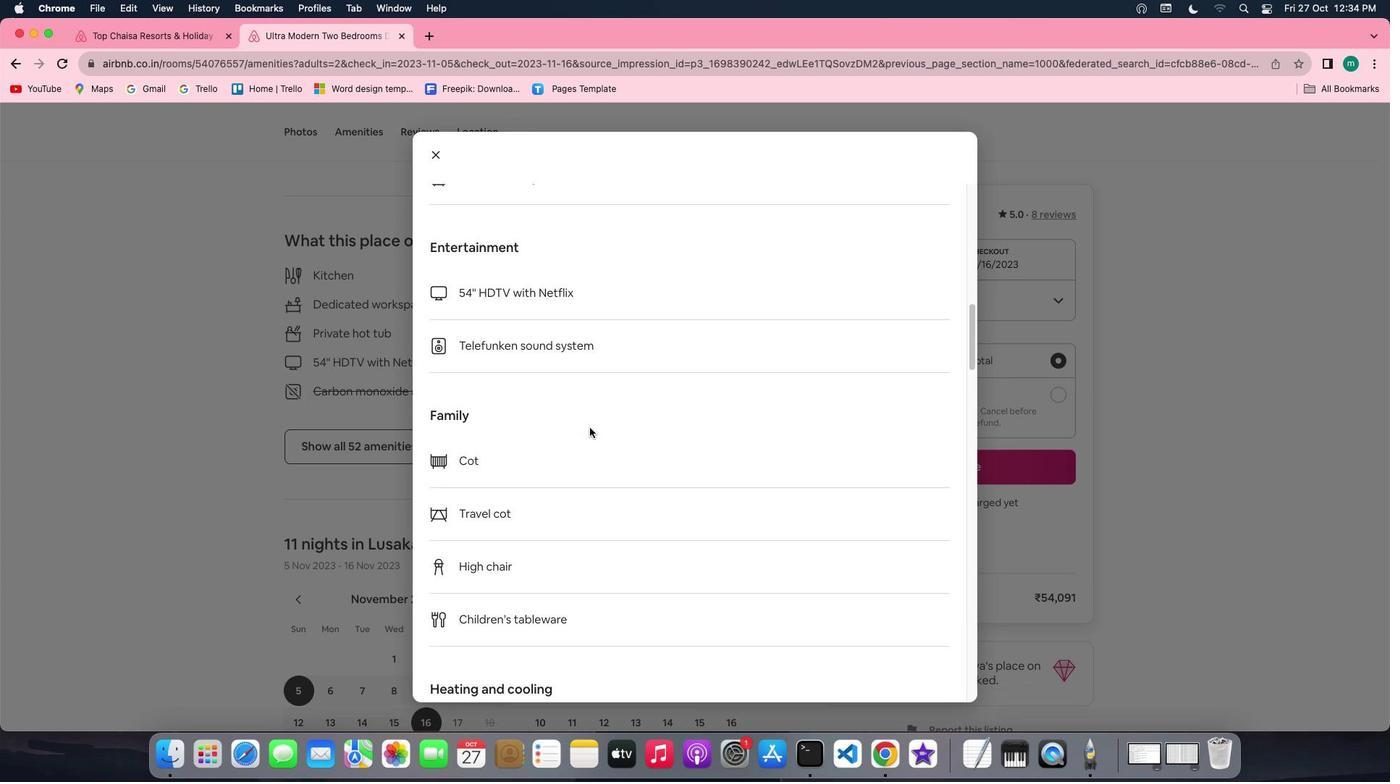 
Action: Mouse scrolled (589, 428) with delta (0, 0)
Screenshot: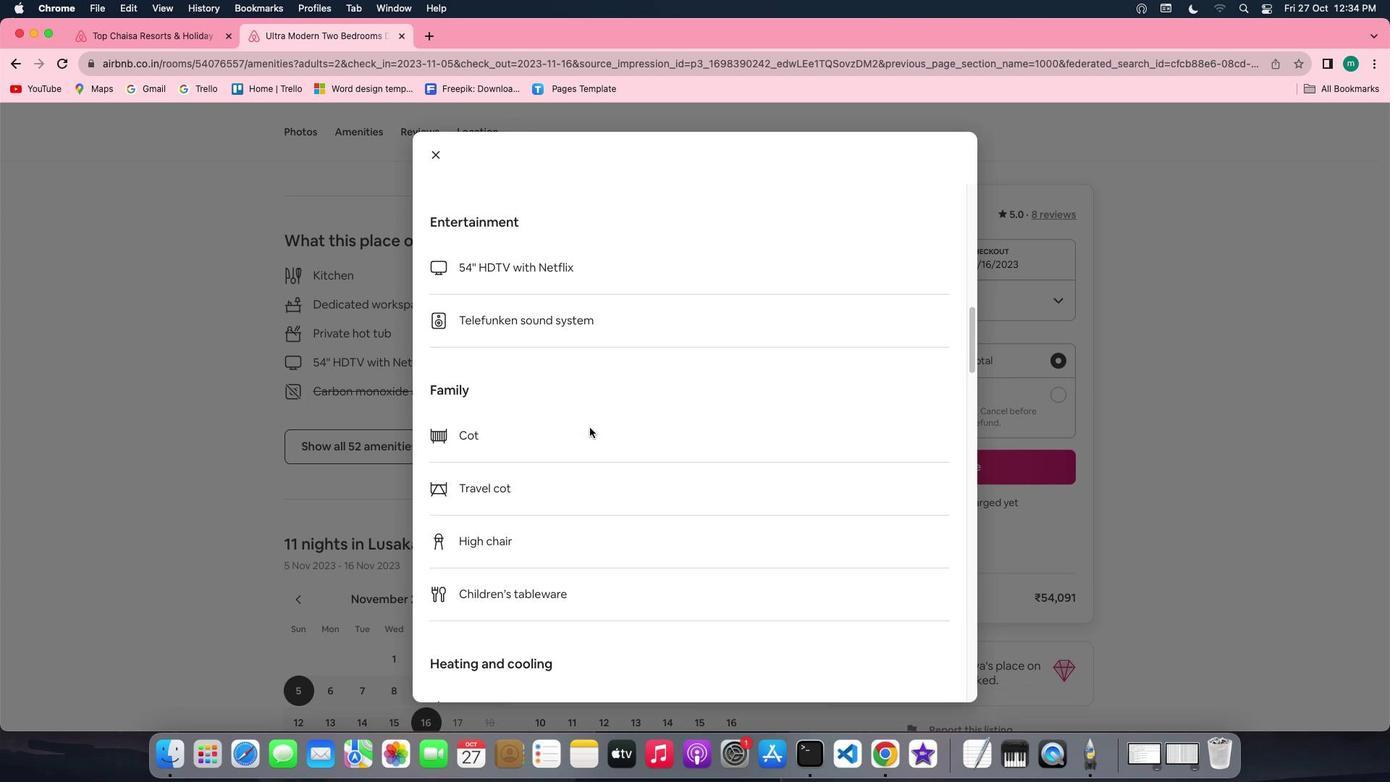 
Action: Mouse scrolled (589, 428) with delta (0, -1)
Screenshot: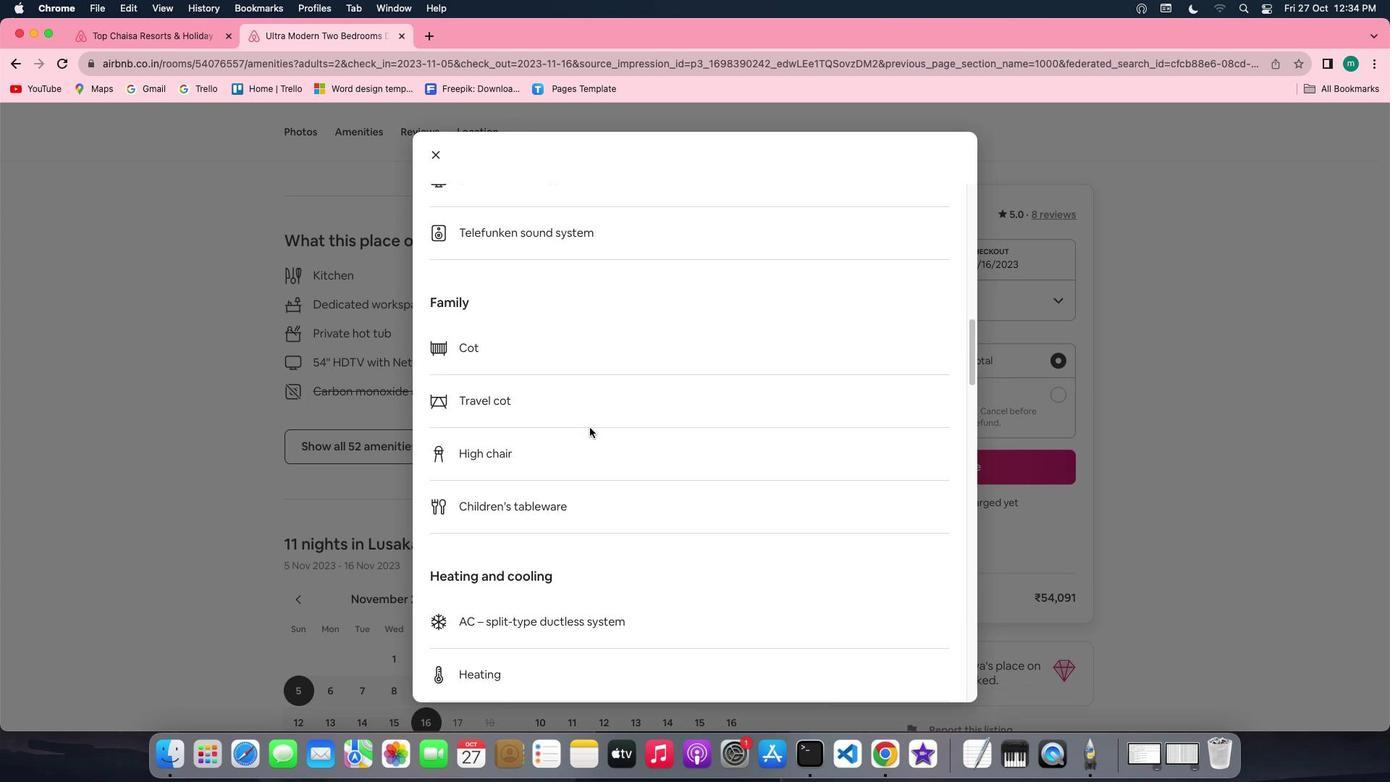 
Action: Mouse scrolled (589, 428) with delta (0, -2)
